 Task: Go to Program & Features. Select Whole Food Market. Add to cart Free-Range Organic Chicken Breasts-2. Select Amazon Health. Add to cart Blended Vitamin & Mineral Supplements-2. Place order for Chloe Collins, _x000D_
107 Lockwood Ave #2A_x000D_
Stamford, Connecticut(CT), 06902, Cell Number (203) 964-4781
Action: Mouse moved to (24, 102)
Screenshot: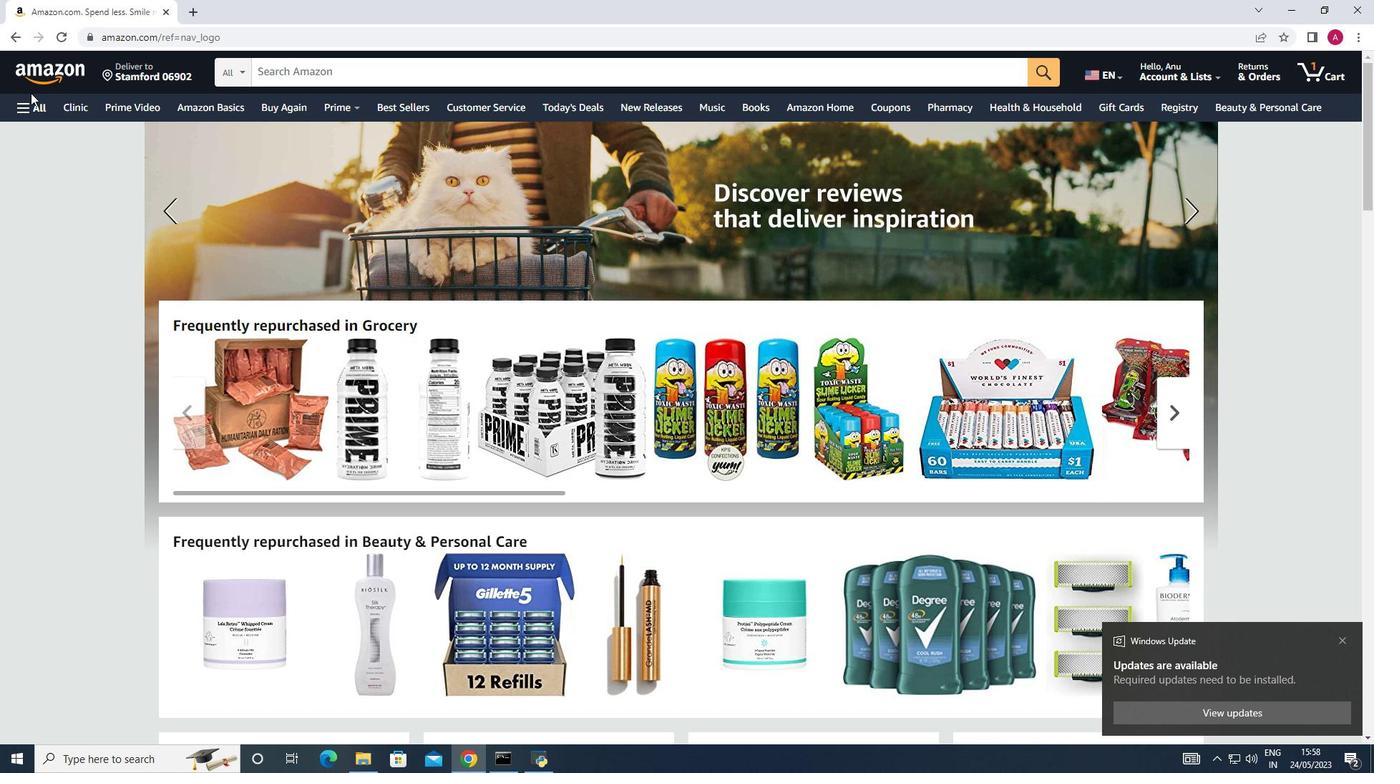 
Action: Mouse pressed left at (24, 102)
Screenshot: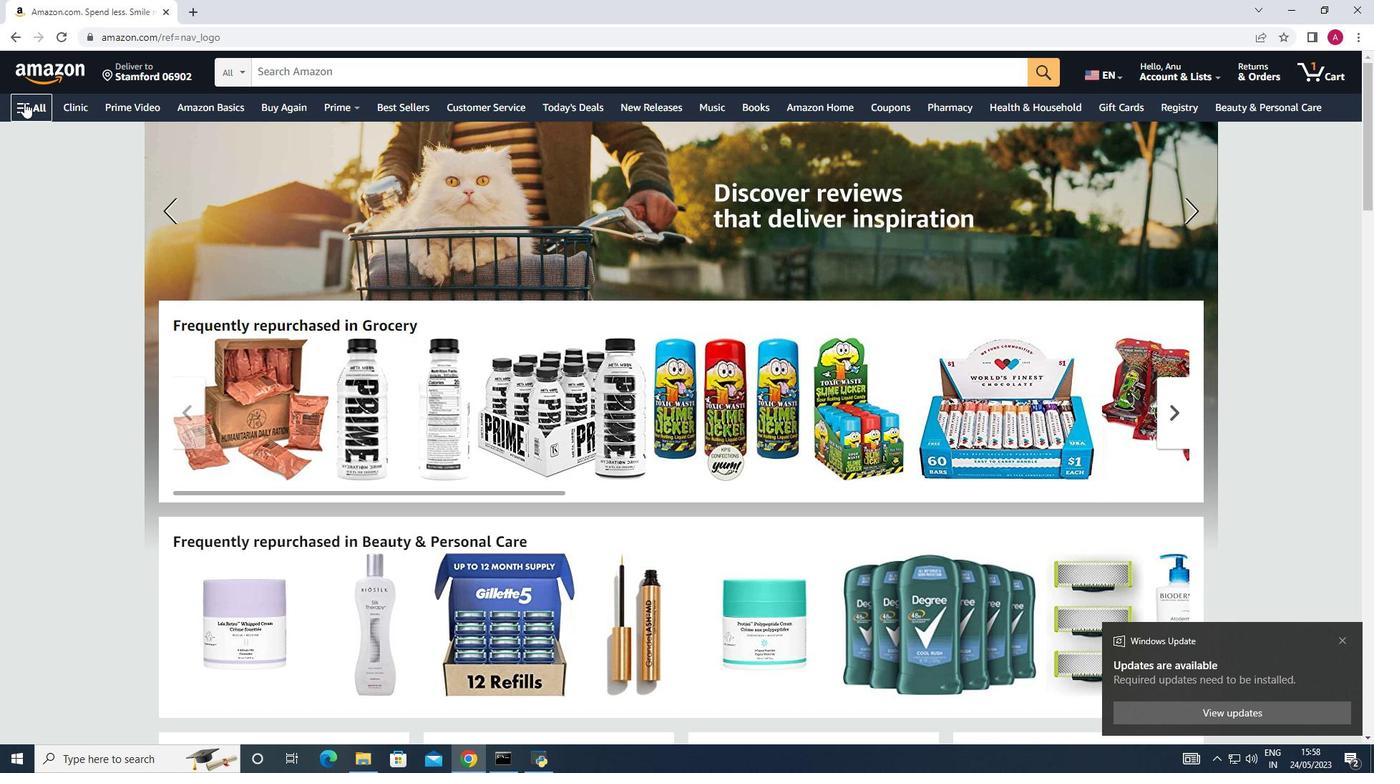 
Action: Mouse moved to (68, 527)
Screenshot: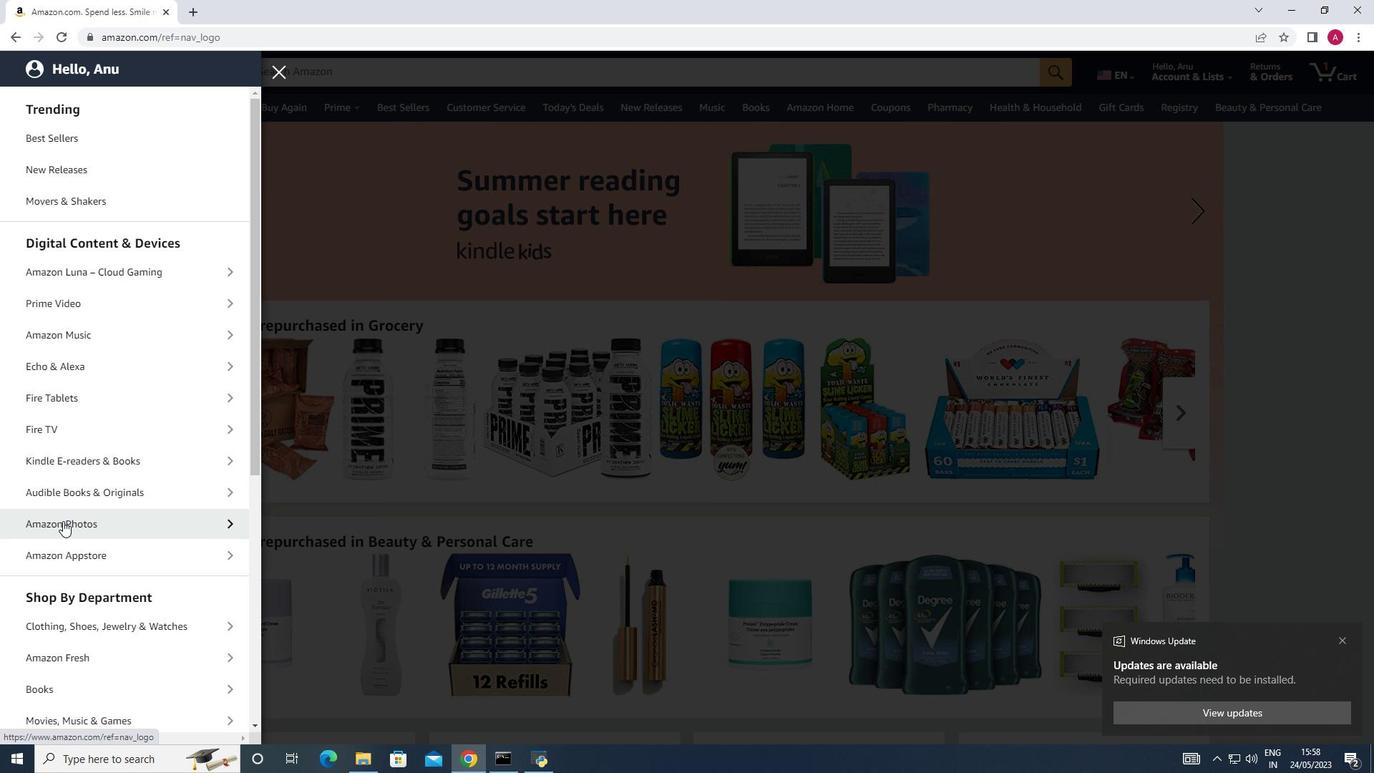 
Action: Mouse scrolled (68, 527) with delta (0, 0)
Screenshot: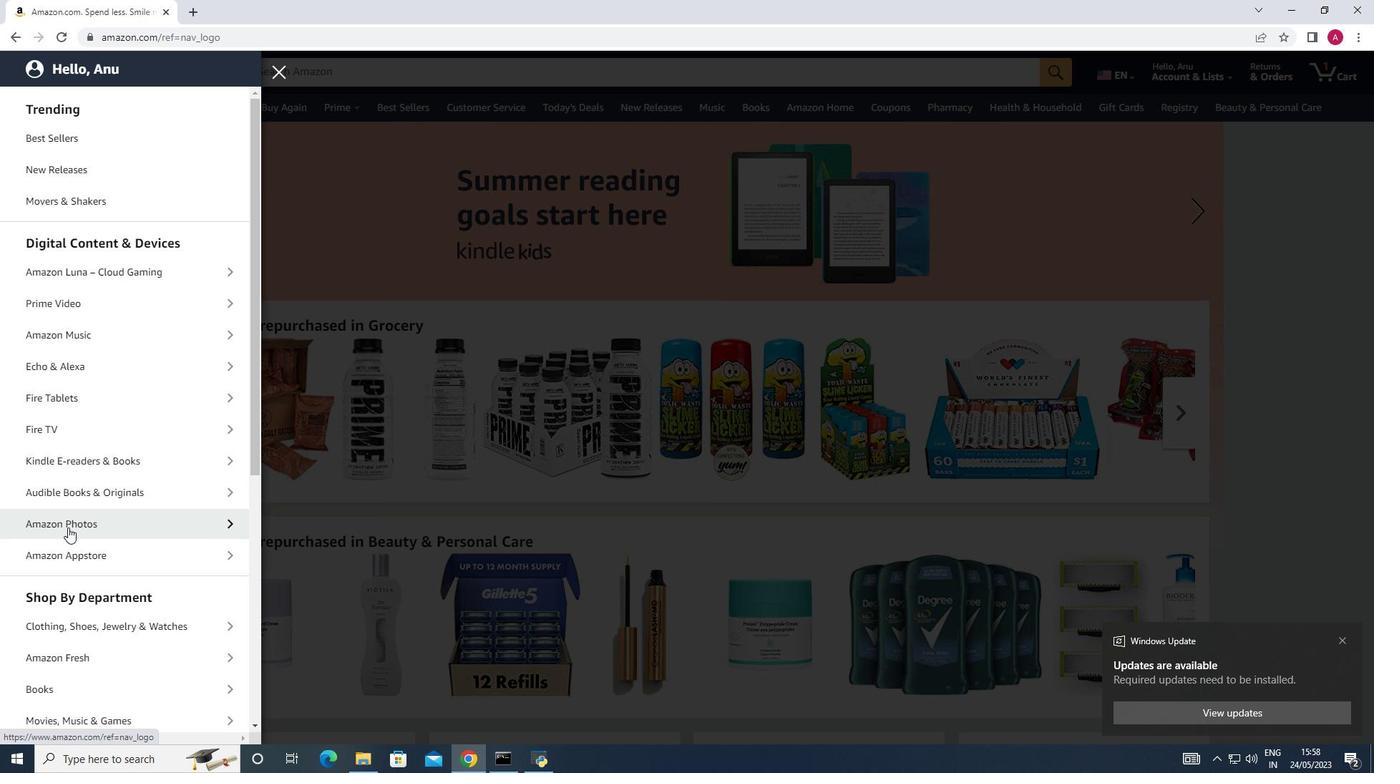 
Action: Mouse scrolled (68, 527) with delta (0, 0)
Screenshot: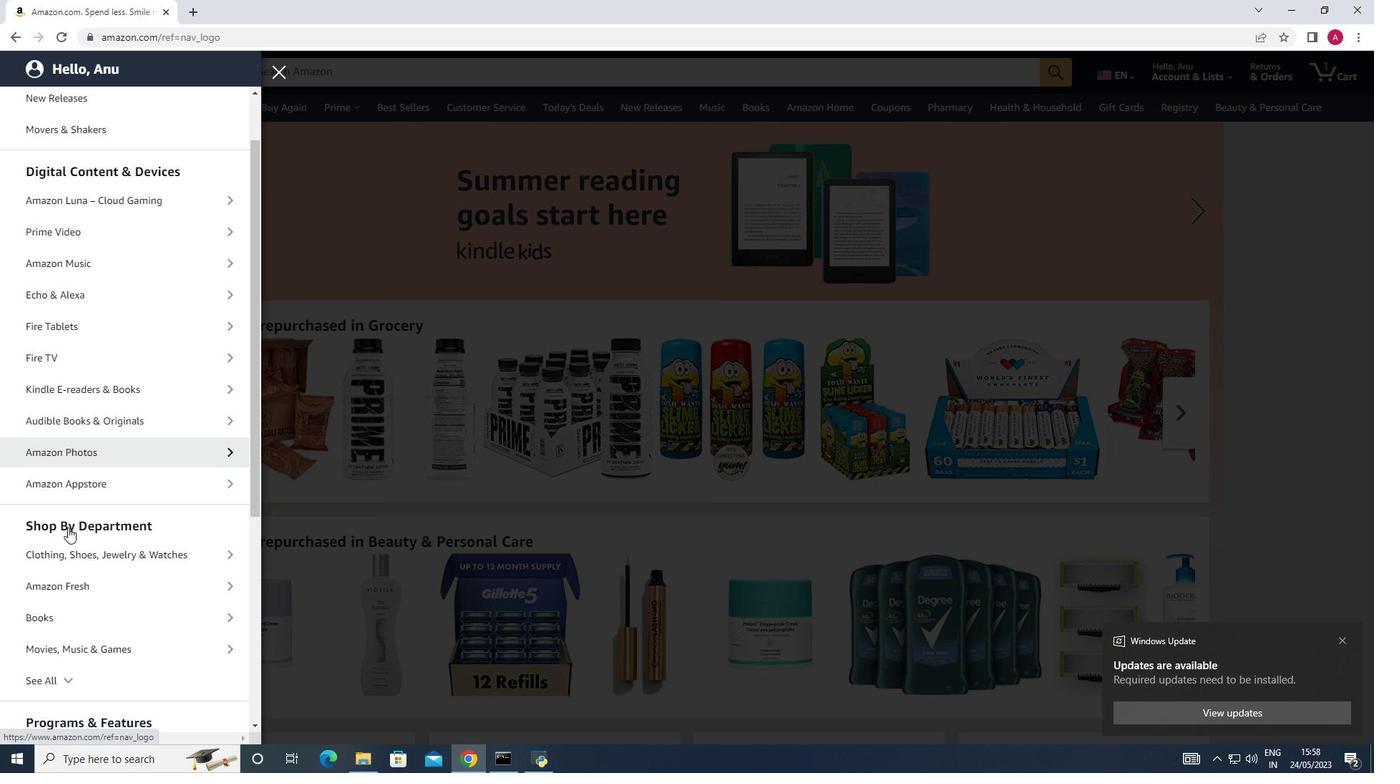 
Action: Mouse scrolled (68, 527) with delta (0, 0)
Screenshot: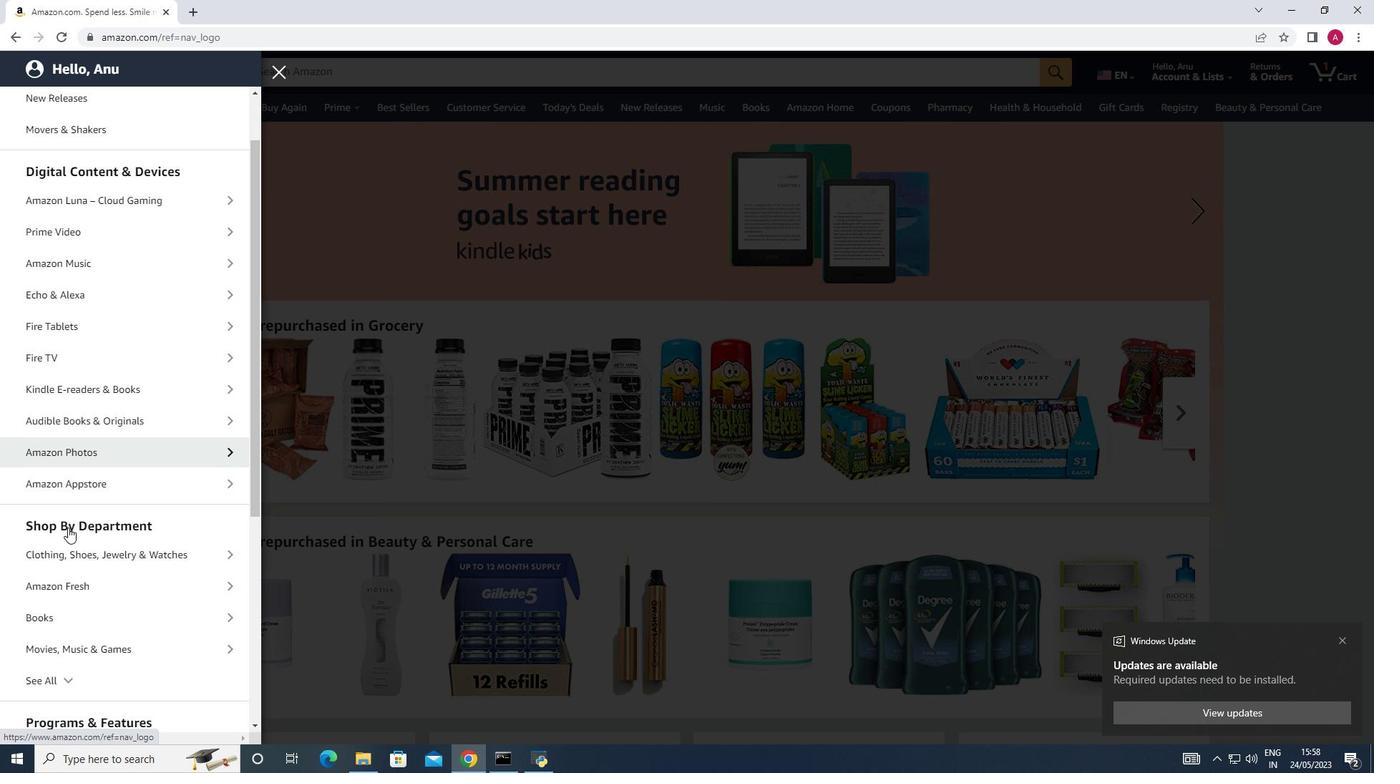 
Action: Mouse scrolled (68, 527) with delta (0, 0)
Screenshot: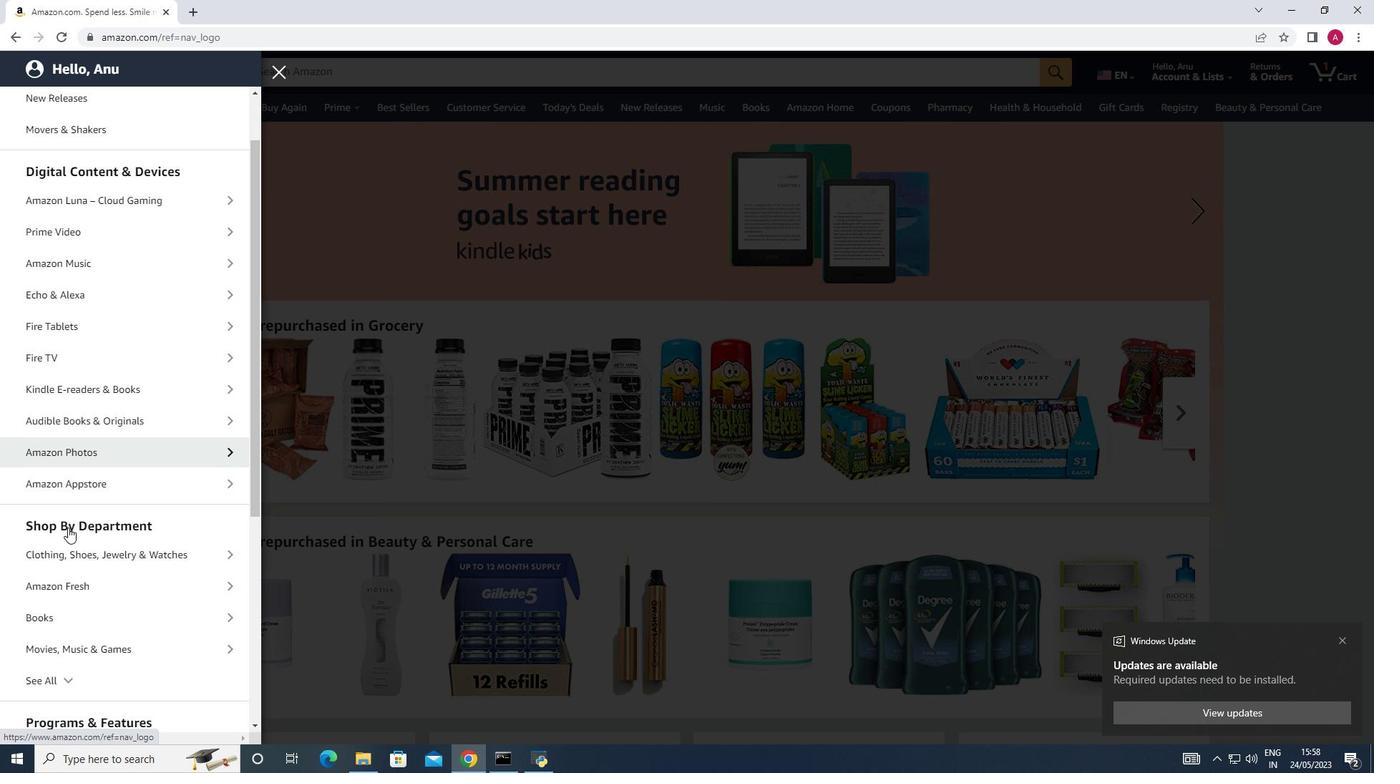 
Action: Mouse moved to (84, 533)
Screenshot: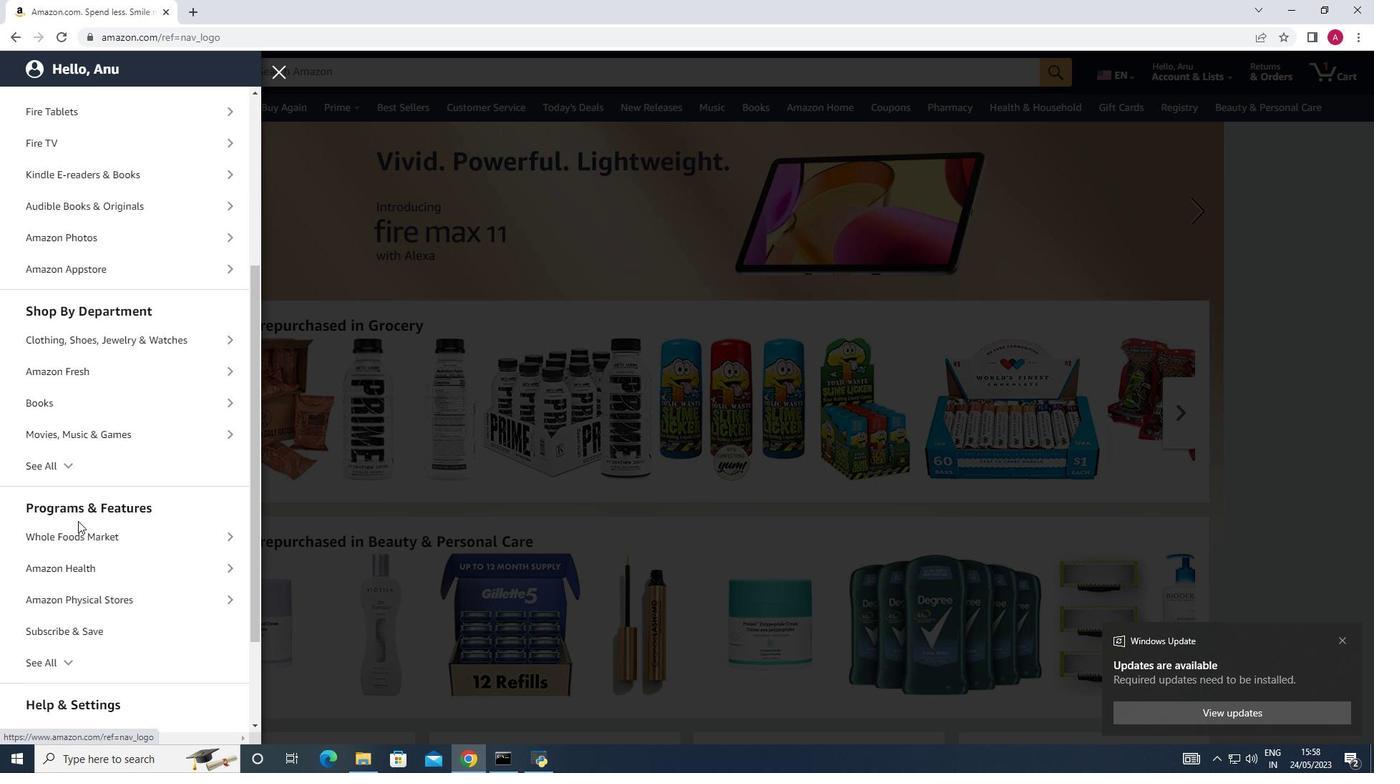 
Action: Mouse pressed left at (84, 533)
Screenshot: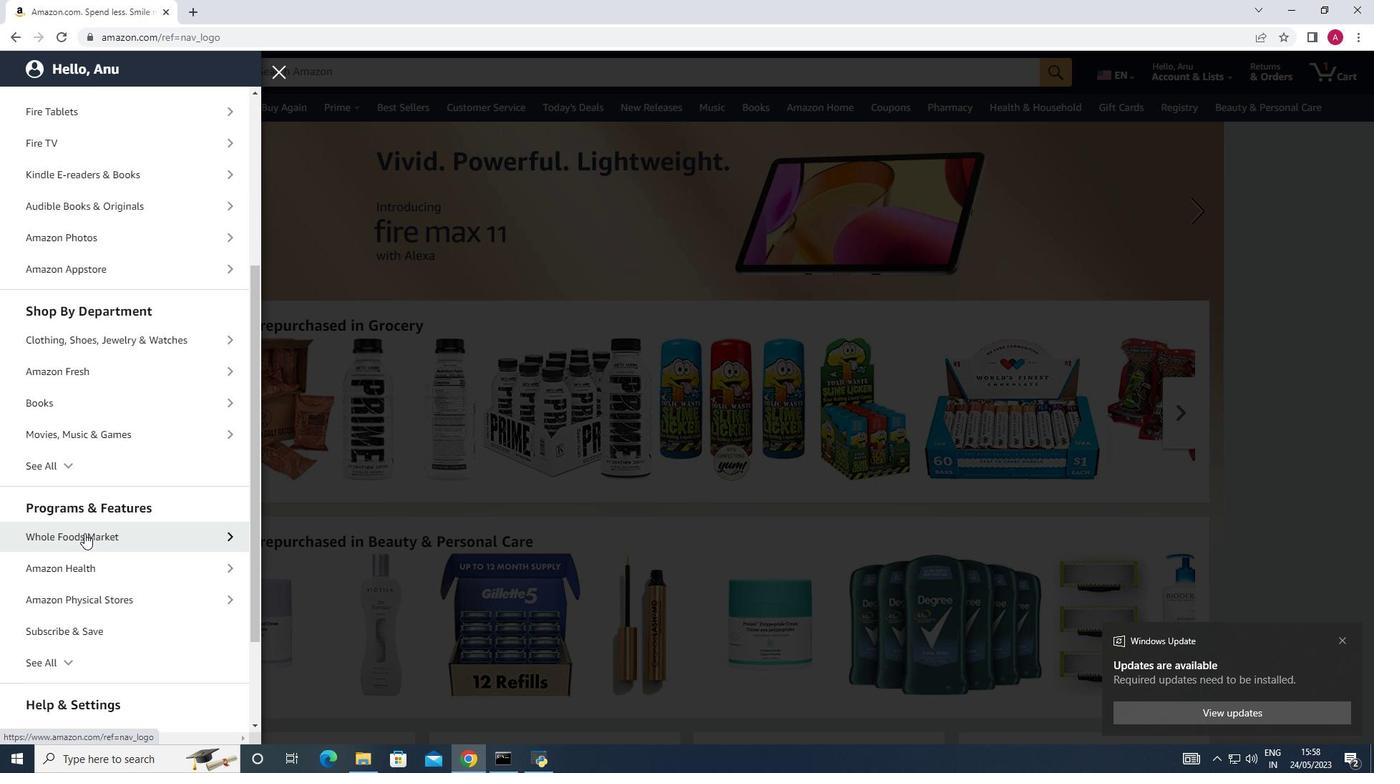 
Action: Mouse moved to (166, 167)
Screenshot: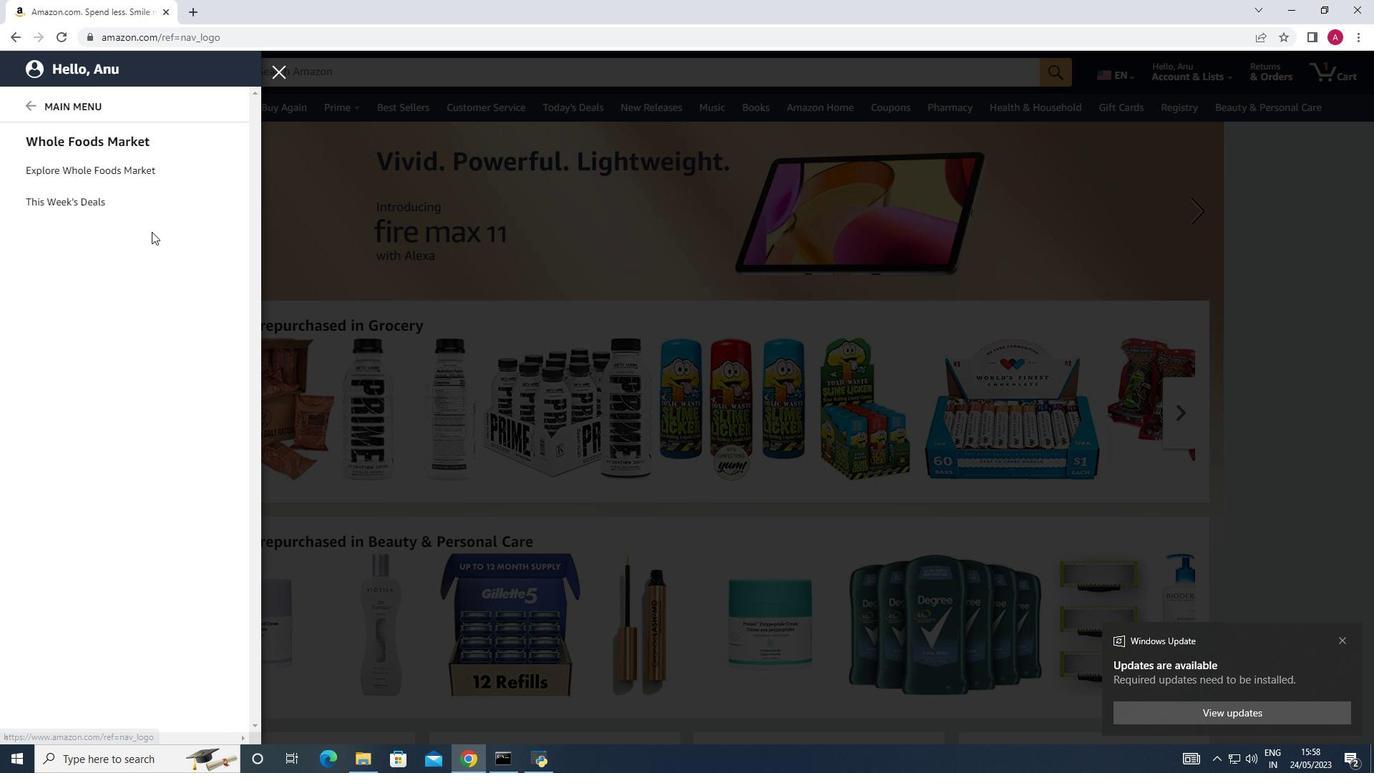 
Action: Mouse pressed left at (166, 167)
Screenshot: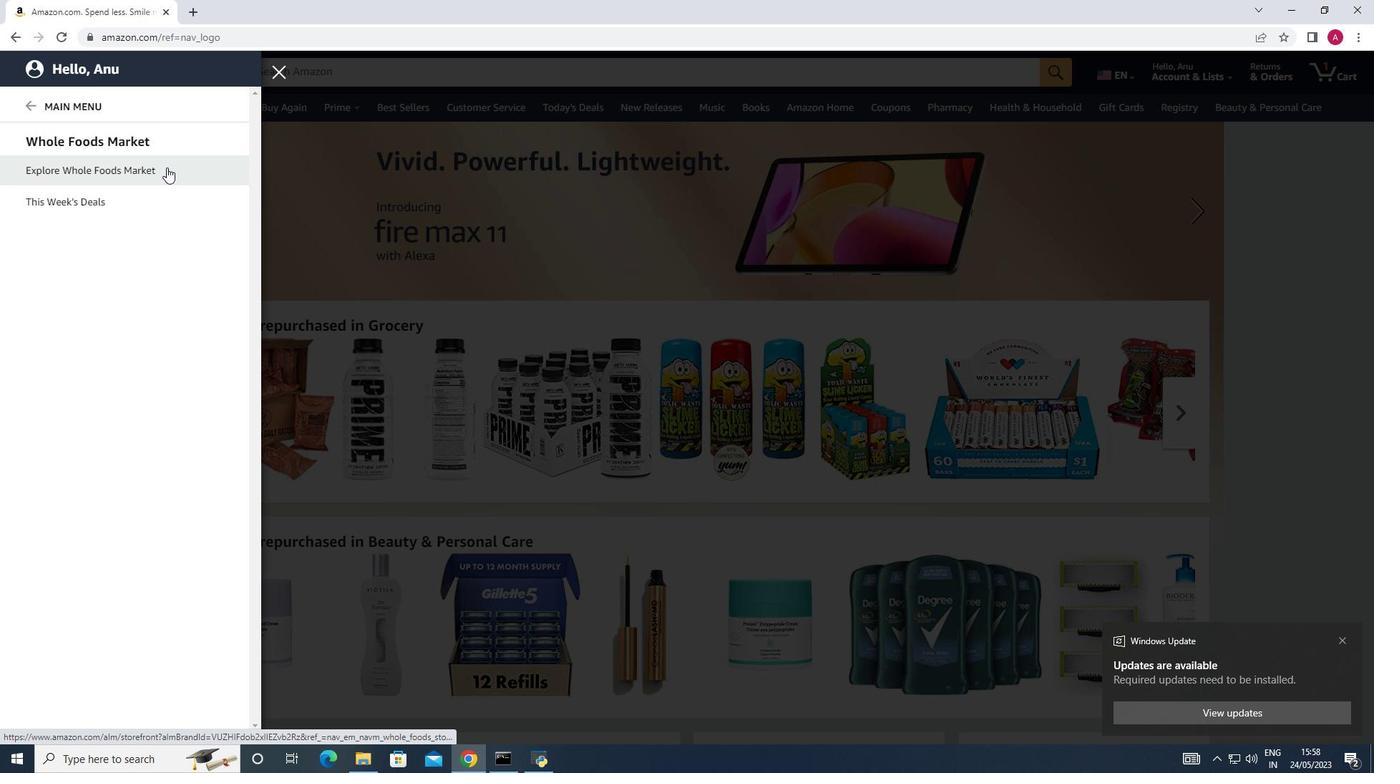 
Action: Mouse moved to (431, 74)
Screenshot: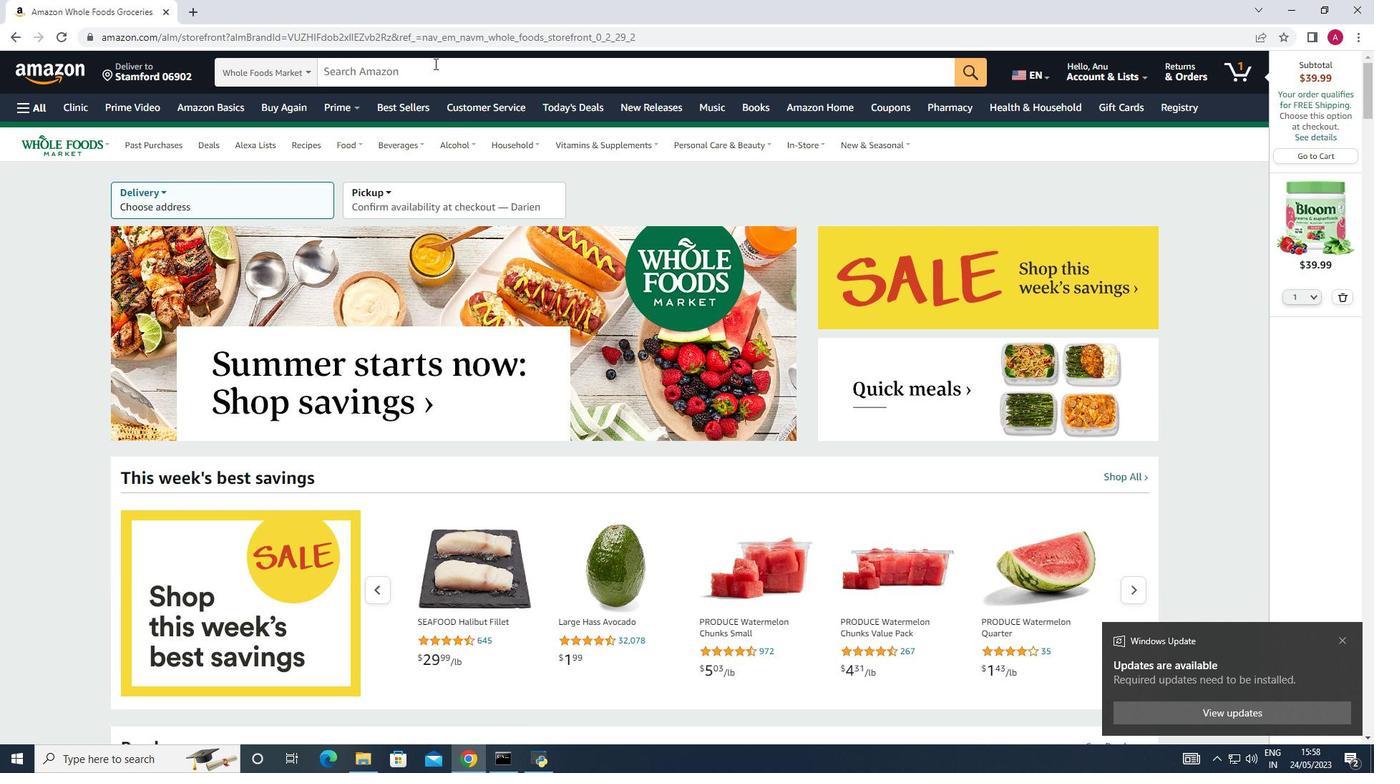 
Action: Mouse pressed left at (431, 74)
Screenshot: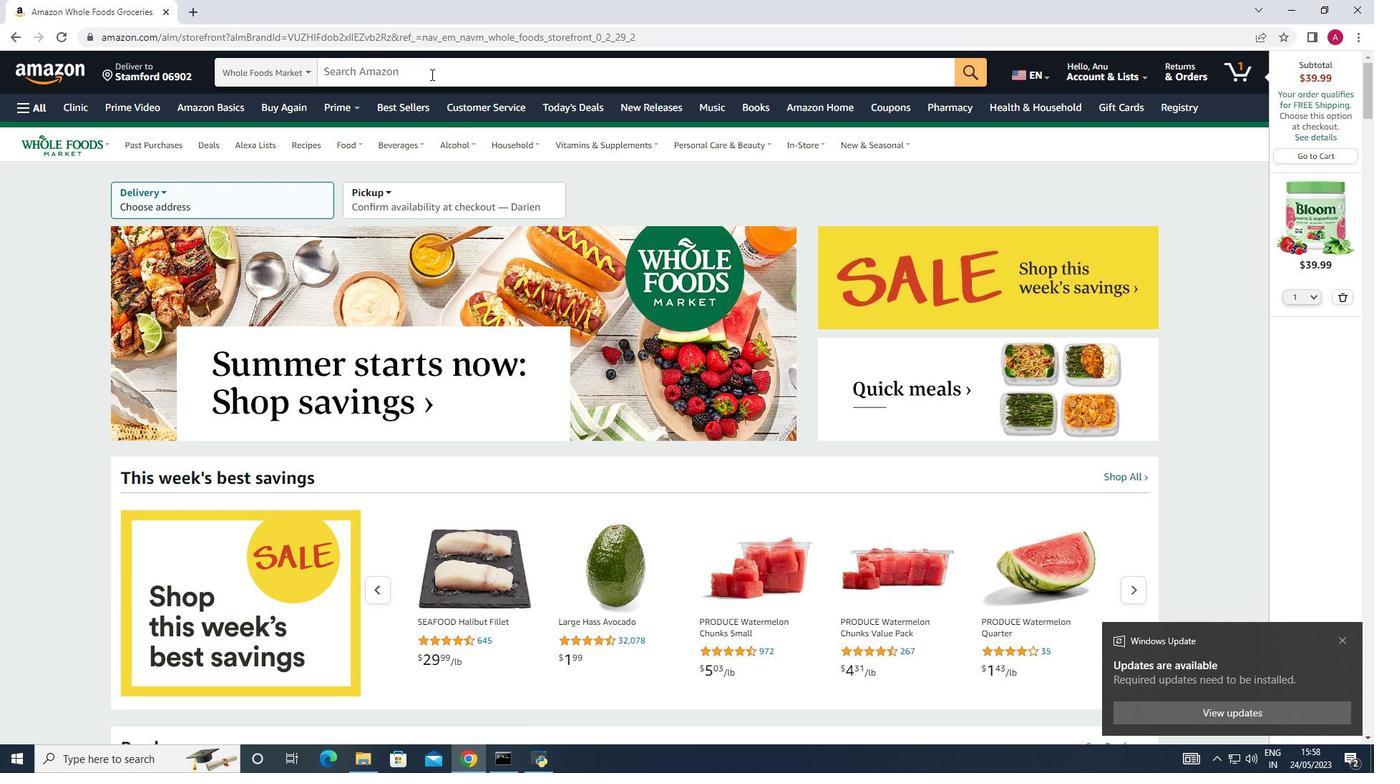 
Action: Key pressed <Key.shift><Key.shift><Key.shift><Key.shift><Key.shift><Key.shift><Key.shift><Key.shift><Key.shift><Key.shift><Key.shift><Key.shift><Key.shift><Key.shift><Key.shift><Key.shift><Key.shift><Key.shift><Key.shift><Key.shift><Key.shift><Key.shift><Key.shift><Key.shift><Key.shift><Key.shift>Free<Key.space><Key.shift>Range<Key.space>organic<Key.space>c
Screenshot: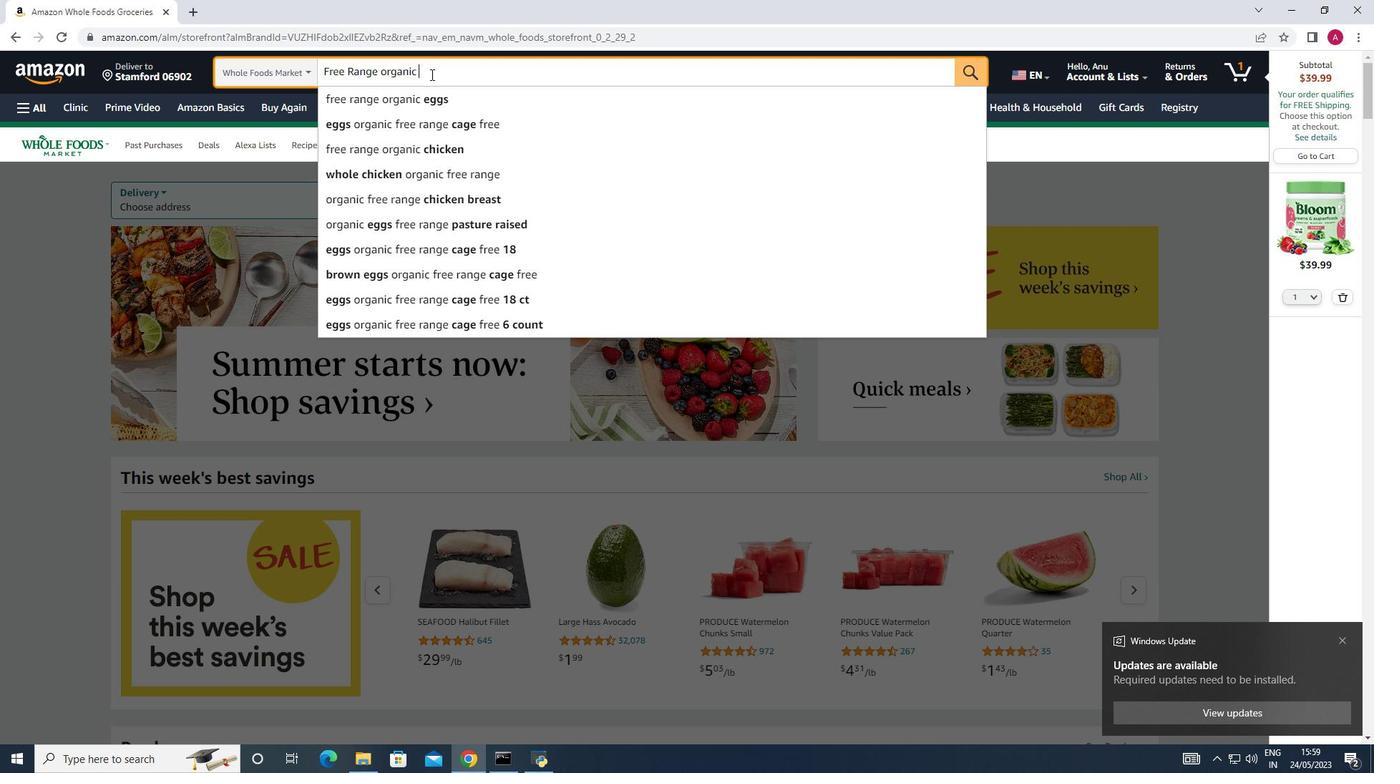 
Action: Mouse moved to (449, 174)
Screenshot: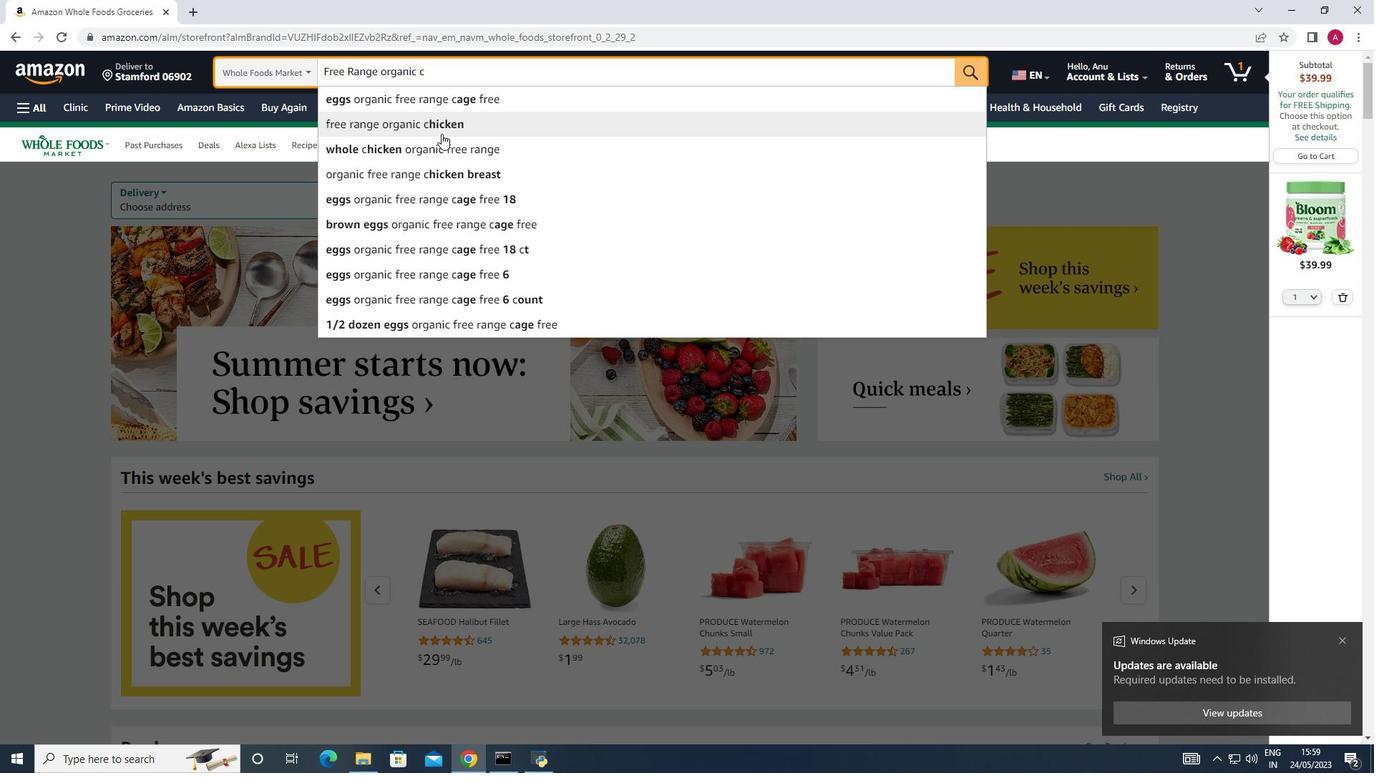 
Action: Mouse pressed left at (449, 174)
Screenshot: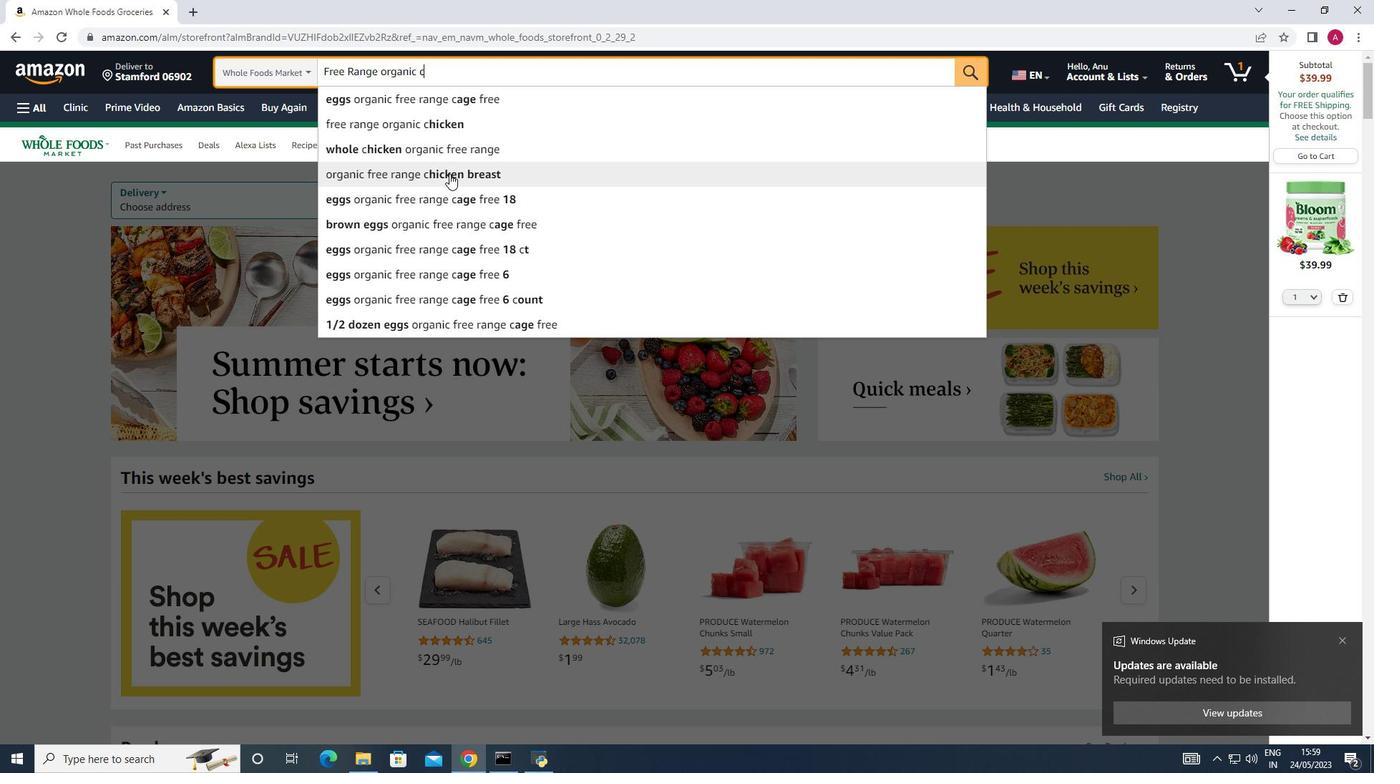 
Action: Mouse moved to (953, 434)
Screenshot: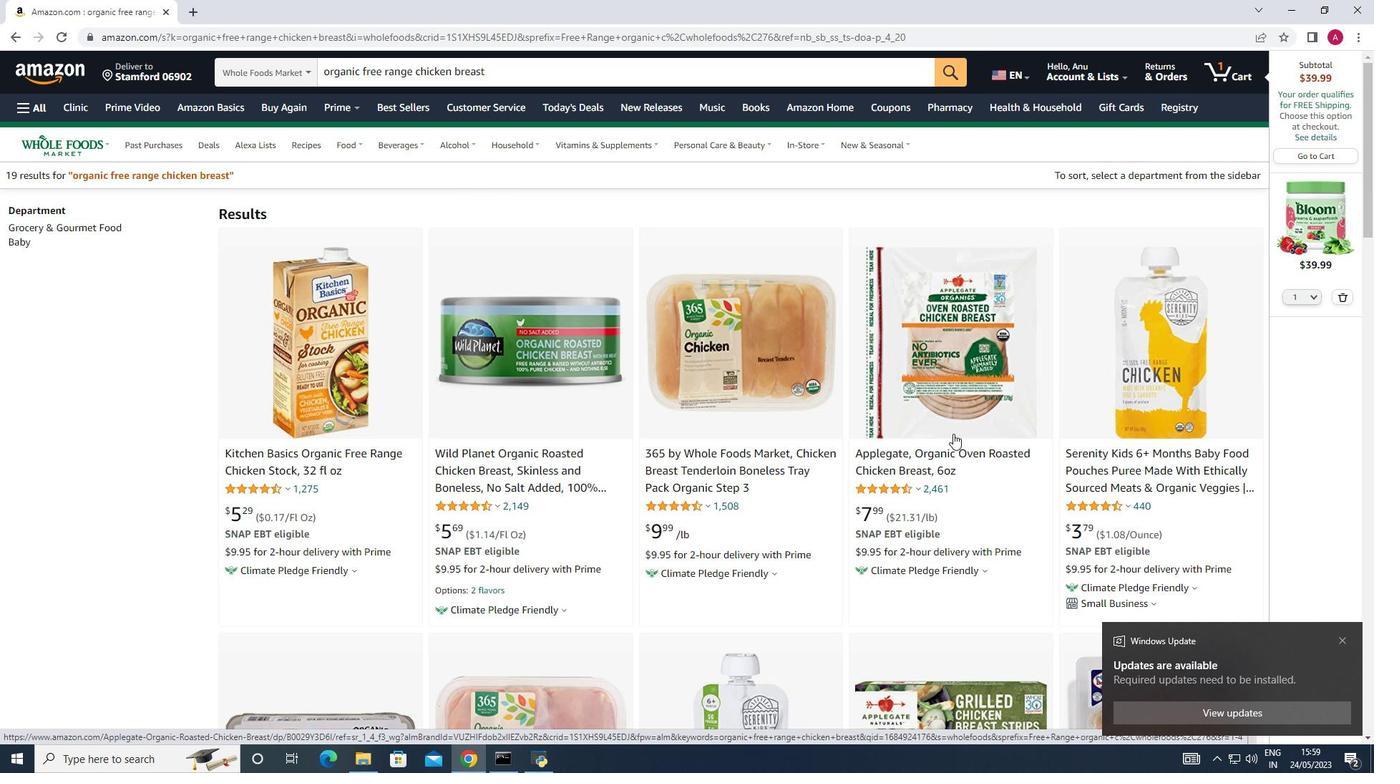 
Action: Mouse scrolled (953, 433) with delta (0, 0)
Screenshot: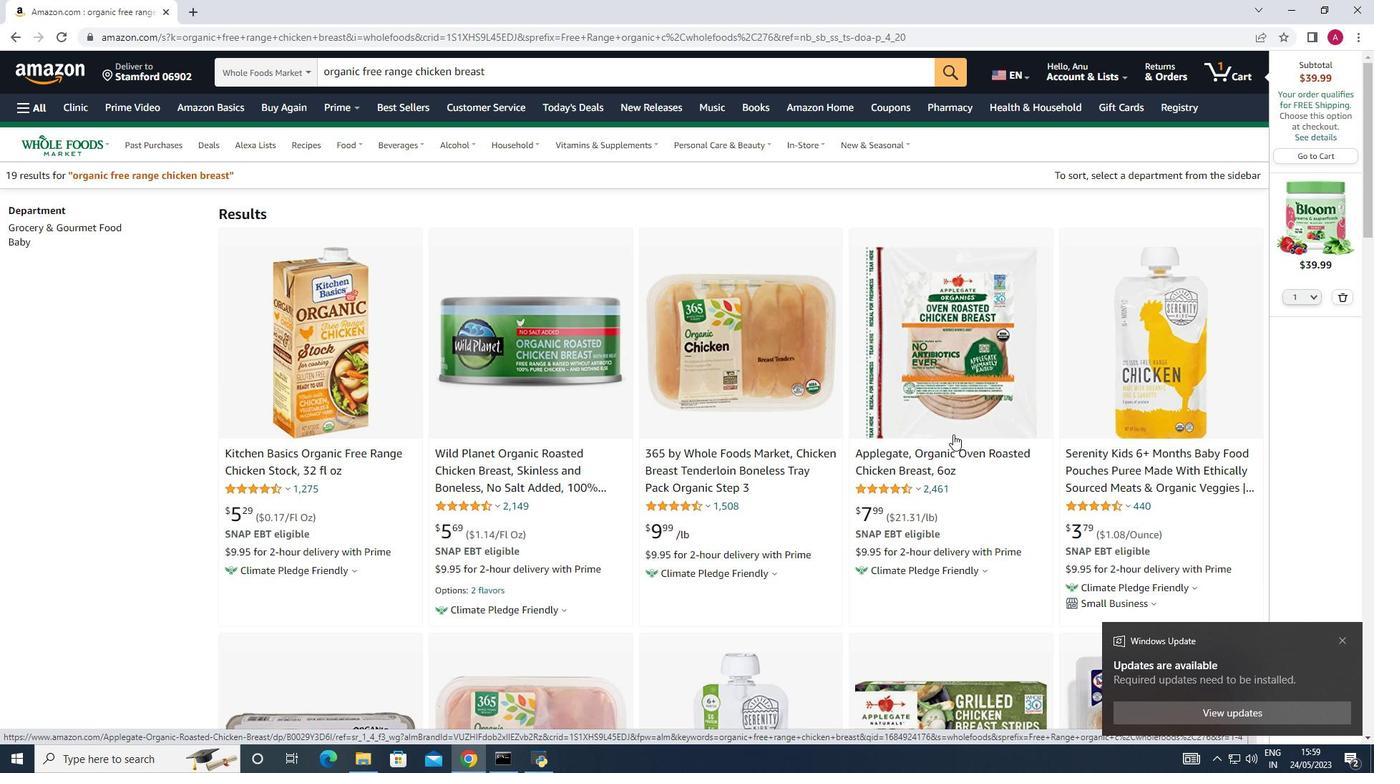 
Action: Mouse moved to (953, 436)
Screenshot: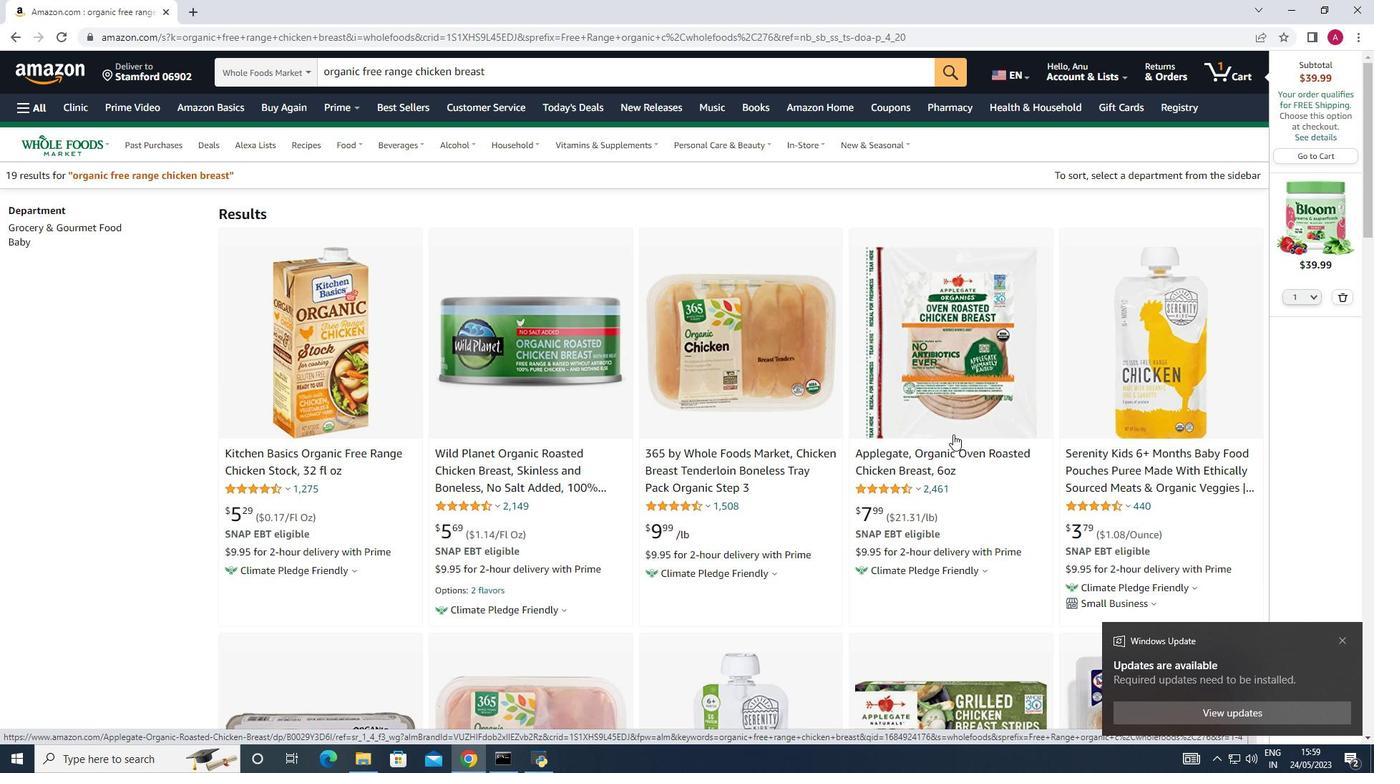 
Action: Mouse scrolled (953, 435) with delta (0, 0)
Screenshot: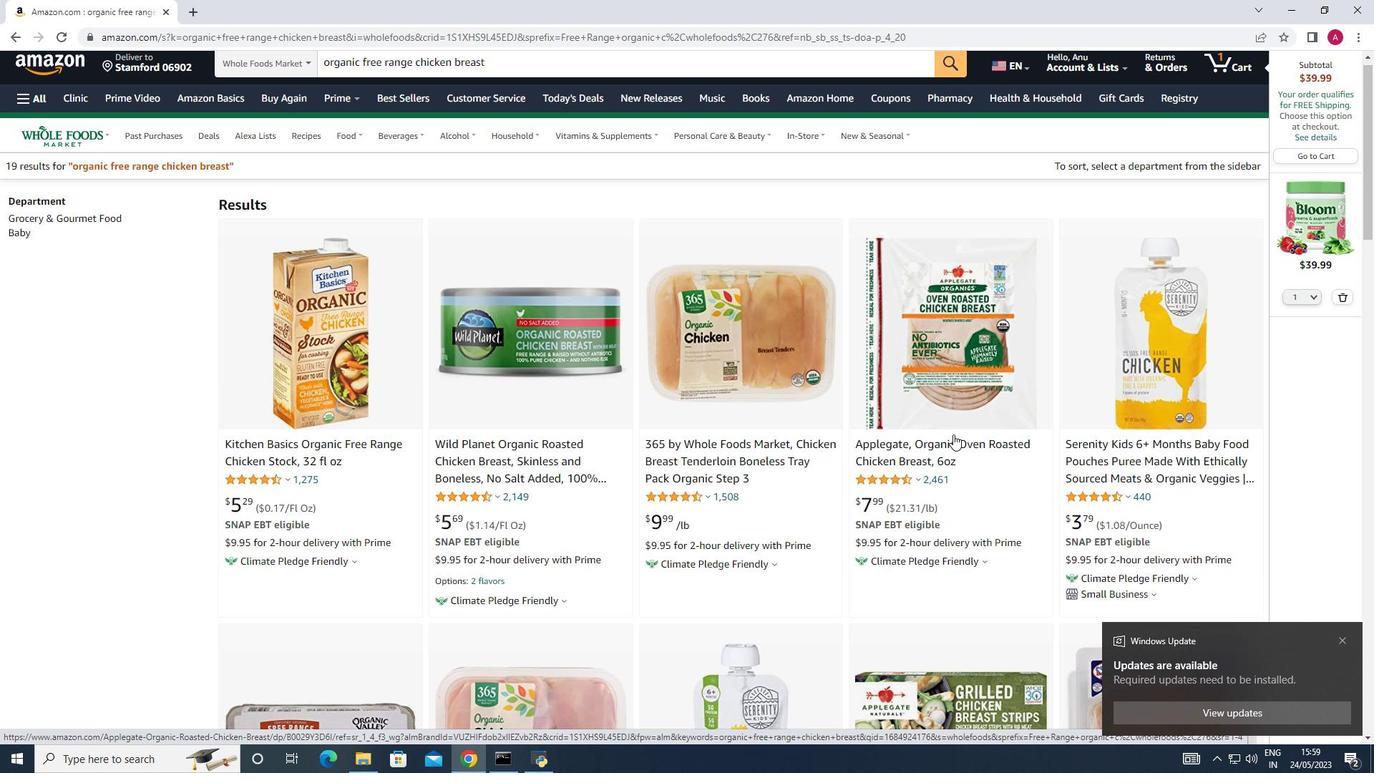 
Action: Mouse moved to (948, 429)
Screenshot: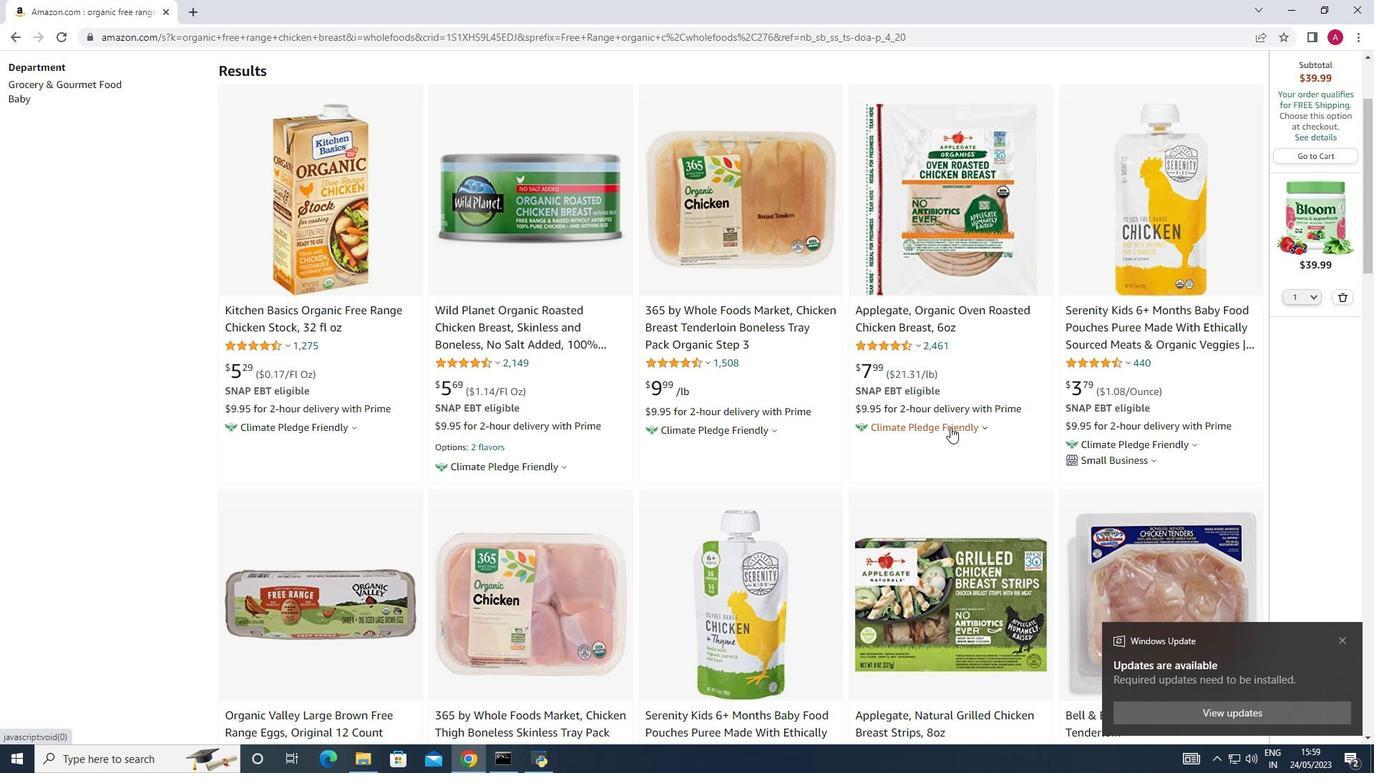 
Action: Mouse scrolled (948, 428) with delta (0, 0)
Screenshot: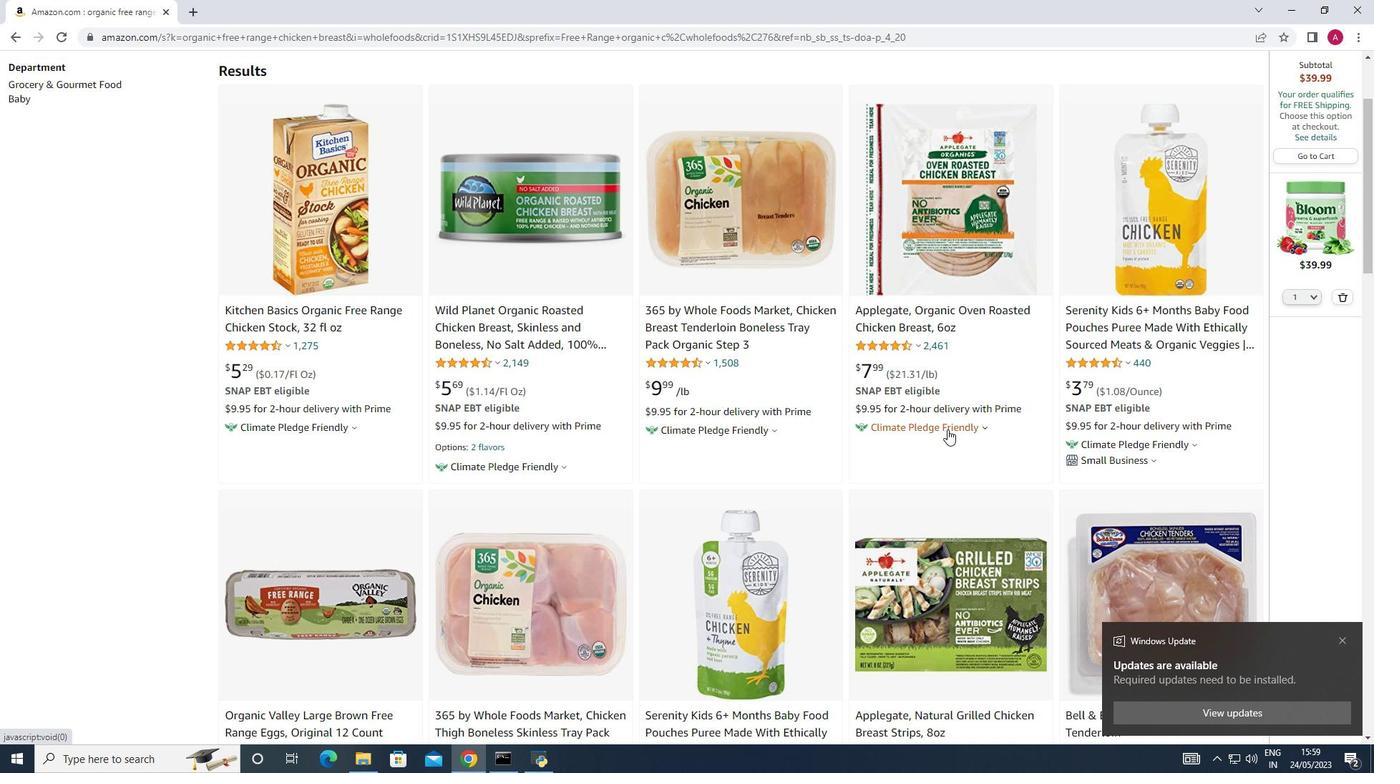 
Action: Mouse scrolled (948, 428) with delta (0, 0)
Screenshot: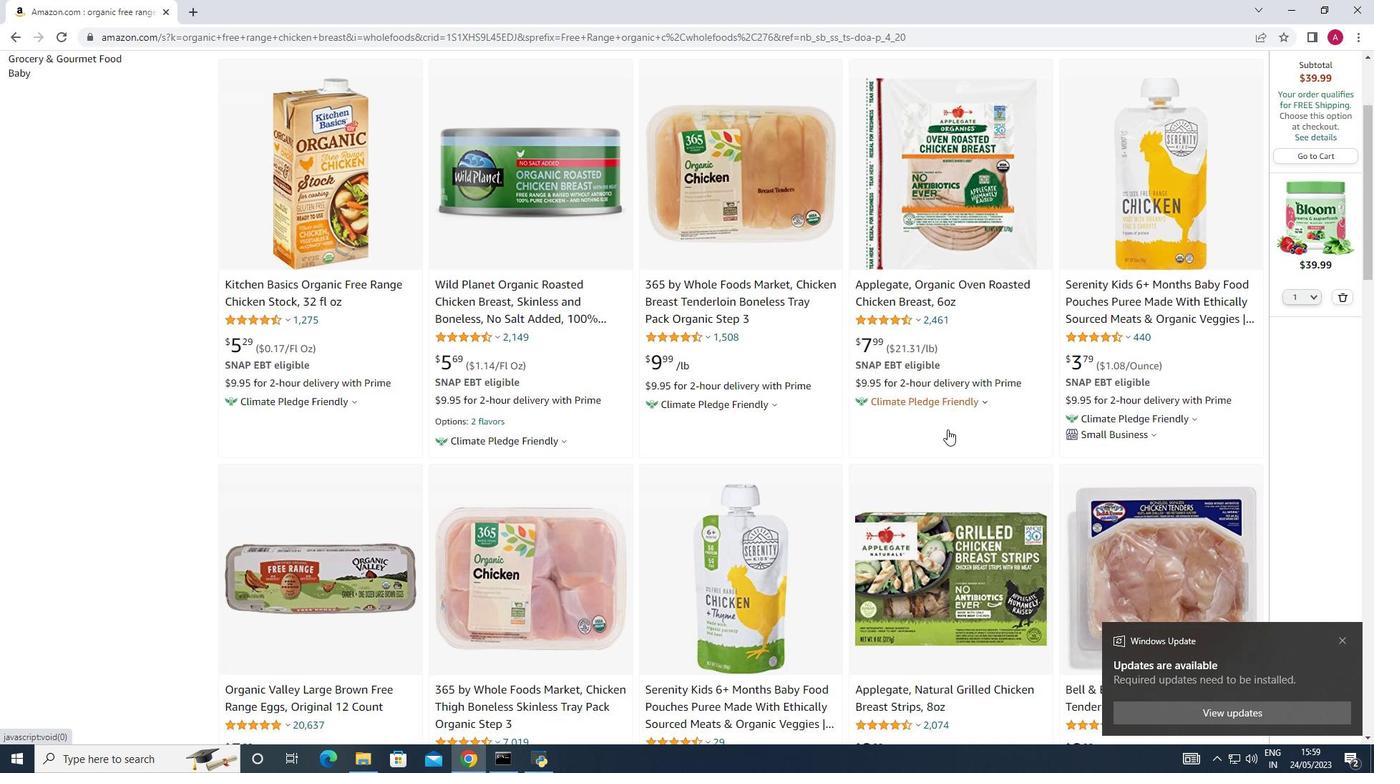 
Action: Mouse scrolled (948, 428) with delta (0, 0)
Screenshot: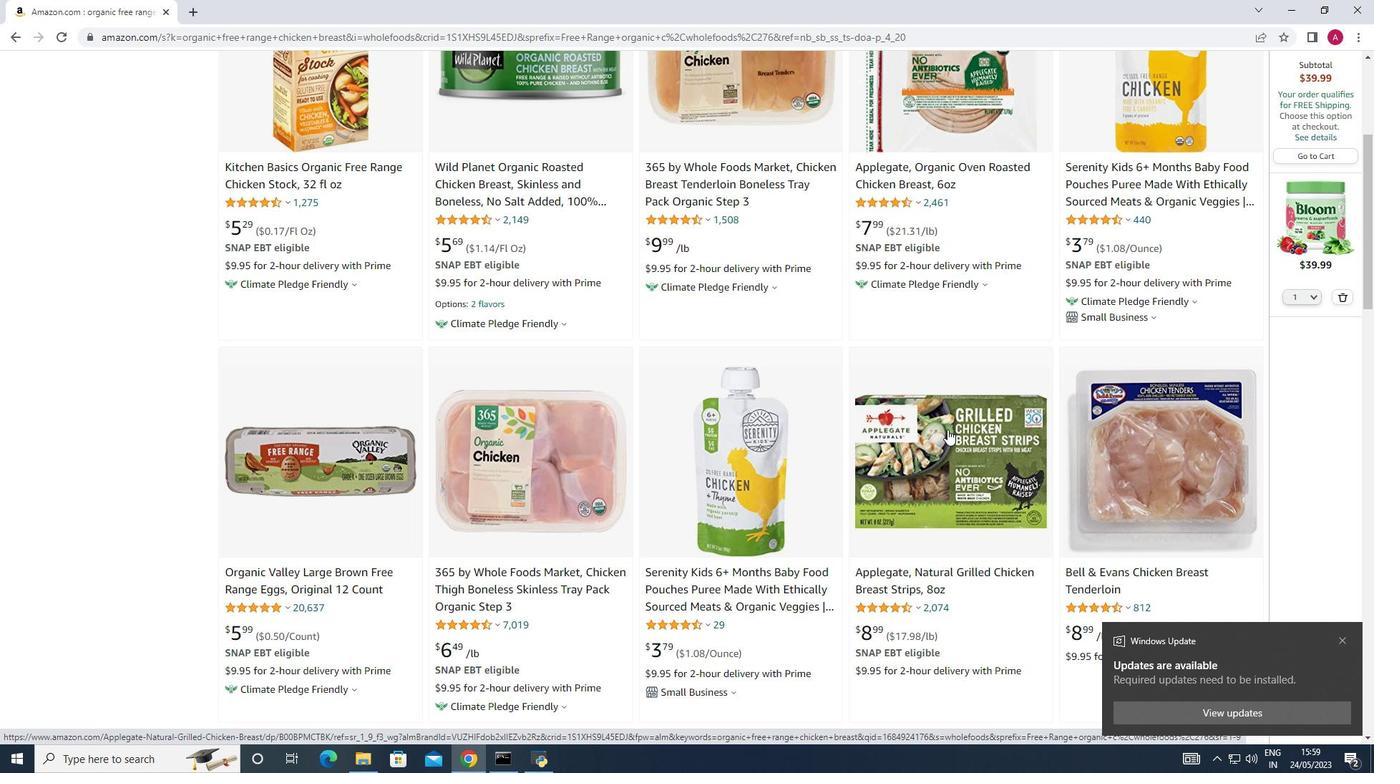 
Action: Mouse scrolled (948, 428) with delta (0, 0)
Screenshot: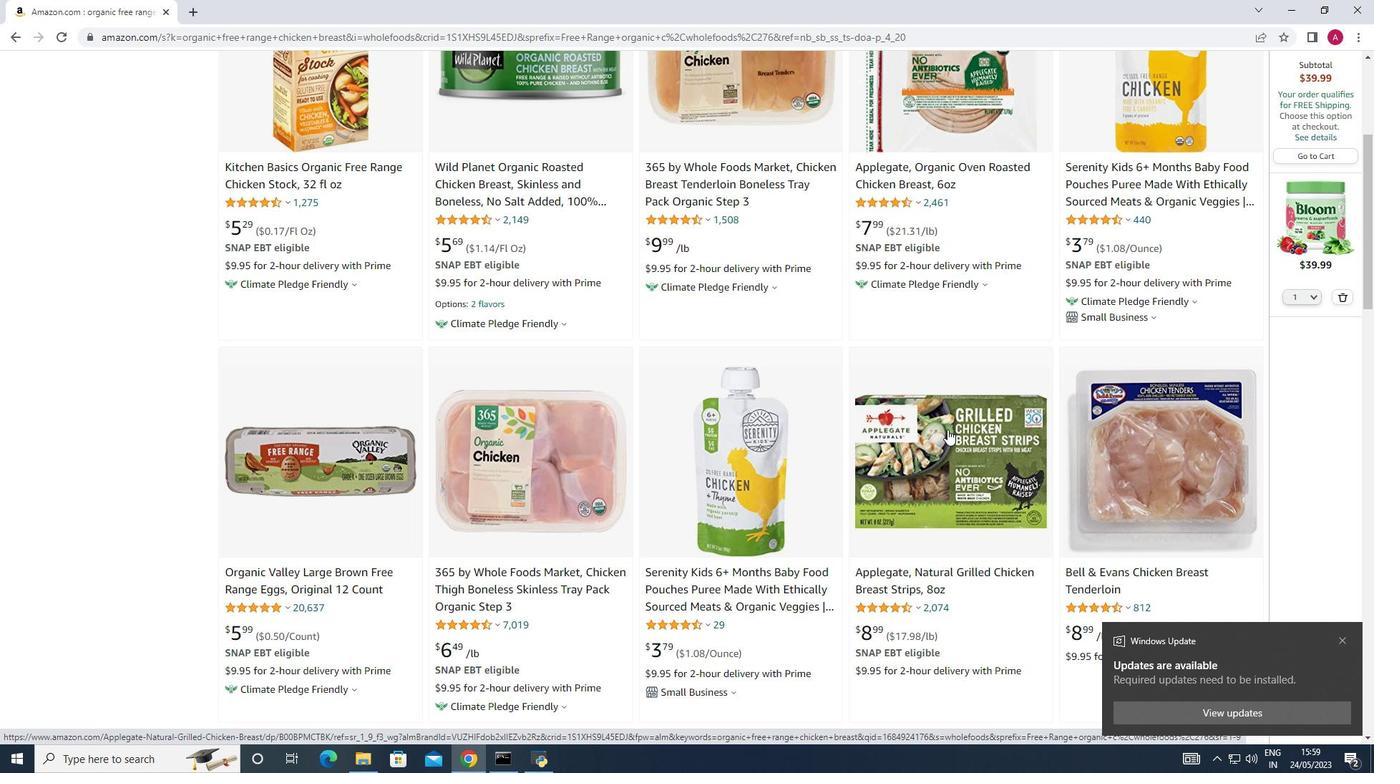 
Action: Mouse scrolled (948, 428) with delta (0, 0)
Screenshot: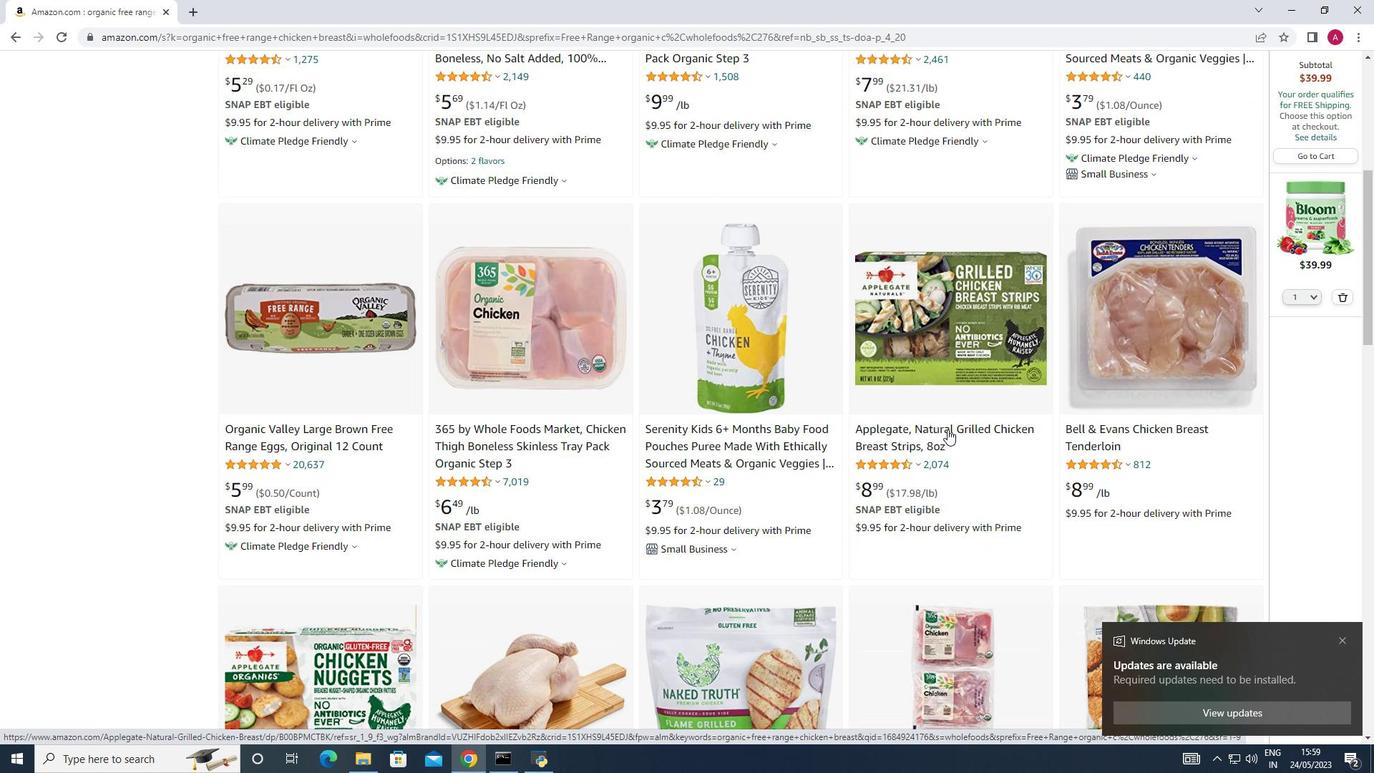
Action: Mouse scrolled (948, 428) with delta (0, 0)
Screenshot: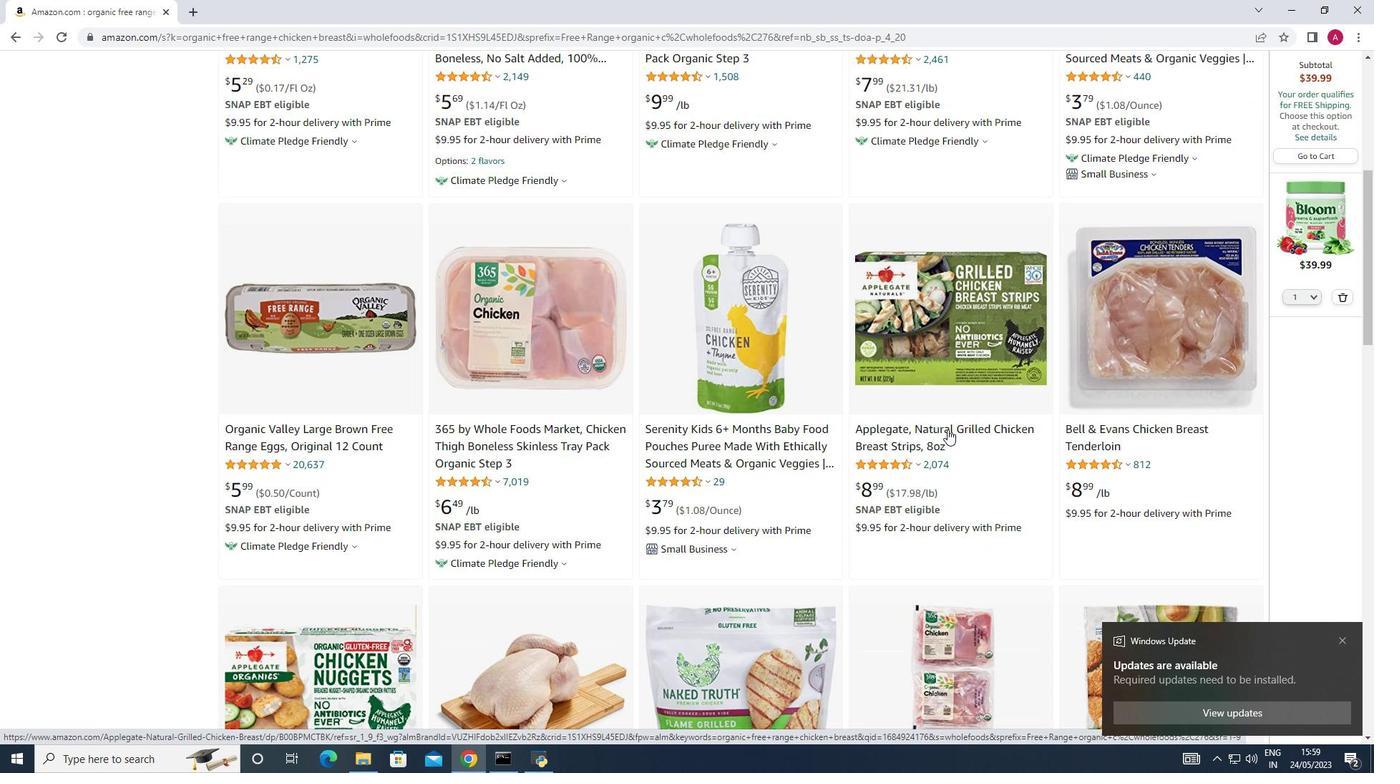 
Action: Mouse scrolled (948, 428) with delta (0, 0)
Screenshot: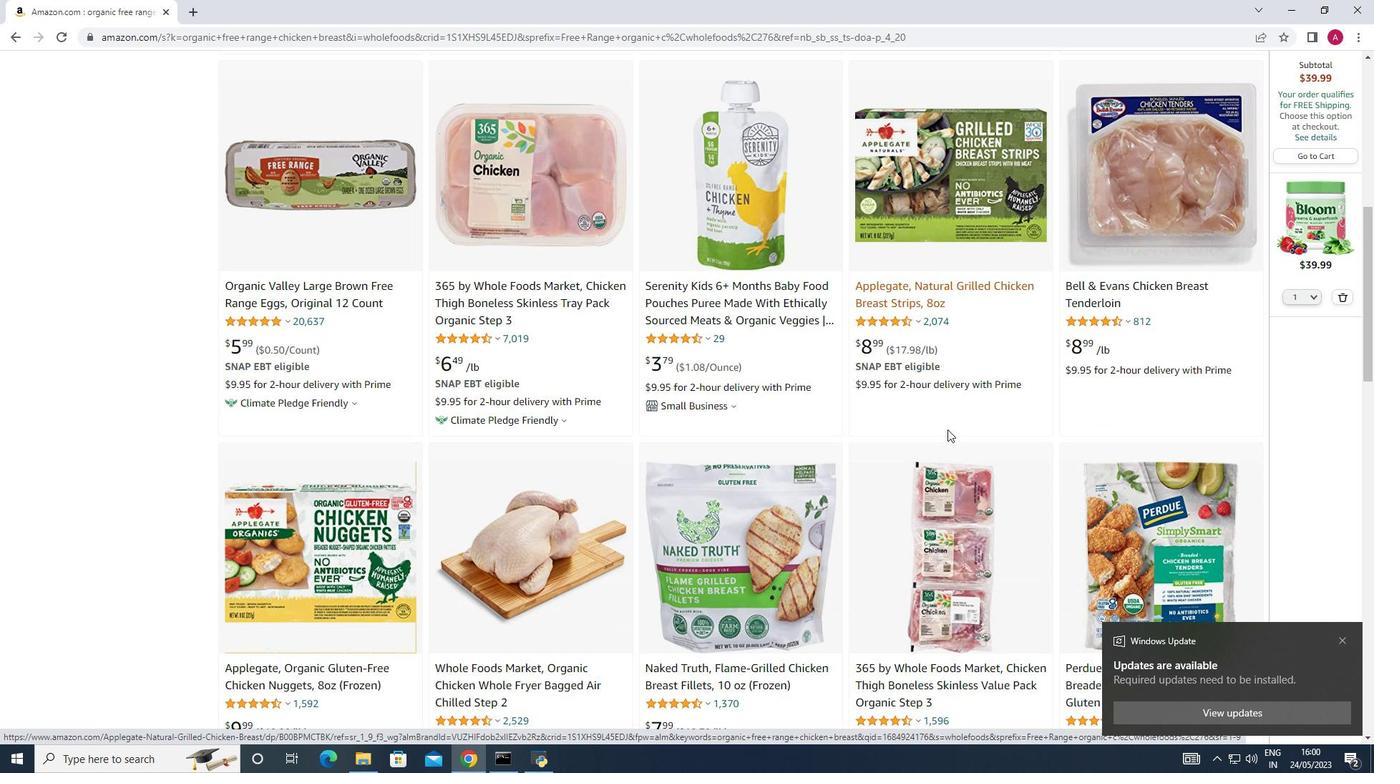 
Action: Mouse scrolled (948, 428) with delta (0, 0)
Screenshot: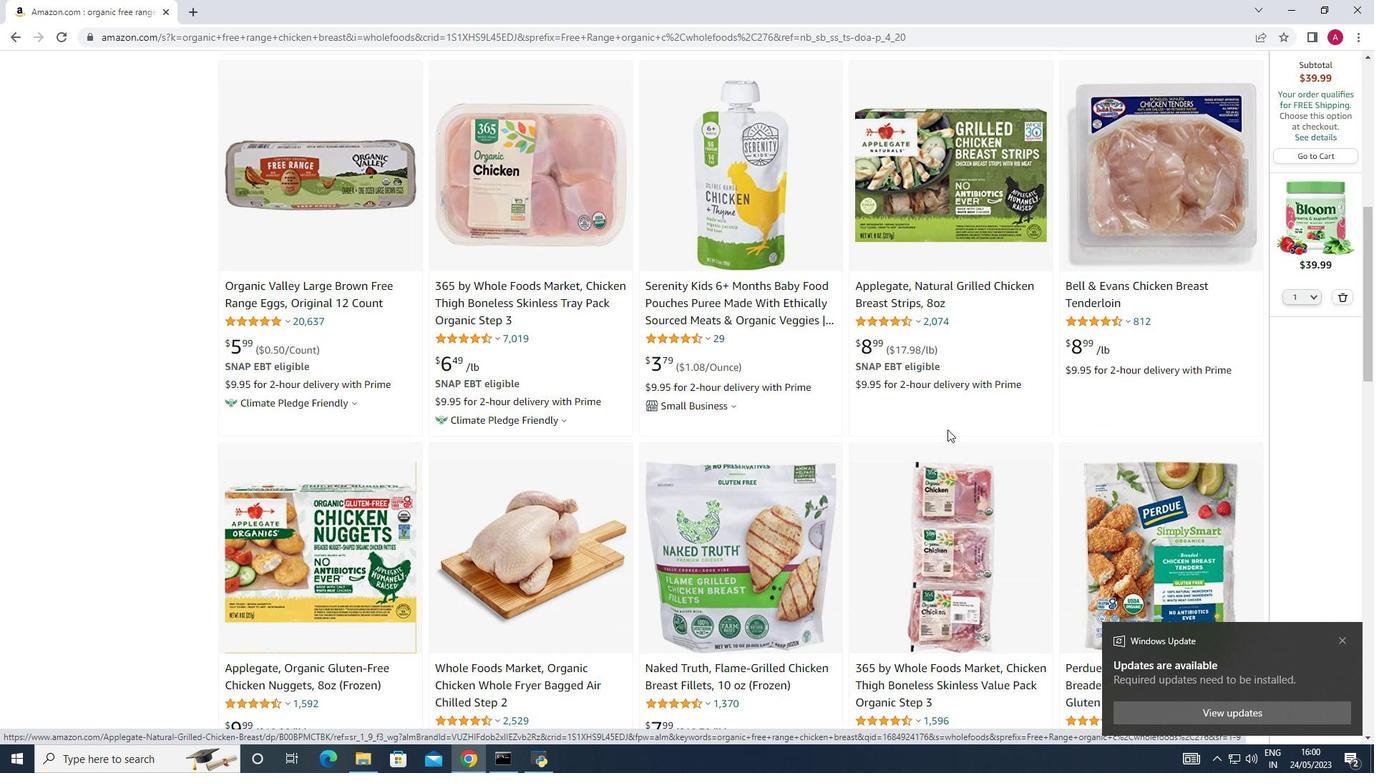 
Action: Mouse scrolled (948, 428) with delta (0, 0)
Screenshot: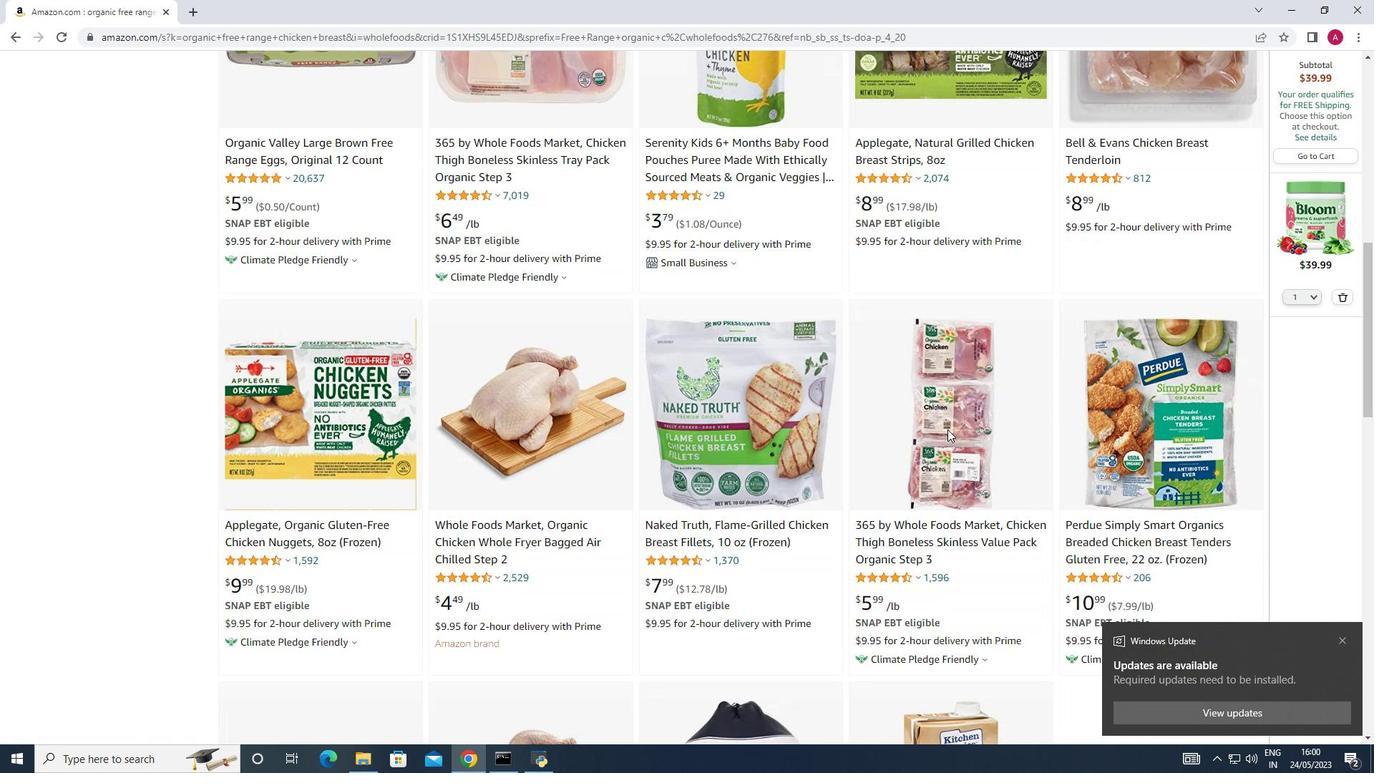 
Action: Mouse scrolled (948, 428) with delta (0, 0)
Screenshot: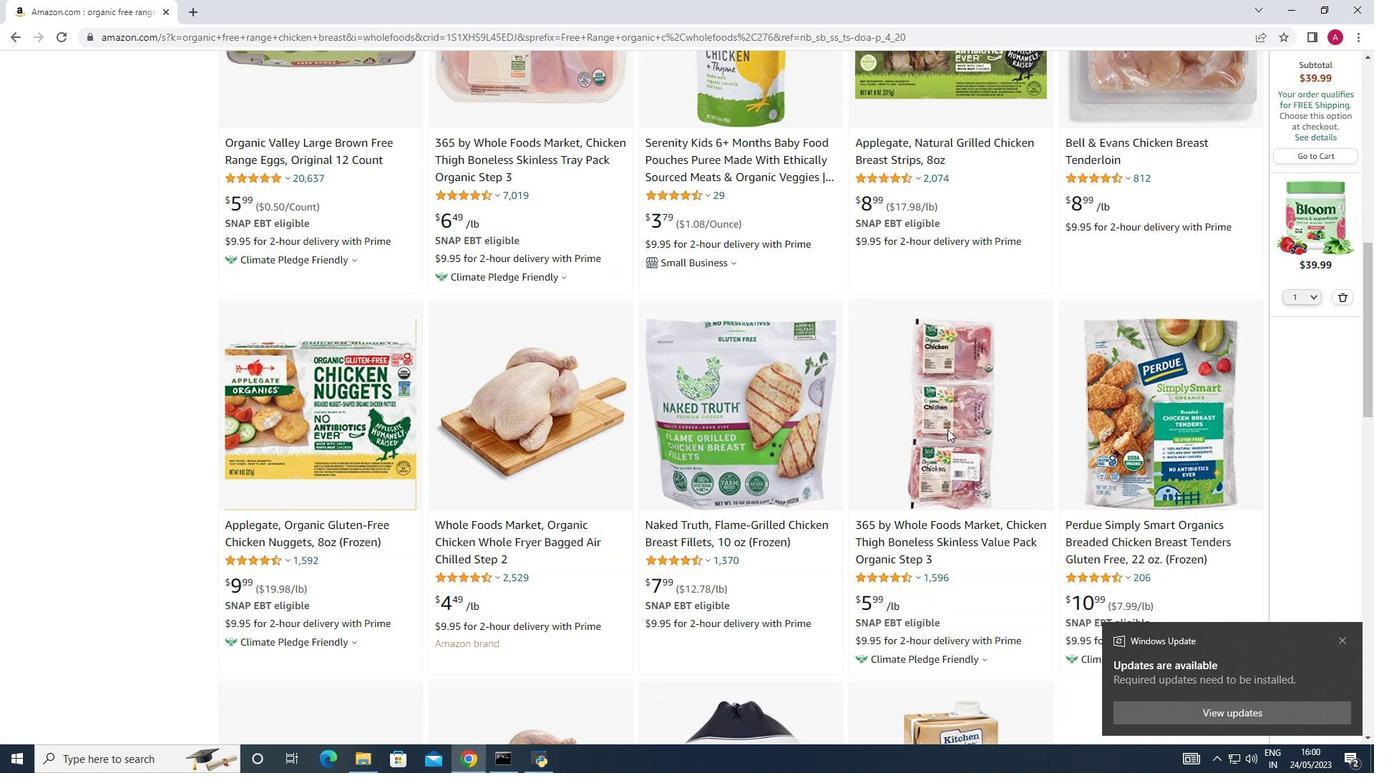
Action: Mouse scrolled (948, 428) with delta (0, 0)
Screenshot: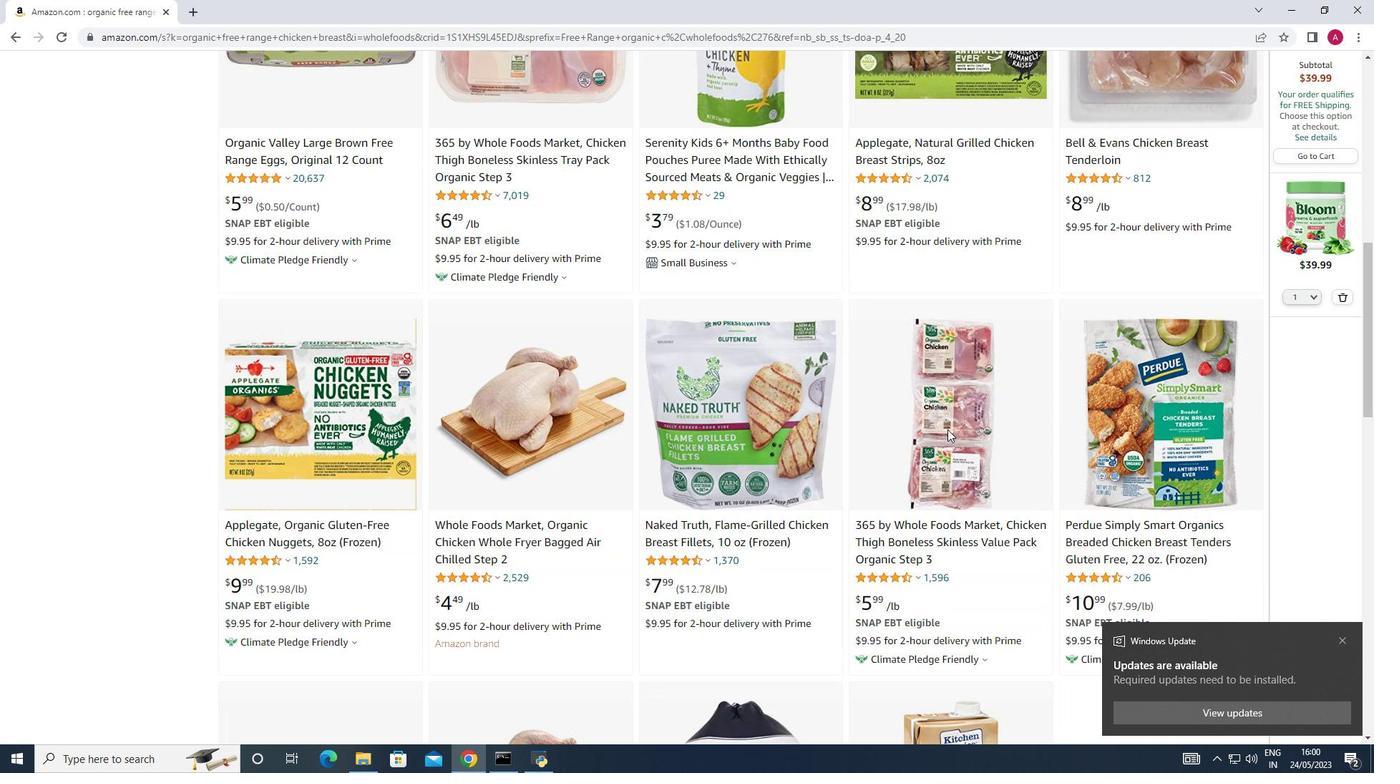 
Action: Mouse scrolled (948, 428) with delta (0, 0)
Screenshot: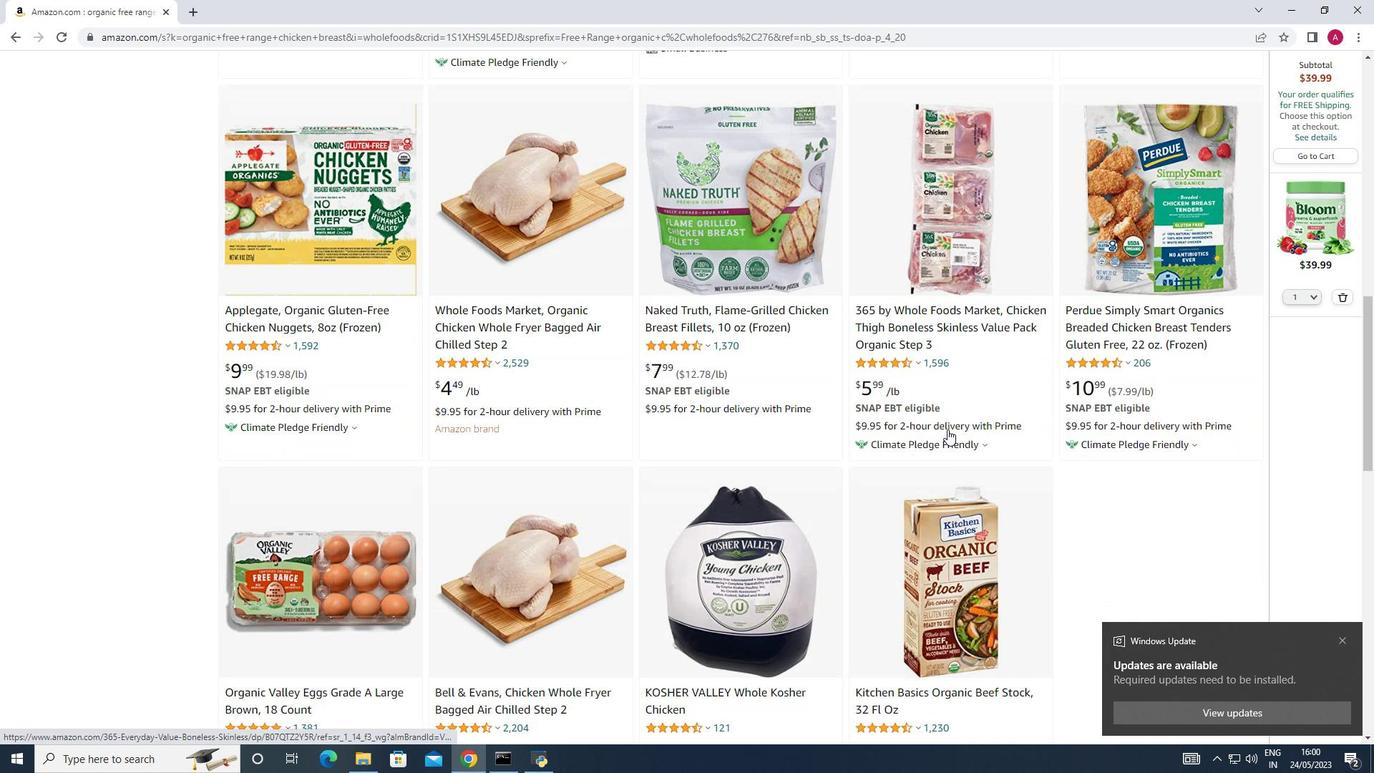 
Action: Mouse scrolled (948, 428) with delta (0, 0)
Screenshot: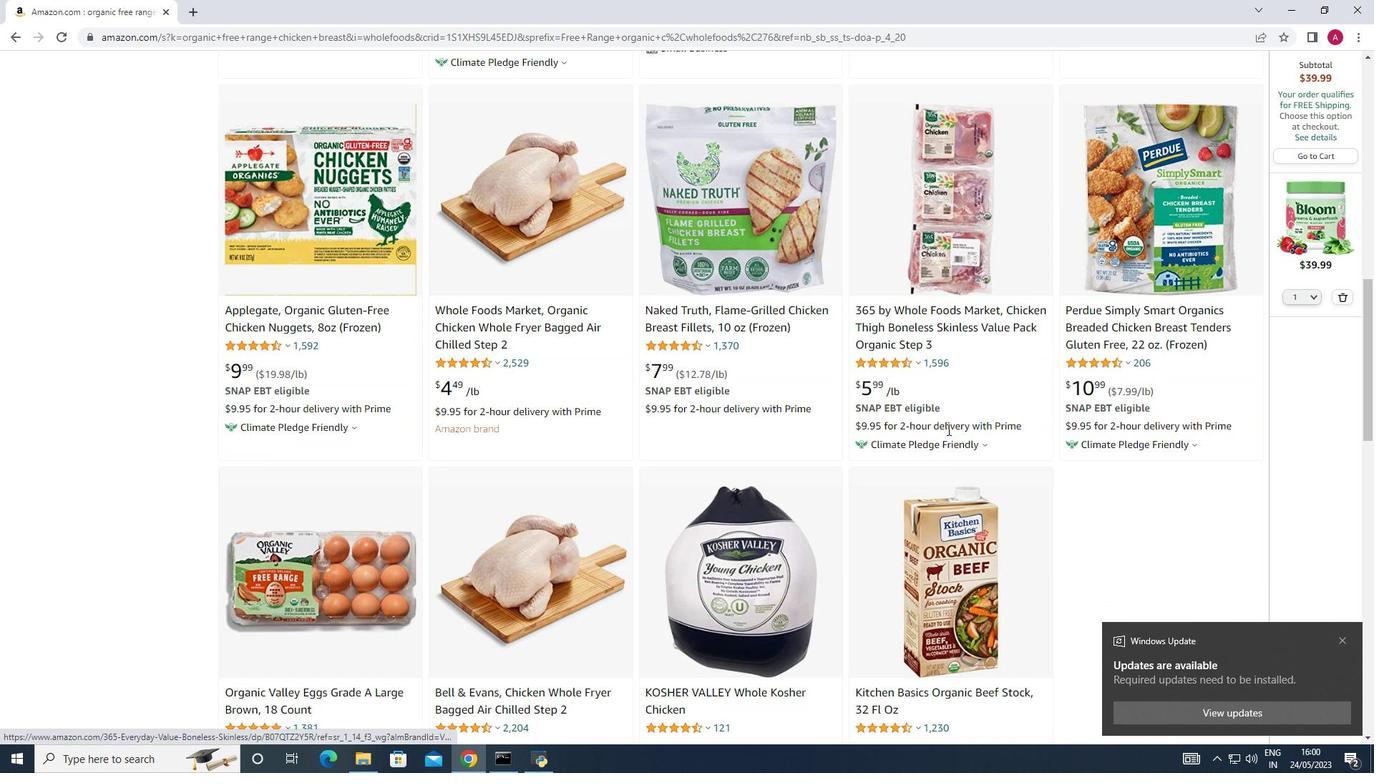 
Action: Mouse moved to (948, 428)
Screenshot: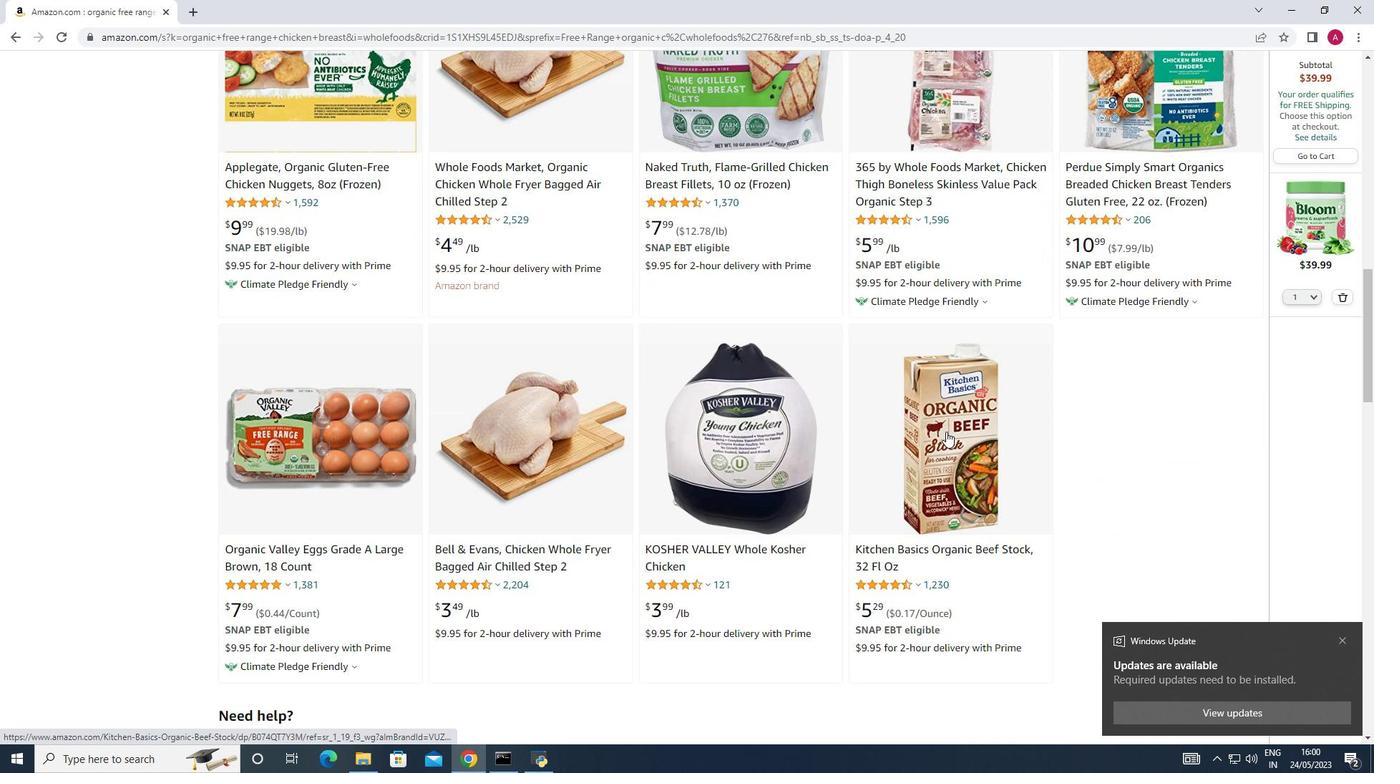 
Action: Mouse scrolled (948, 428) with delta (0, 0)
Screenshot: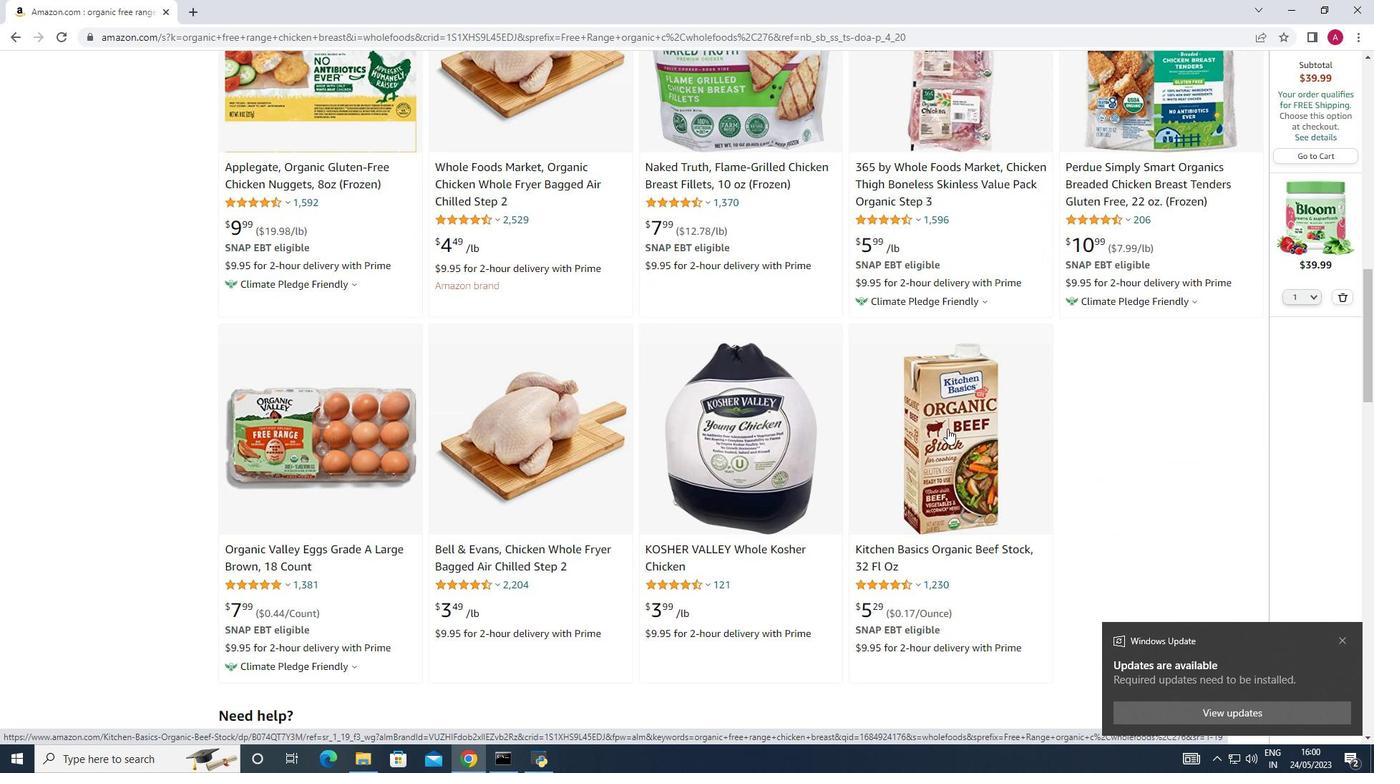 
Action: Mouse scrolled (948, 428) with delta (0, 0)
Screenshot: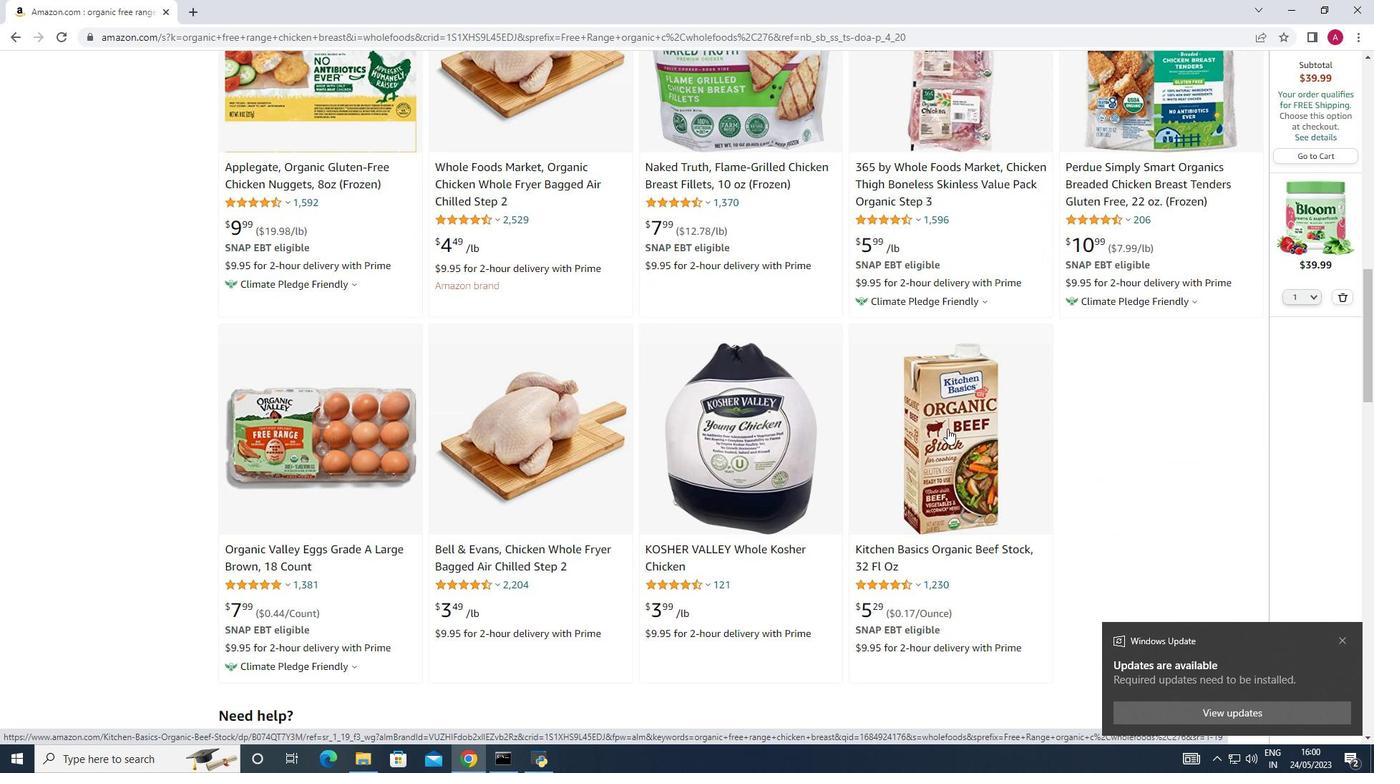 
Action: Mouse moved to (948, 443)
Screenshot: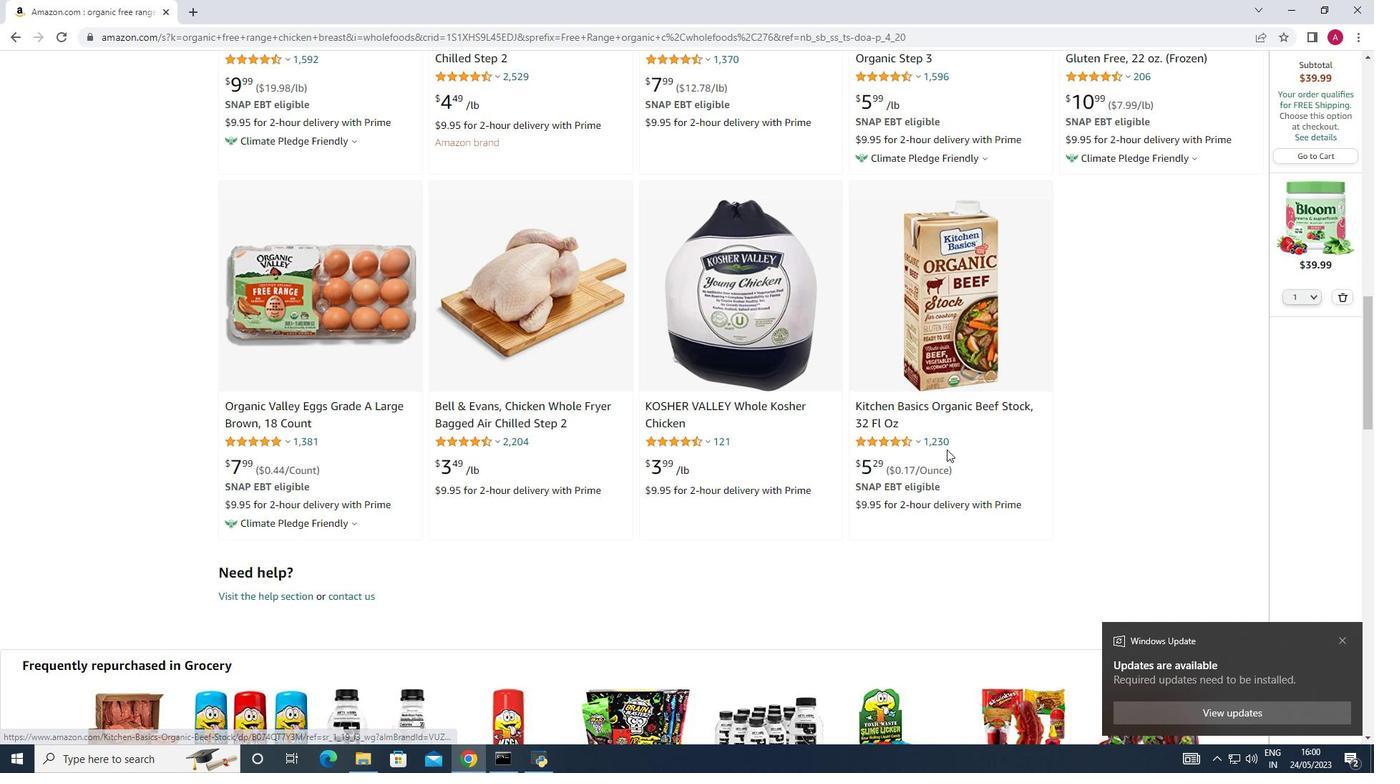 
Action: Mouse scrolled (948, 442) with delta (0, 0)
Screenshot: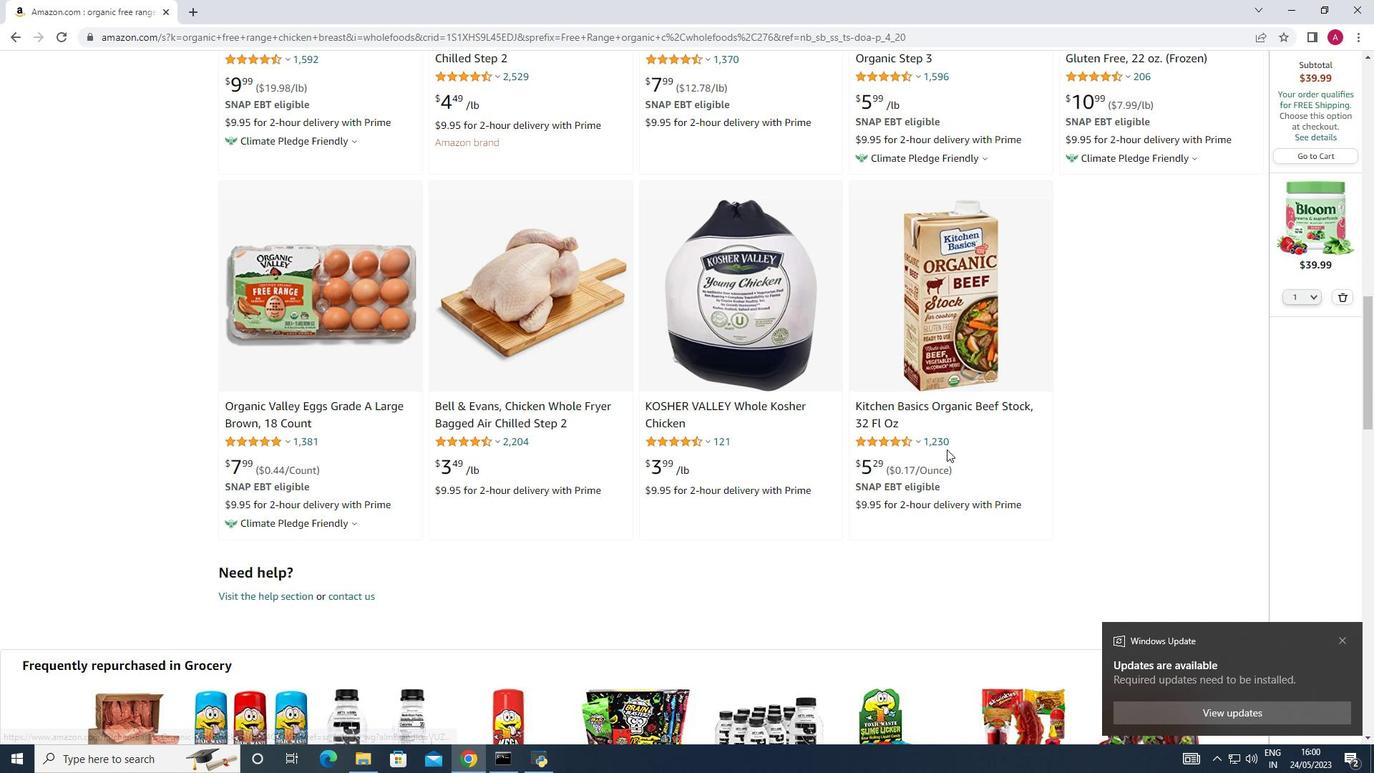 
Action: Mouse scrolled (948, 442) with delta (0, 0)
Screenshot: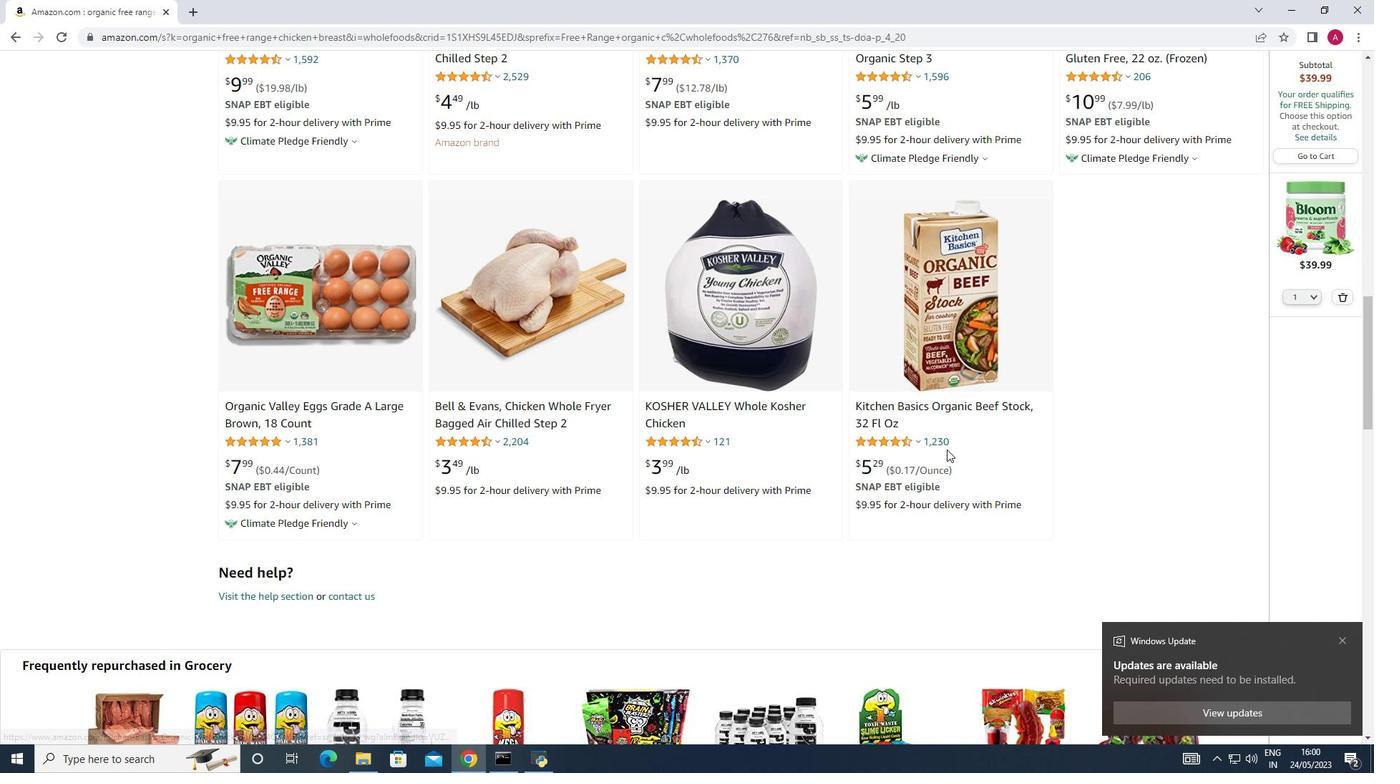 
Action: Mouse moved to (922, 441)
Screenshot: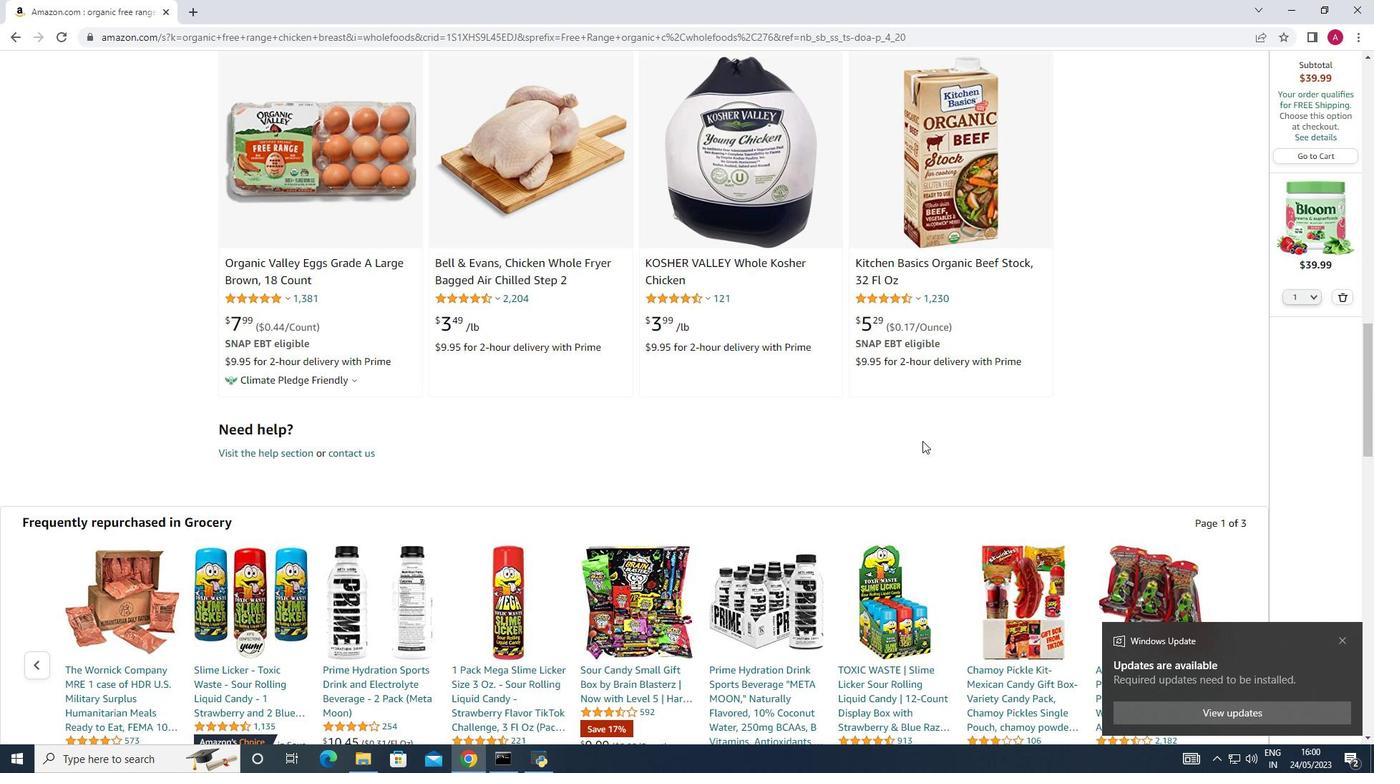 
Action: Mouse scrolled (922, 440) with delta (0, 0)
Screenshot: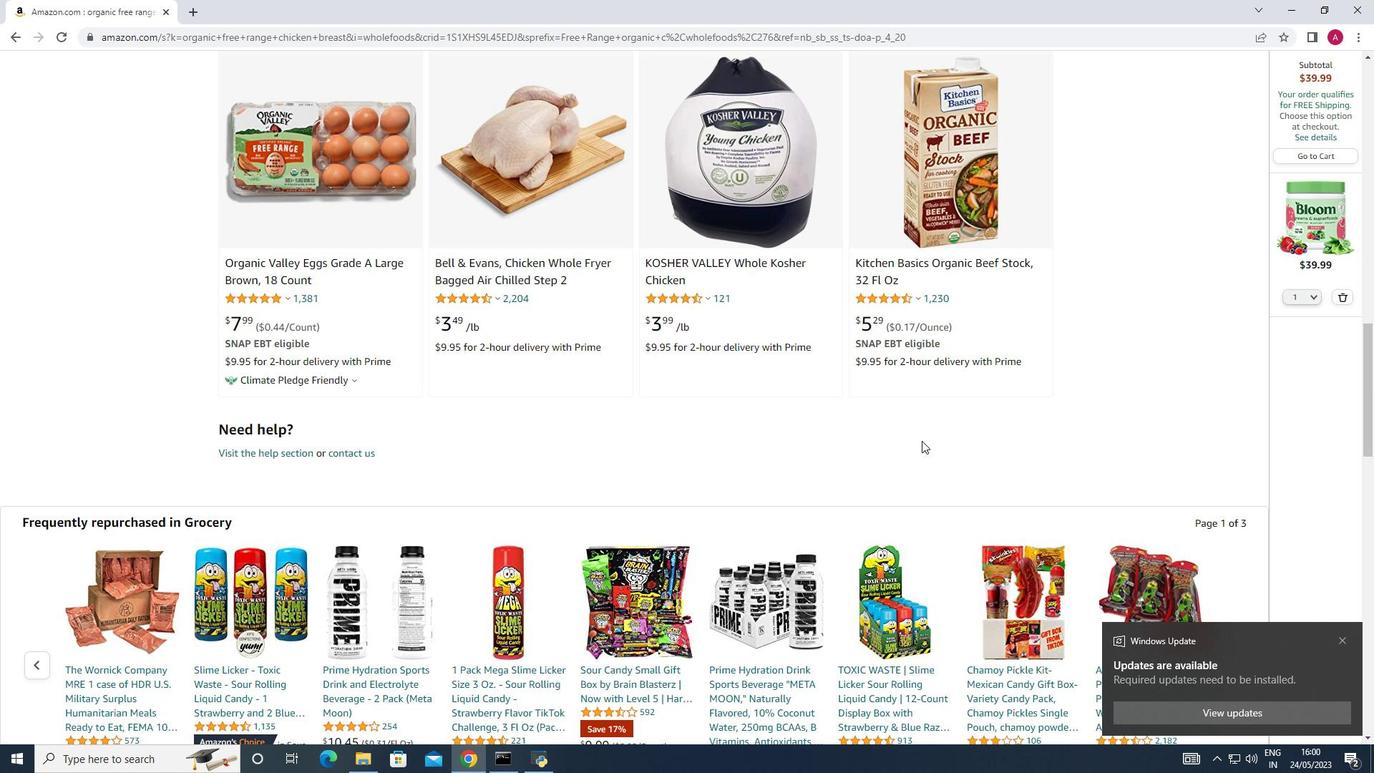 
Action: Mouse moved to (920, 441)
Screenshot: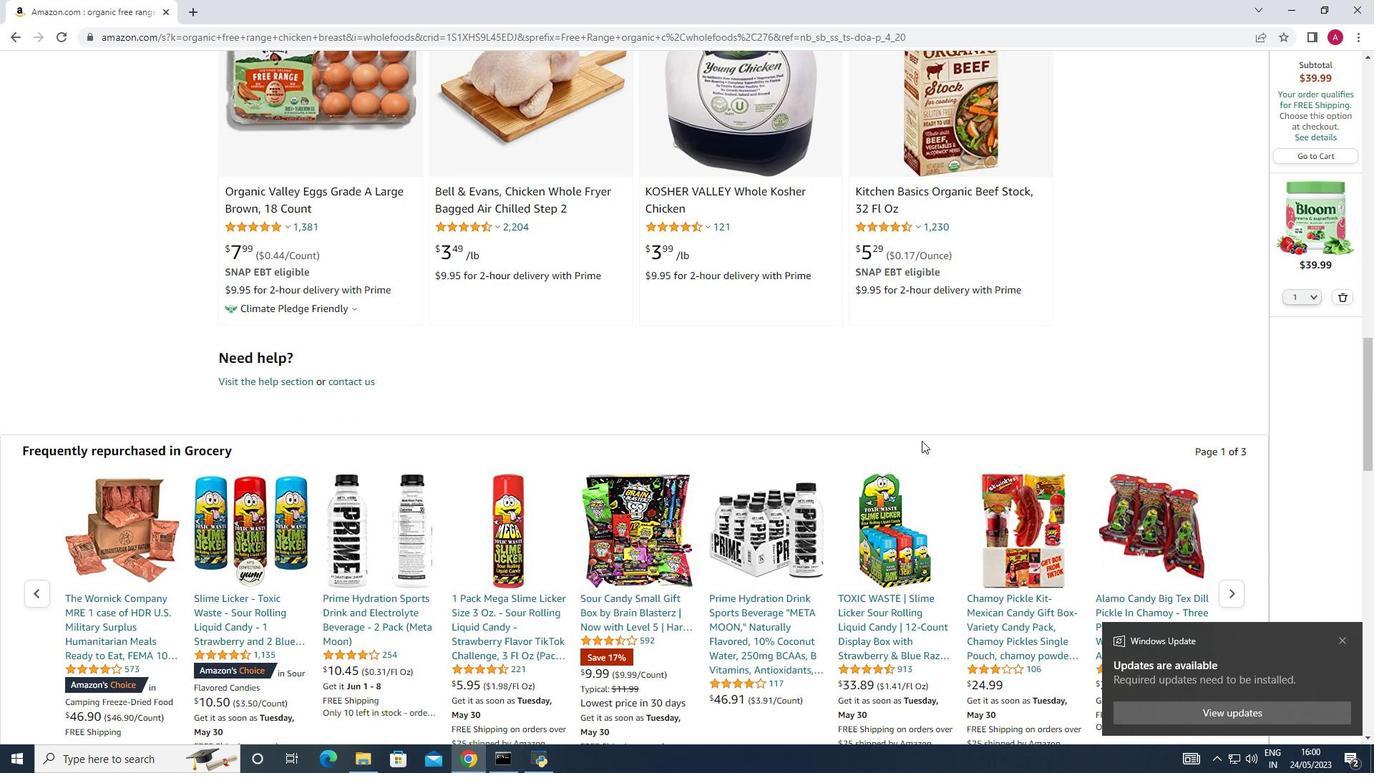 
Action: Mouse scrolled (920, 440) with delta (0, 0)
Screenshot: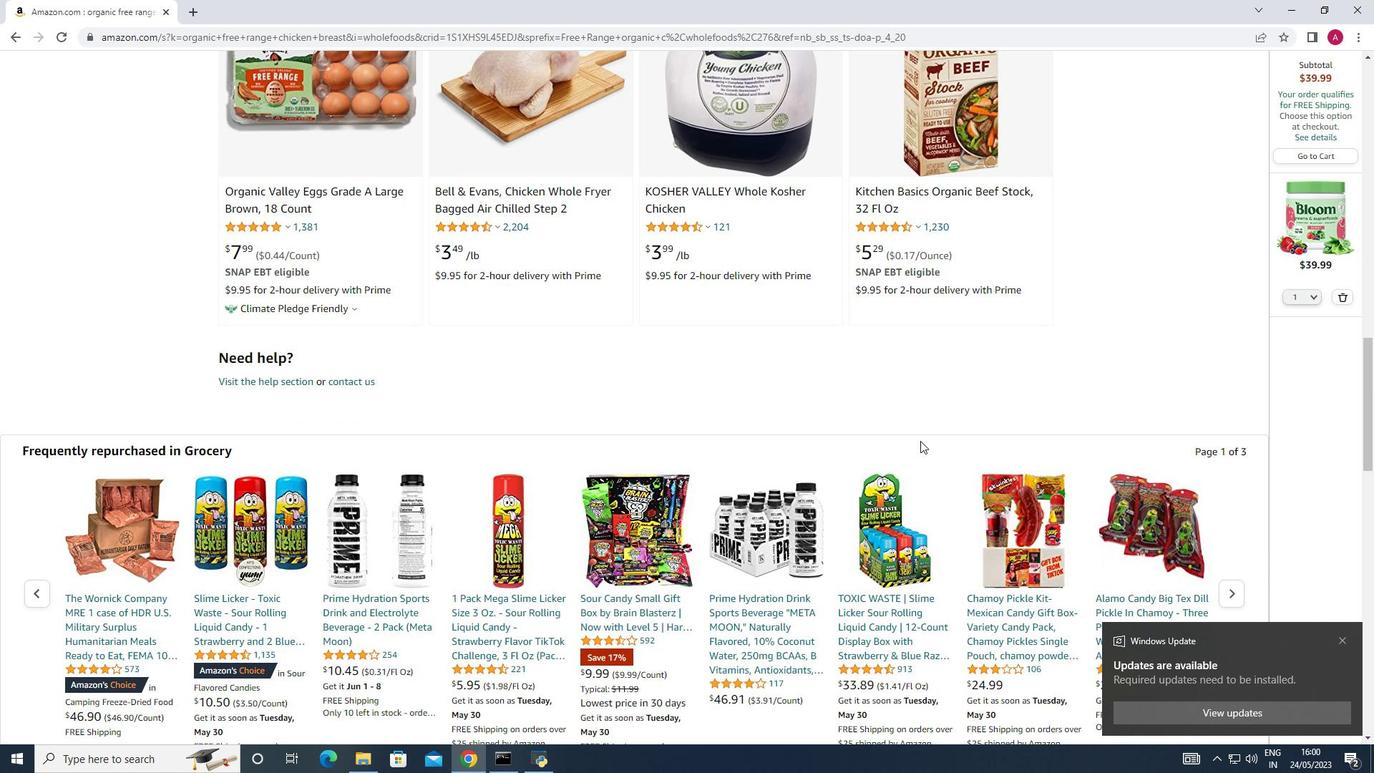 
Action: Mouse scrolled (920, 440) with delta (0, 0)
Screenshot: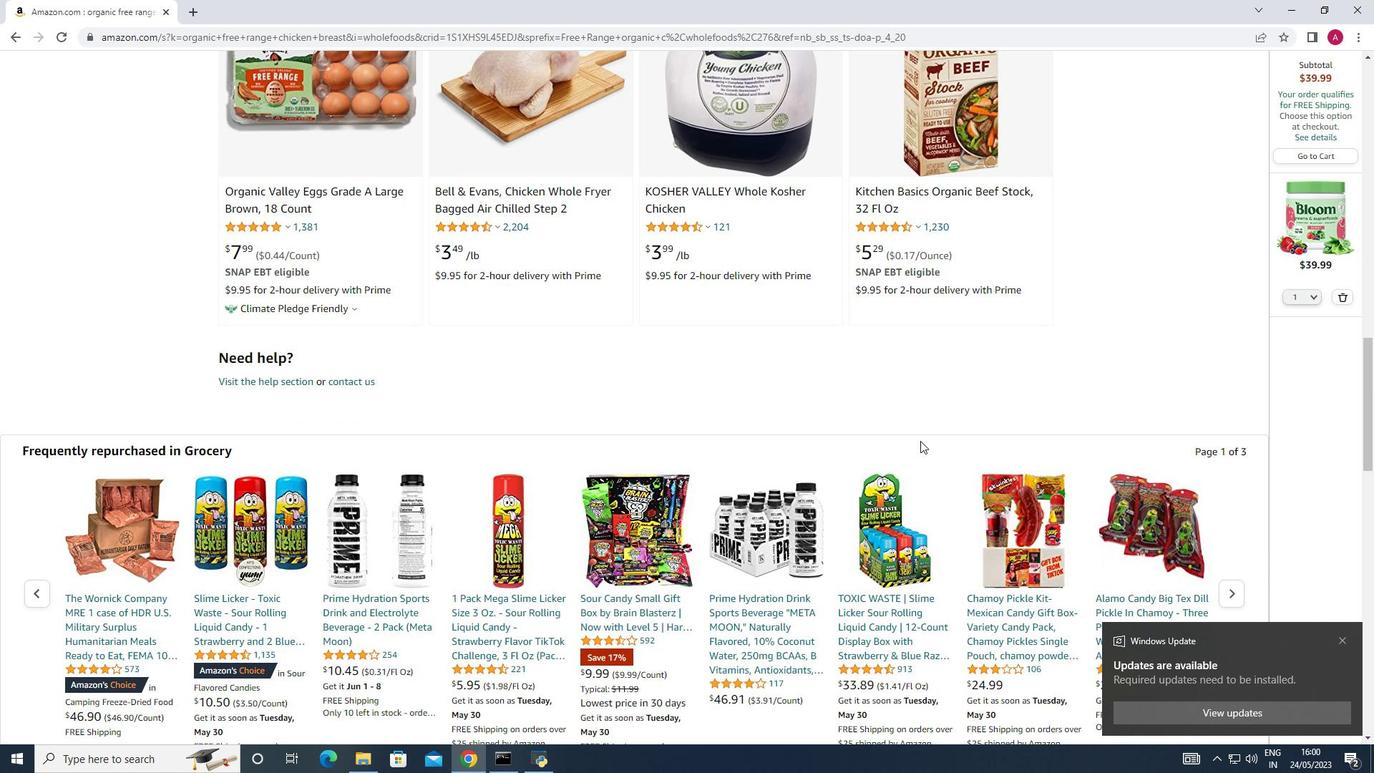 
Action: Mouse moved to (858, 312)
Screenshot: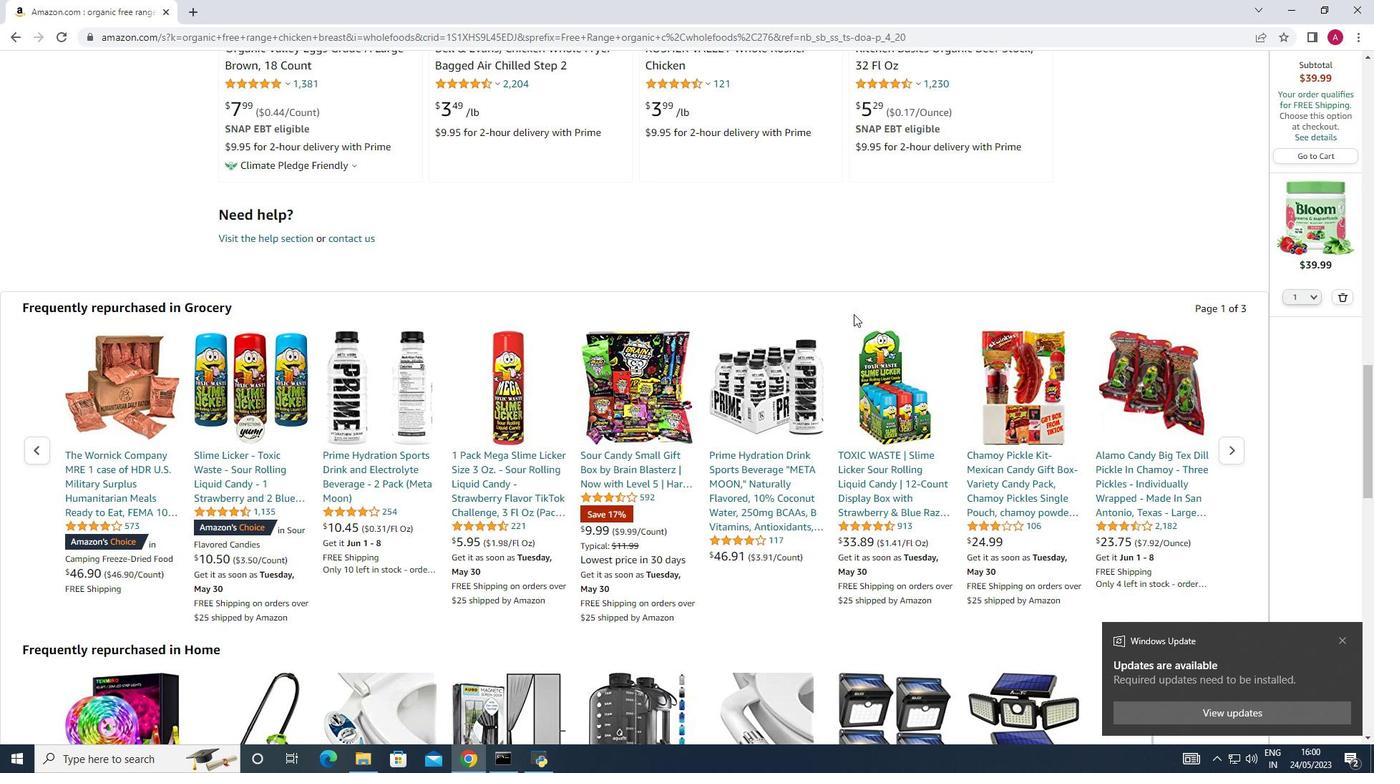 
Action: Mouse scrolled (858, 311) with delta (0, 0)
Screenshot: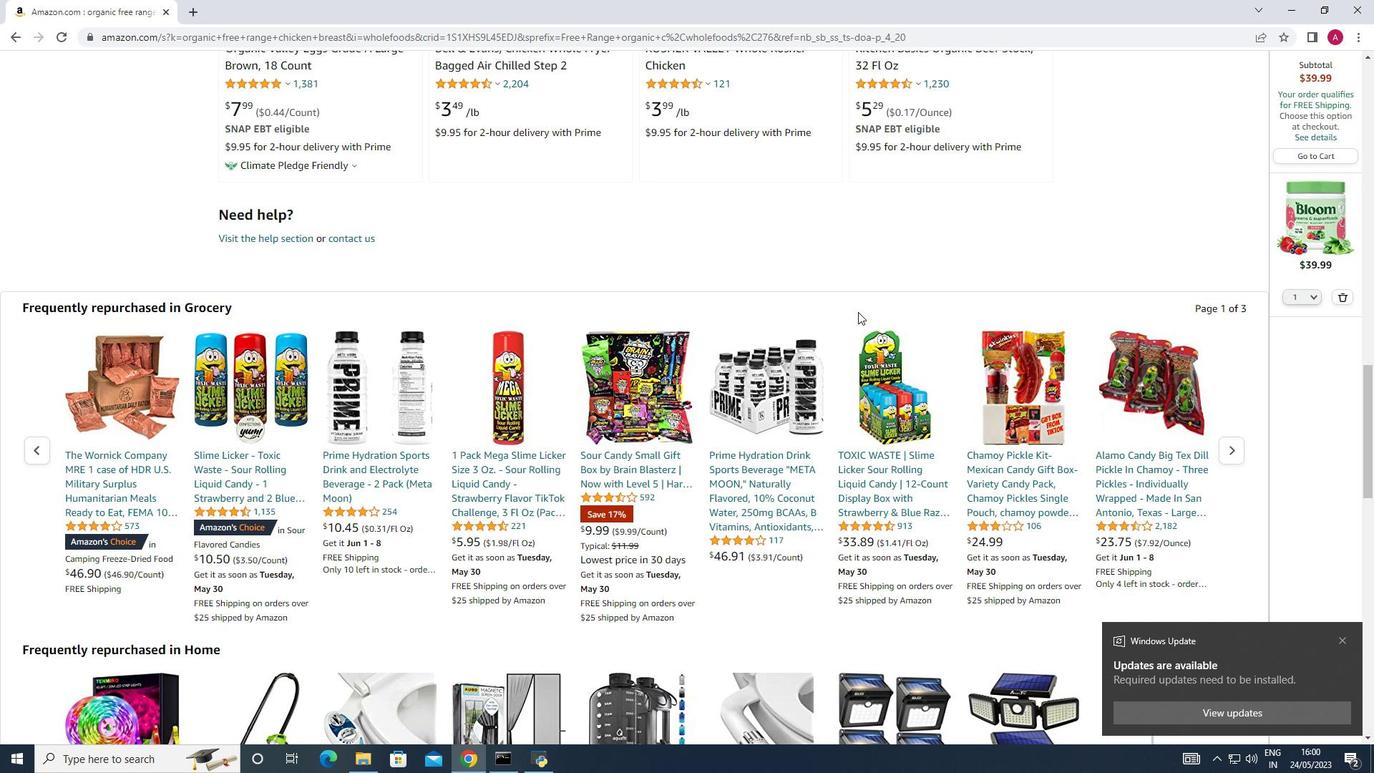 
Action: Mouse scrolled (858, 311) with delta (0, 0)
Screenshot: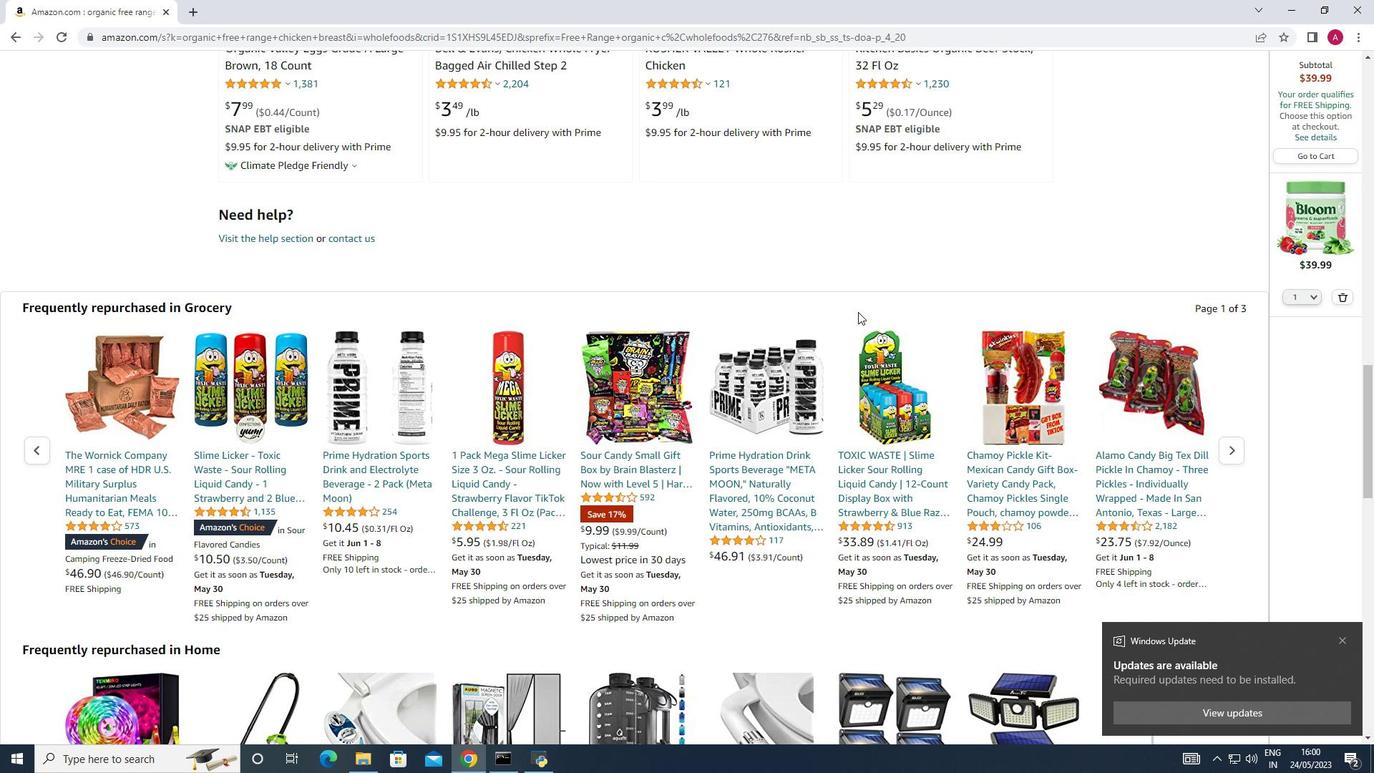 
Action: Mouse scrolled (858, 311) with delta (0, 0)
Screenshot: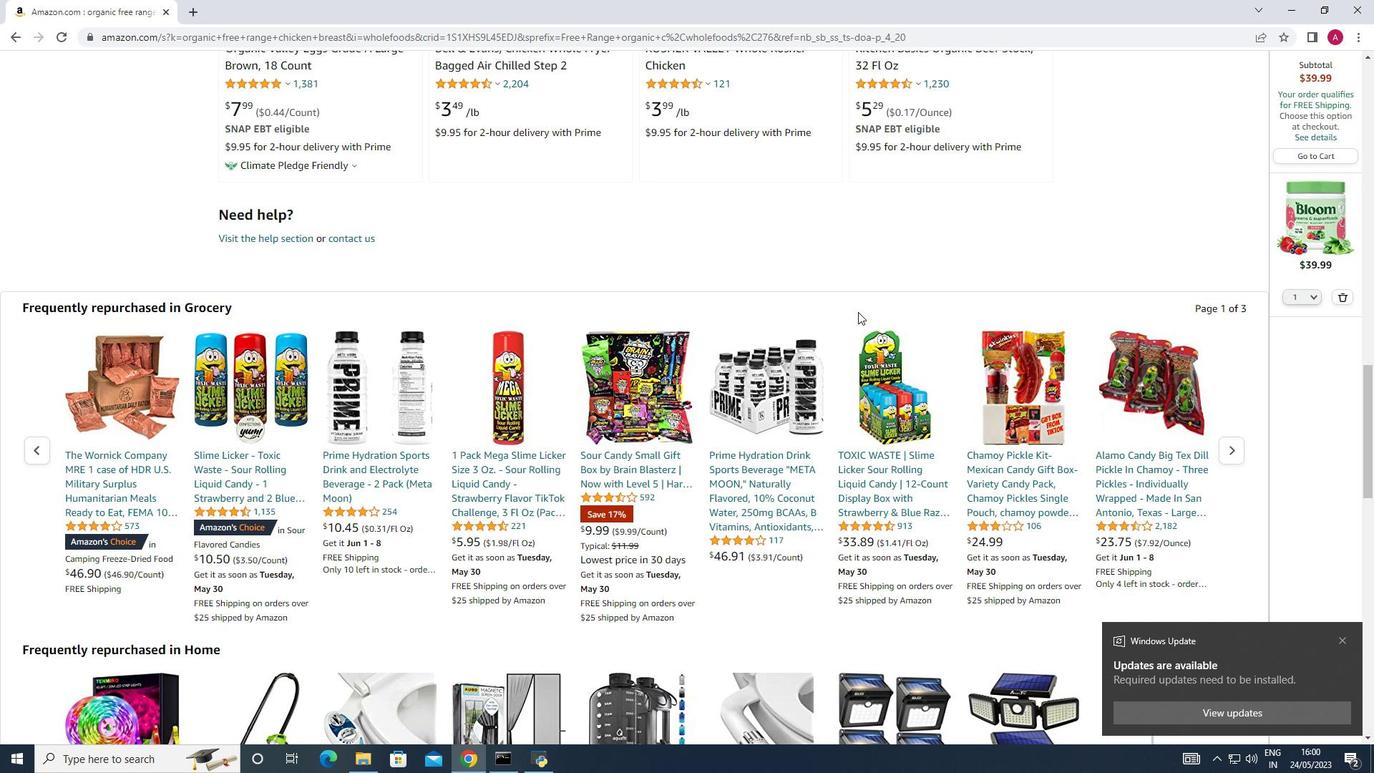 
Action: Mouse scrolled (858, 311) with delta (0, 0)
Screenshot: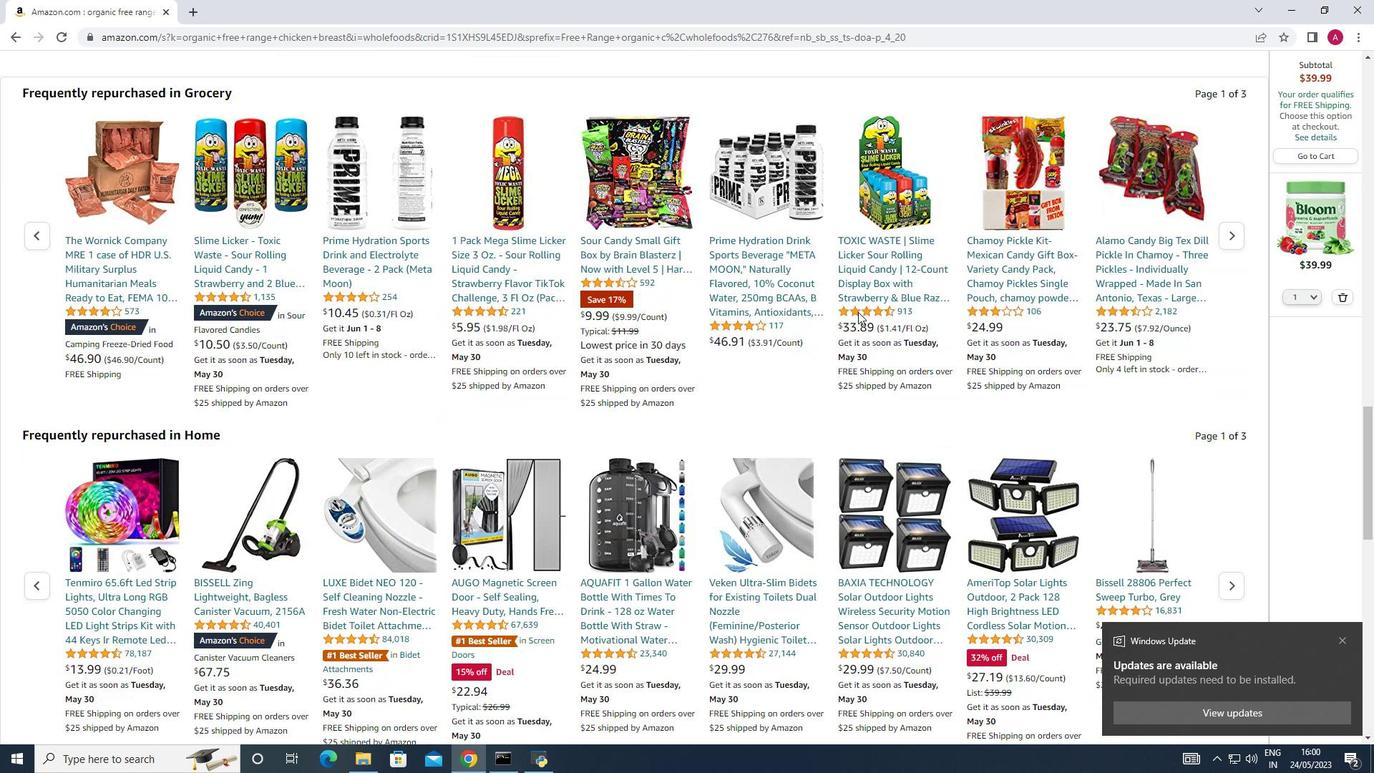 
Action: Mouse scrolled (858, 311) with delta (0, 0)
Screenshot: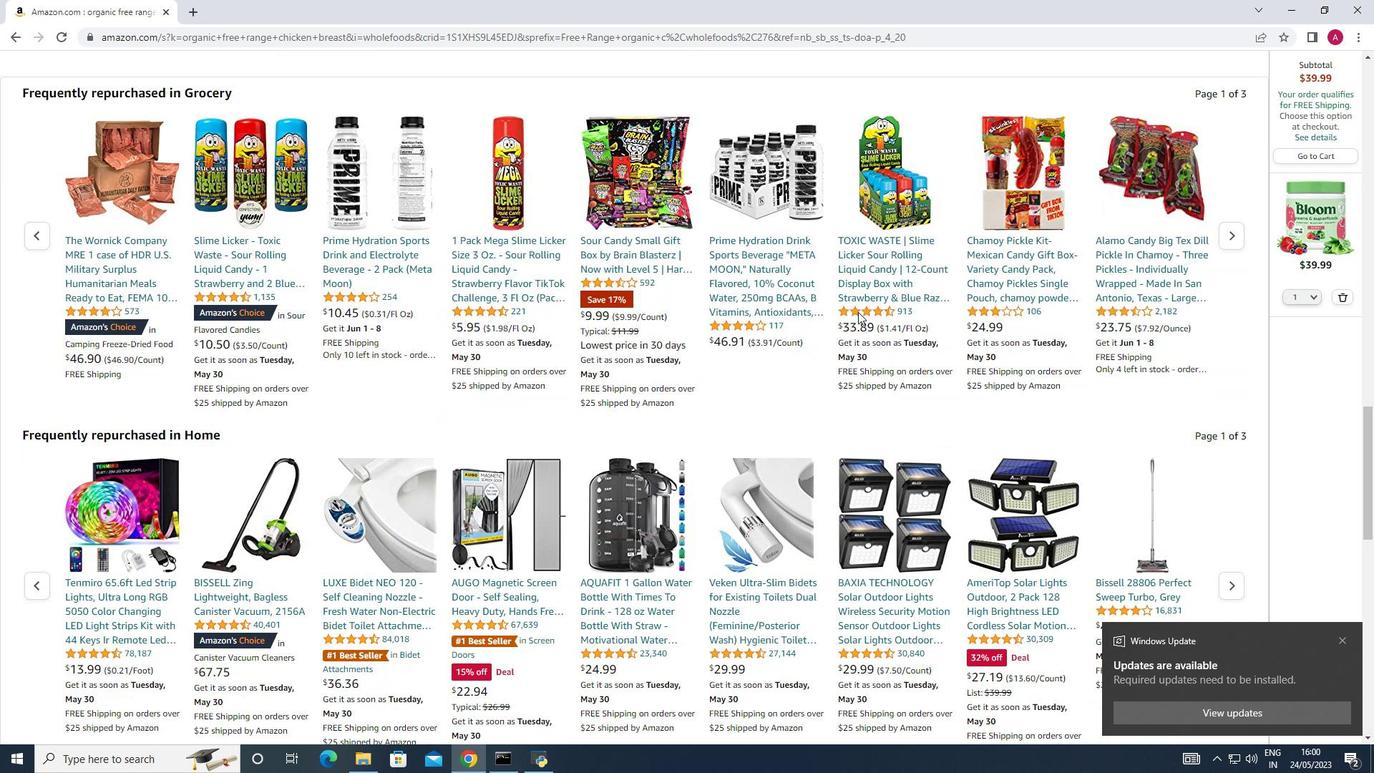 
Action: Mouse scrolled (858, 311) with delta (0, 0)
Screenshot: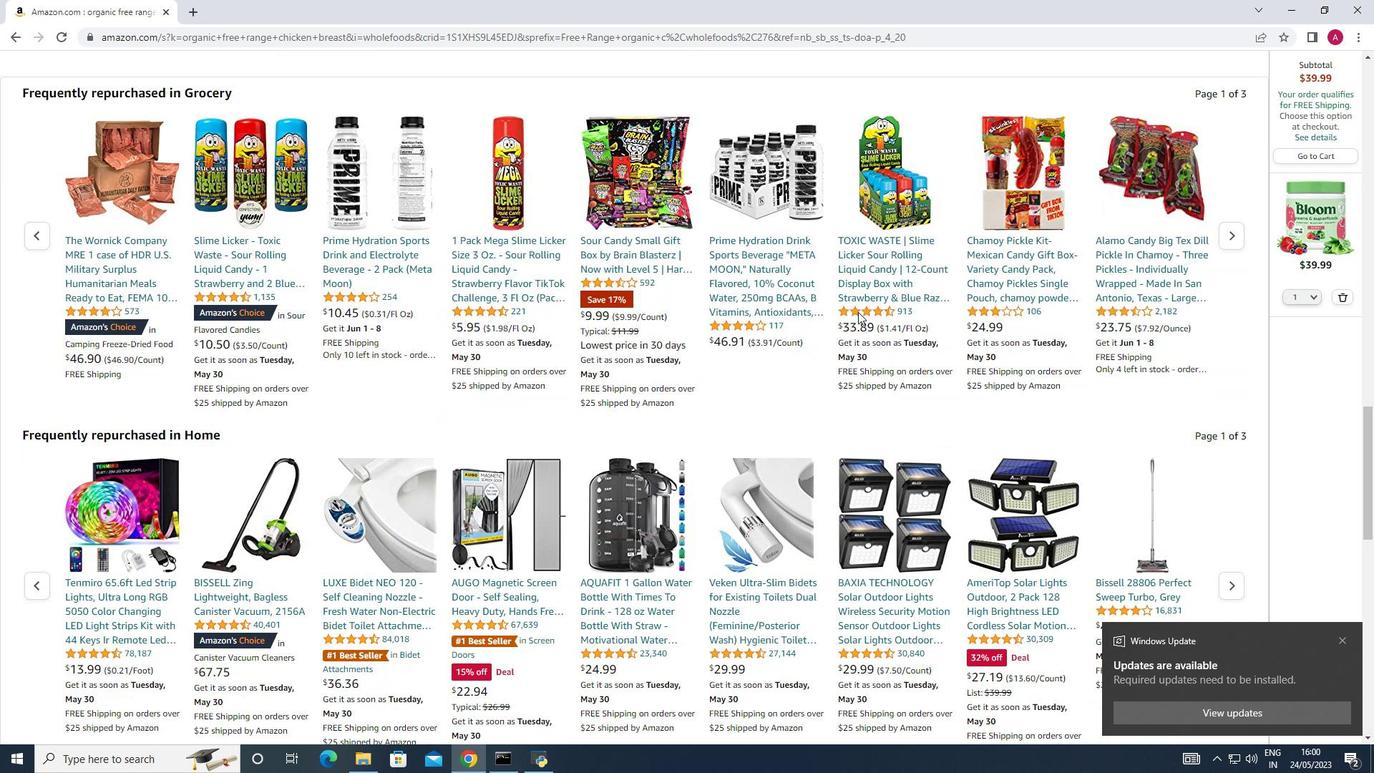 
Action: Mouse scrolled (858, 311) with delta (0, 0)
Screenshot: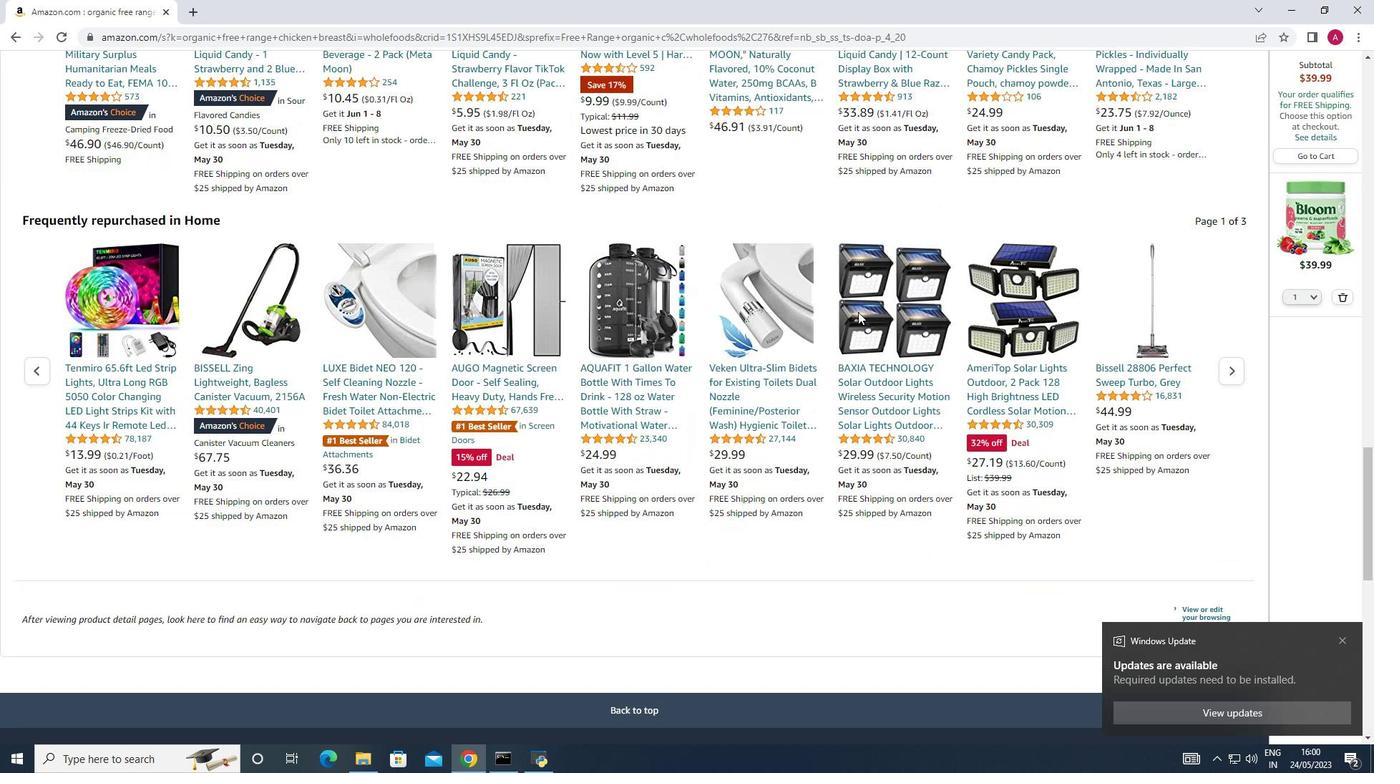 
Action: Mouse scrolled (858, 311) with delta (0, 0)
Screenshot: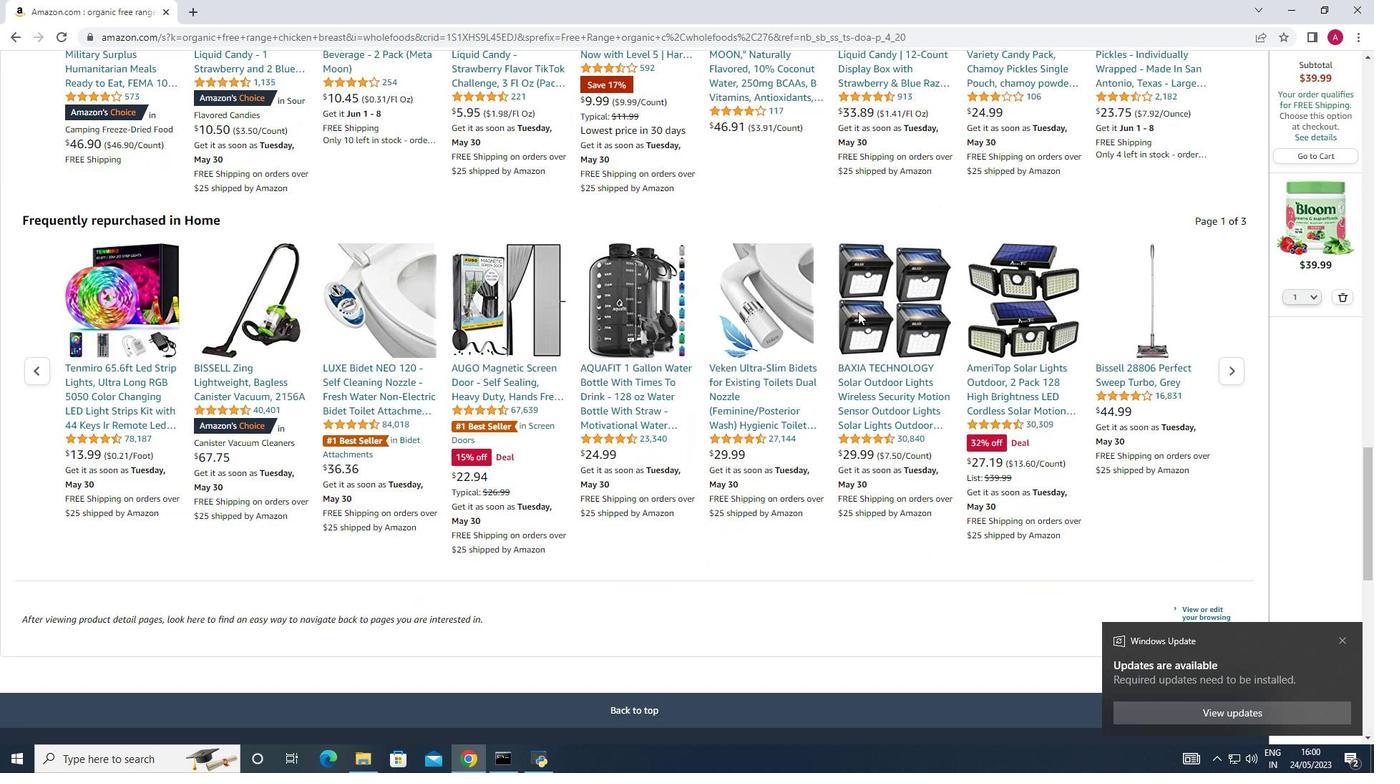 
Action: Mouse scrolled (858, 311) with delta (0, 0)
Screenshot: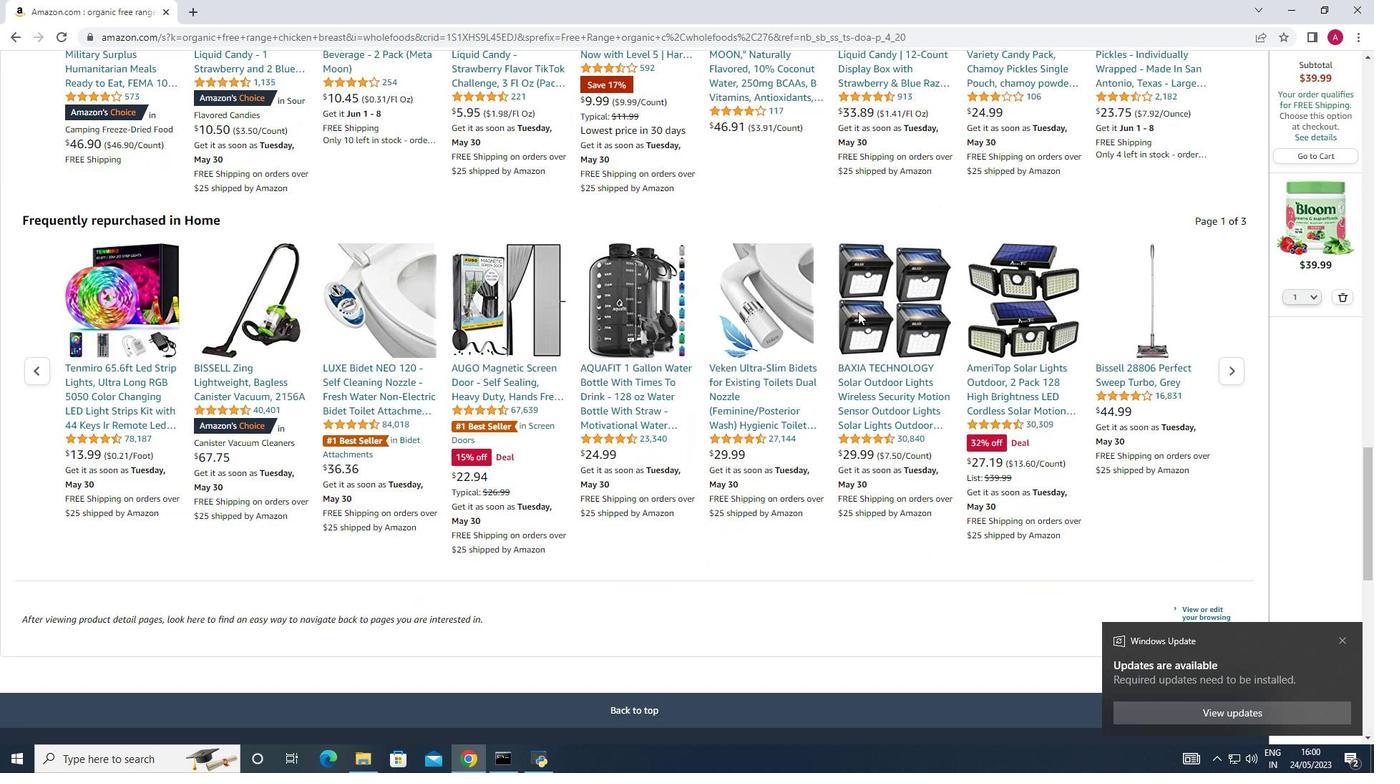 
Action: Mouse scrolled (858, 312) with delta (0, 0)
Screenshot: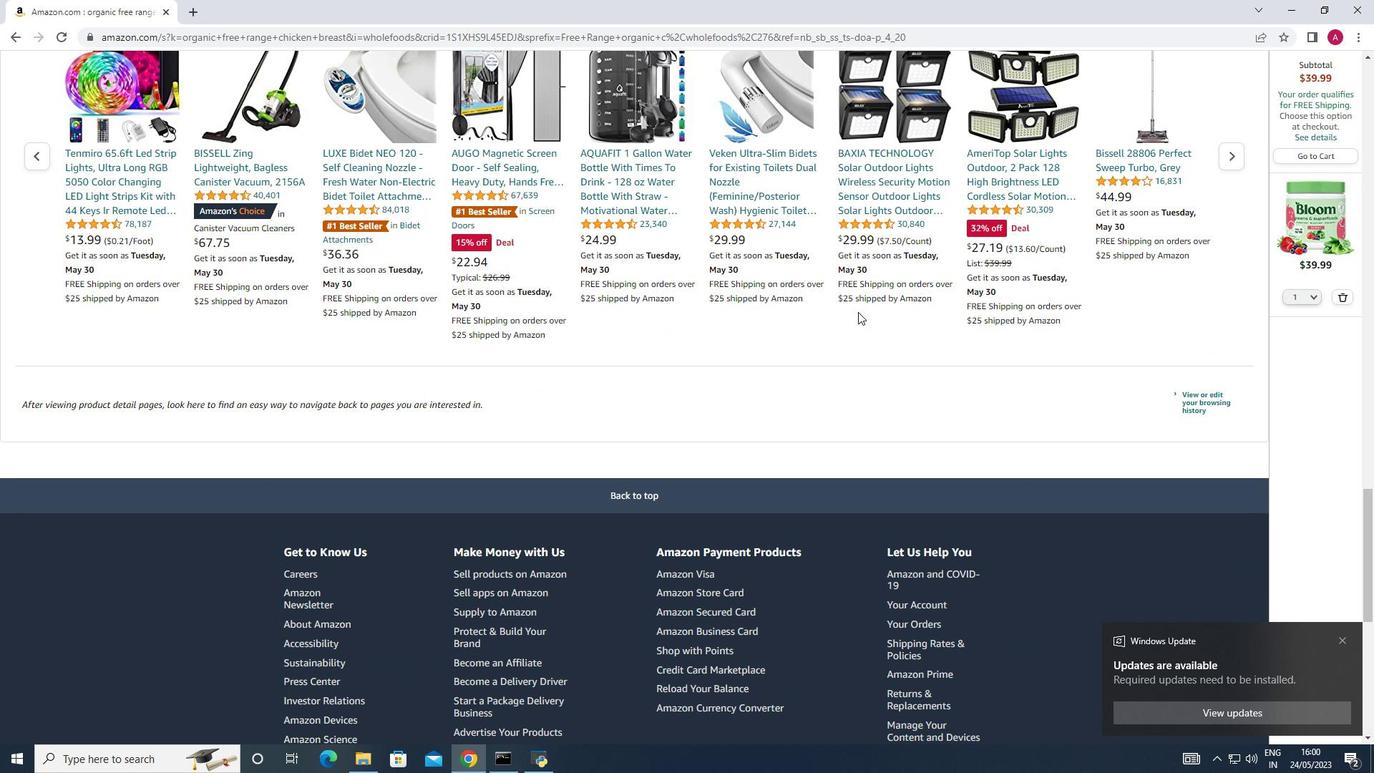 
Action: Mouse scrolled (858, 312) with delta (0, 0)
Screenshot: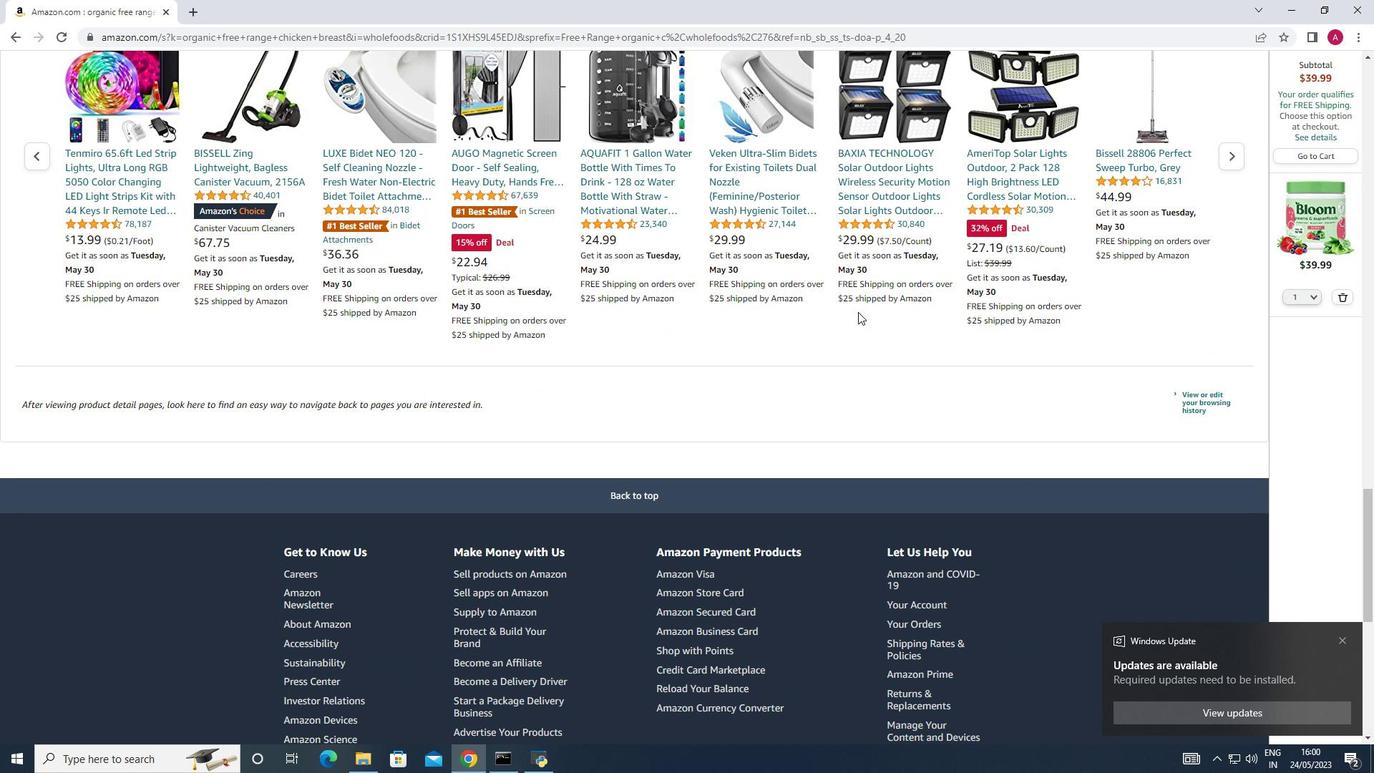 
Action: Mouse scrolled (858, 312) with delta (0, 0)
Screenshot: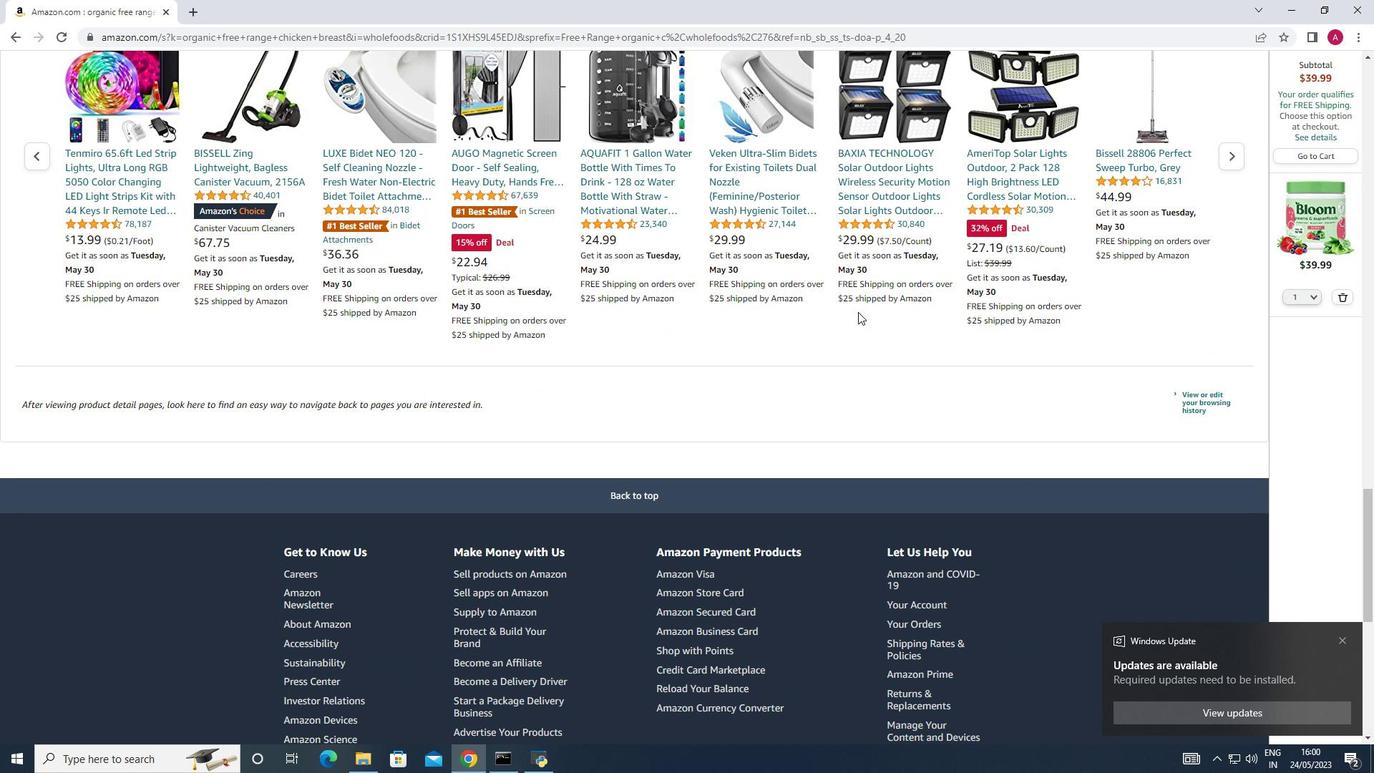 
Action: Mouse scrolled (858, 312) with delta (0, 0)
Screenshot: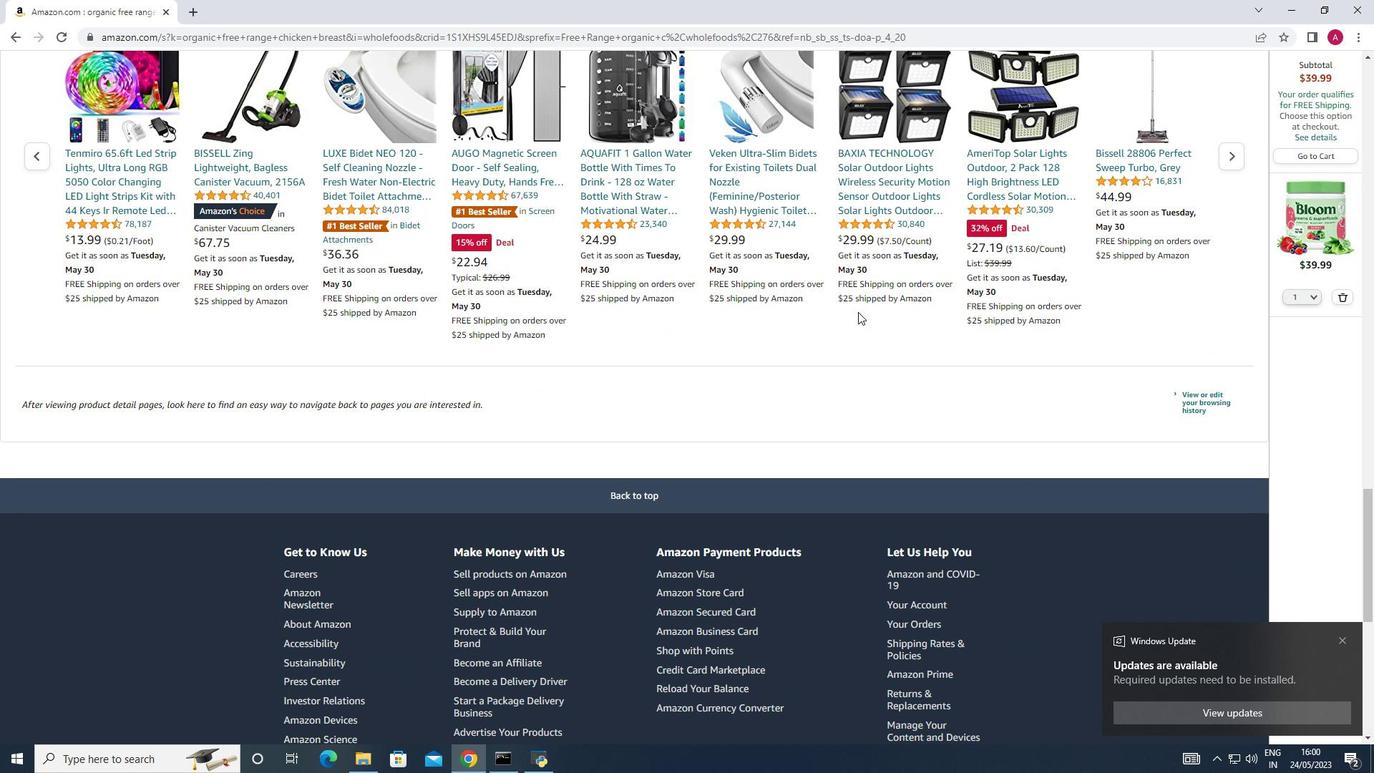 
Action: Mouse scrolled (858, 312) with delta (0, 0)
Screenshot: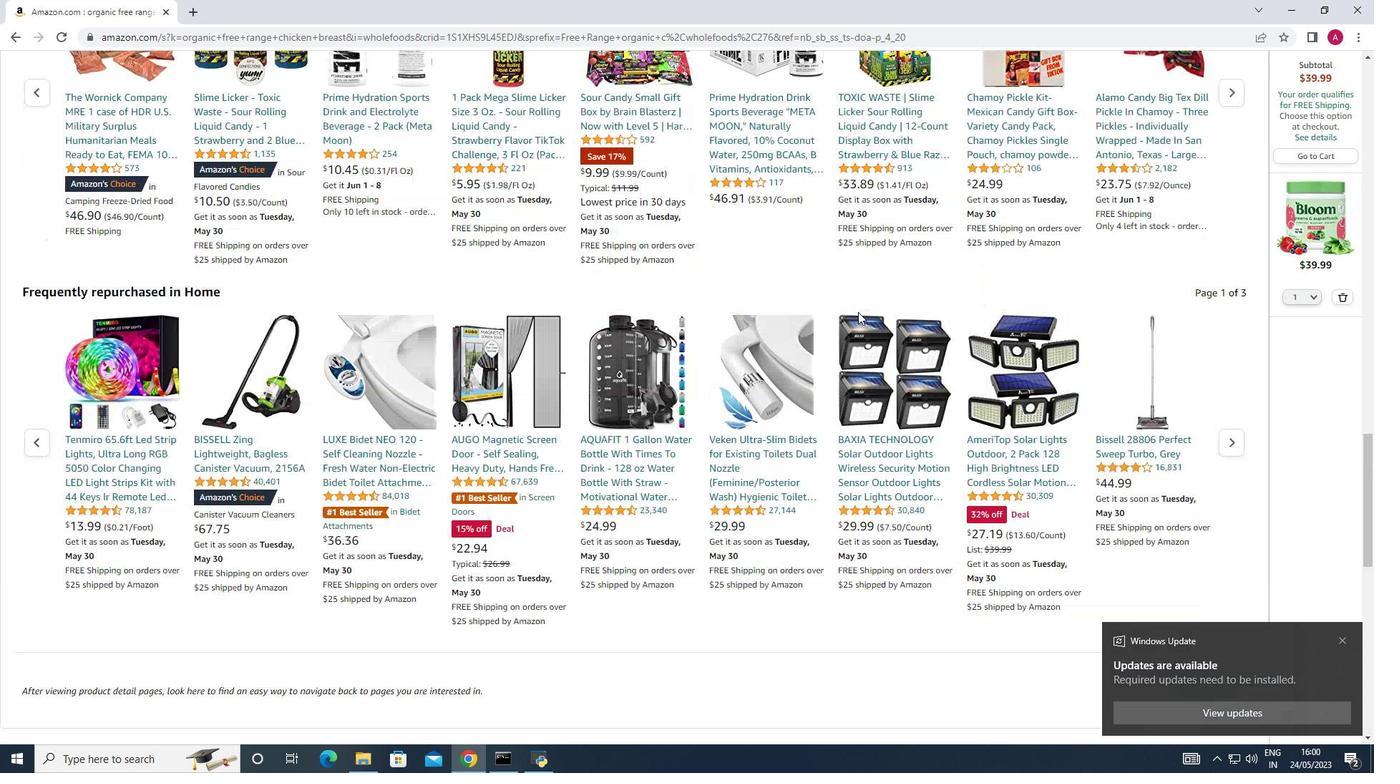 
Action: Mouse scrolled (858, 312) with delta (0, 0)
Screenshot: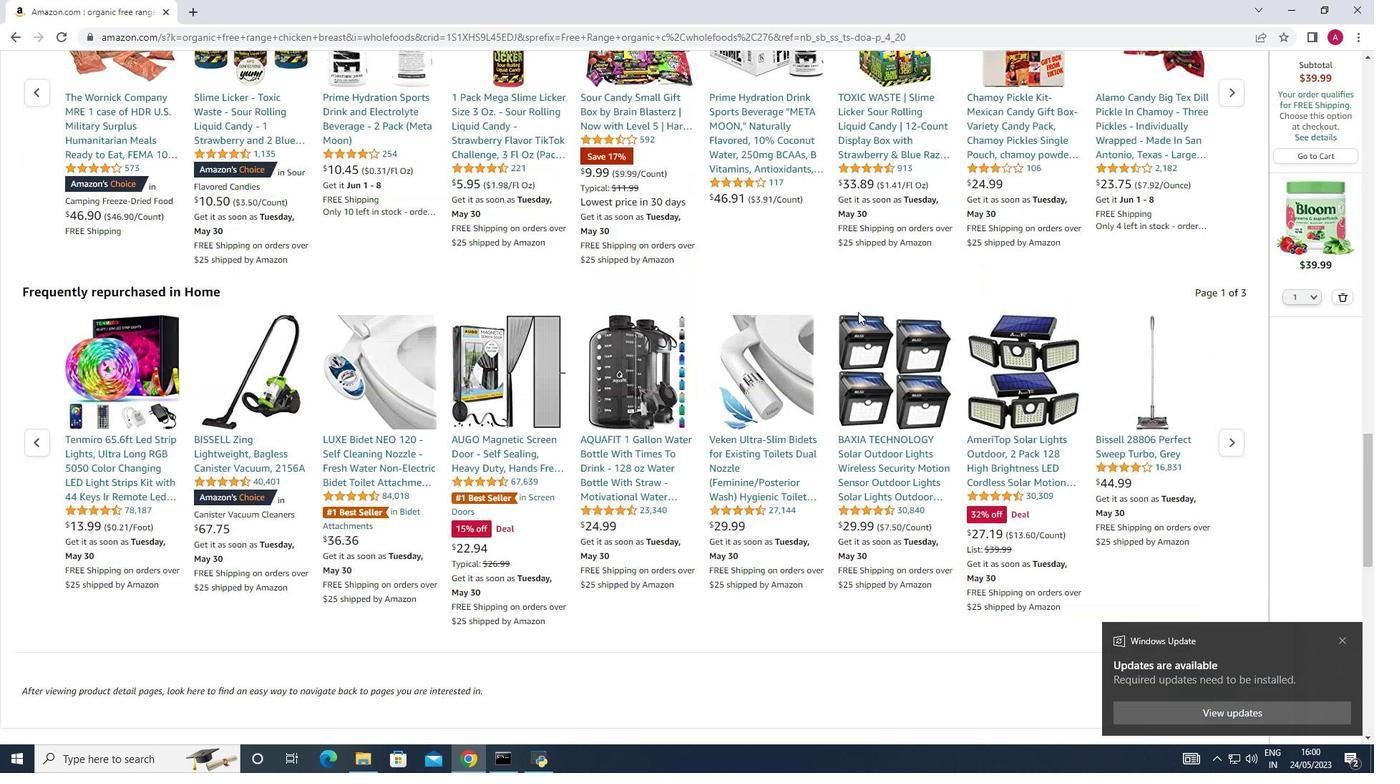 
Action: Mouse scrolled (858, 312) with delta (0, 0)
Screenshot: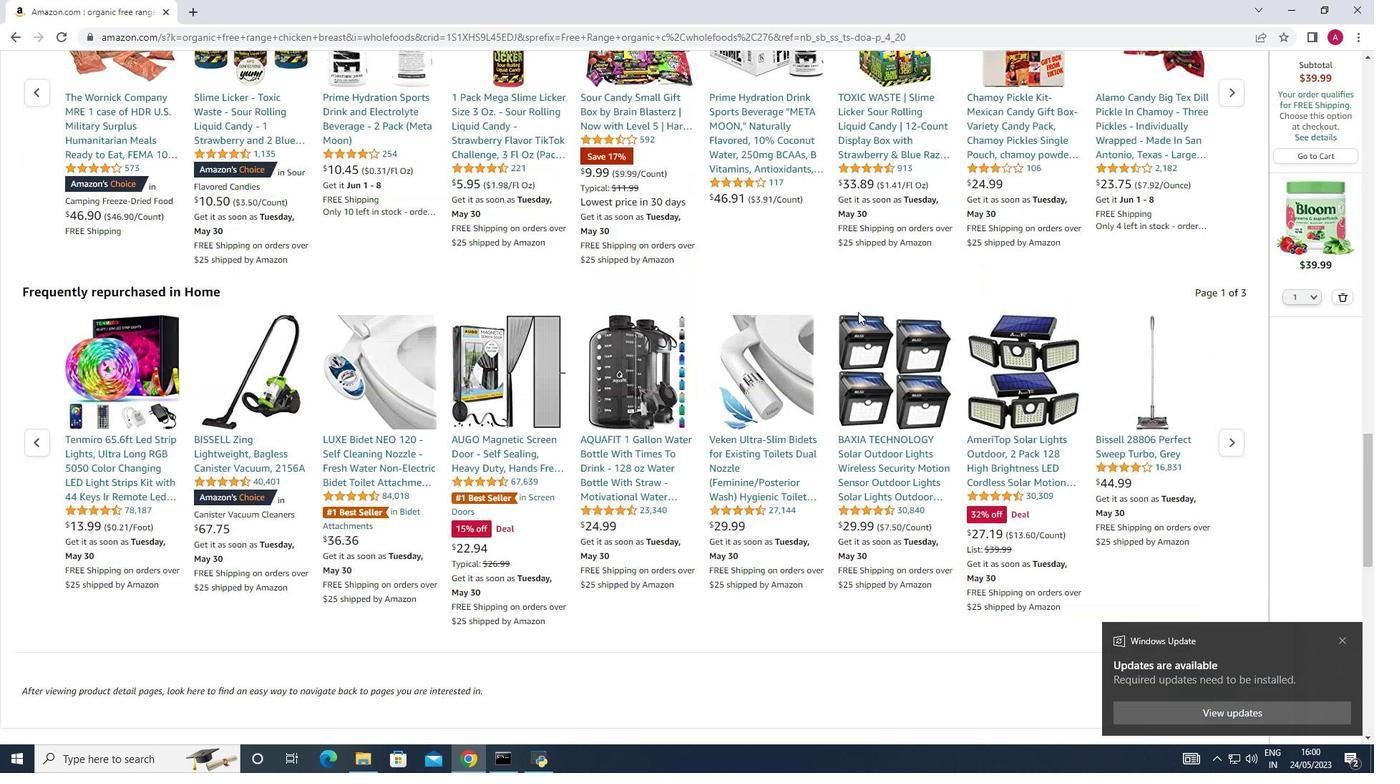 
Action: Mouse scrolled (858, 312) with delta (0, 0)
Screenshot: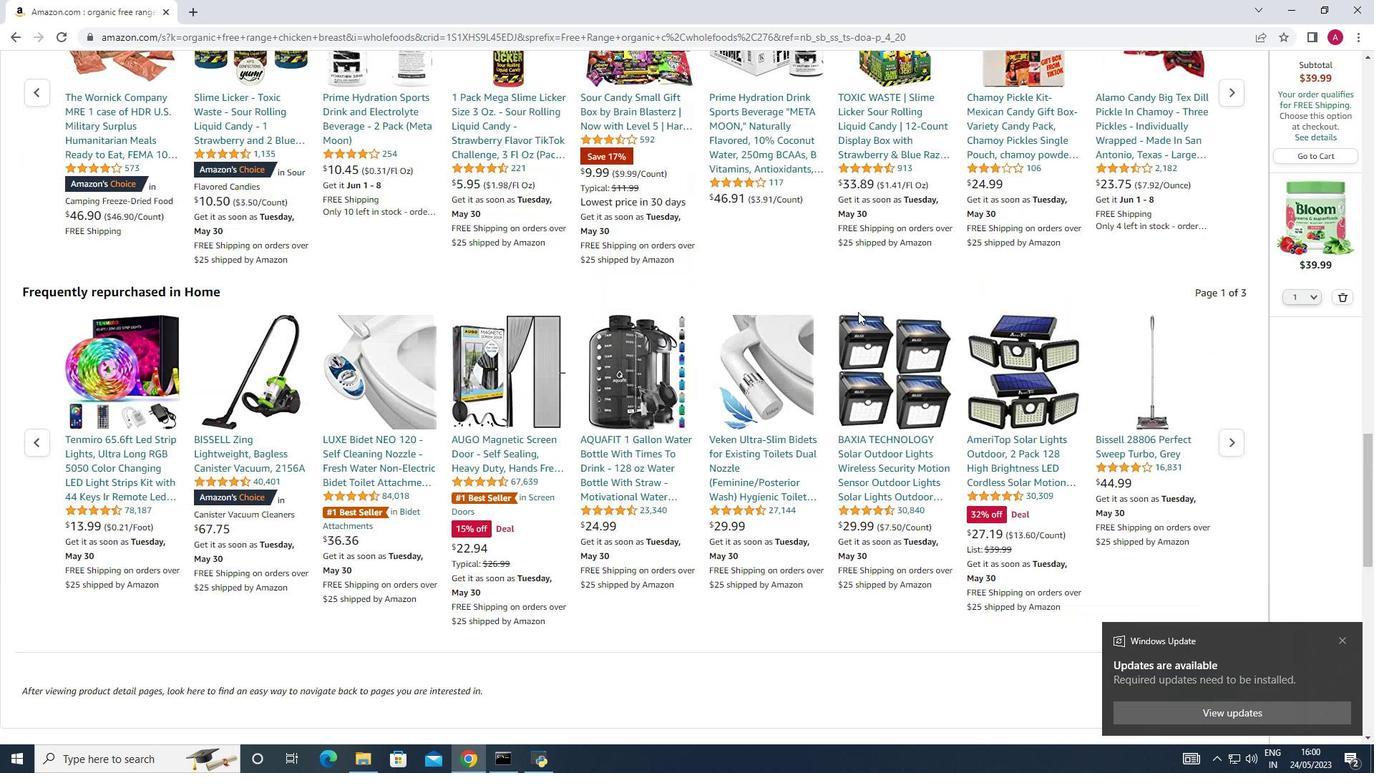 
Action: Mouse scrolled (858, 312) with delta (0, 0)
Screenshot: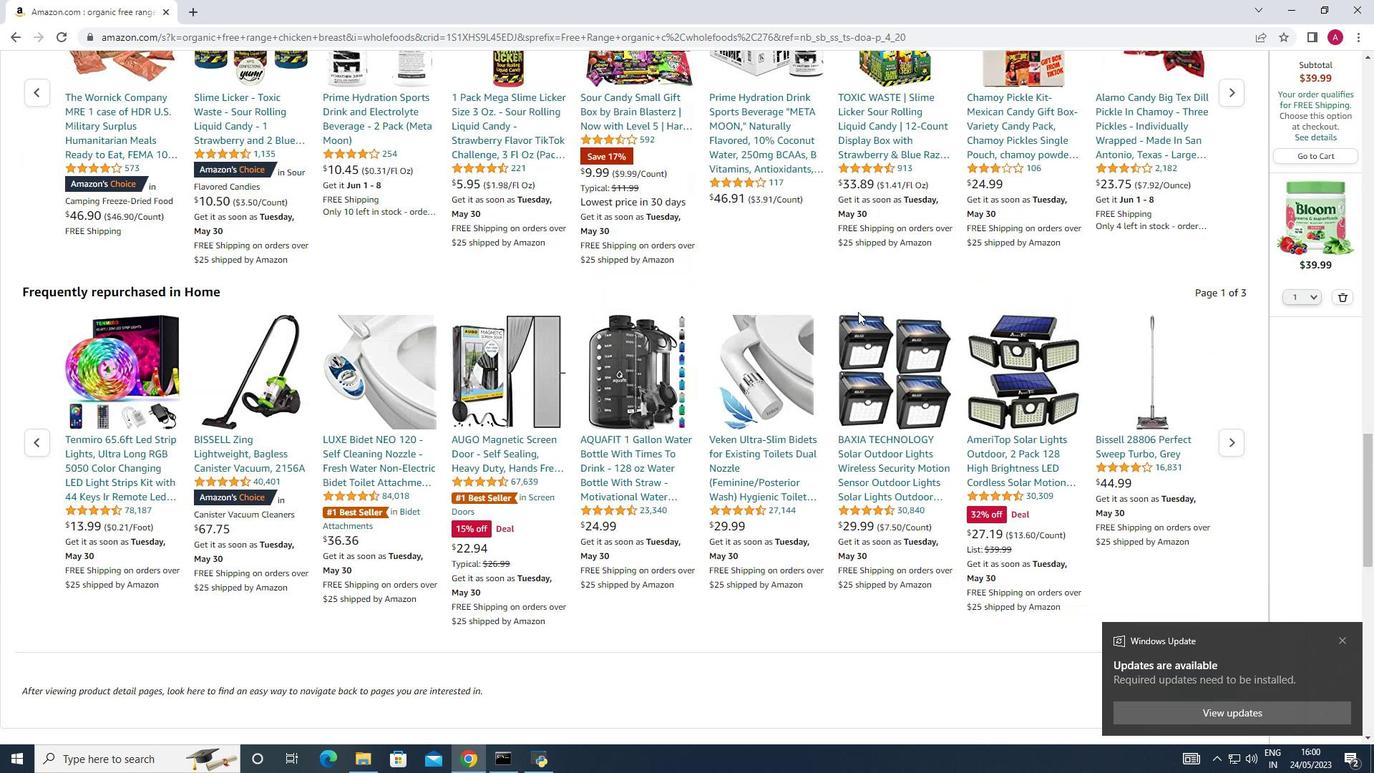 
Action: Mouse scrolled (858, 312) with delta (0, 0)
Screenshot: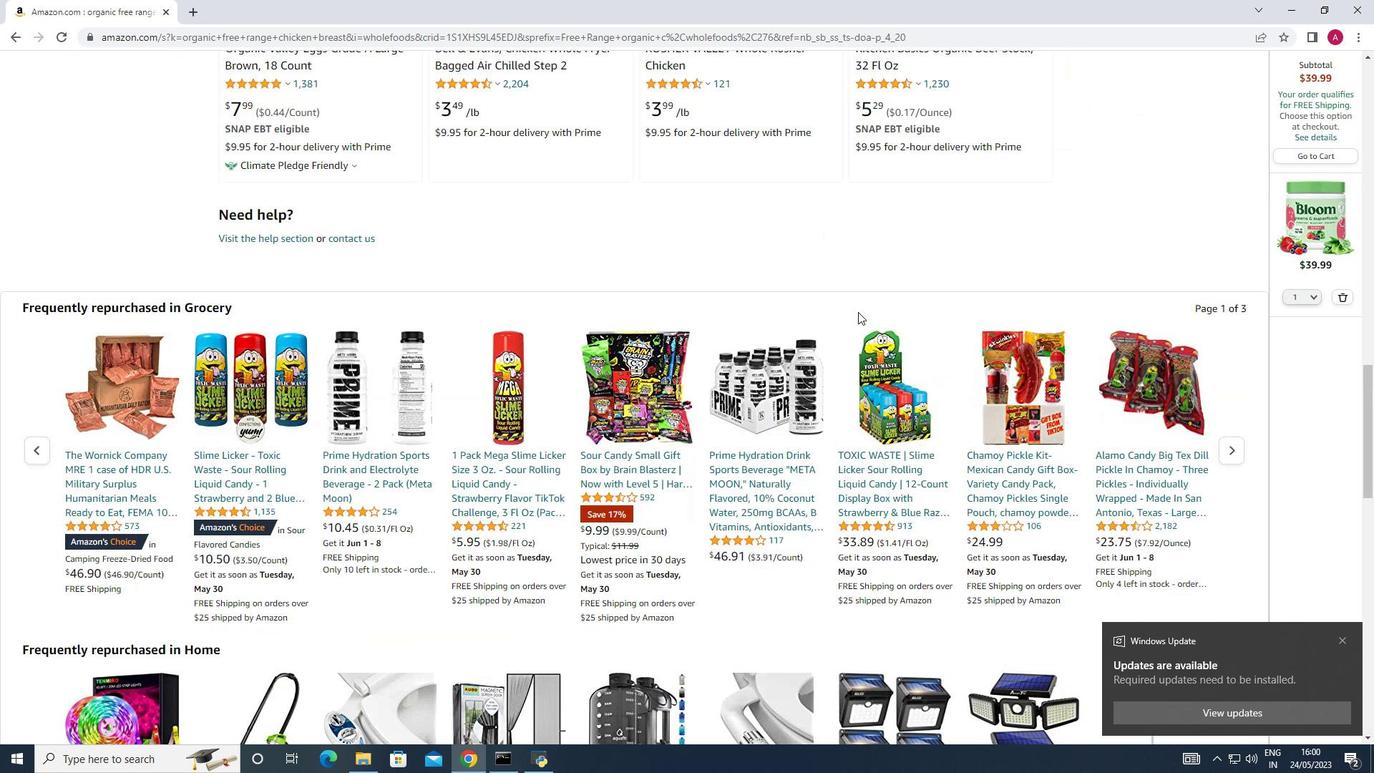 
Action: Mouse scrolled (858, 312) with delta (0, 0)
Screenshot: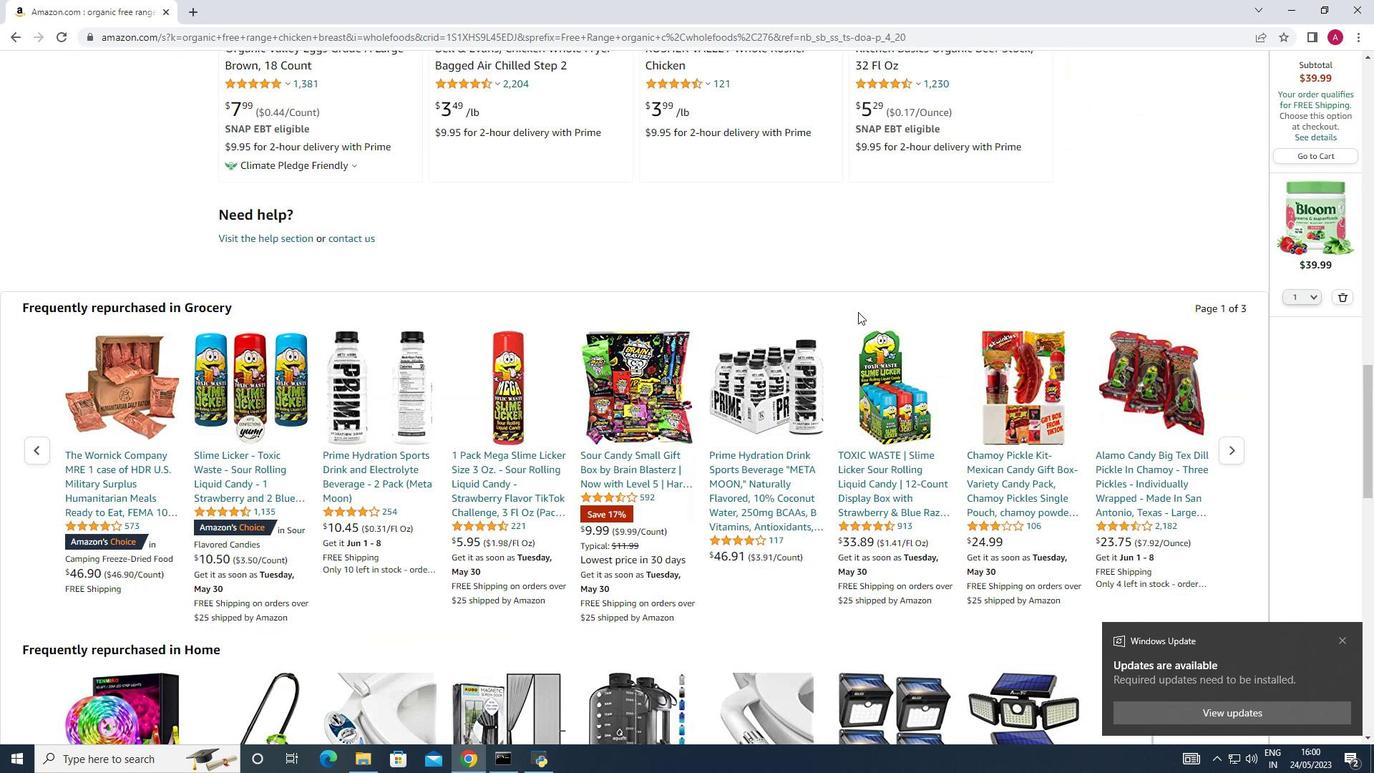 
Action: Mouse scrolled (858, 312) with delta (0, 0)
Screenshot: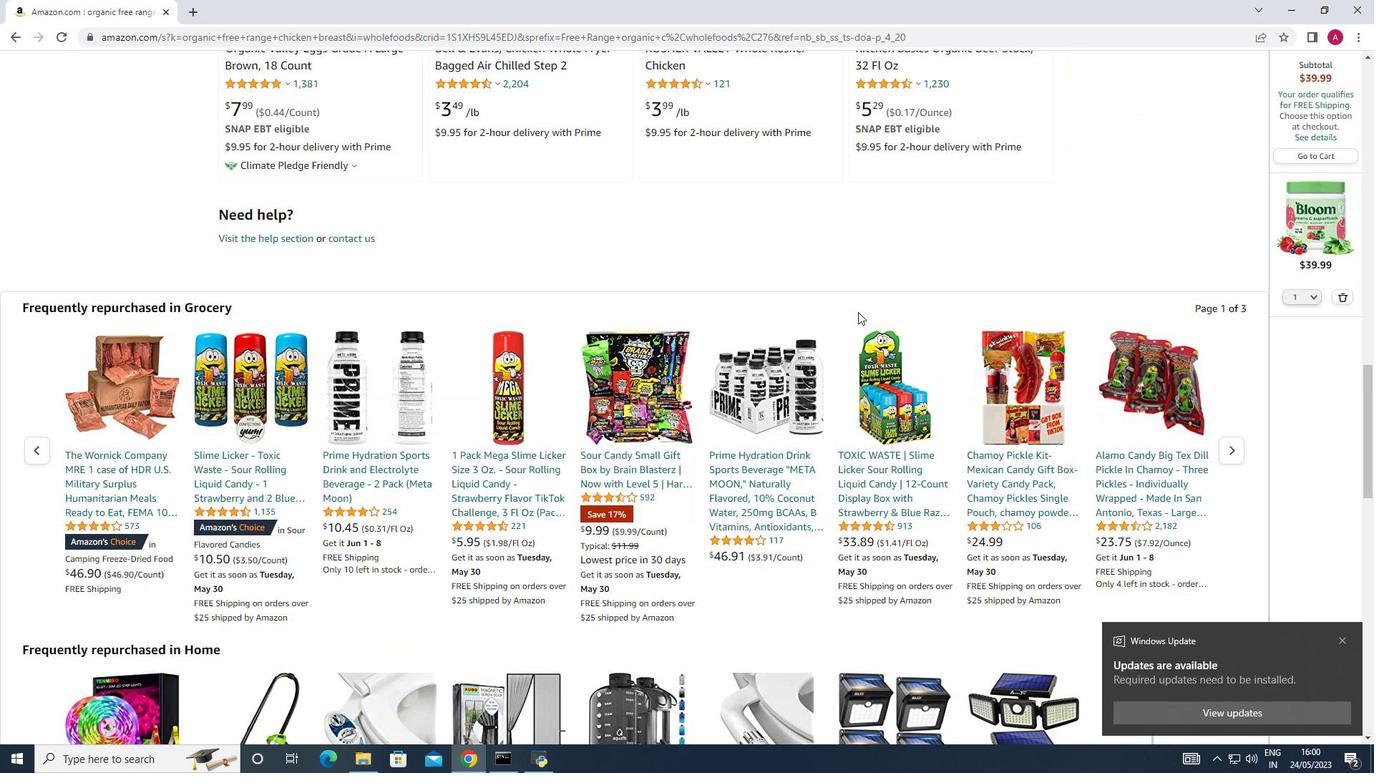 
Action: Mouse moved to (860, 321)
Screenshot: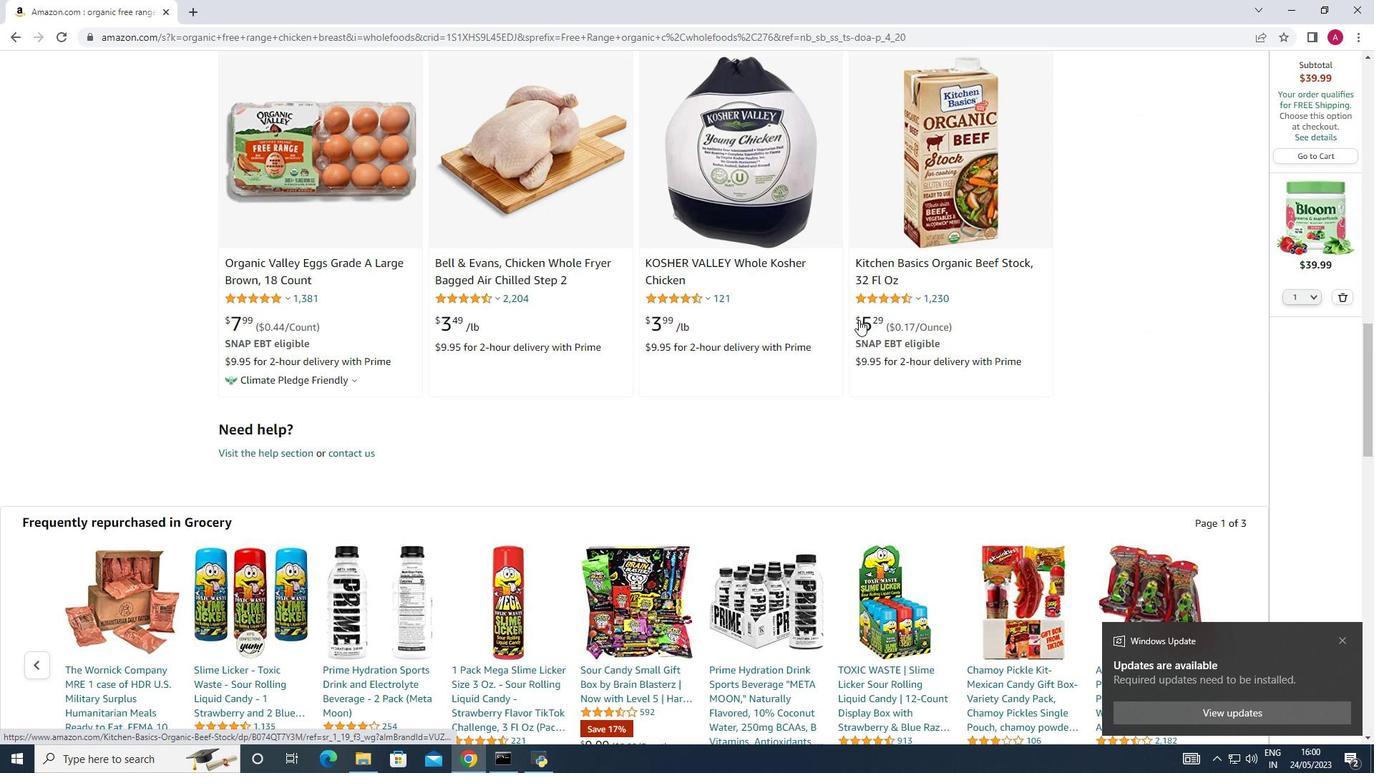 
Action: Mouse scrolled (860, 322) with delta (0, 0)
Screenshot: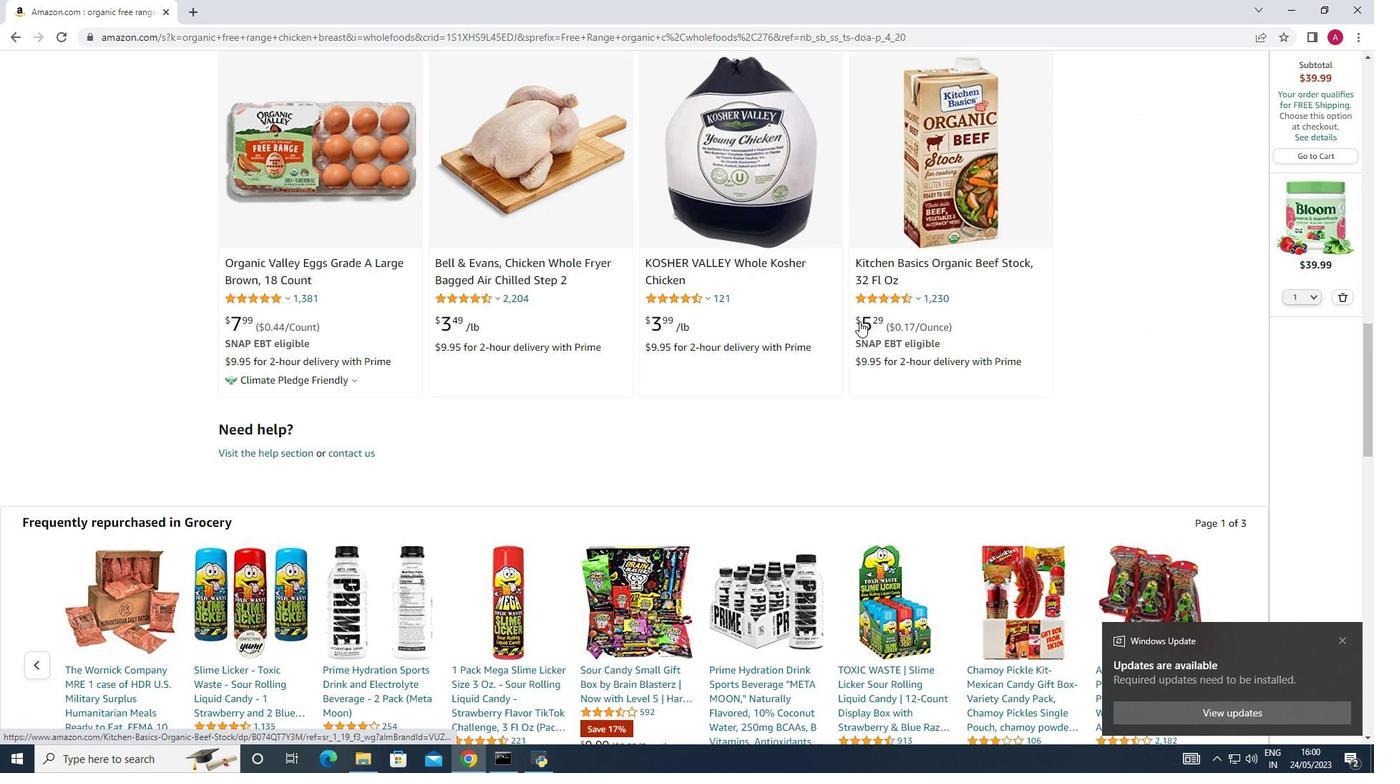 
Action: Mouse scrolled (860, 322) with delta (0, 0)
Screenshot: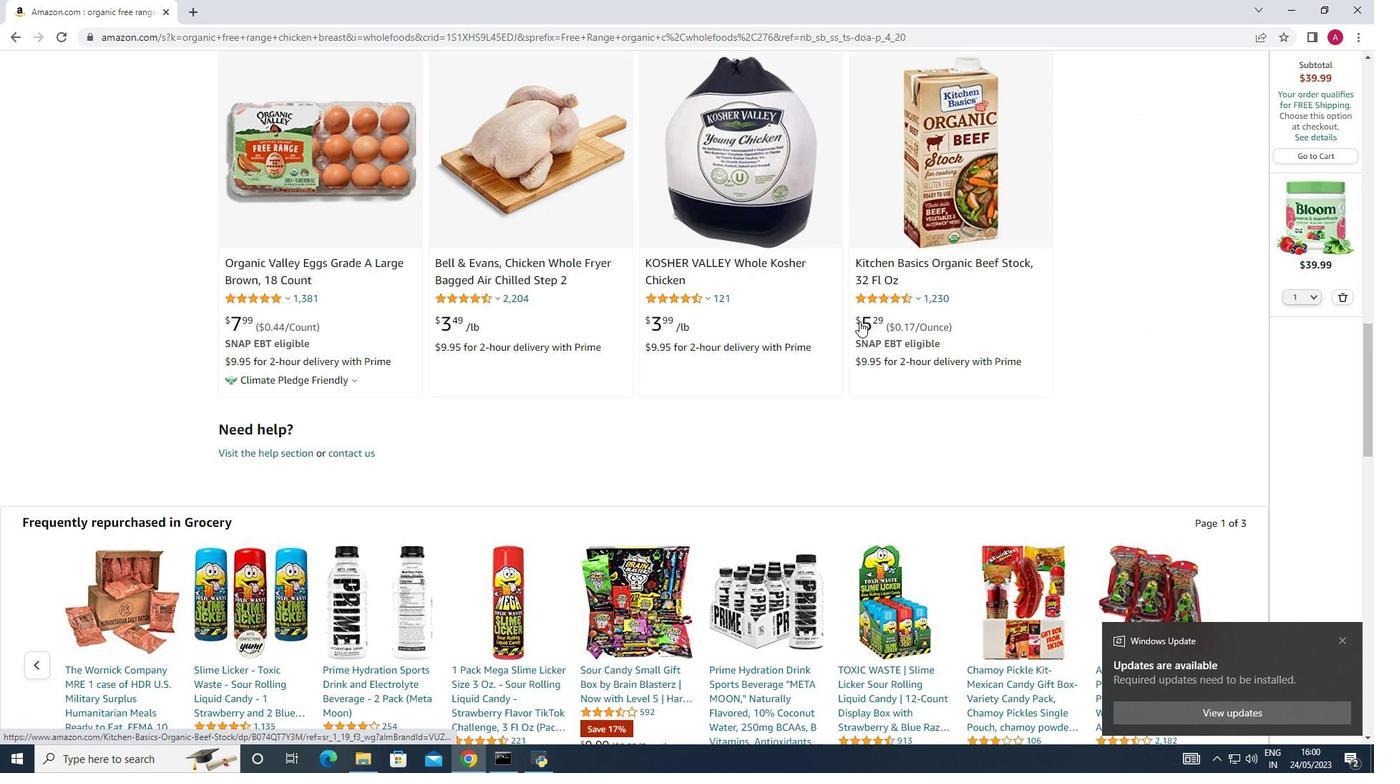 
Action: Mouse scrolled (860, 322) with delta (0, 0)
Screenshot: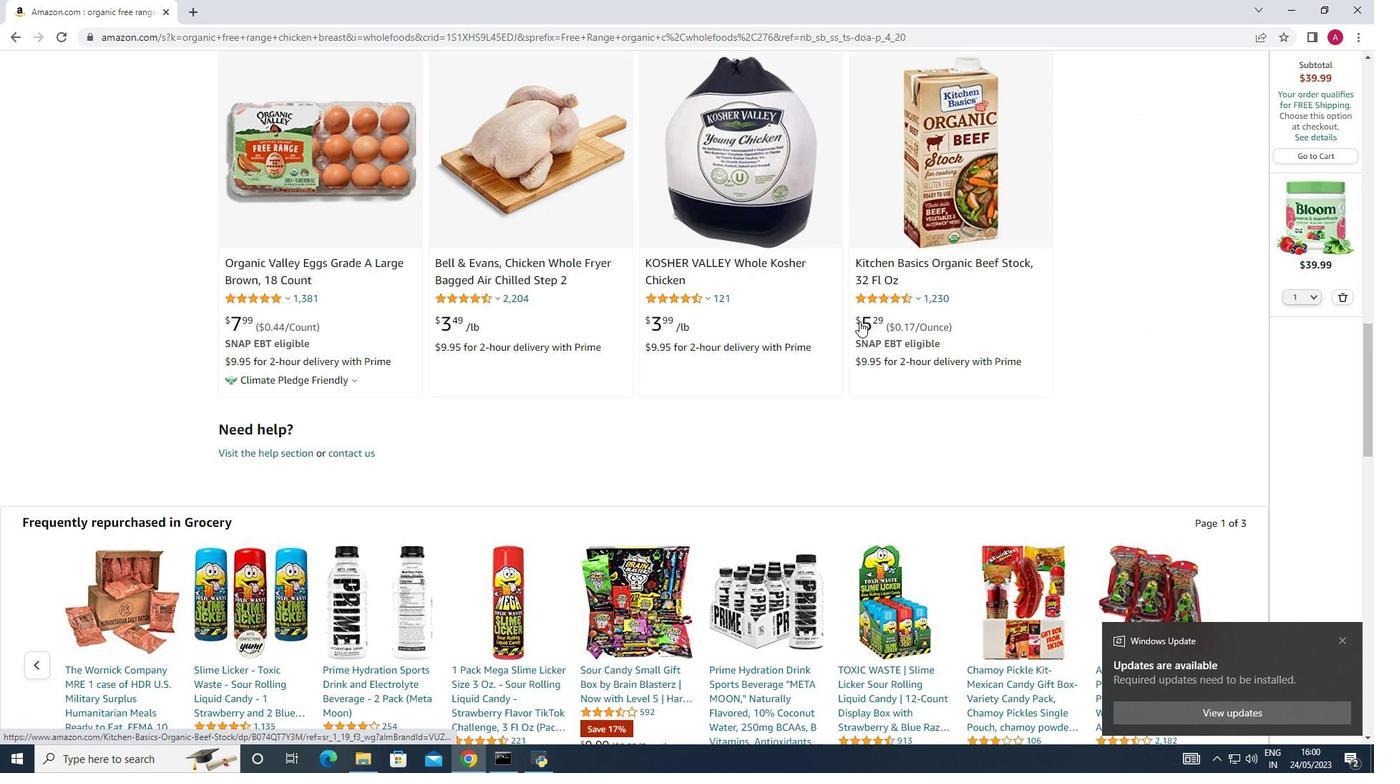 
Action: Mouse scrolled (860, 322) with delta (0, 0)
Screenshot: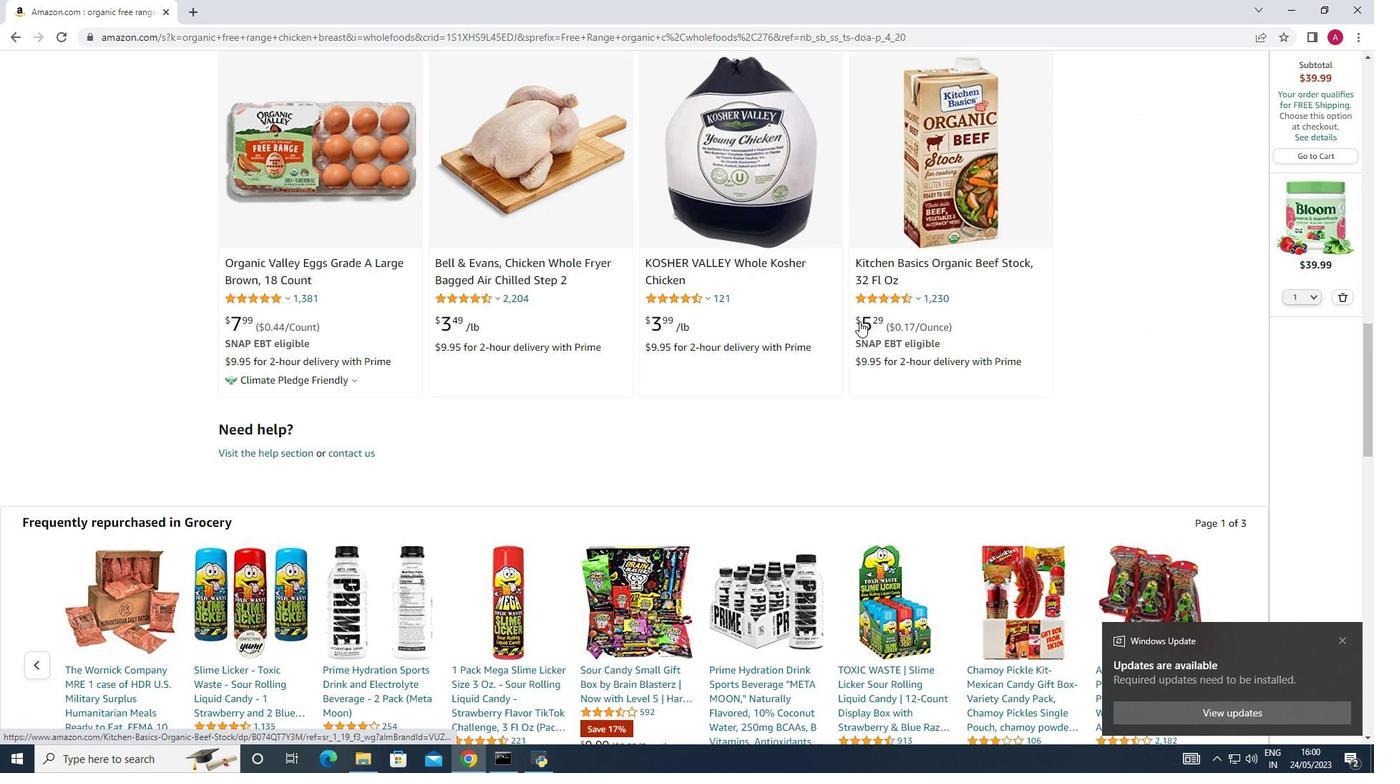
Action: Mouse scrolled (860, 322) with delta (0, 0)
Screenshot: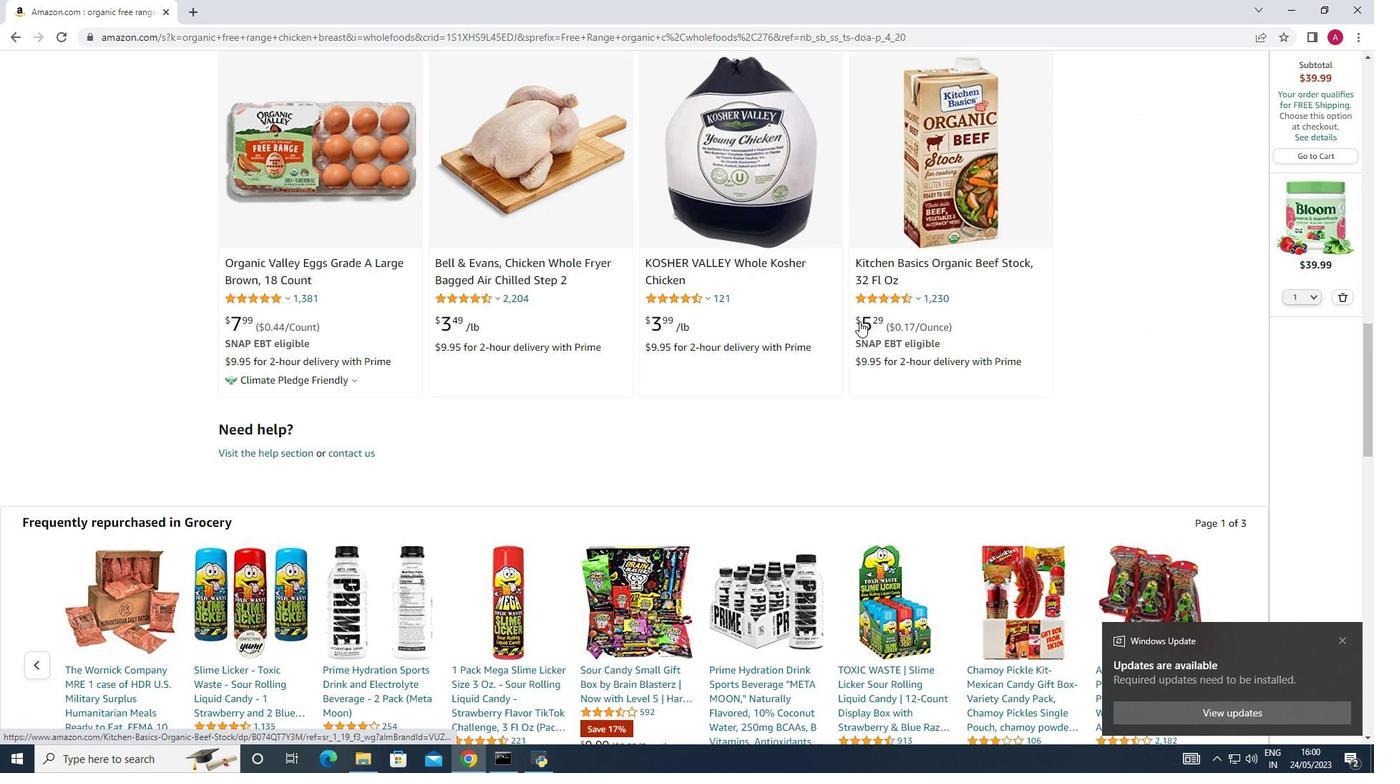 
Action: Mouse moved to (863, 327)
Screenshot: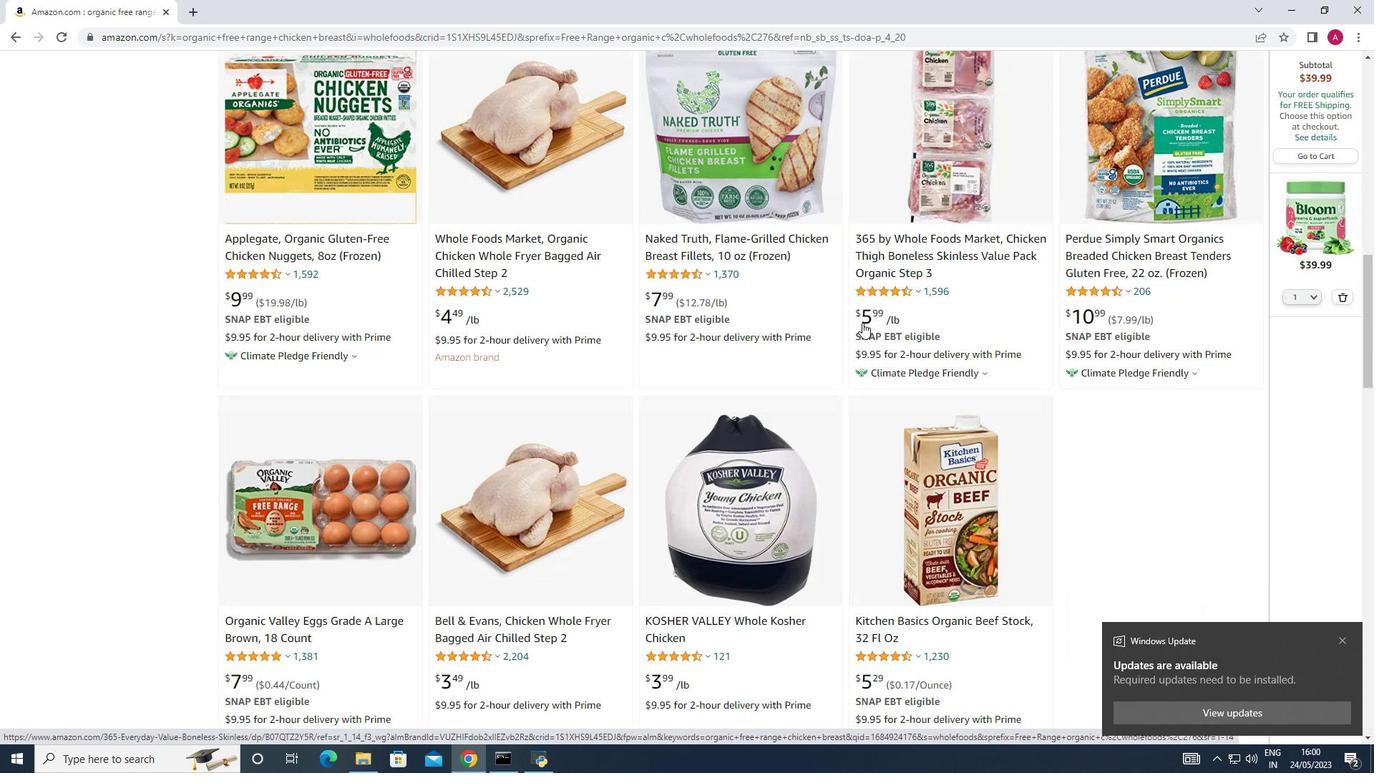 
Action: Mouse scrolled (863, 327) with delta (0, 0)
Screenshot: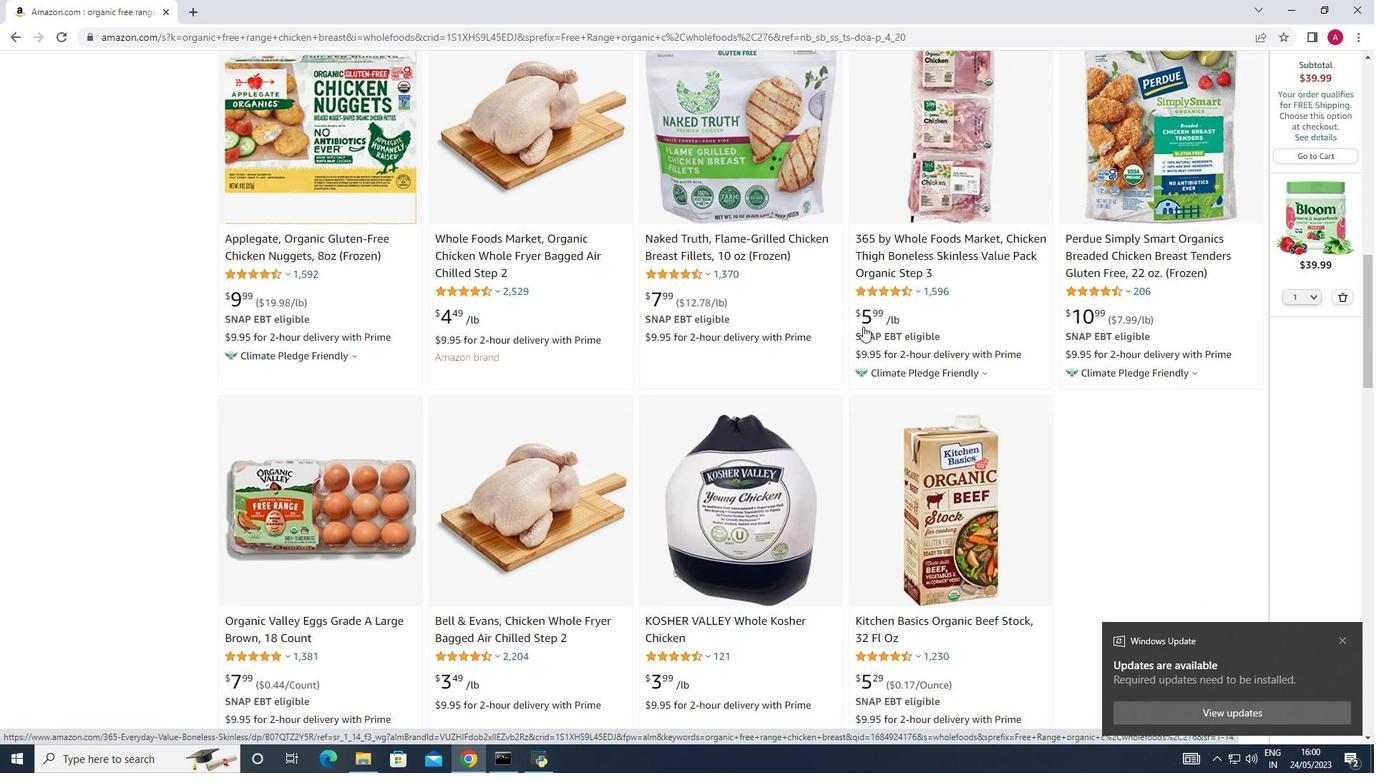 
Action: Mouse scrolled (863, 327) with delta (0, 0)
Screenshot: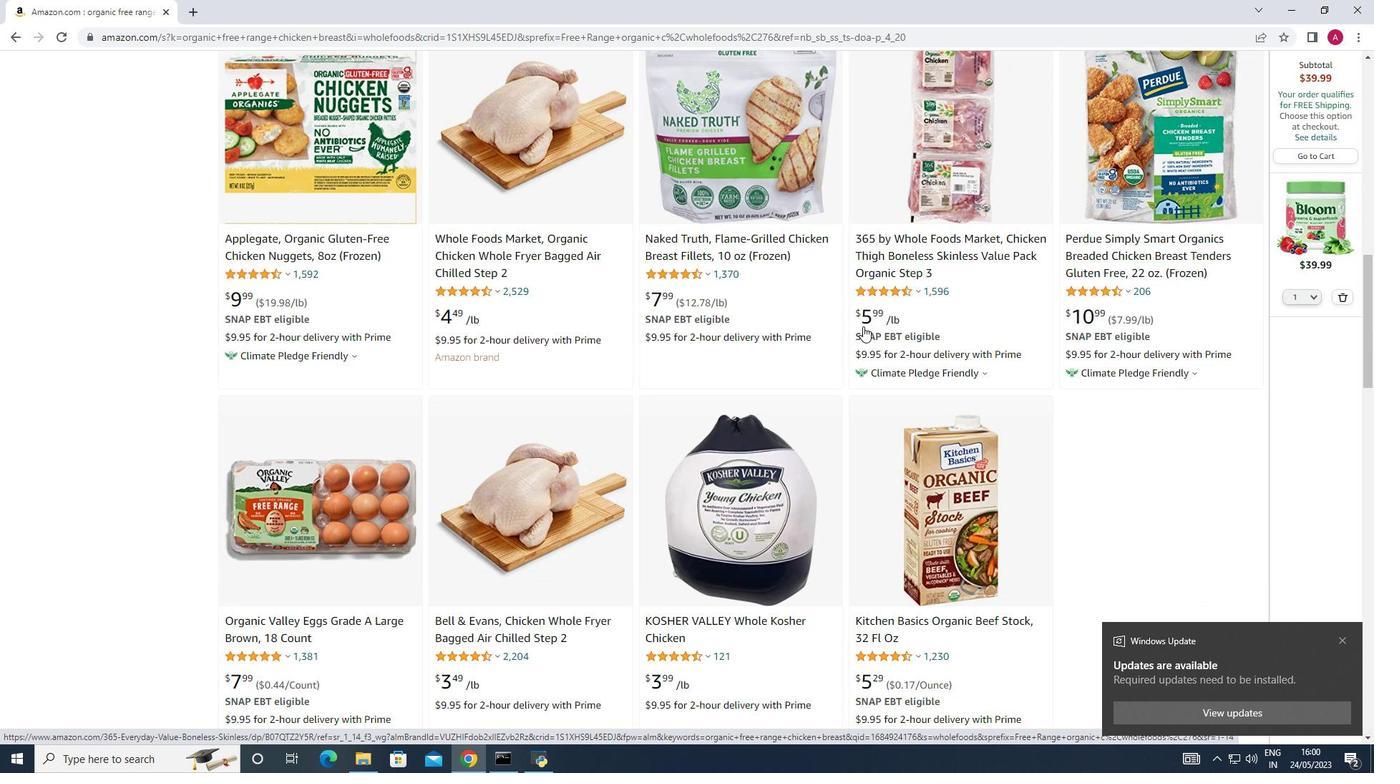 
Action: Mouse scrolled (863, 327) with delta (0, 0)
Screenshot: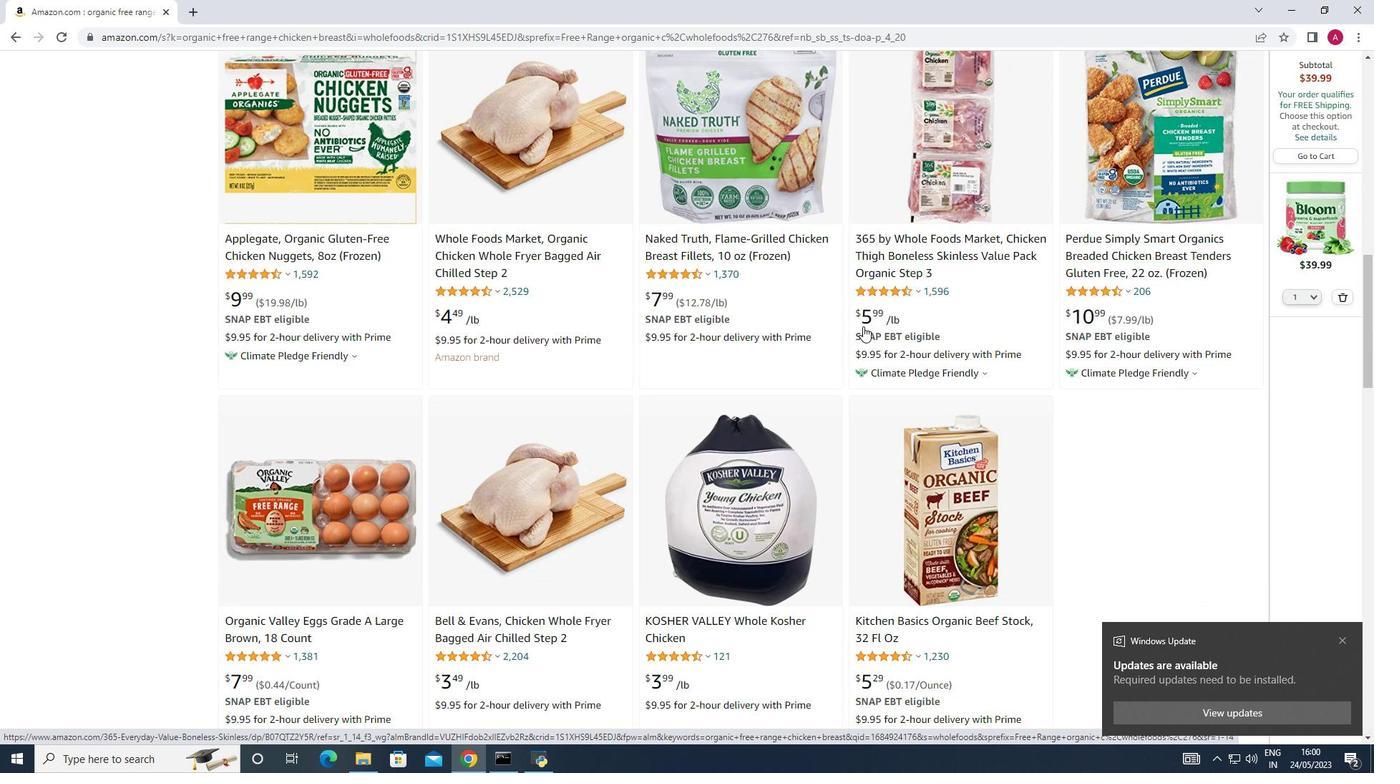 
Action: Mouse scrolled (863, 327) with delta (0, 0)
Screenshot: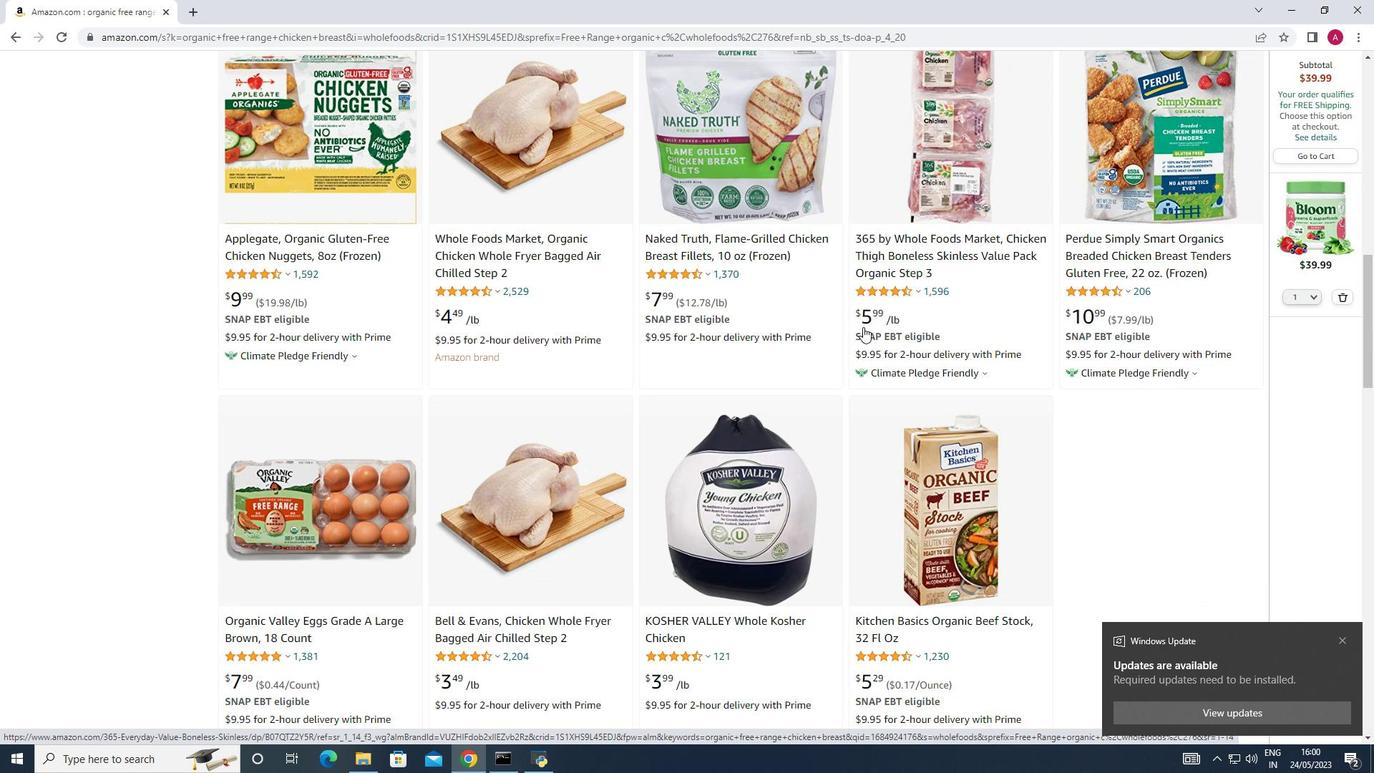 
Action: Mouse moved to (864, 327)
Screenshot: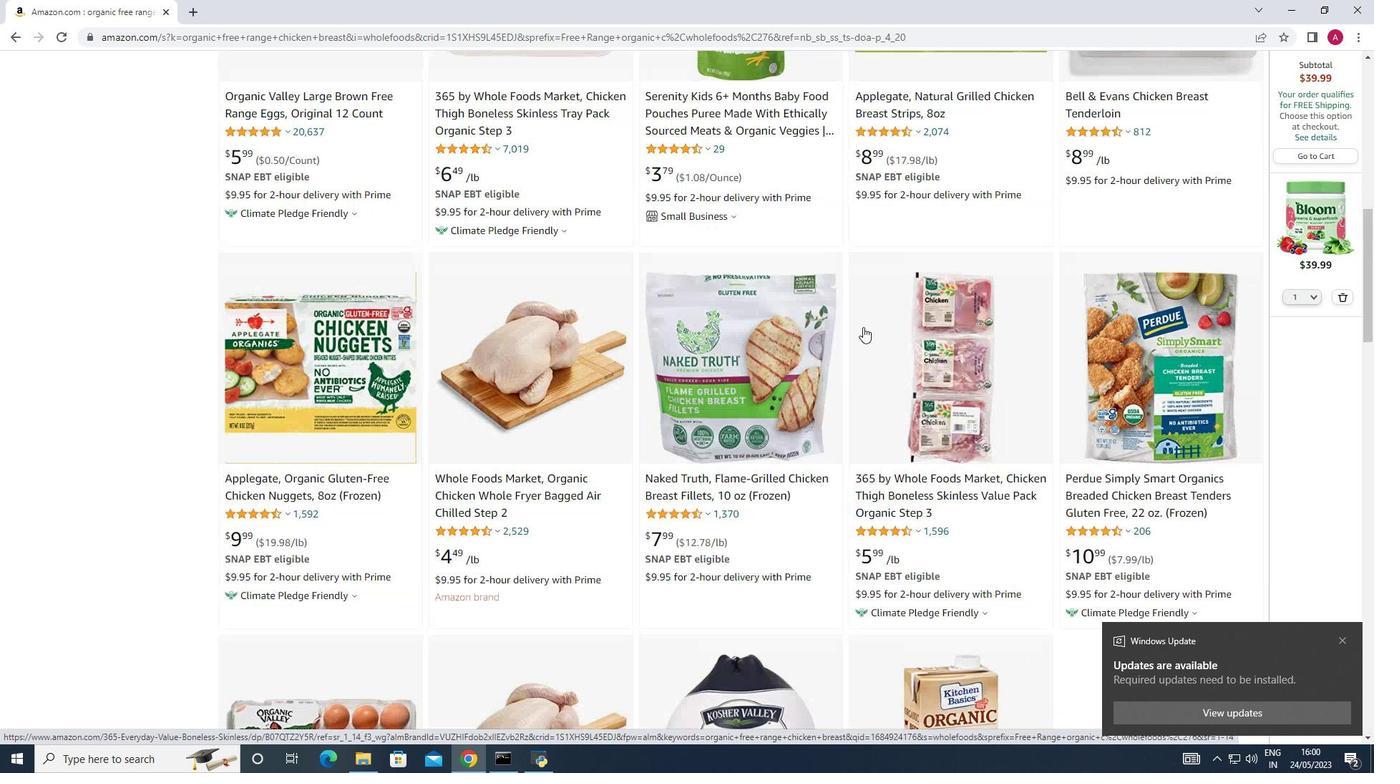 
Action: Mouse scrolled (864, 327) with delta (0, 0)
Screenshot: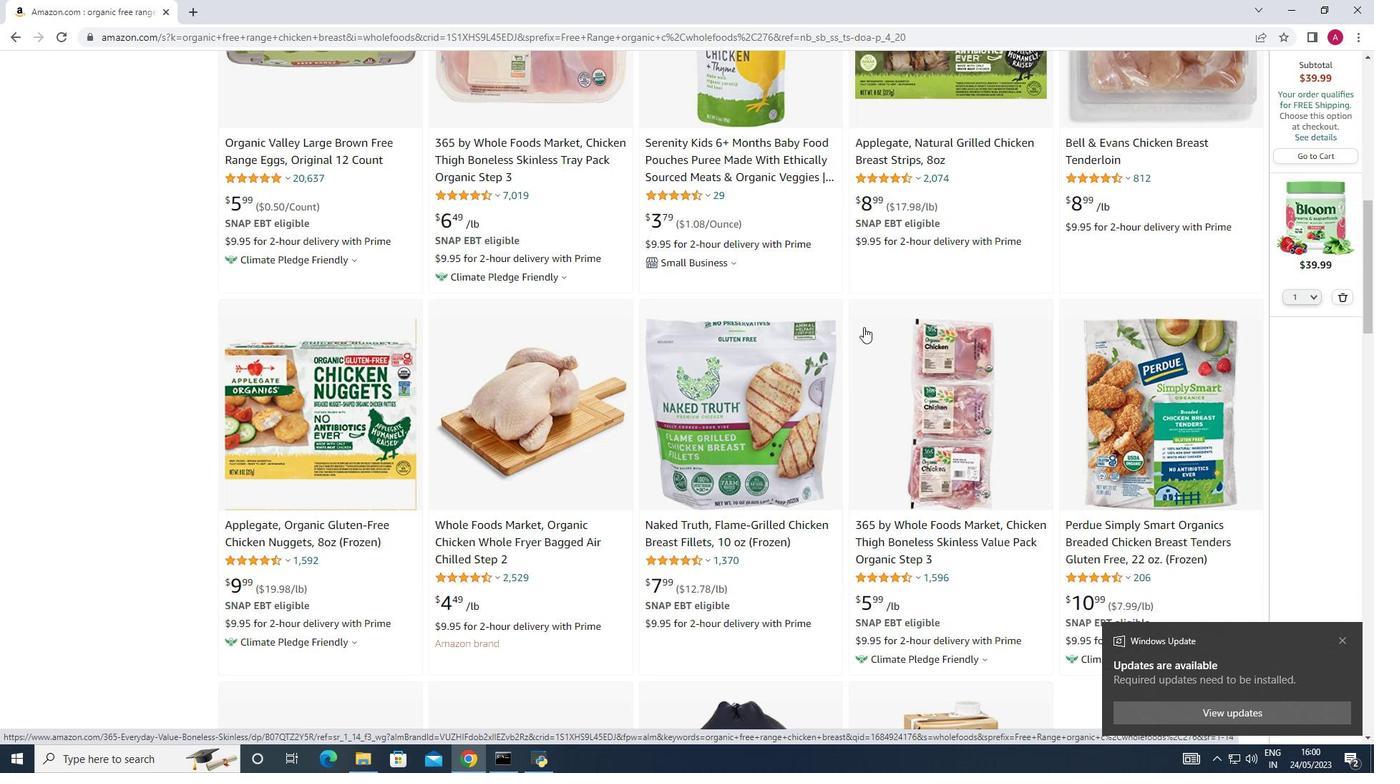 
Action: Mouse scrolled (864, 327) with delta (0, 0)
Screenshot: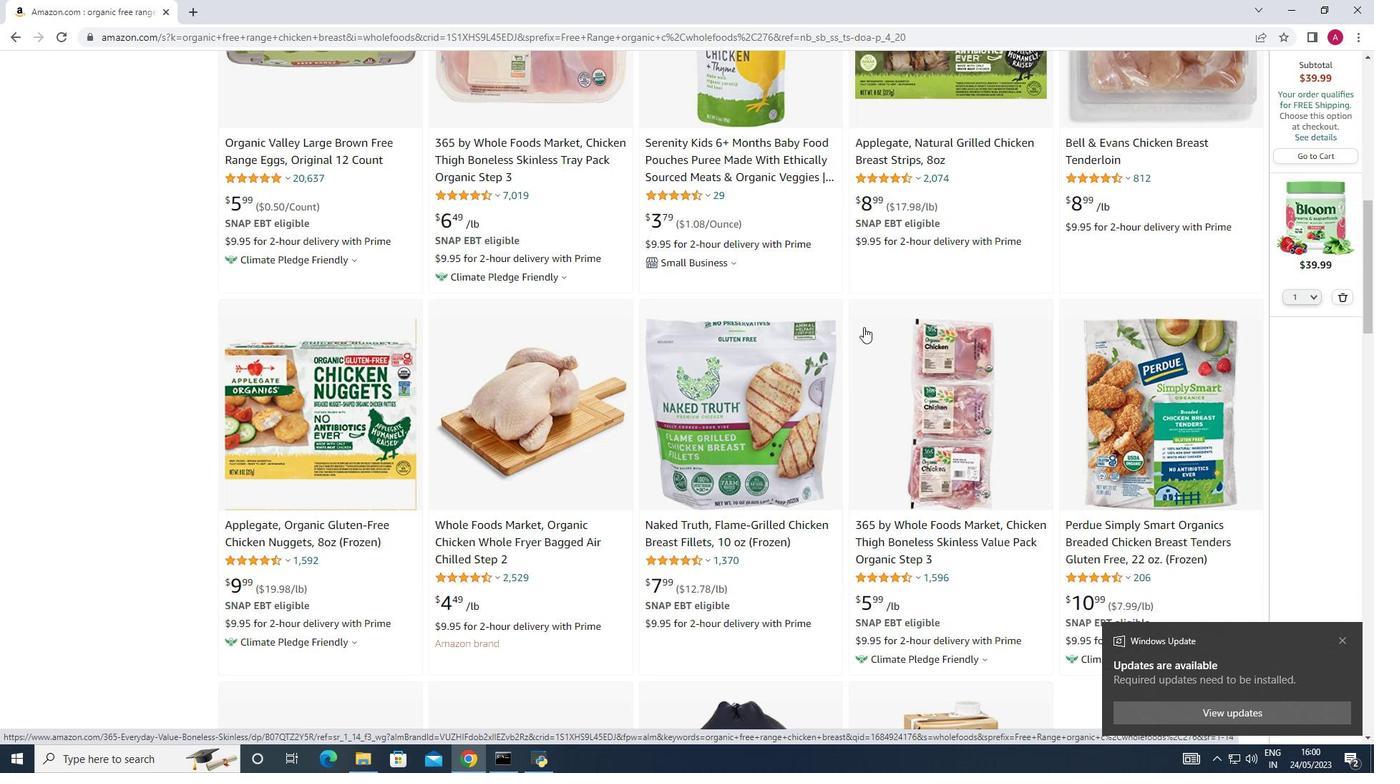 
Action: Mouse scrolled (864, 327) with delta (0, 0)
Screenshot: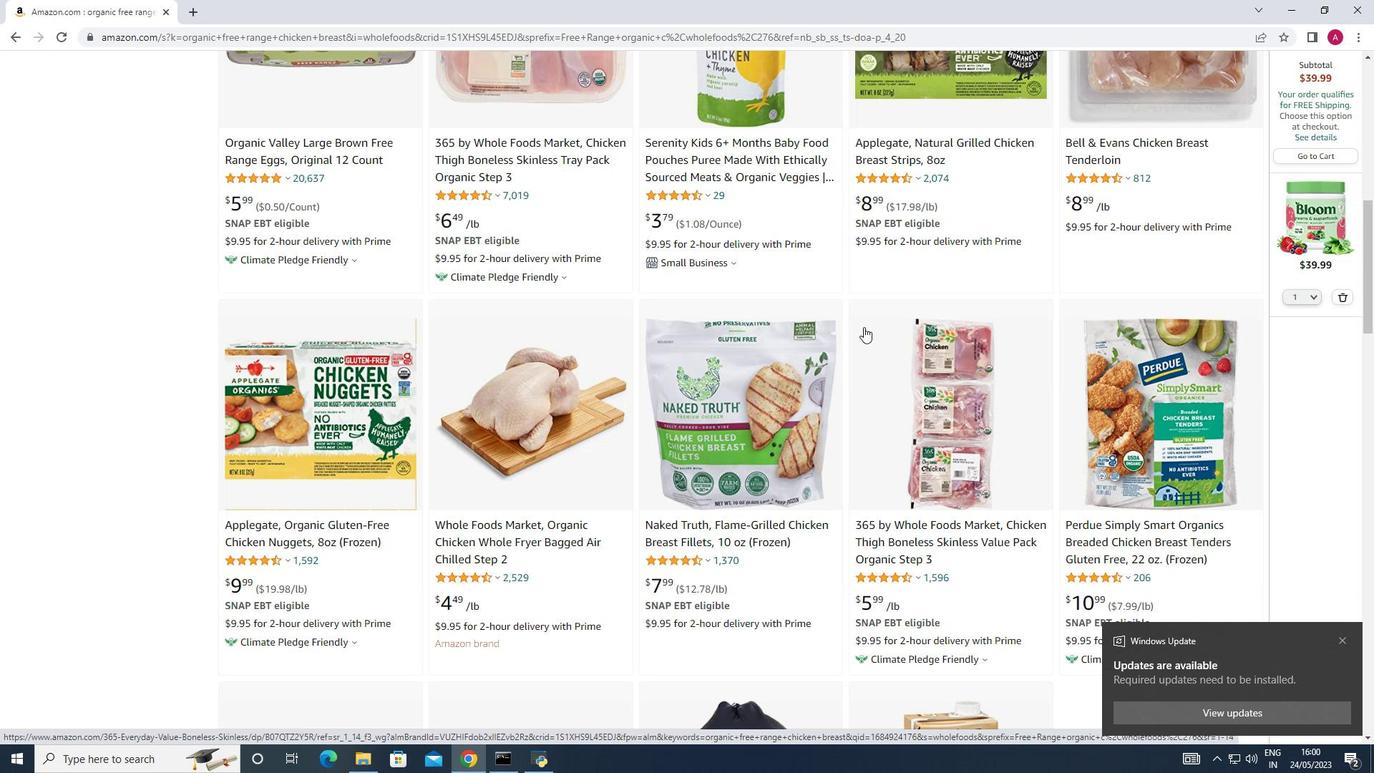 
Action: Mouse scrolled (864, 327) with delta (0, 0)
Screenshot: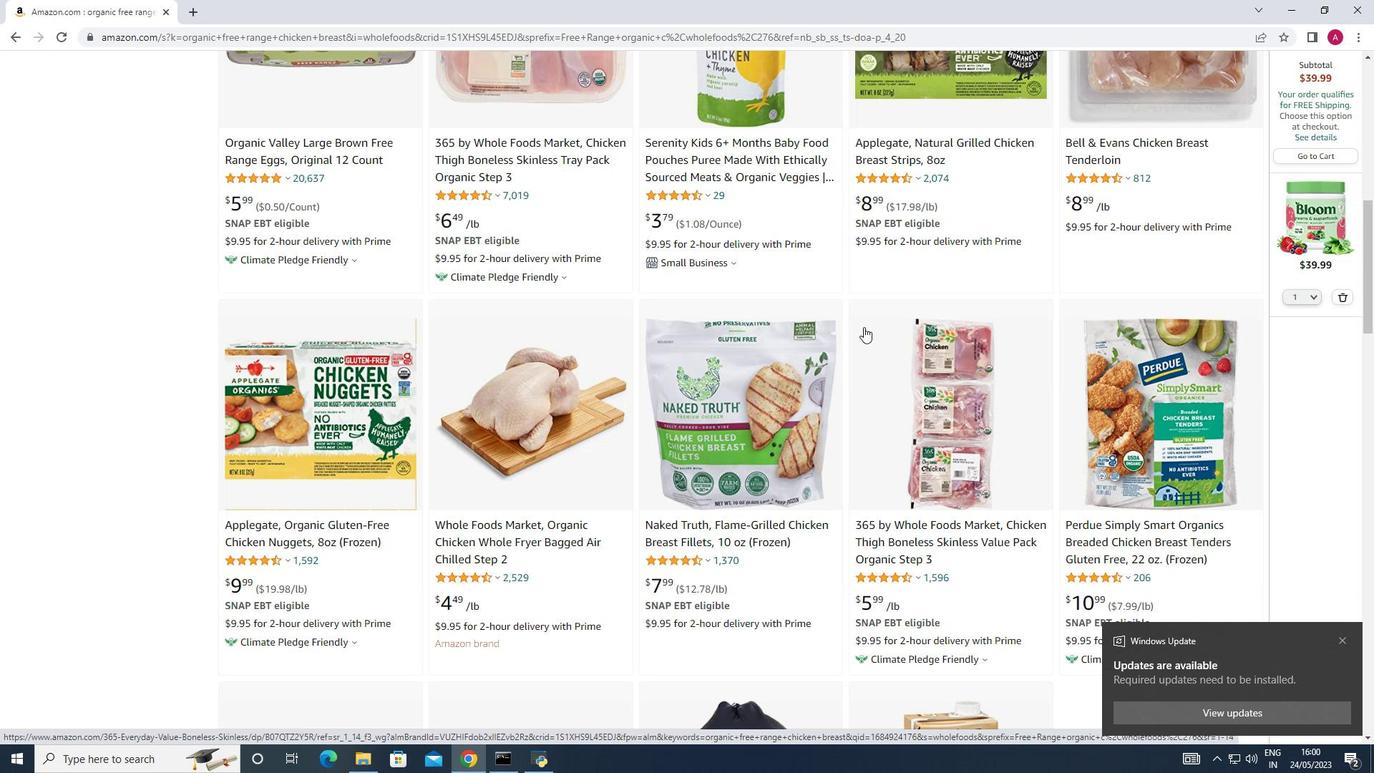 
Action: Mouse scrolled (864, 327) with delta (0, 0)
Screenshot: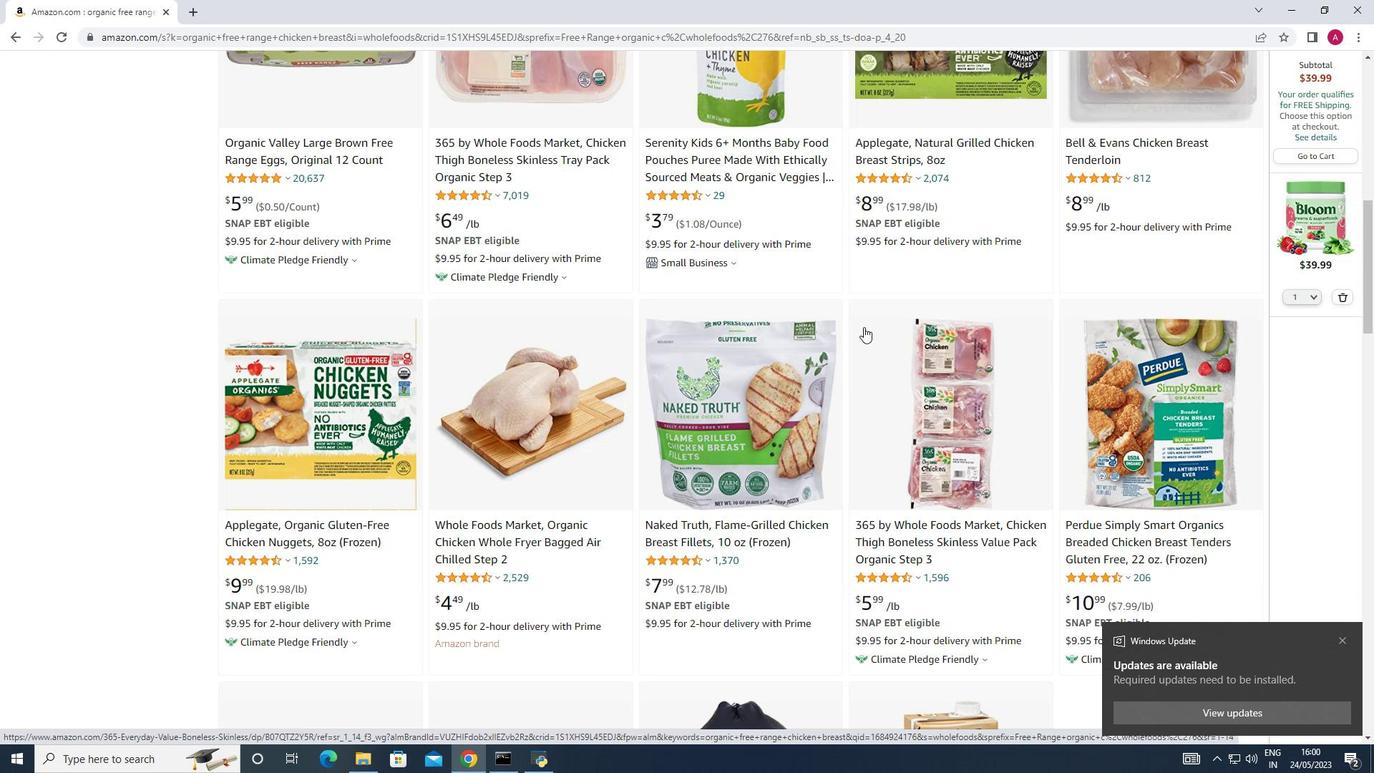 
Action: Mouse scrolled (864, 327) with delta (0, 0)
Screenshot: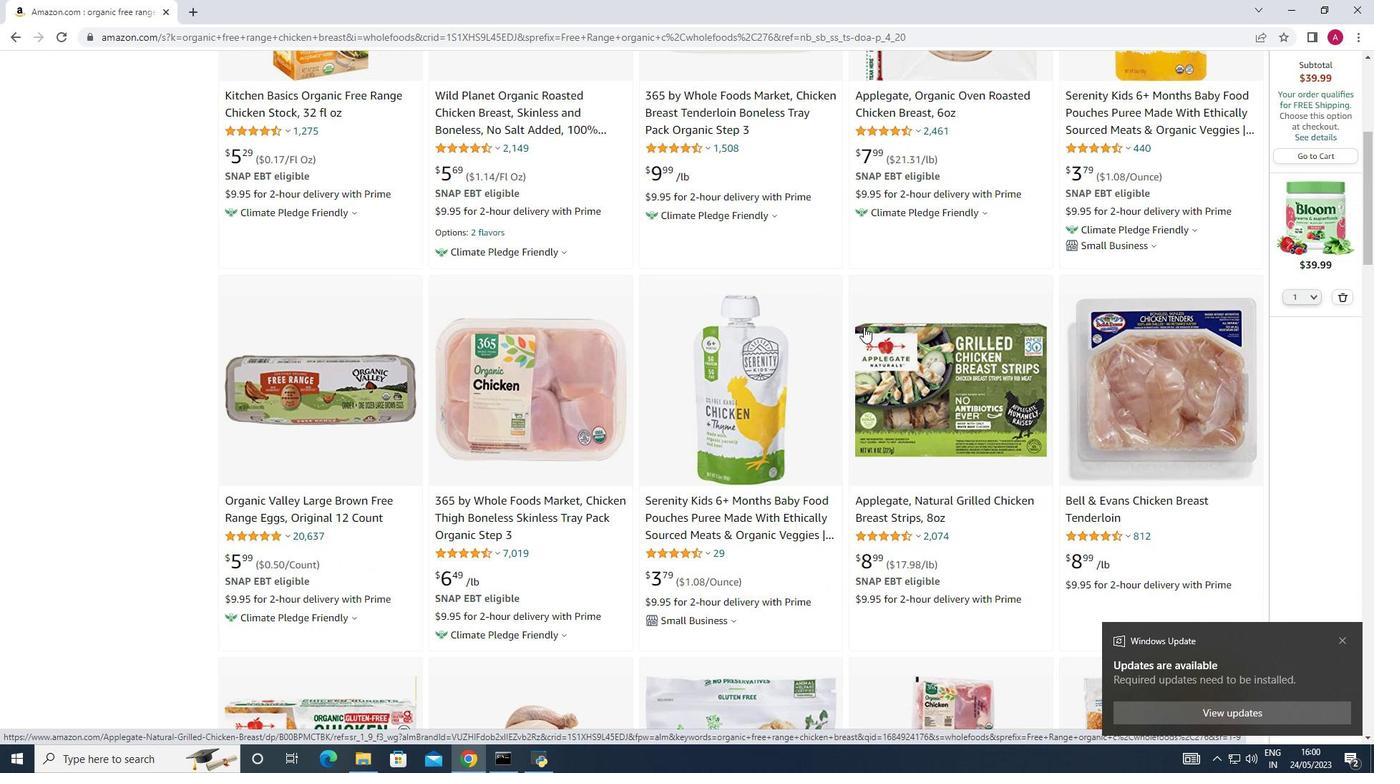 
Action: Mouse scrolled (864, 327) with delta (0, 0)
Screenshot: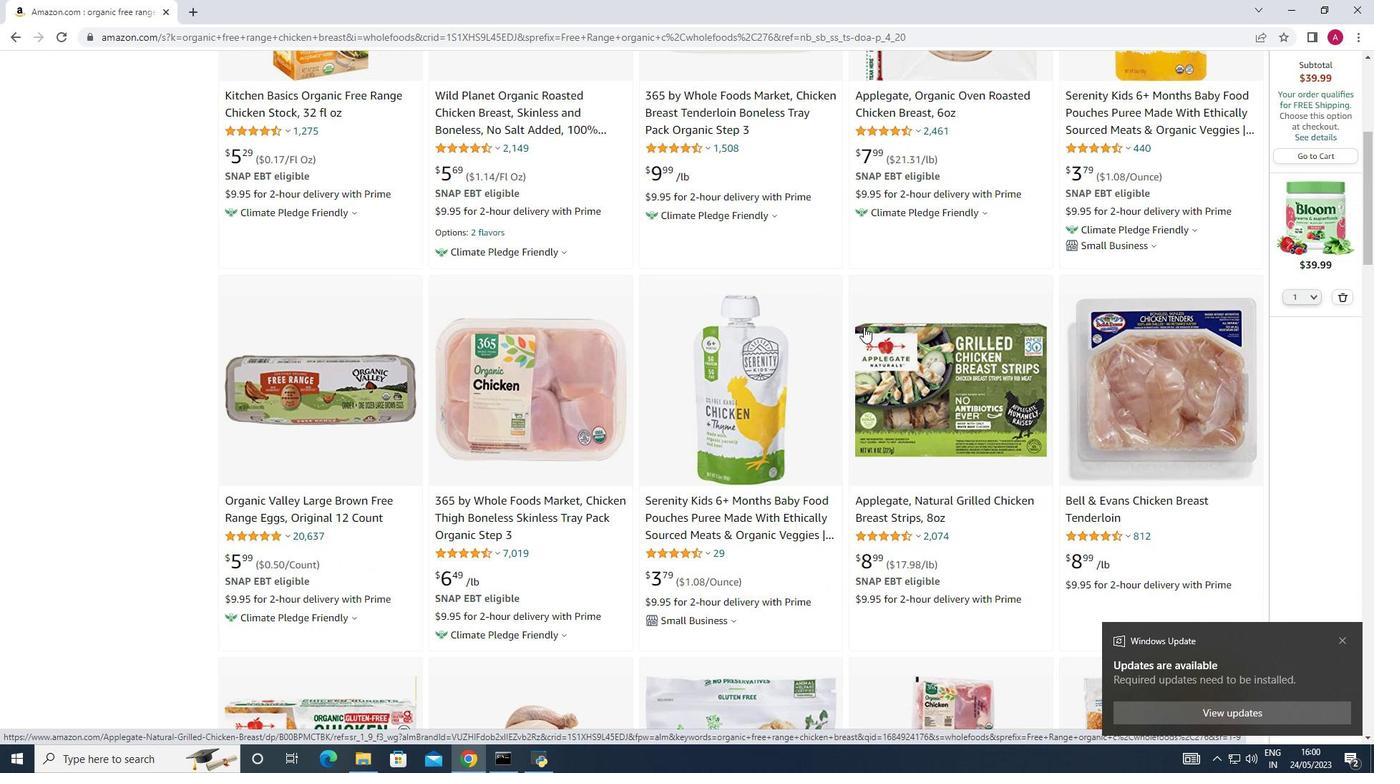 
Action: Mouse scrolled (864, 327) with delta (0, 0)
Screenshot: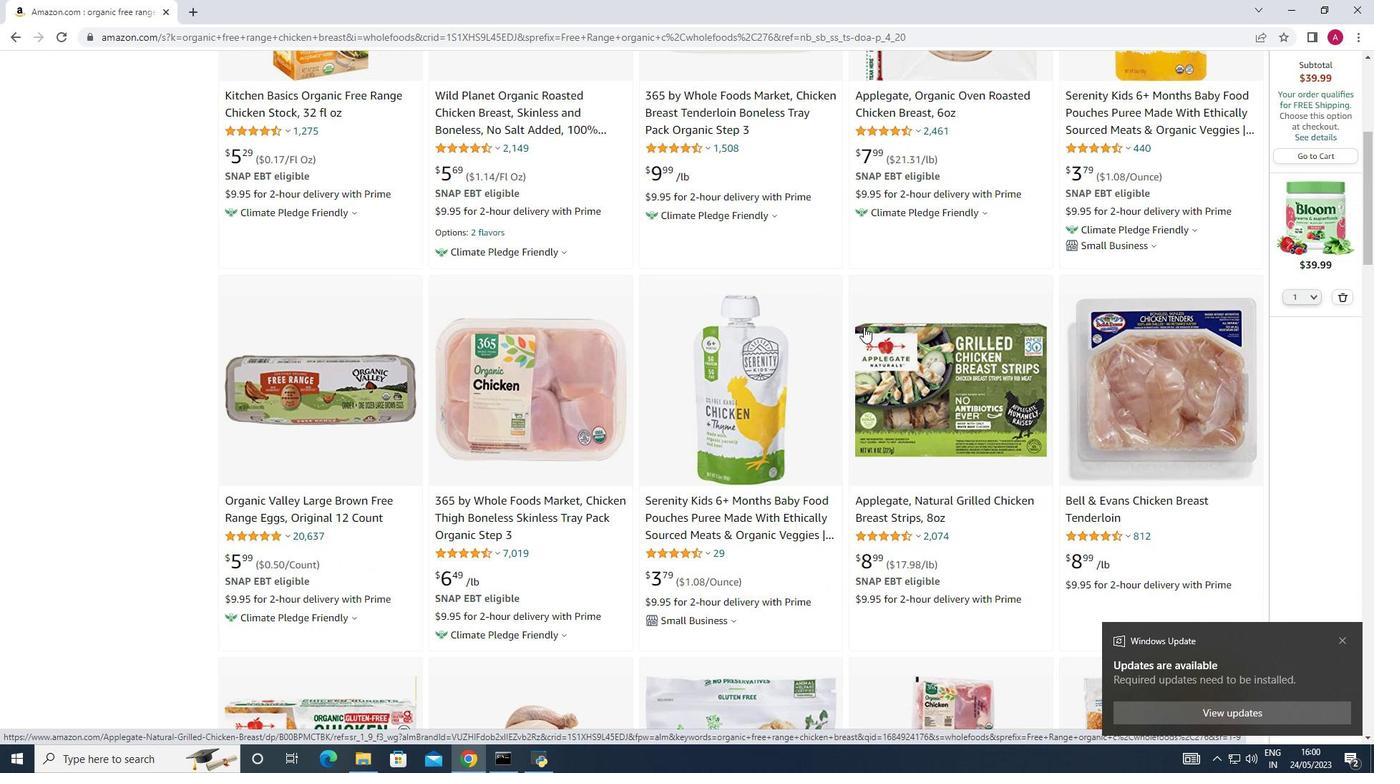
Action: Mouse scrolled (864, 327) with delta (0, 0)
Screenshot: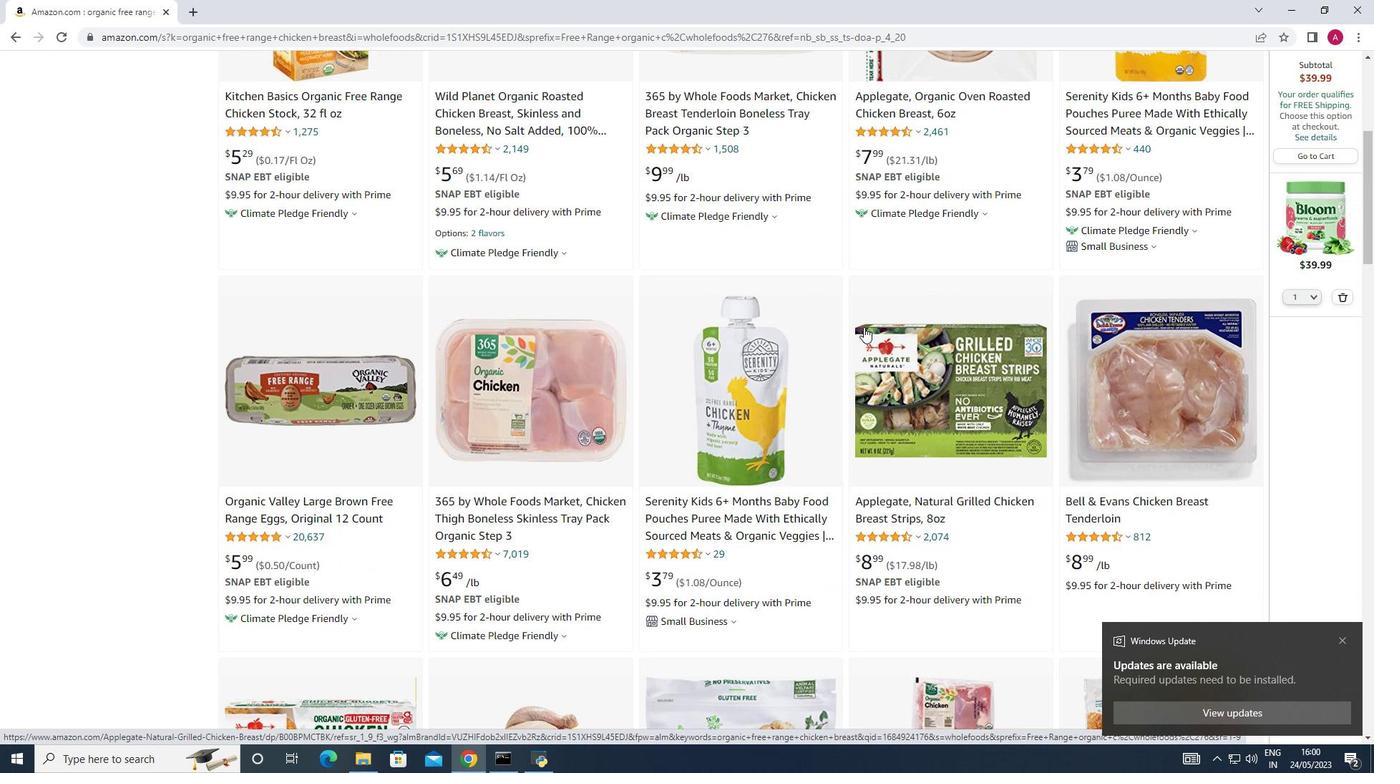 
Action: Mouse moved to (864, 330)
Screenshot: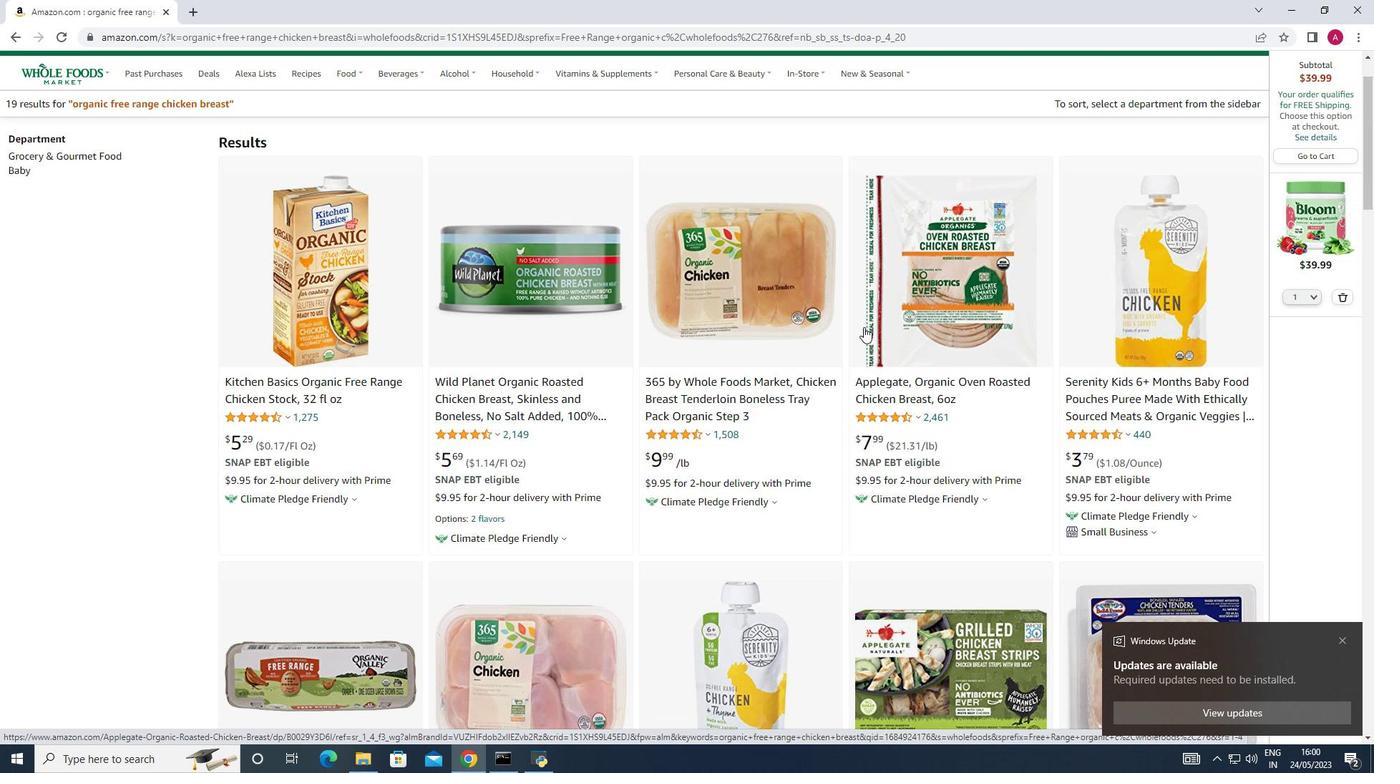 
Action: Mouse scrolled (864, 330) with delta (0, 0)
Screenshot: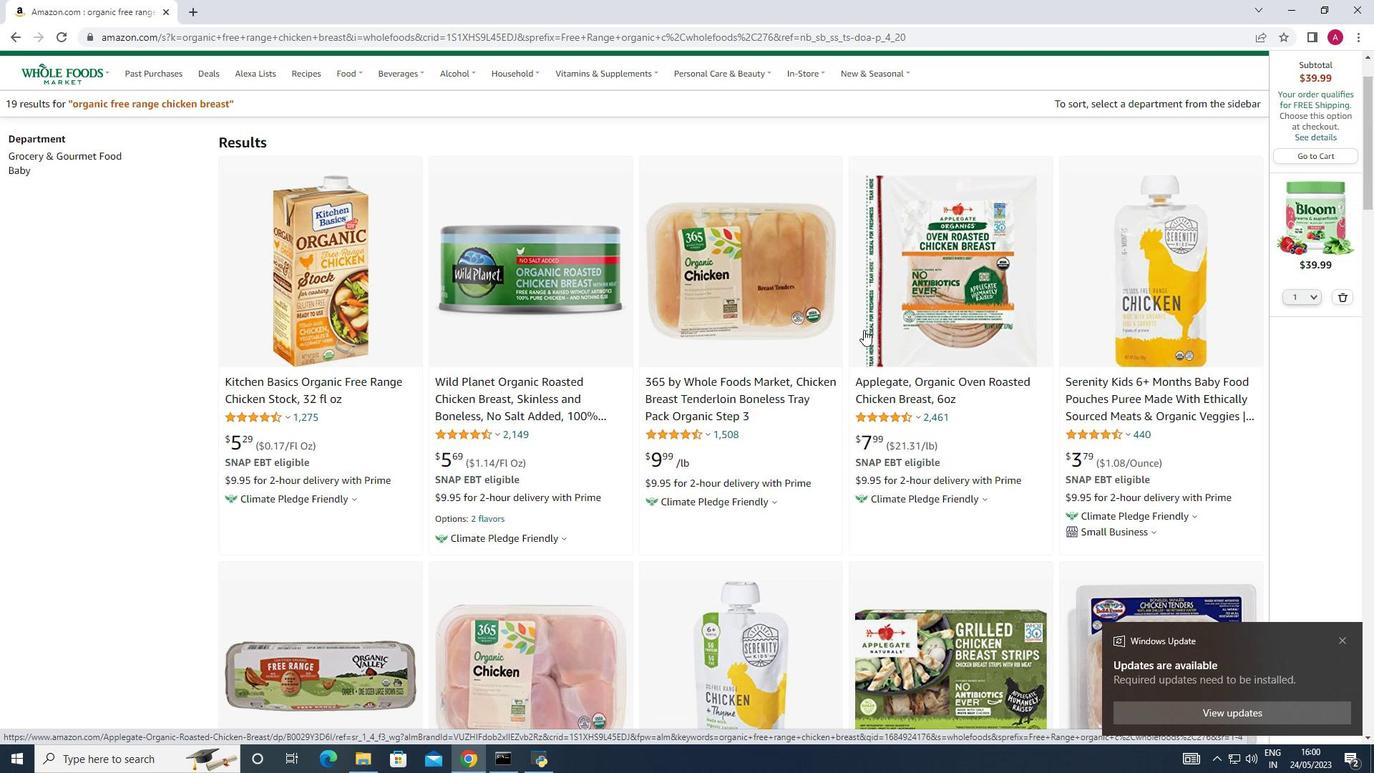 
Action: Mouse scrolled (864, 330) with delta (0, 0)
Screenshot: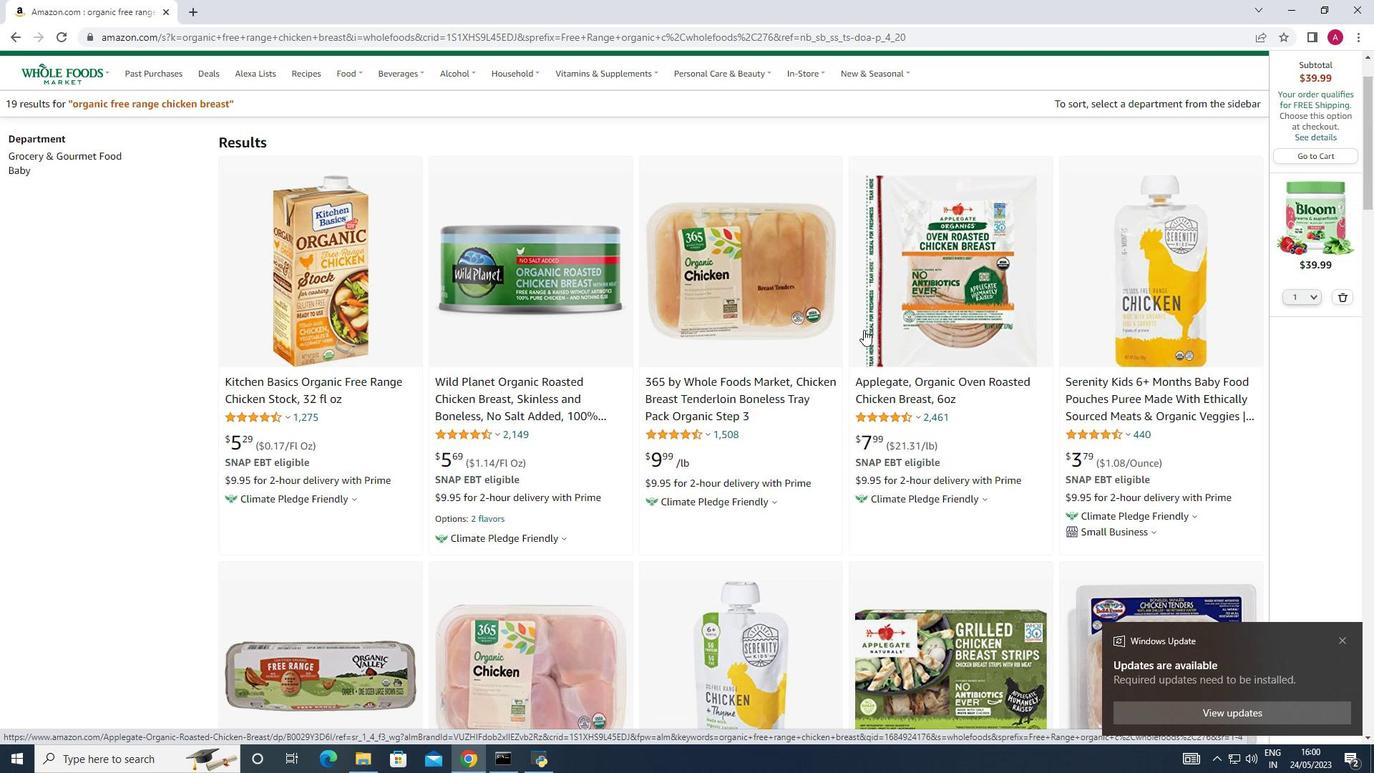 
Action: Mouse scrolled (864, 330) with delta (0, 0)
Screenshot: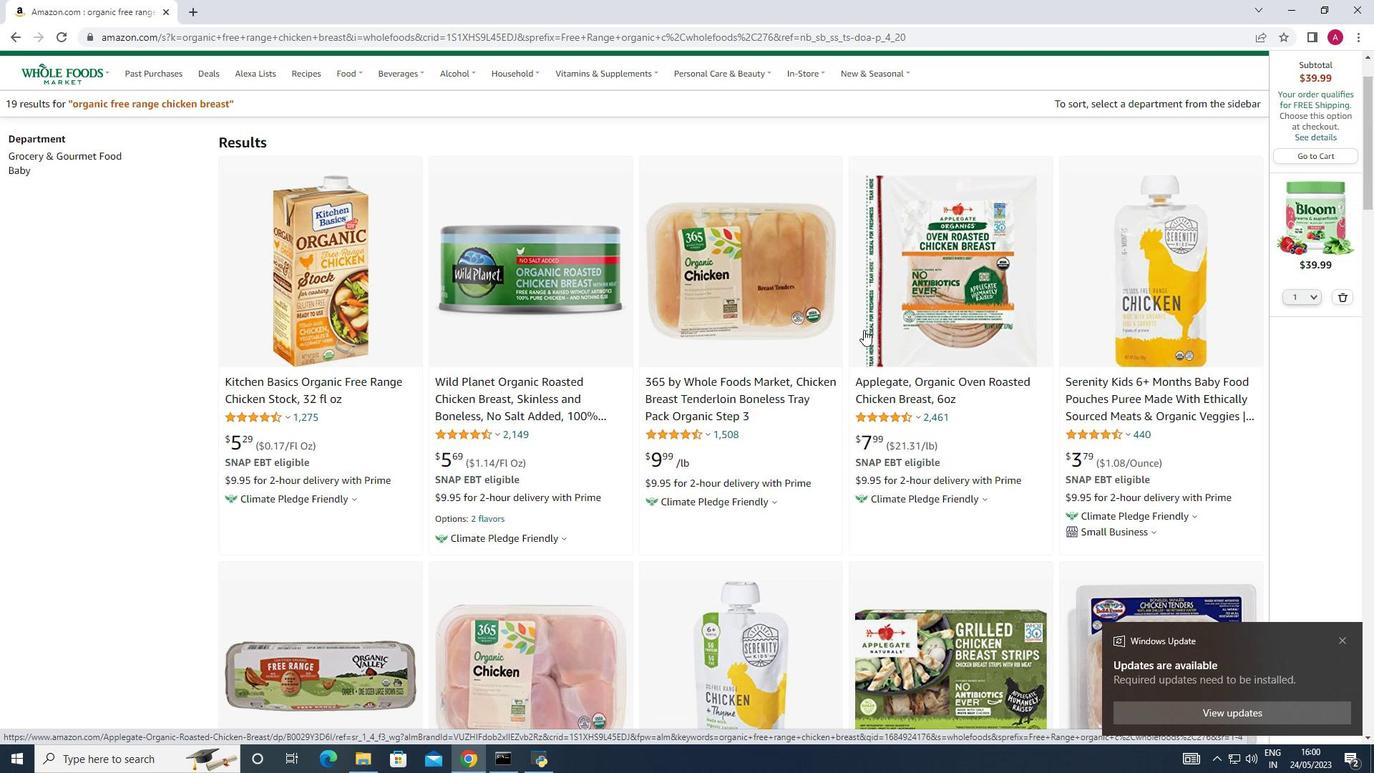 
Action: Mouse moved to (862, 333)
Screenshot: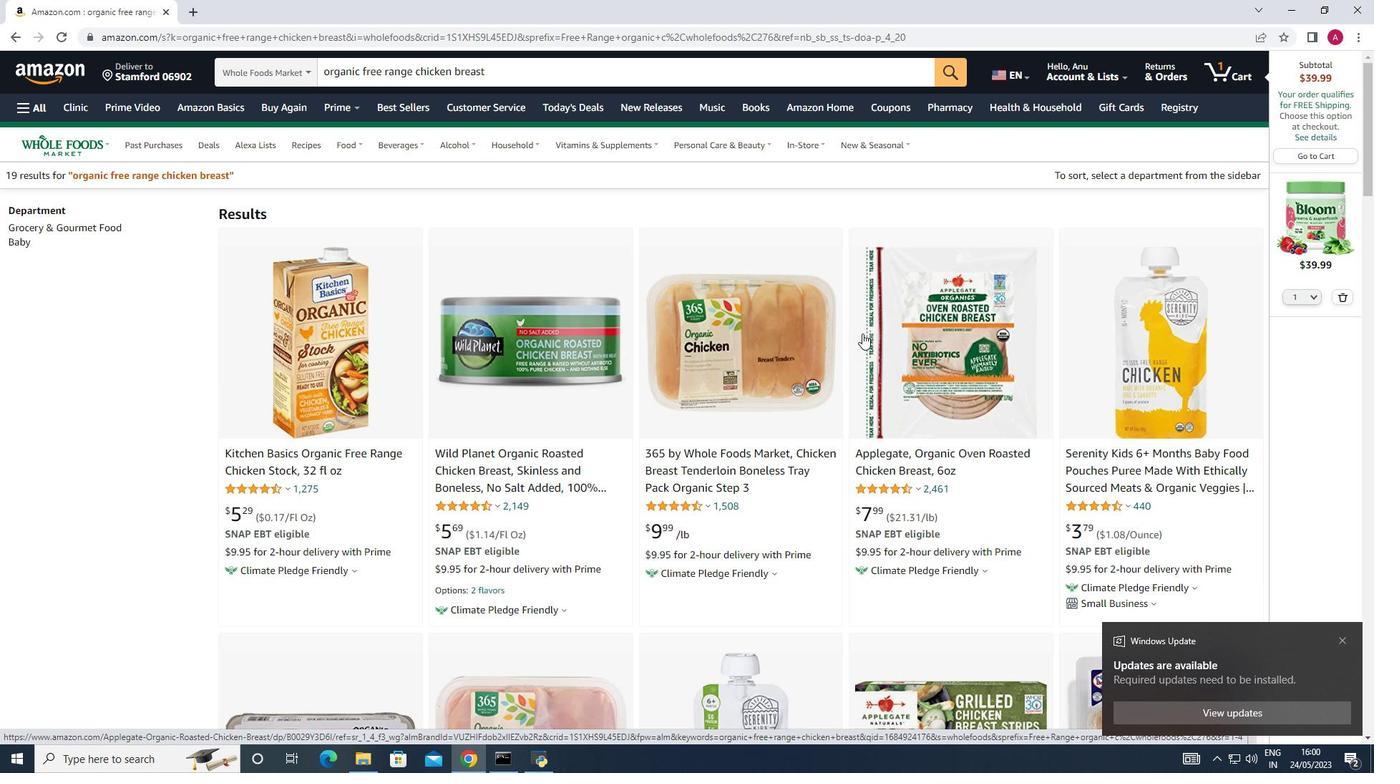 
Action: Mouse scrolled (862, 332) with delta (0, 0)
Screenshot: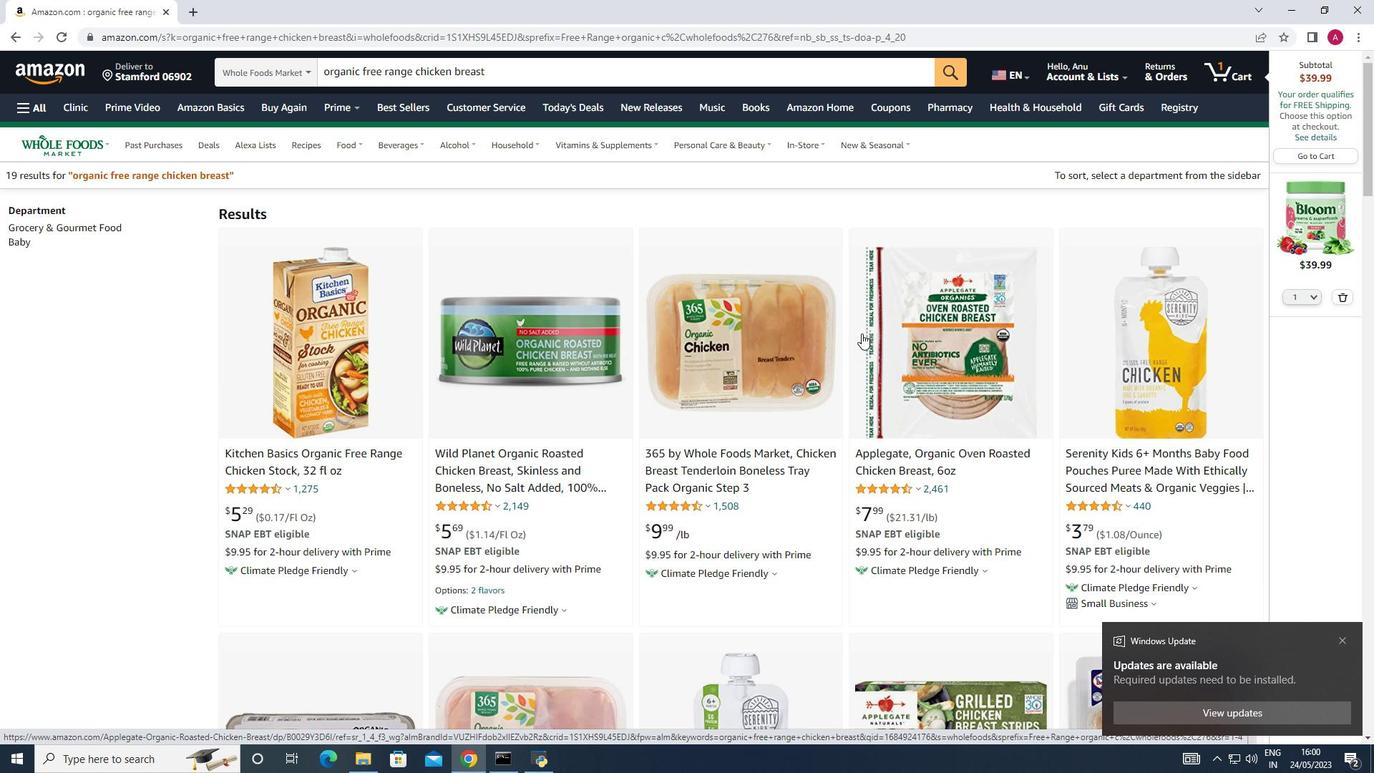 
Action: Mouse moved to (791, 341)
Screenshot: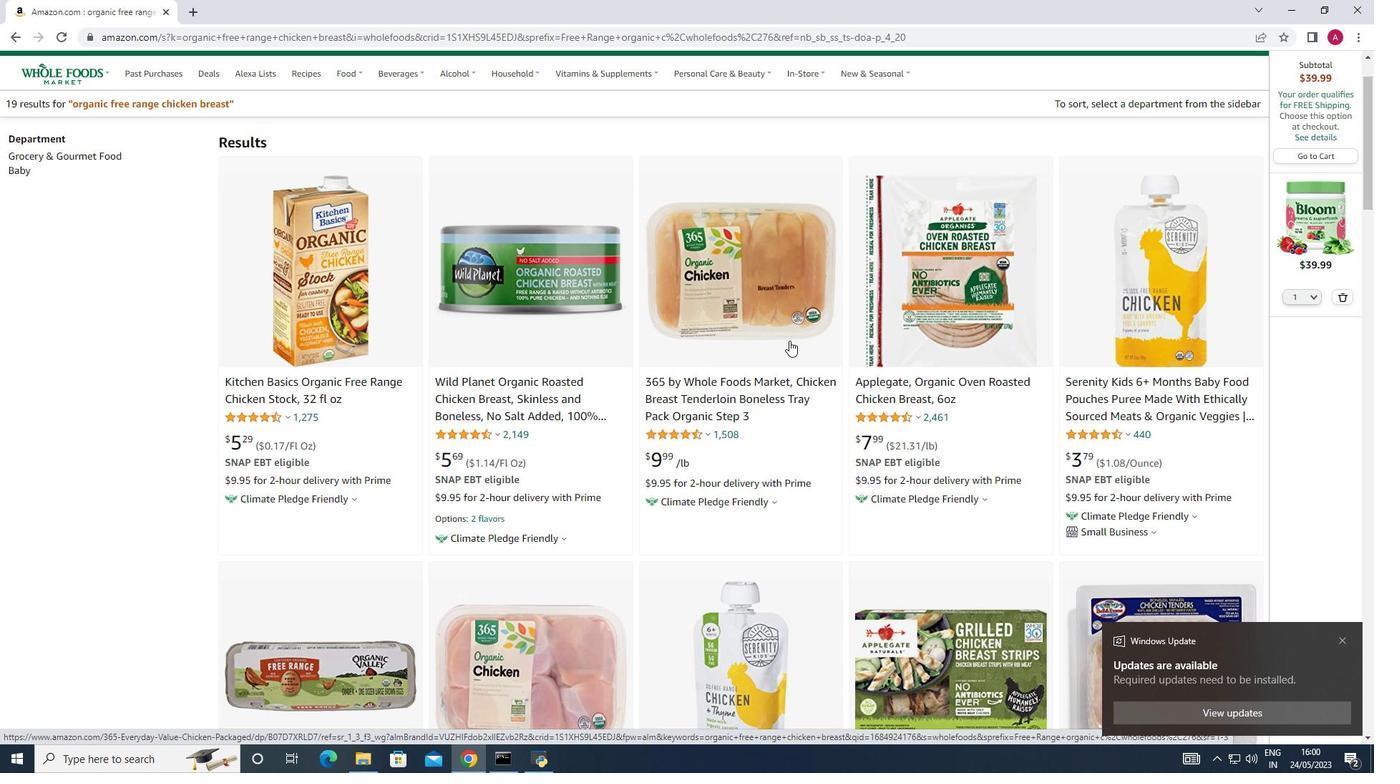 
Action: Mouse scrolled (791, 340) with delta (0, 0)
Screenshot: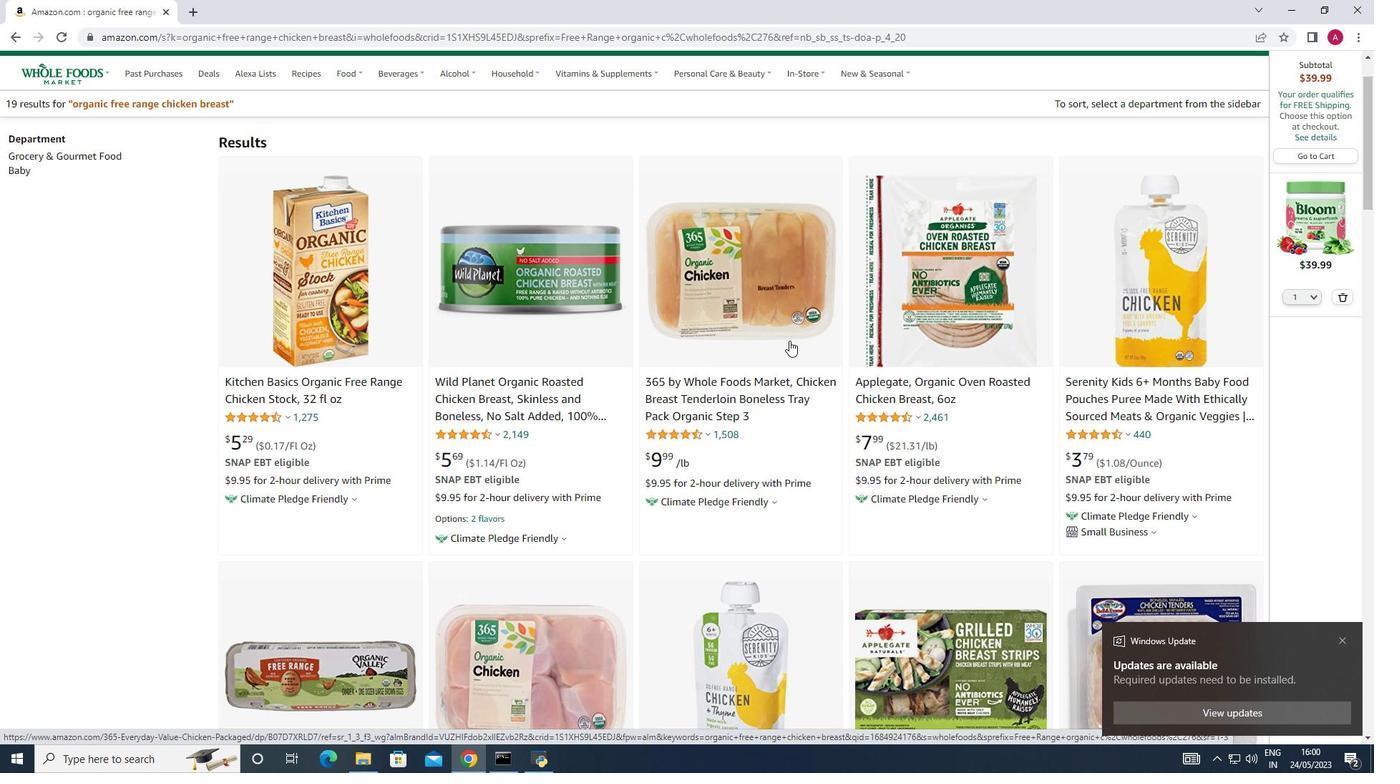 
Action: Mouse moved to (872, 367)
Screenshot: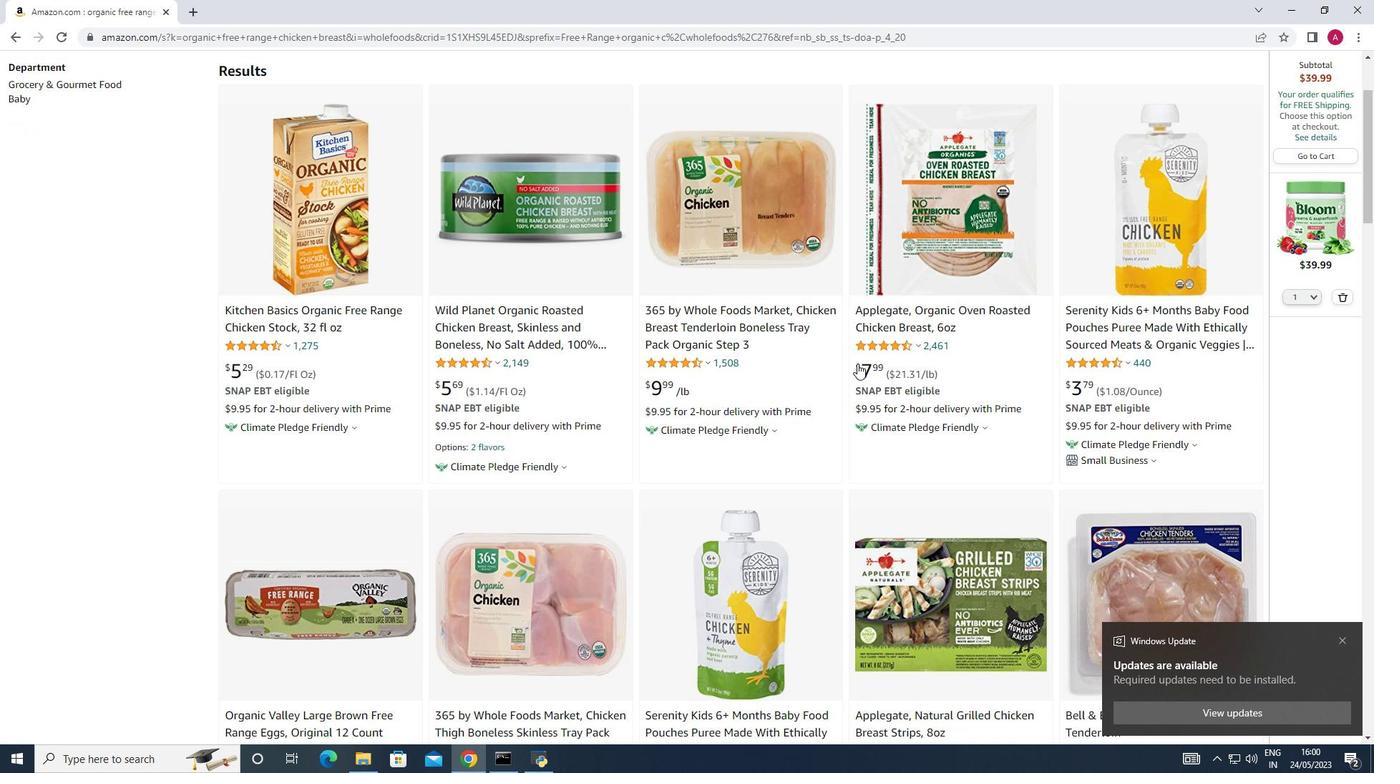 
Action: Mouse scrolled (872, 366) with delta (0, 0)
Screenshot: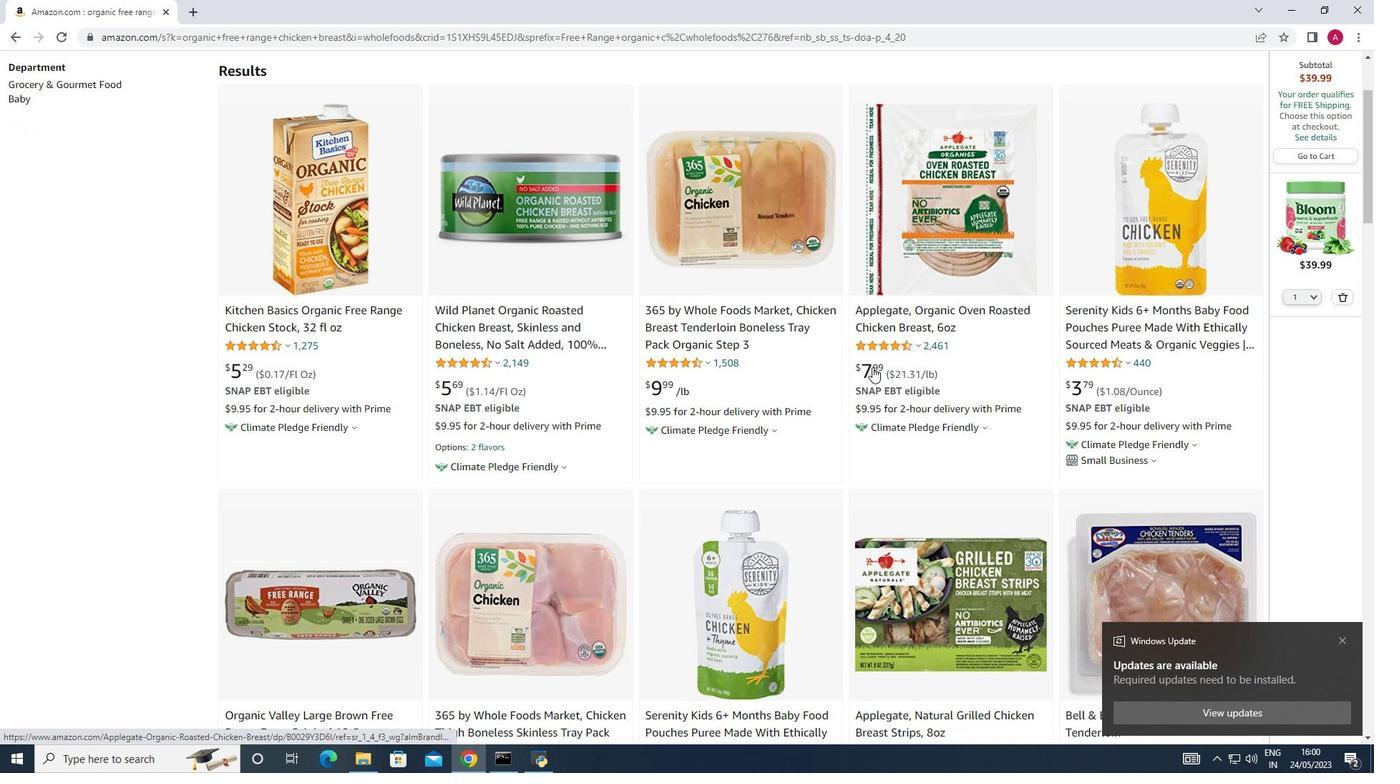 
Action: Mouse scrolled (872, 366) with delta (0, 0)
Screenshot: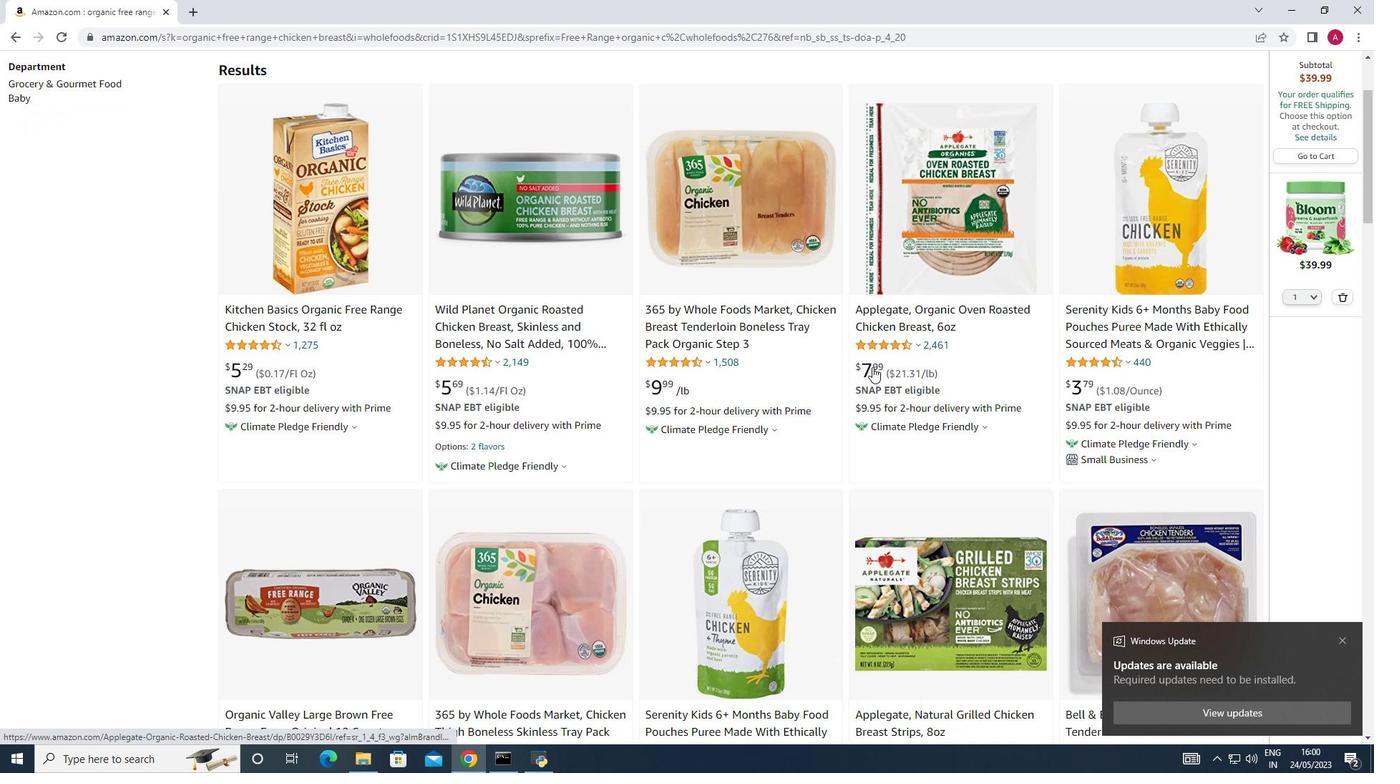 
Action: Mouse moved to (872, 367)
Screenshot: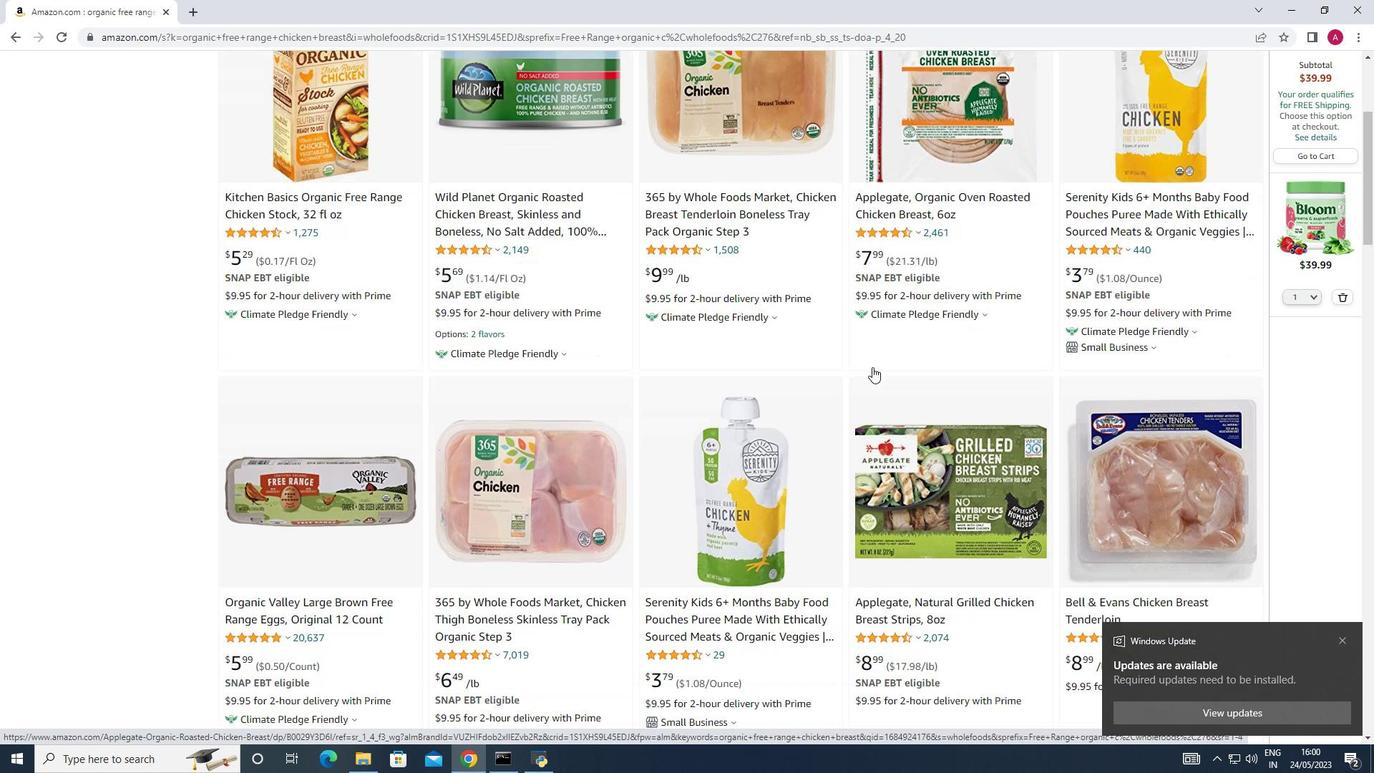 
Action: Mouse scrolled (872, 366) with delta (0, 0)
Screenshot: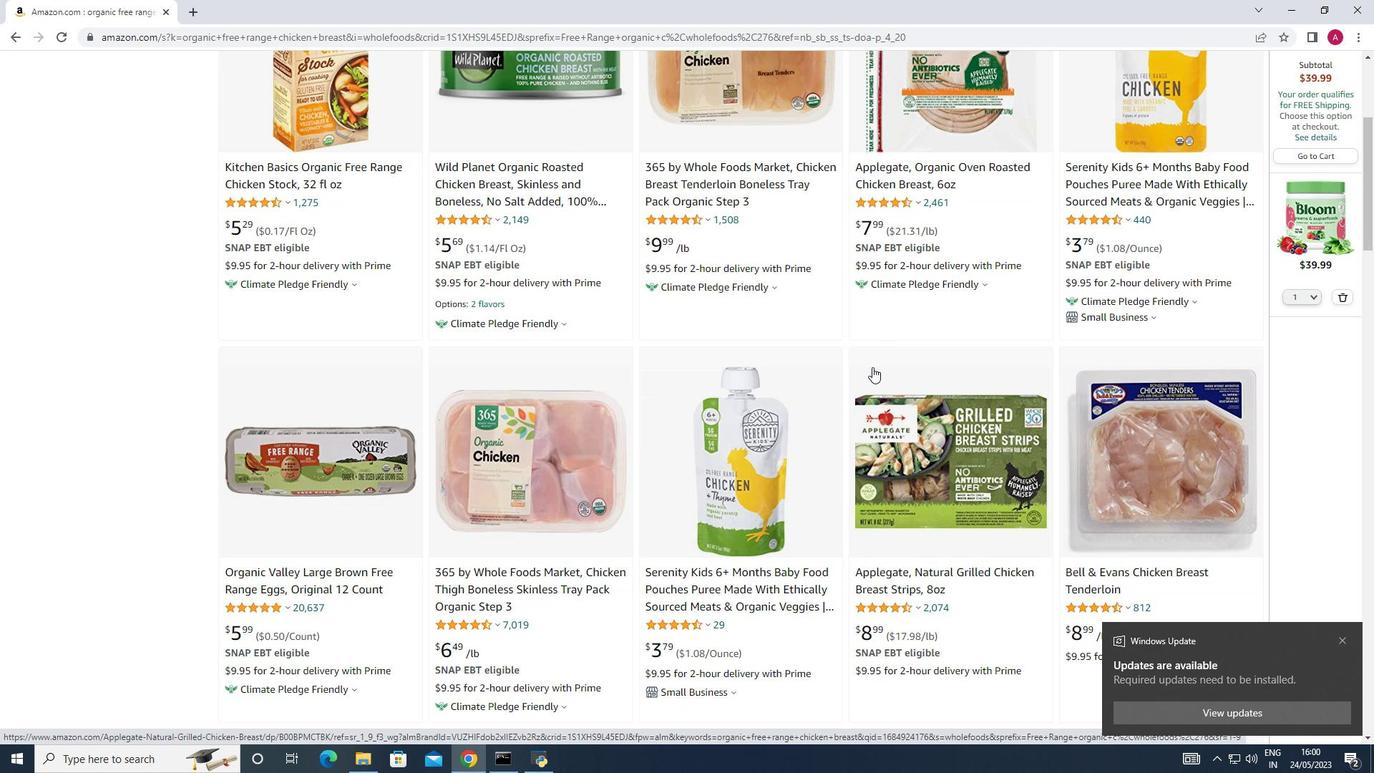 
Action: Mouse scrolled (872, 366) with delta (0, 0)
Screenshot: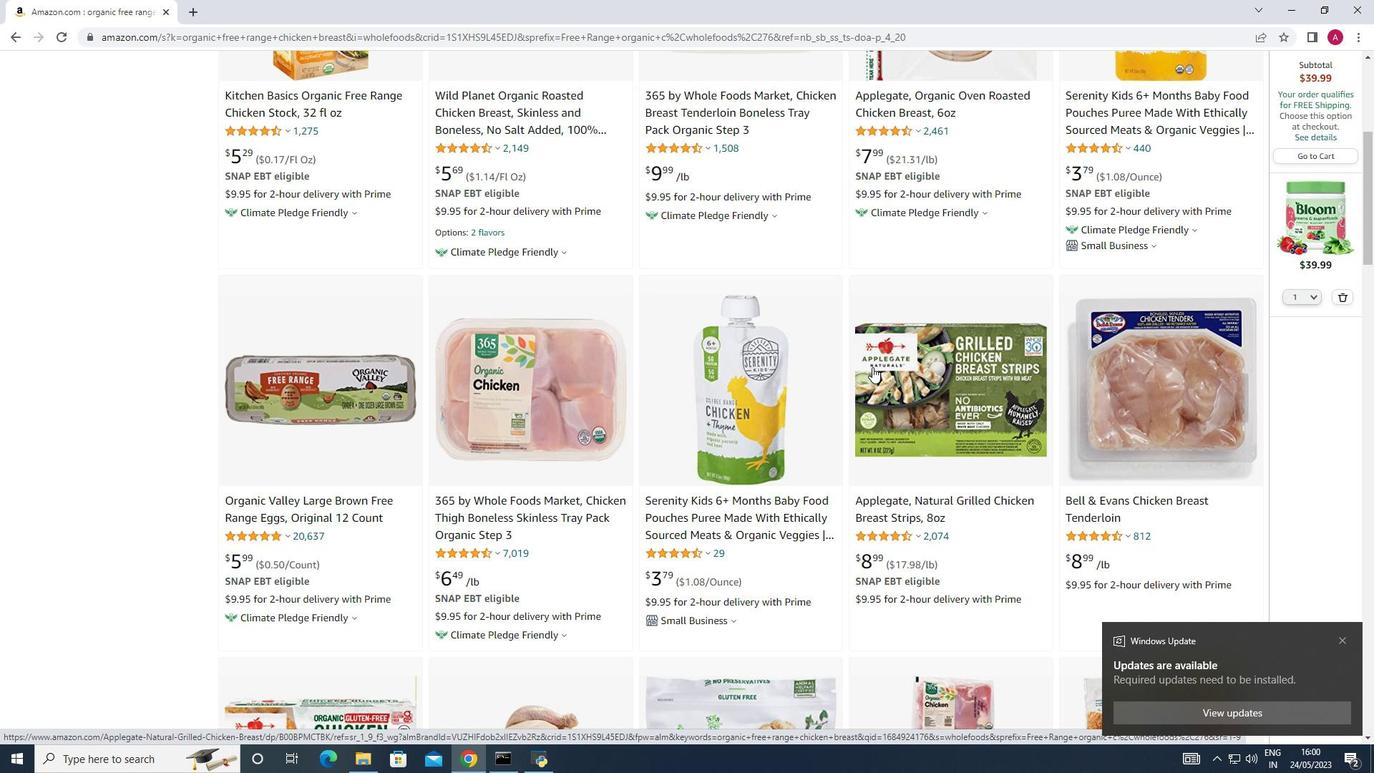 
Action: Mouse scrolled (872, 366) with delta (0, 0)
Screenshot: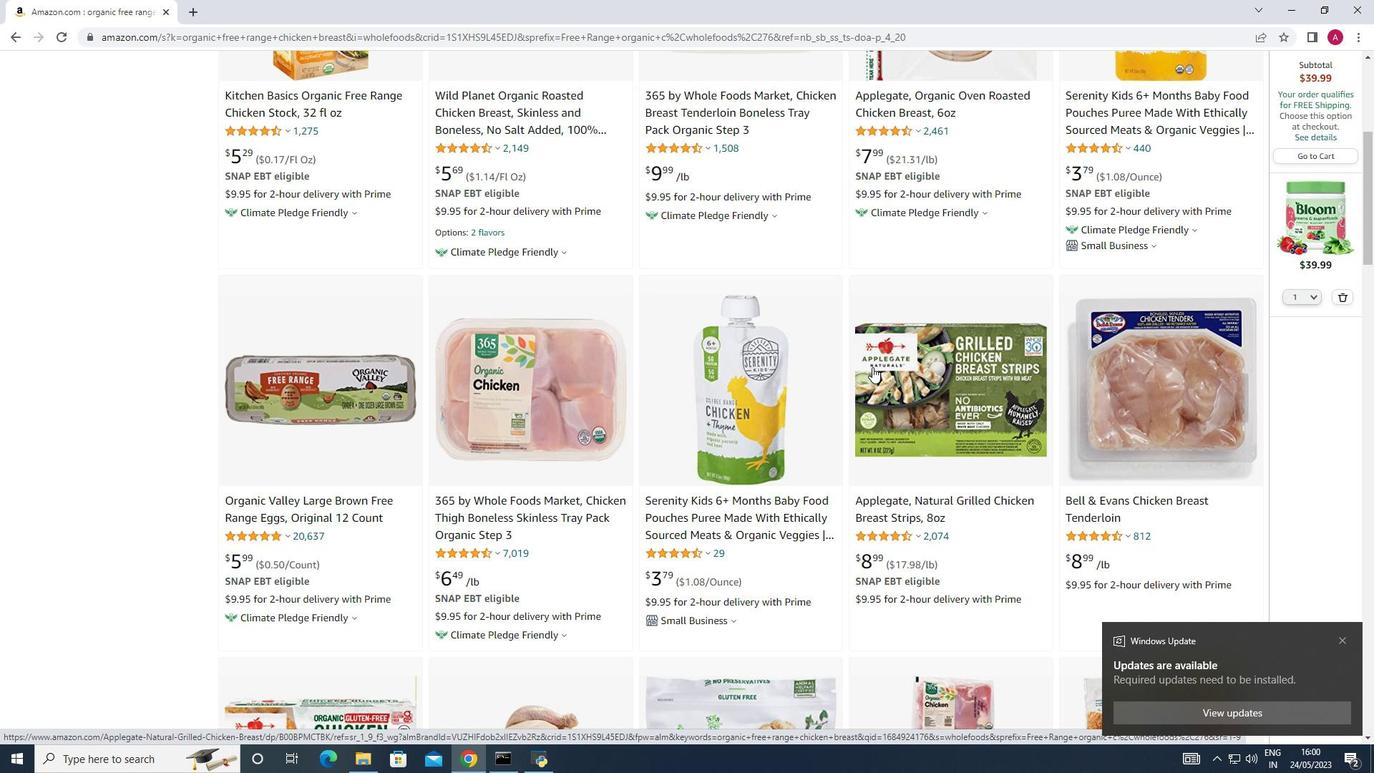 
Action: Mouse scrolled (872, 366) with delta (0, 0)
Screenshot: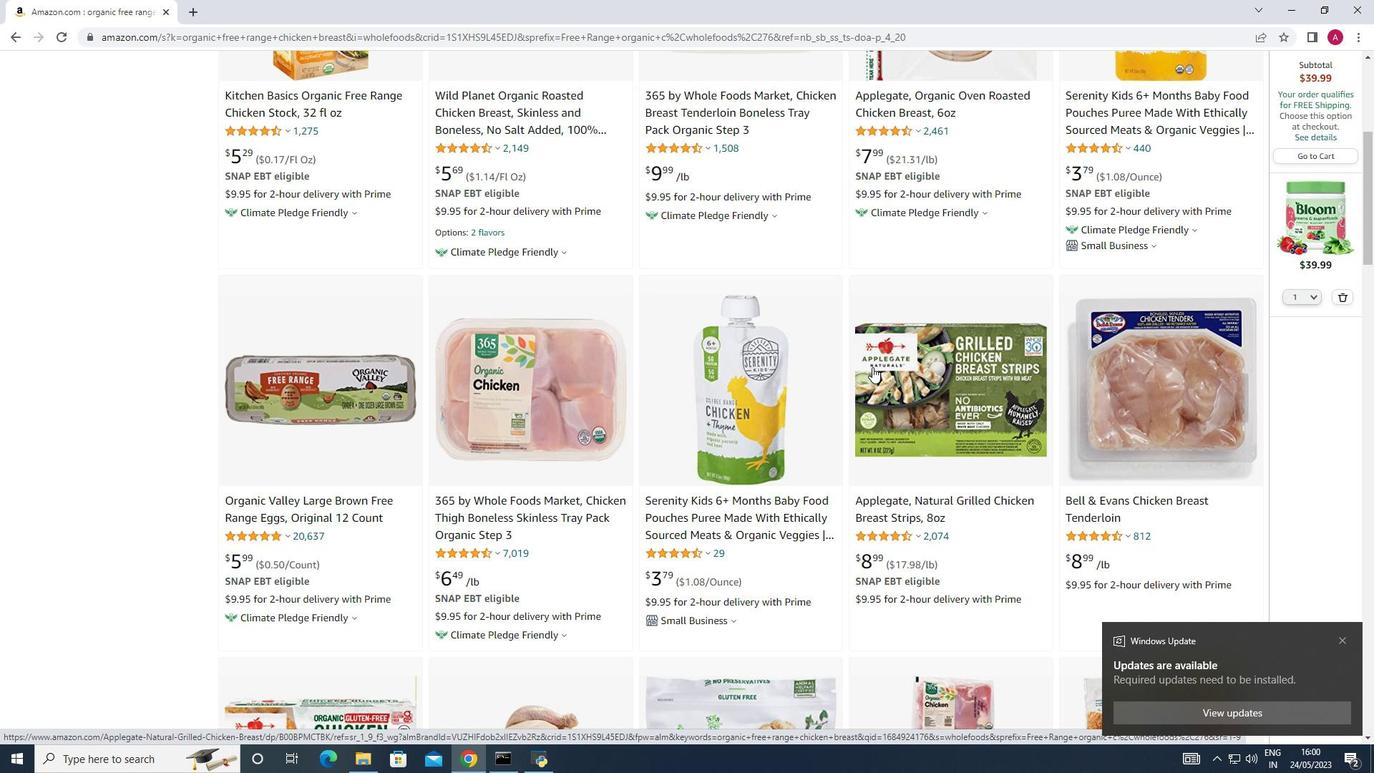 
Action: Mouse moved to (872, 367)
Screenshot: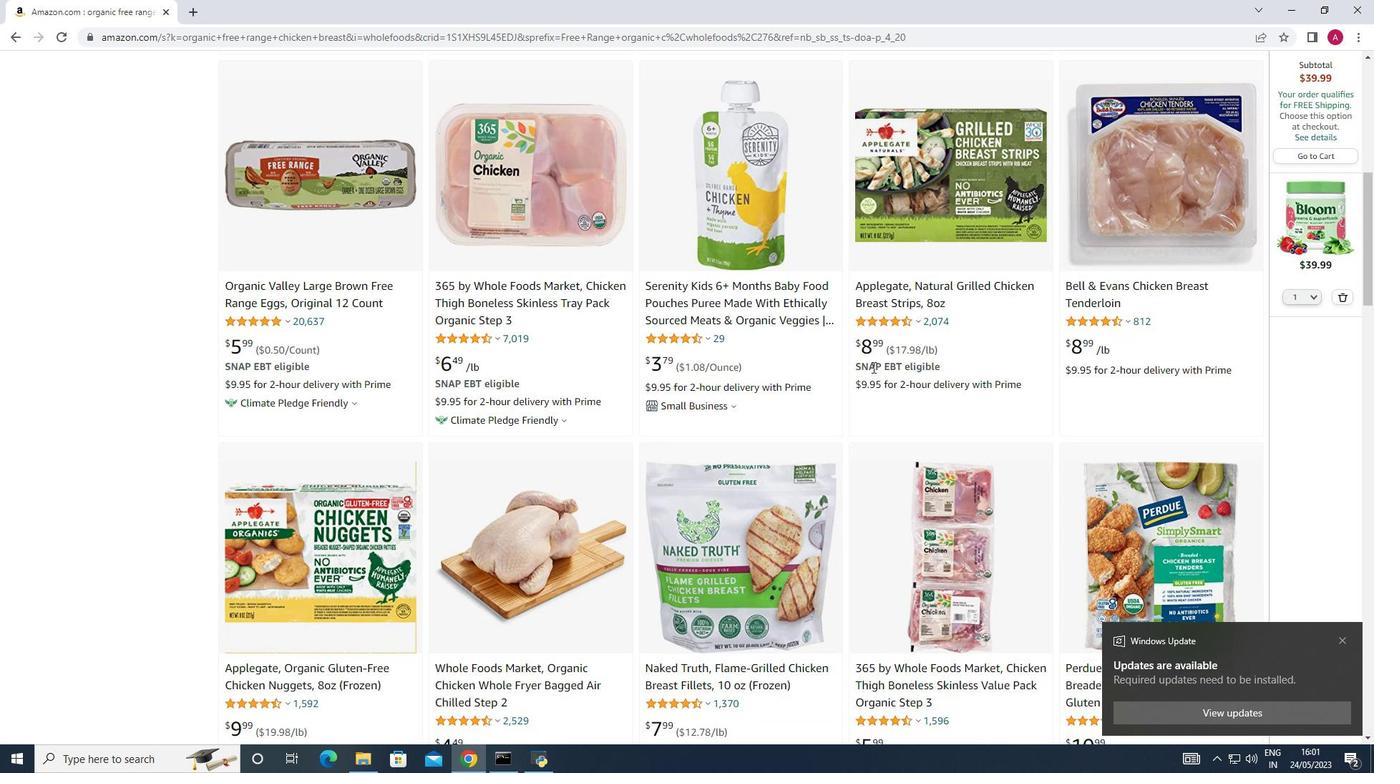 
Action: Mouse scrolled (872, 368) with delta (0, 0)
Screenshot: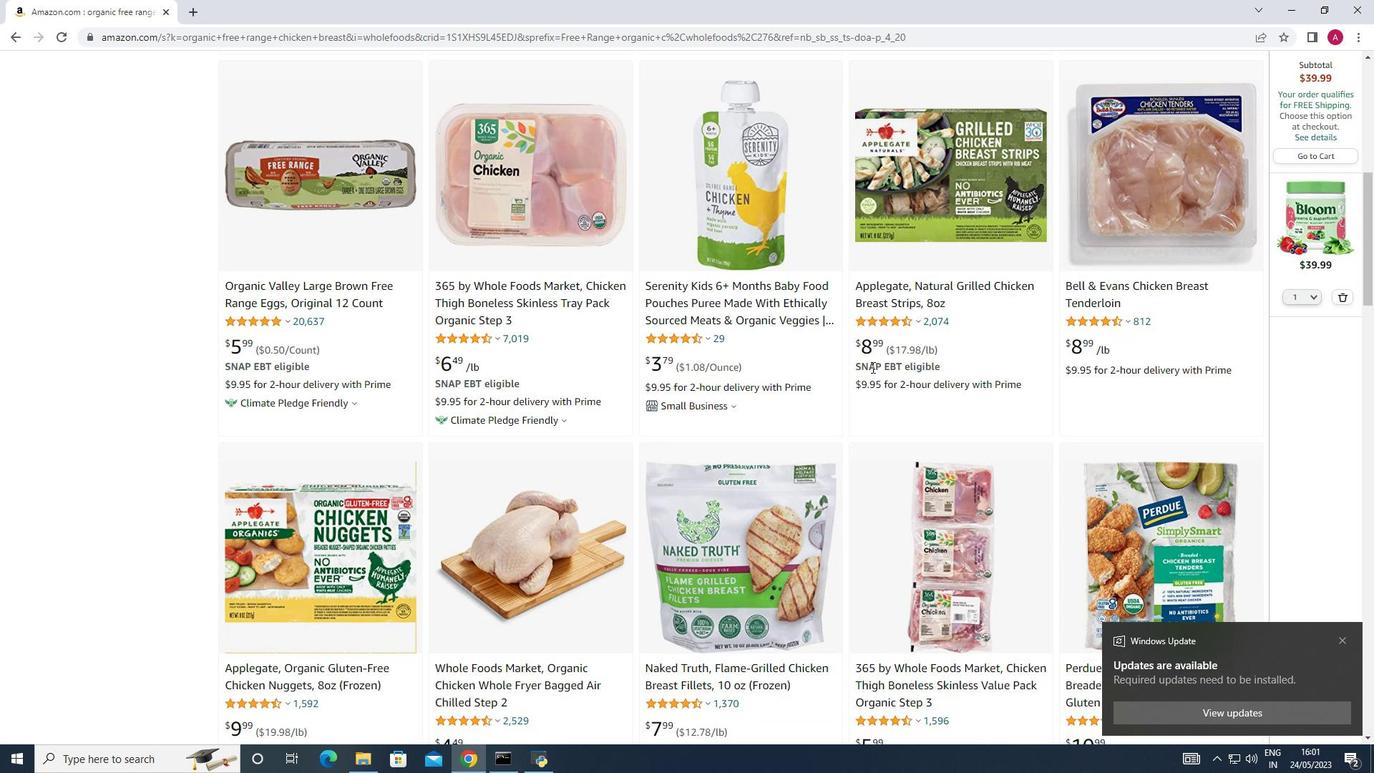 
Action: Mouse scrolled (872, 368) with delta (0, 0)
Screenshot: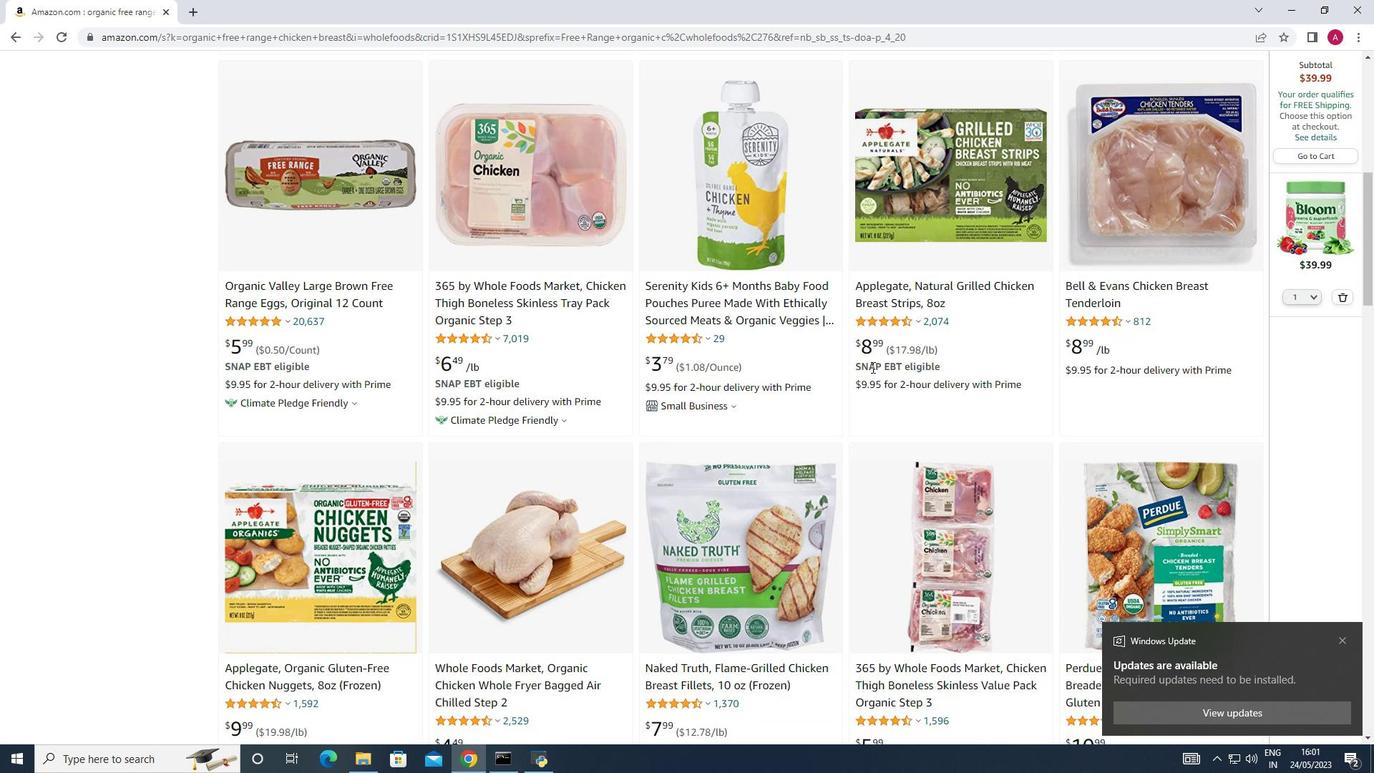 
Action: Mouse scrolled (872, 368) with delta (0, 0)
Screenshot: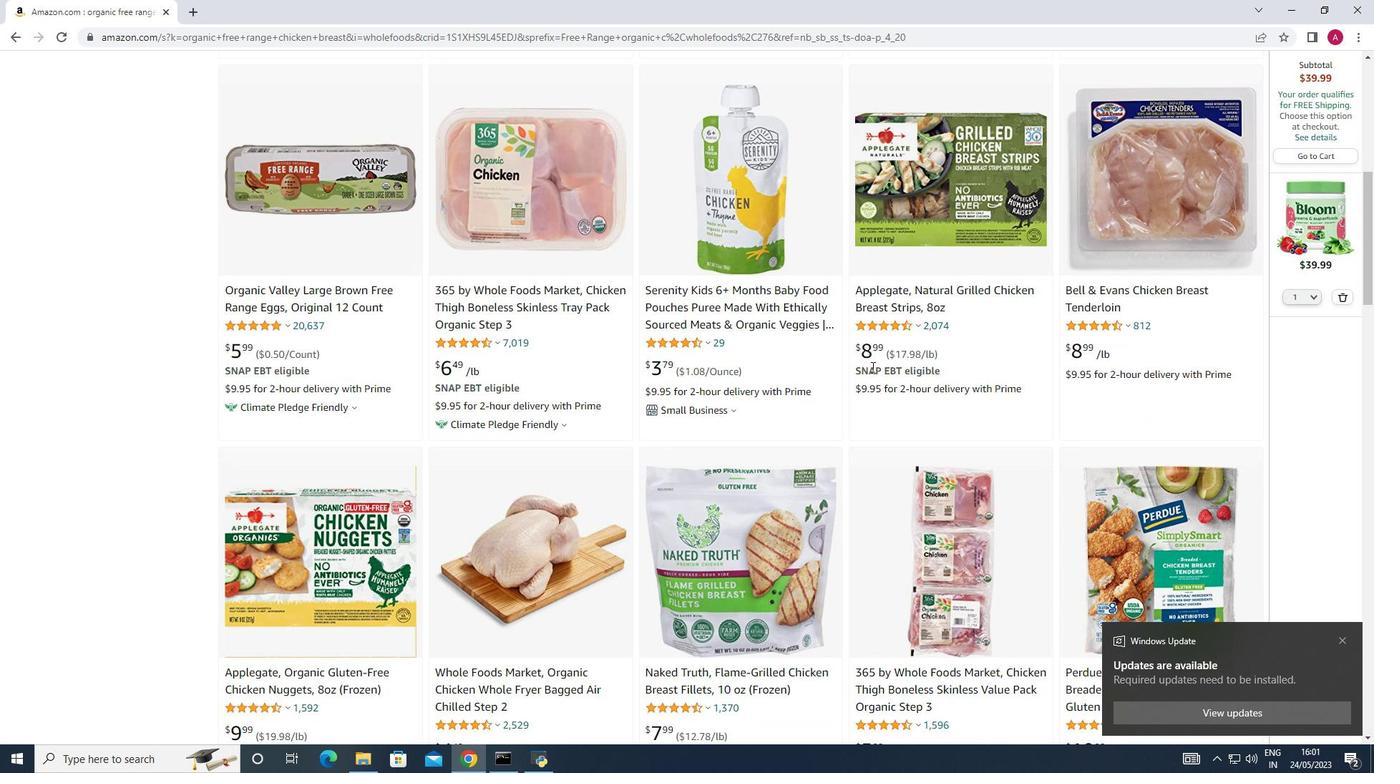 
Action: Mouse scrolled (872, 368) with delta (0, 0)
Screenshot: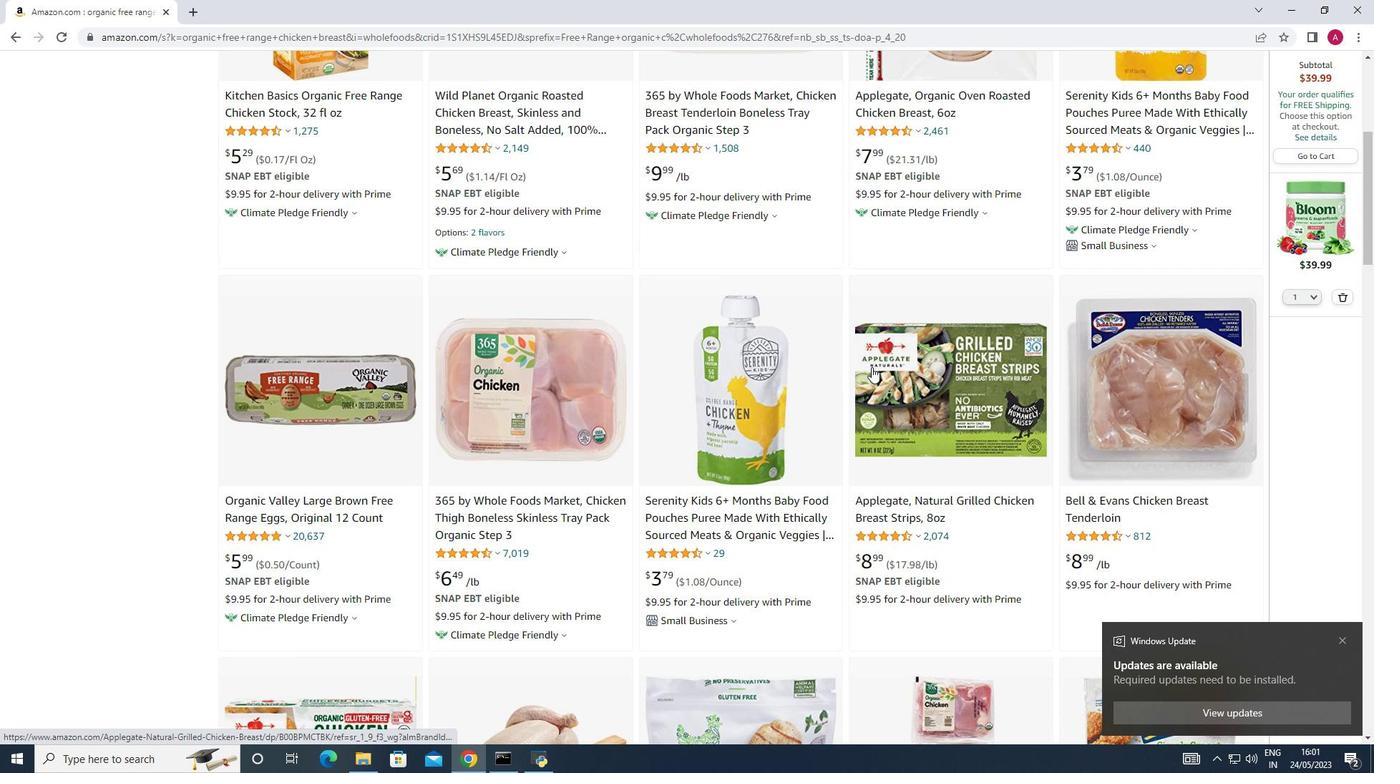 
Action: Mouse moved to (870, 368)
Screenshot: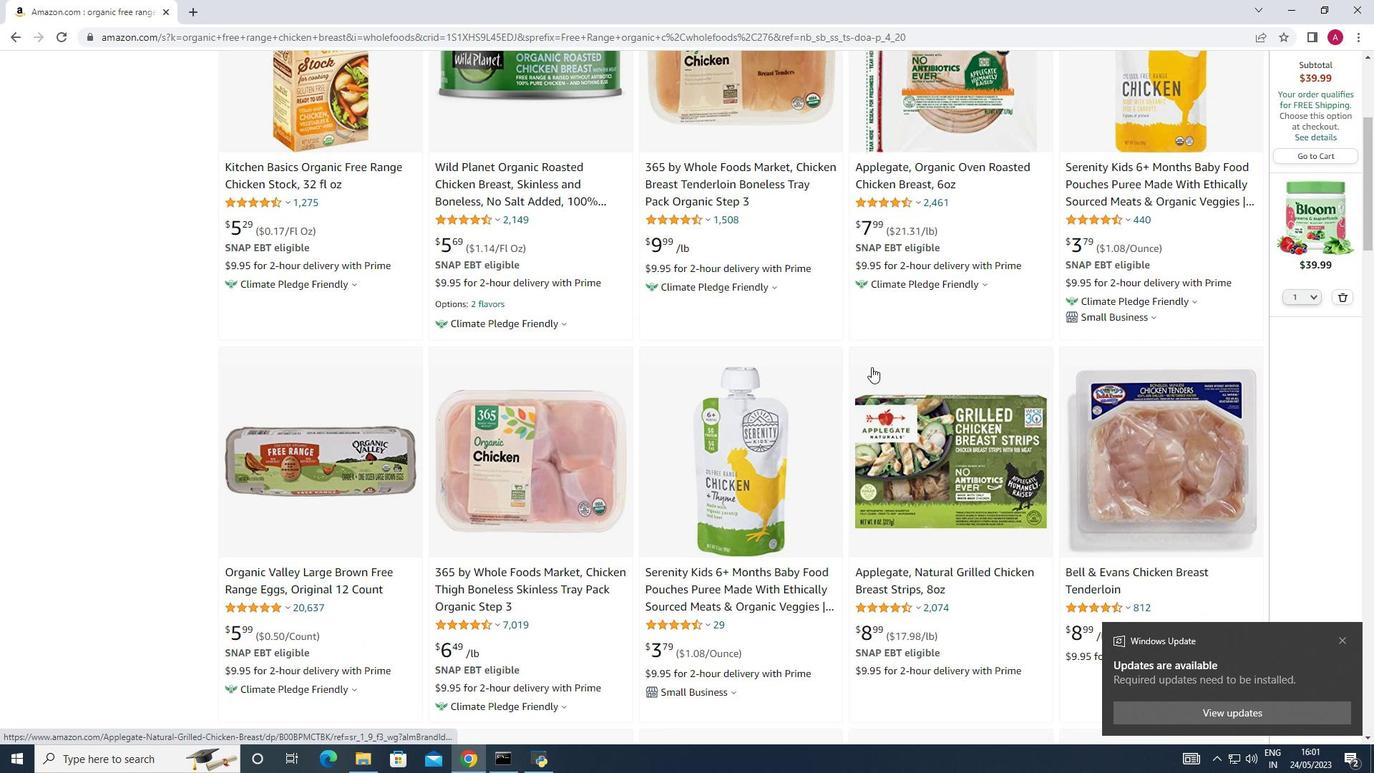 
Action: Mouse scrolled (870, 368) with delta (0, 0)
Screenshot: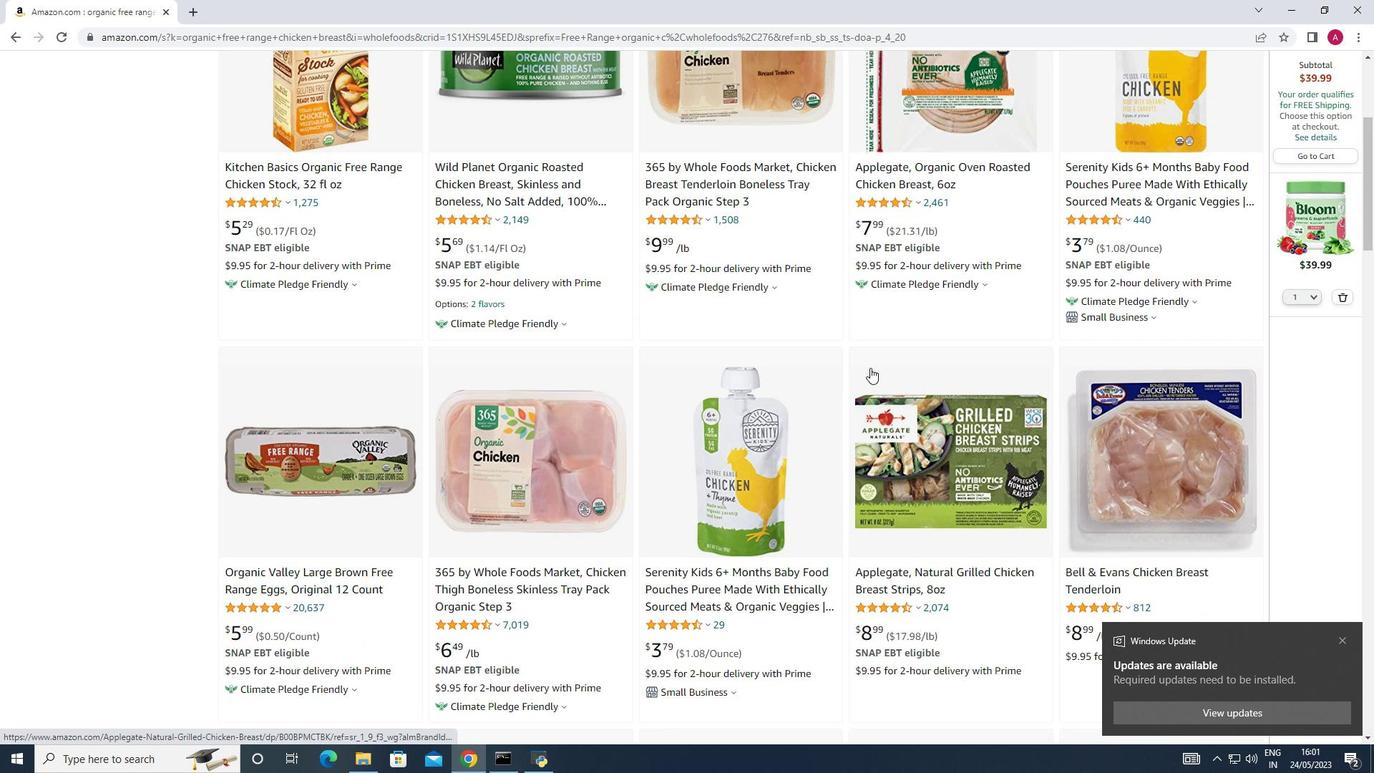 
Action: Mouse scrolled (870, 368) with delta (0, 0)
Screenshot: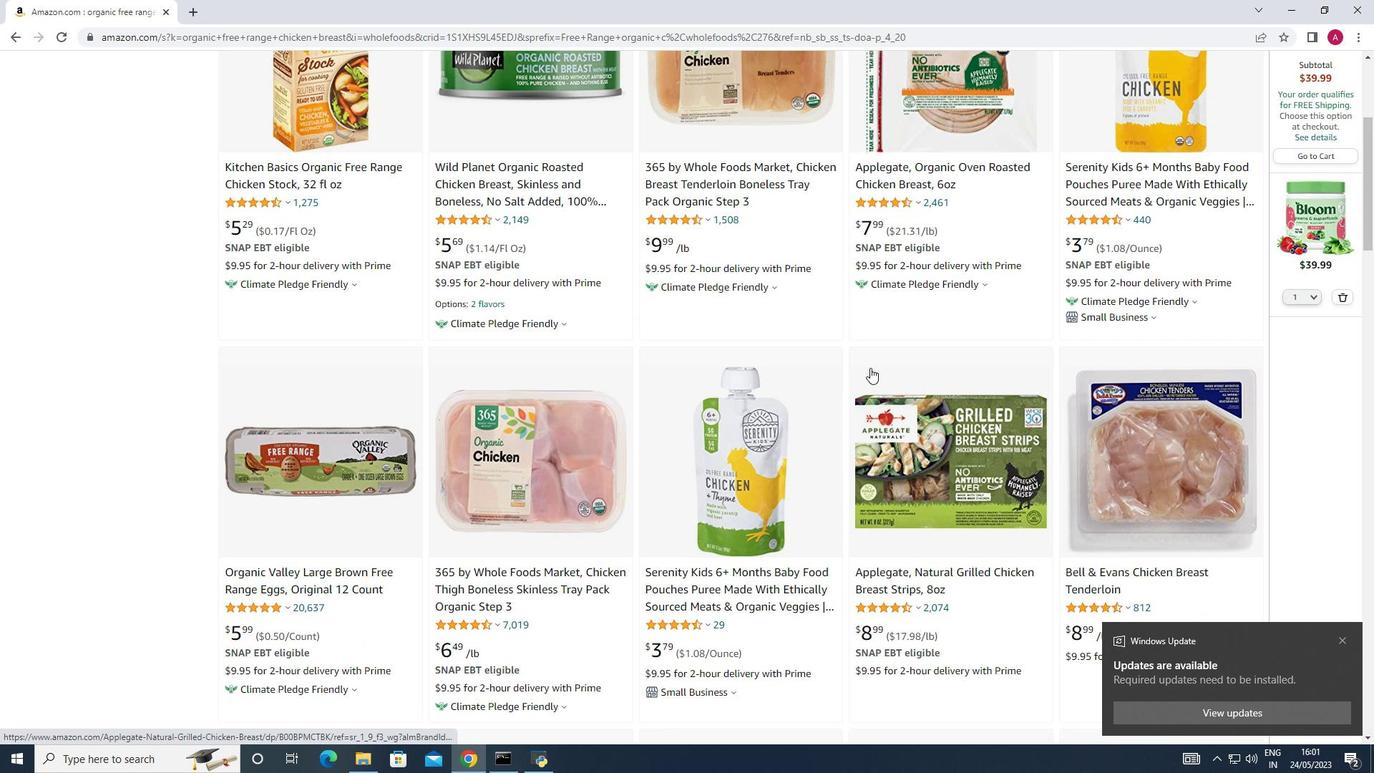 
Action: Mouse scrolled (870, 368) with delta (0, 0)
Screenshot: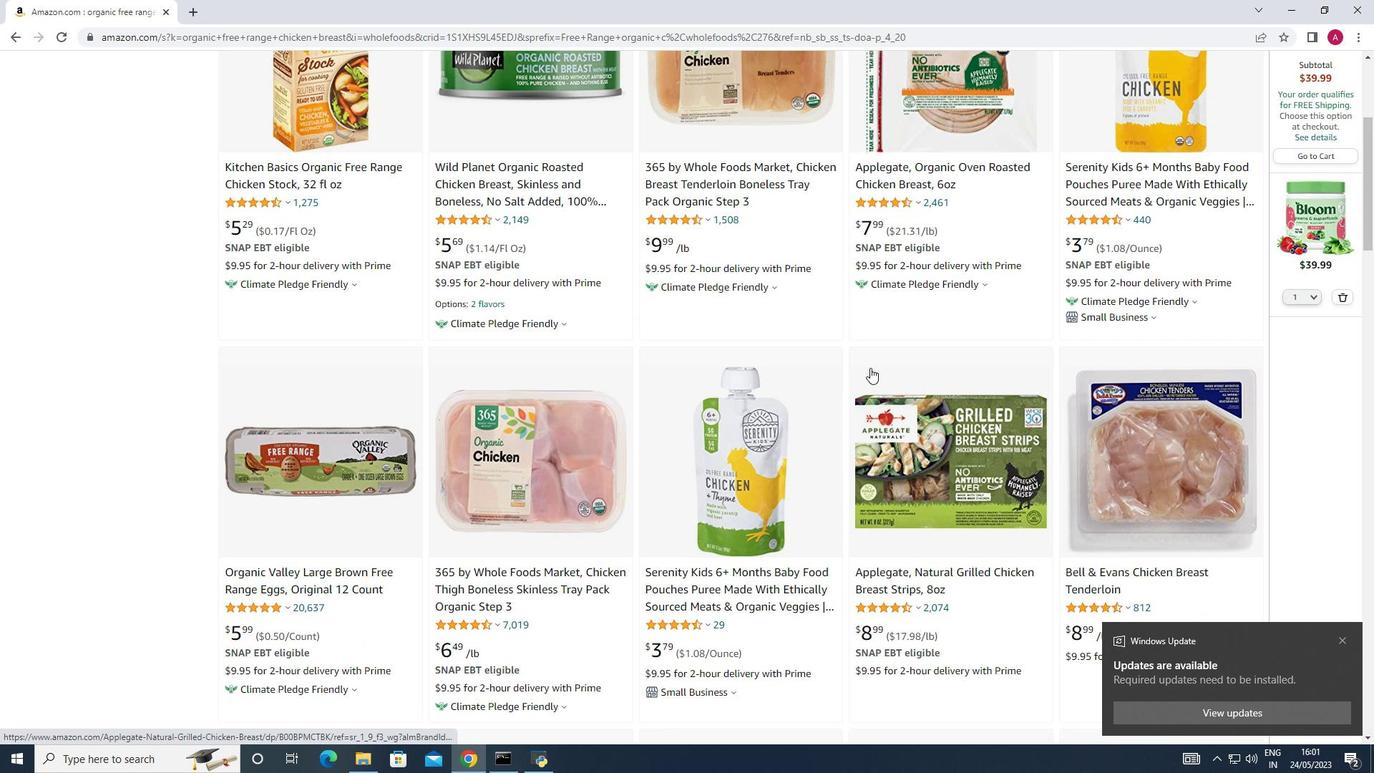 
Action: Mouse scrolled (870, 368) with delta (0, 0)
Screenshot: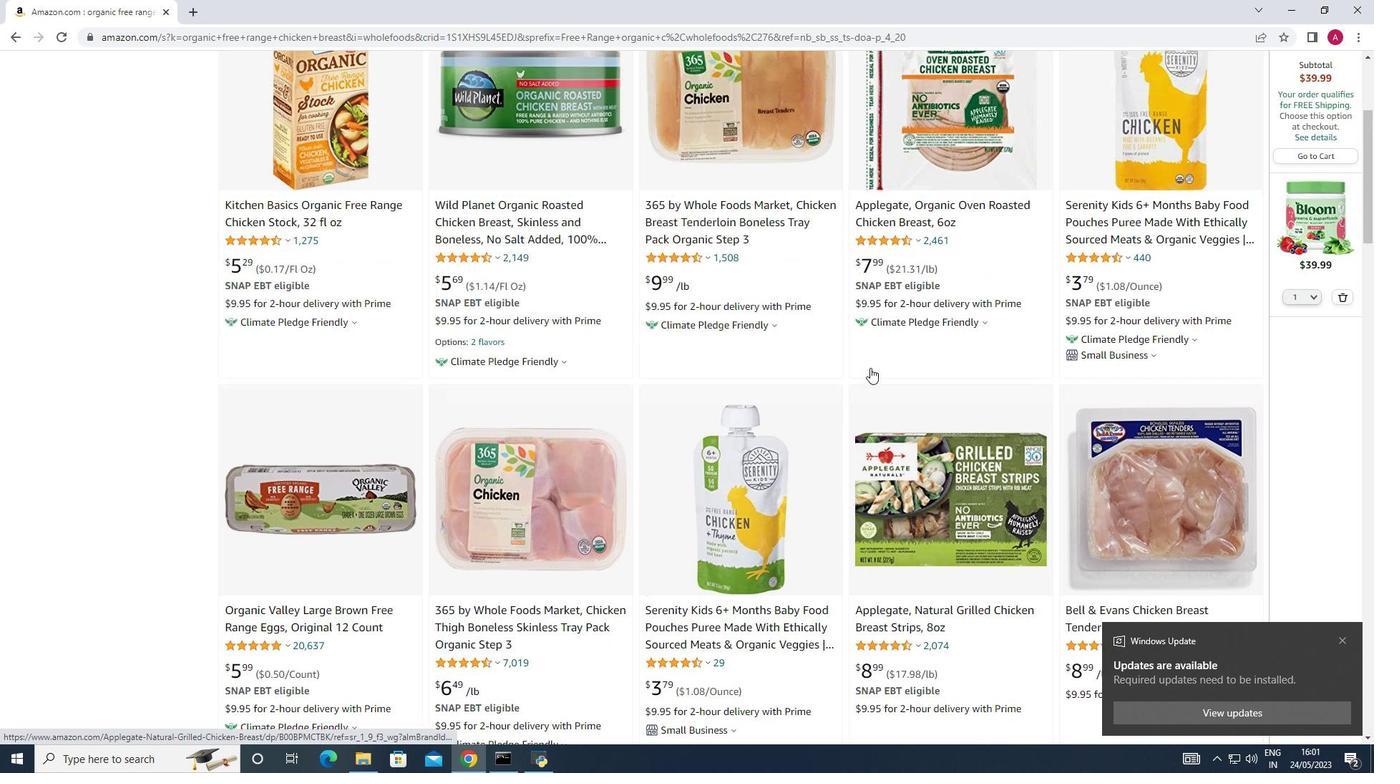 
Action: Mouse moved to (815, 390)
Screenshot: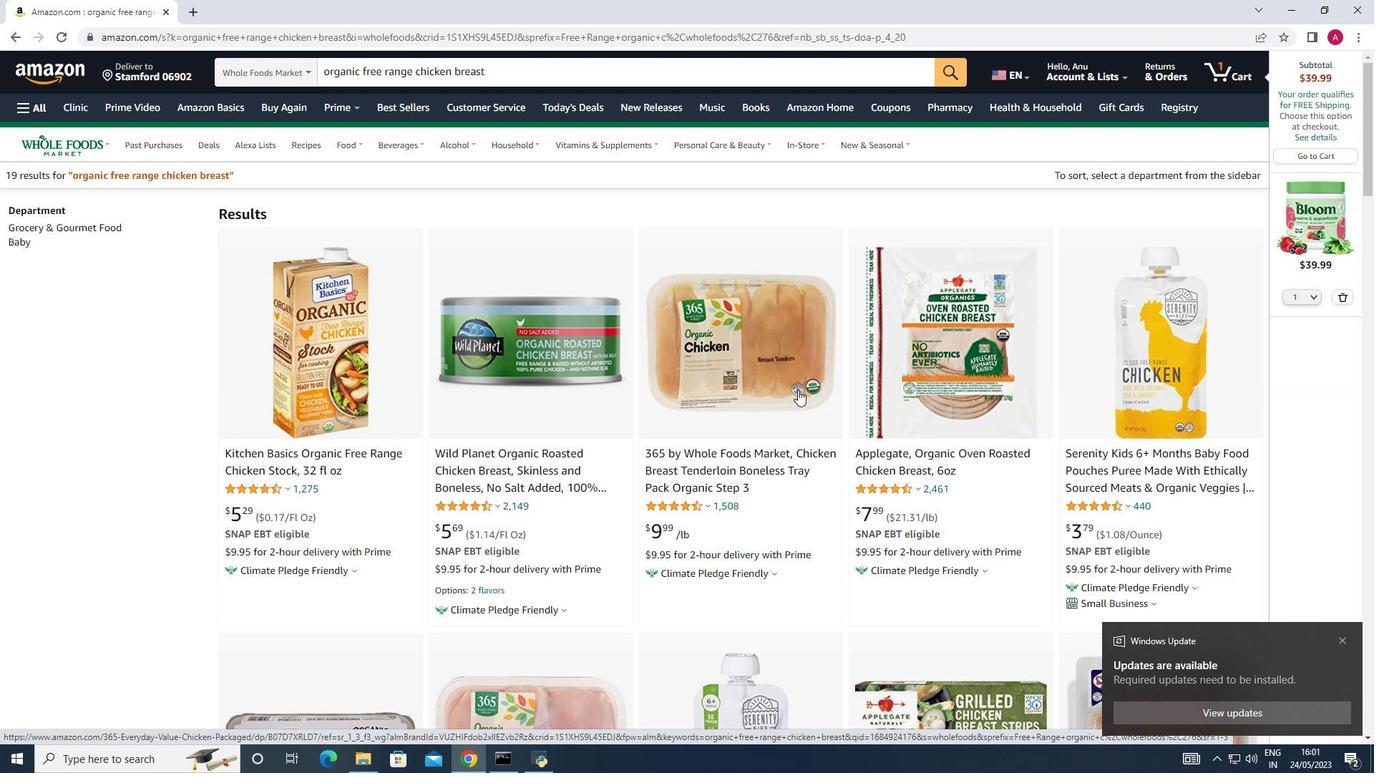 
Action: Mouse scrolled (815, 390) with delta (0, 0)
Screenshot: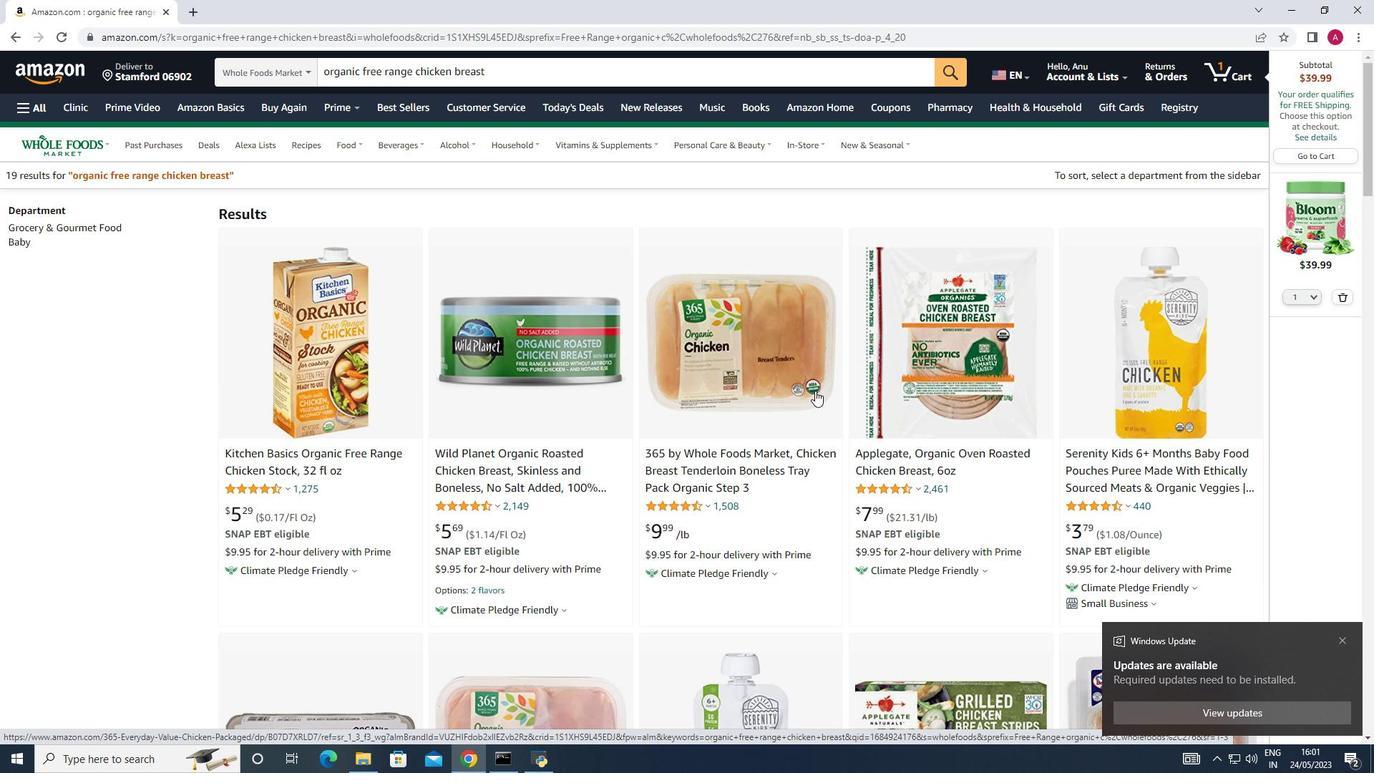 
Action: Mouse scrolled (815, 390) with delta (0, 0)
Screenshot: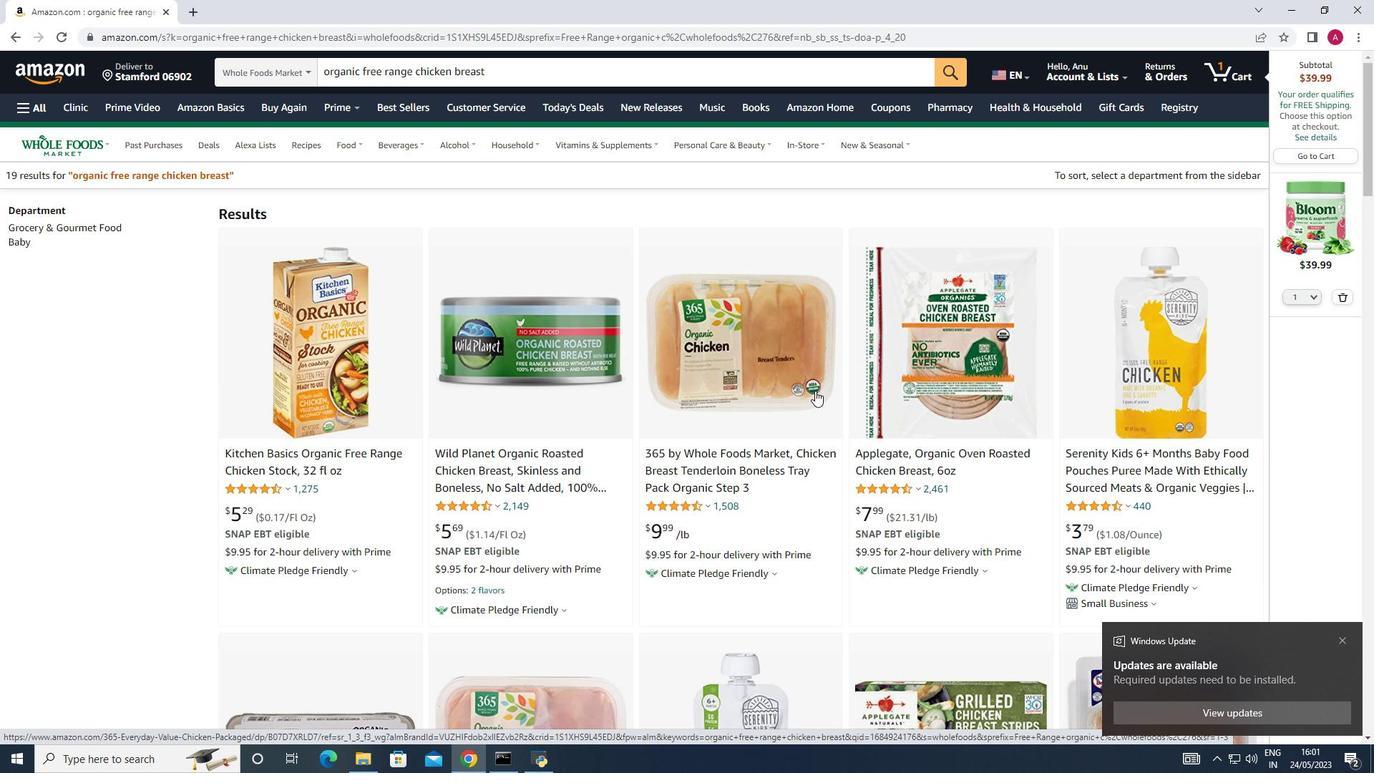
Action: Mouse scrolled (815, 390) with delta (0, 0)
Screenshot: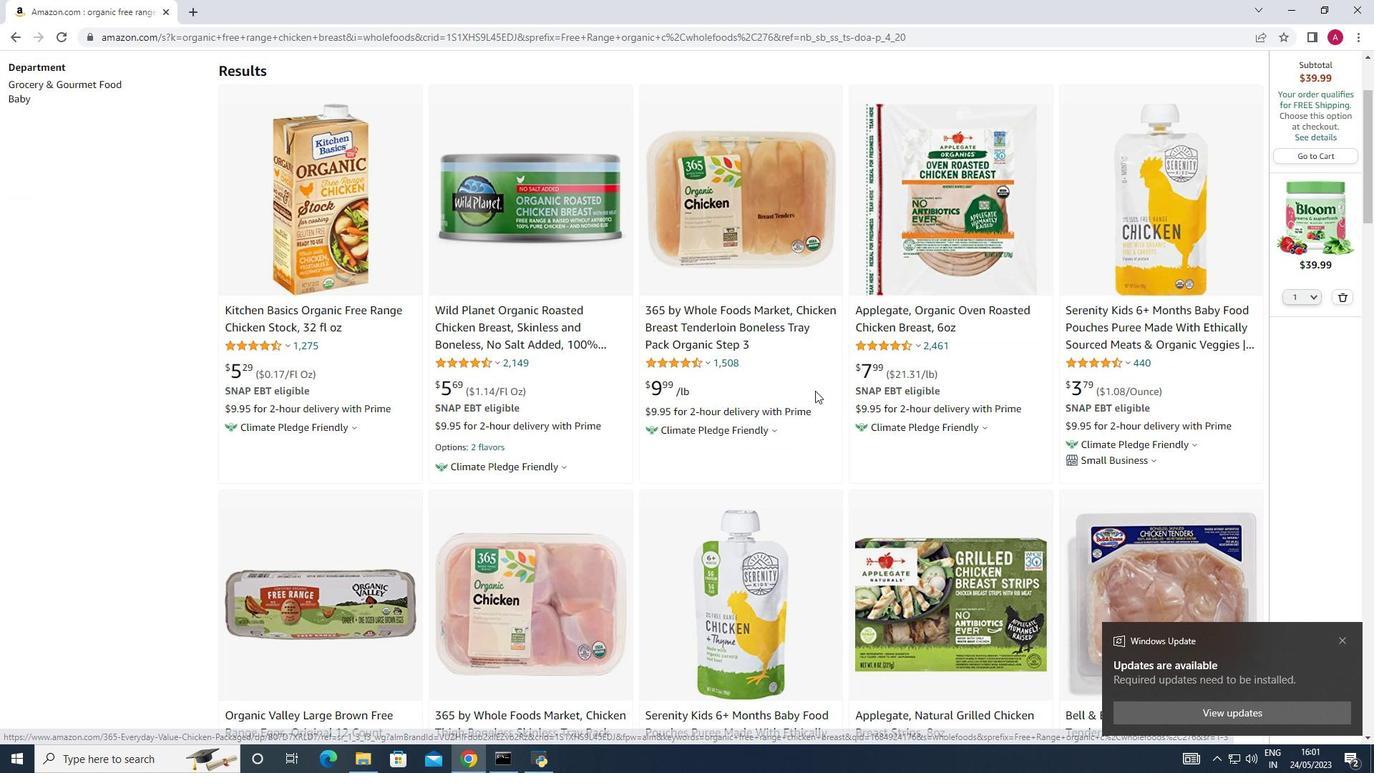
Action: Mouse scrolled (815, 390) with delta (0, 0)
Screenshot: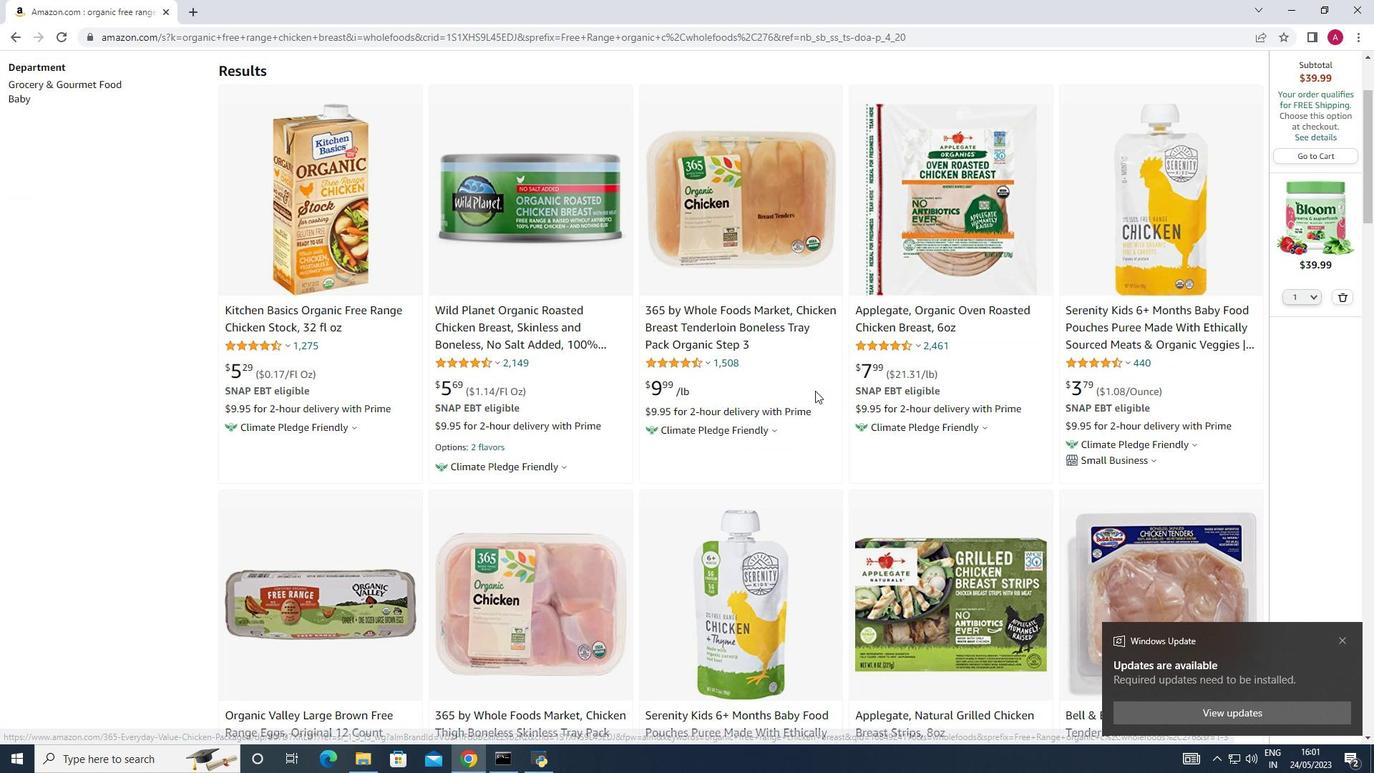 
Action: Mouse moved to (845, 396)
Screenshot: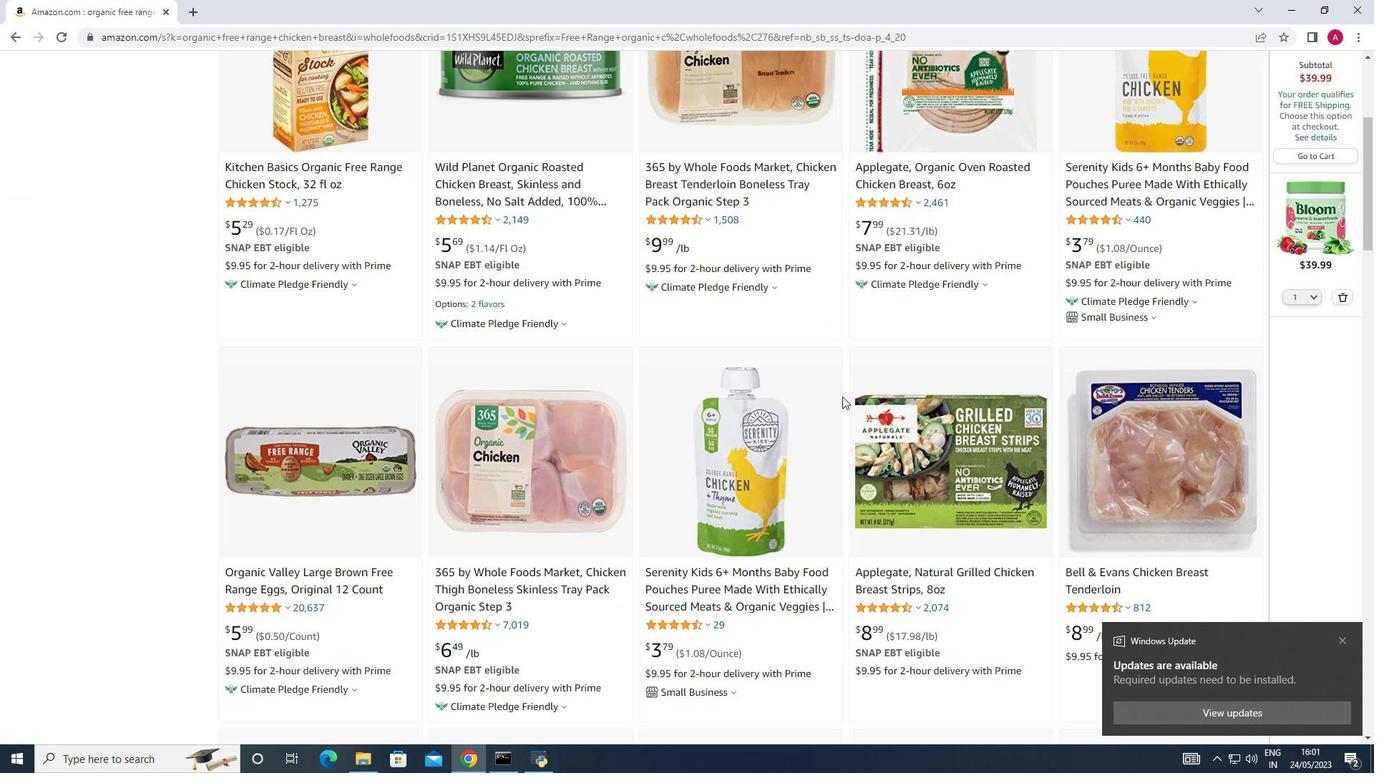 
Action: Mouse scrolled (845, 397) with delta (0, 0)
Screenshot: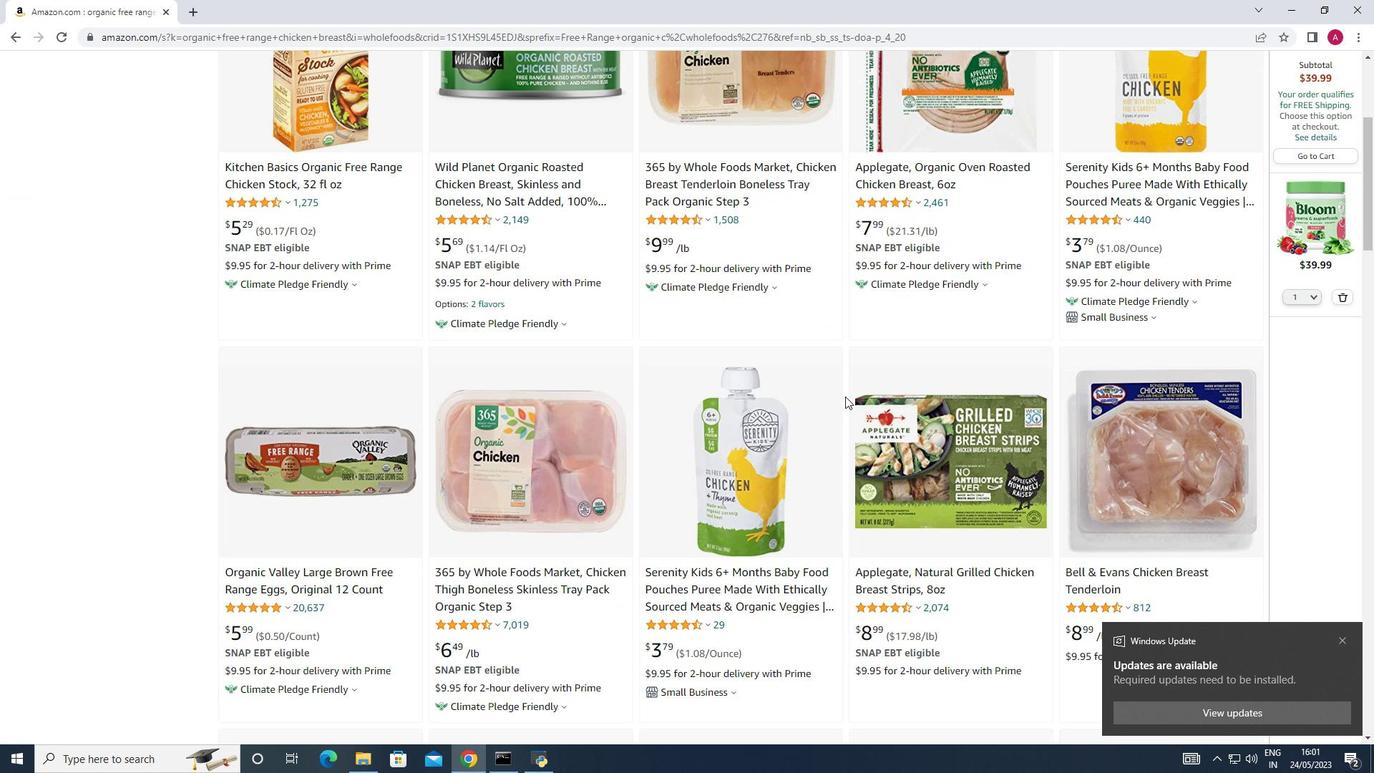 
Action: Mouse scrolled (845, 397) with delta (0, 0)
Screenshot: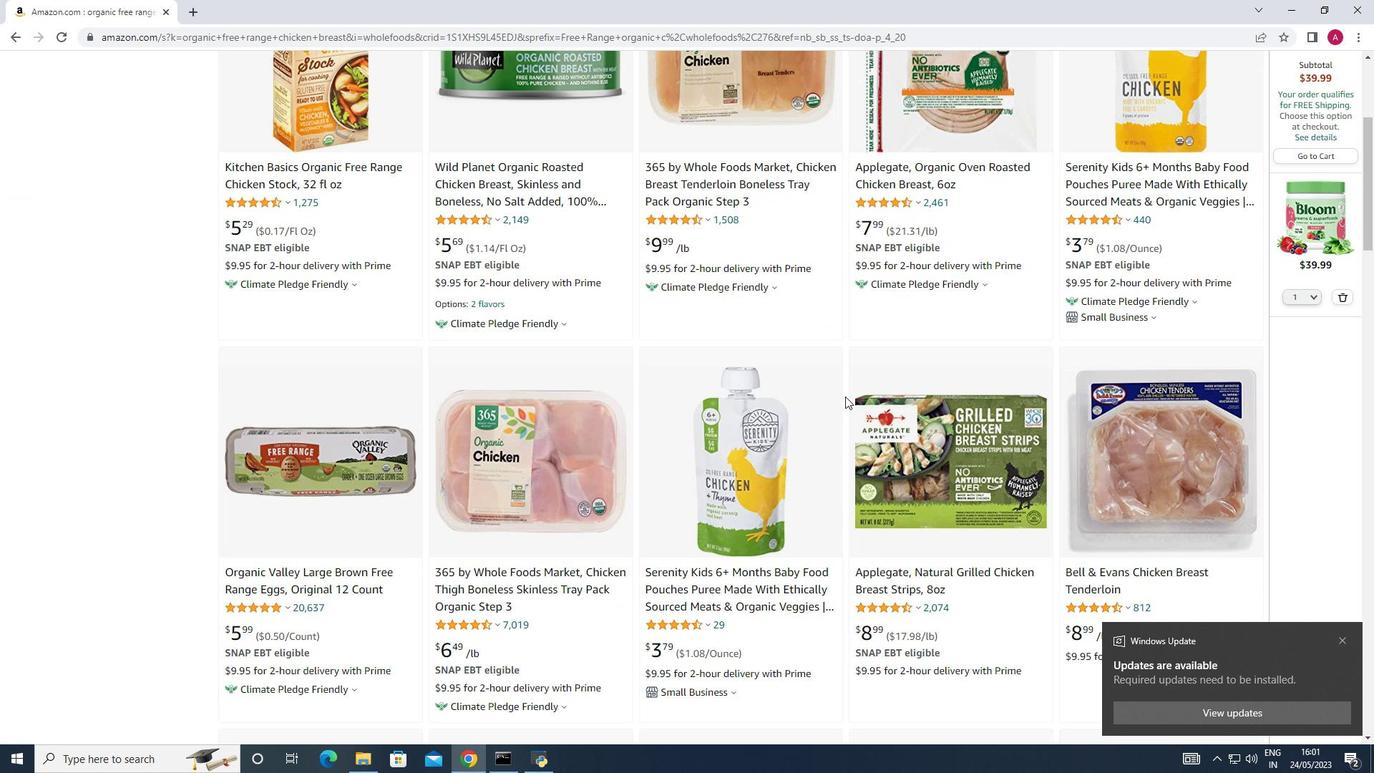 
Action: Mouse scrolled (845, 397) with delta (0, 0)
Screenshot: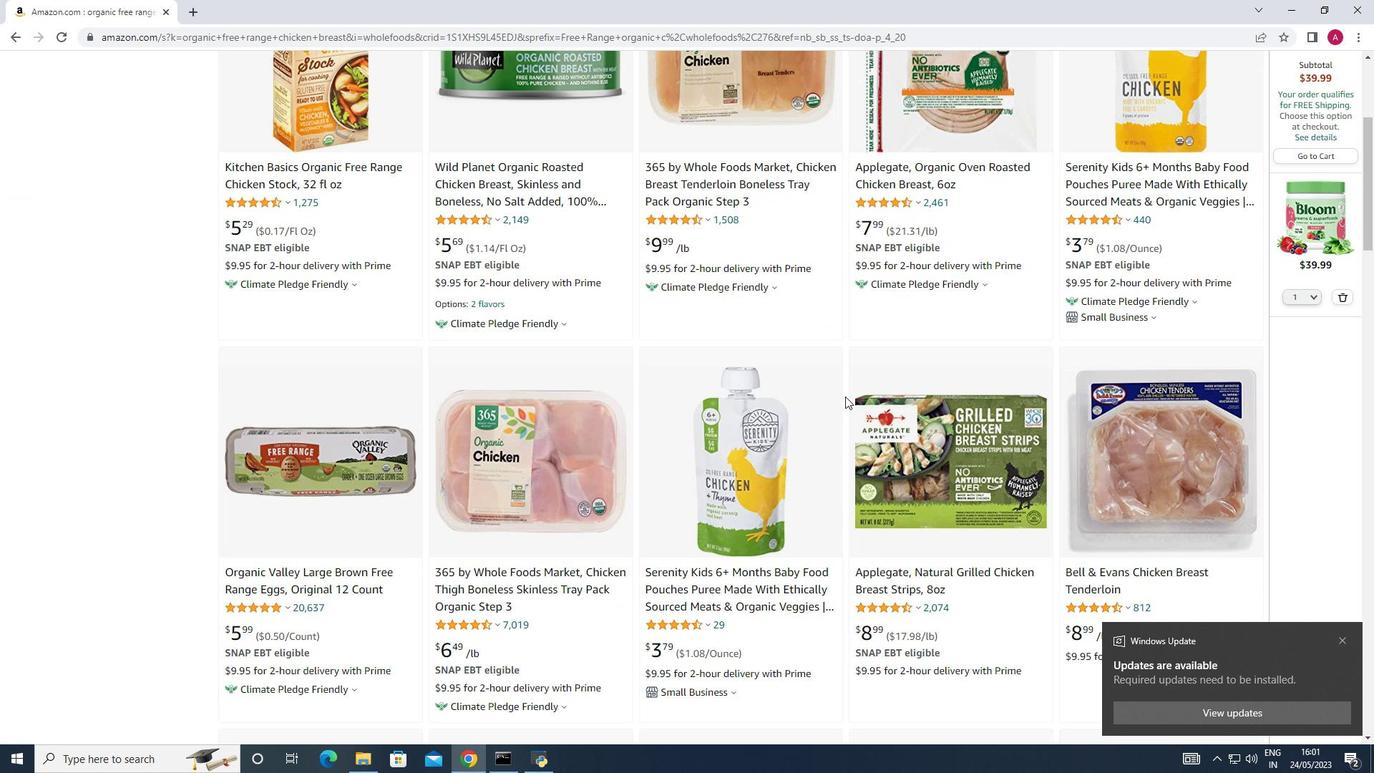 
Action: Mouse scrolled (845, 397) with delta (0, 0)
Screenshot: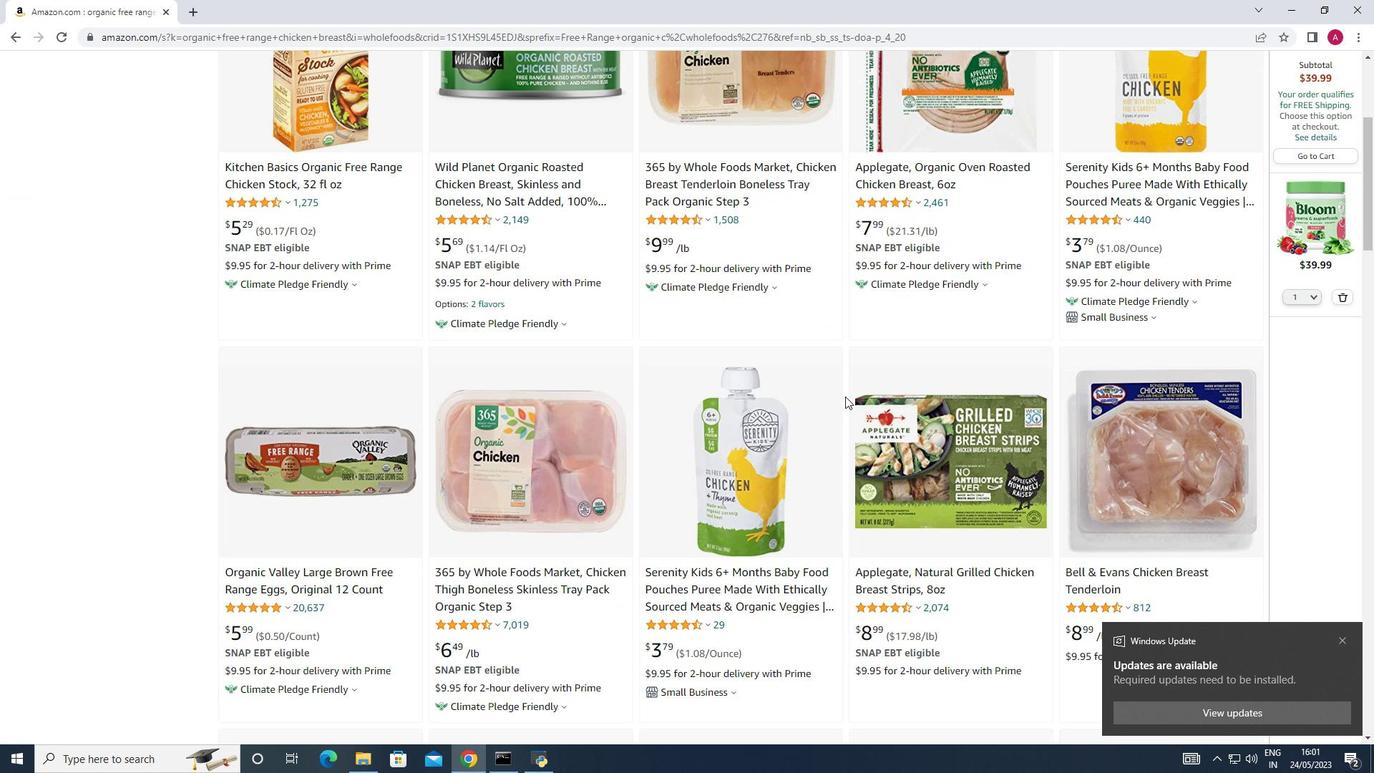 
Action: Mouse moved to (769, 380)
Screenshot: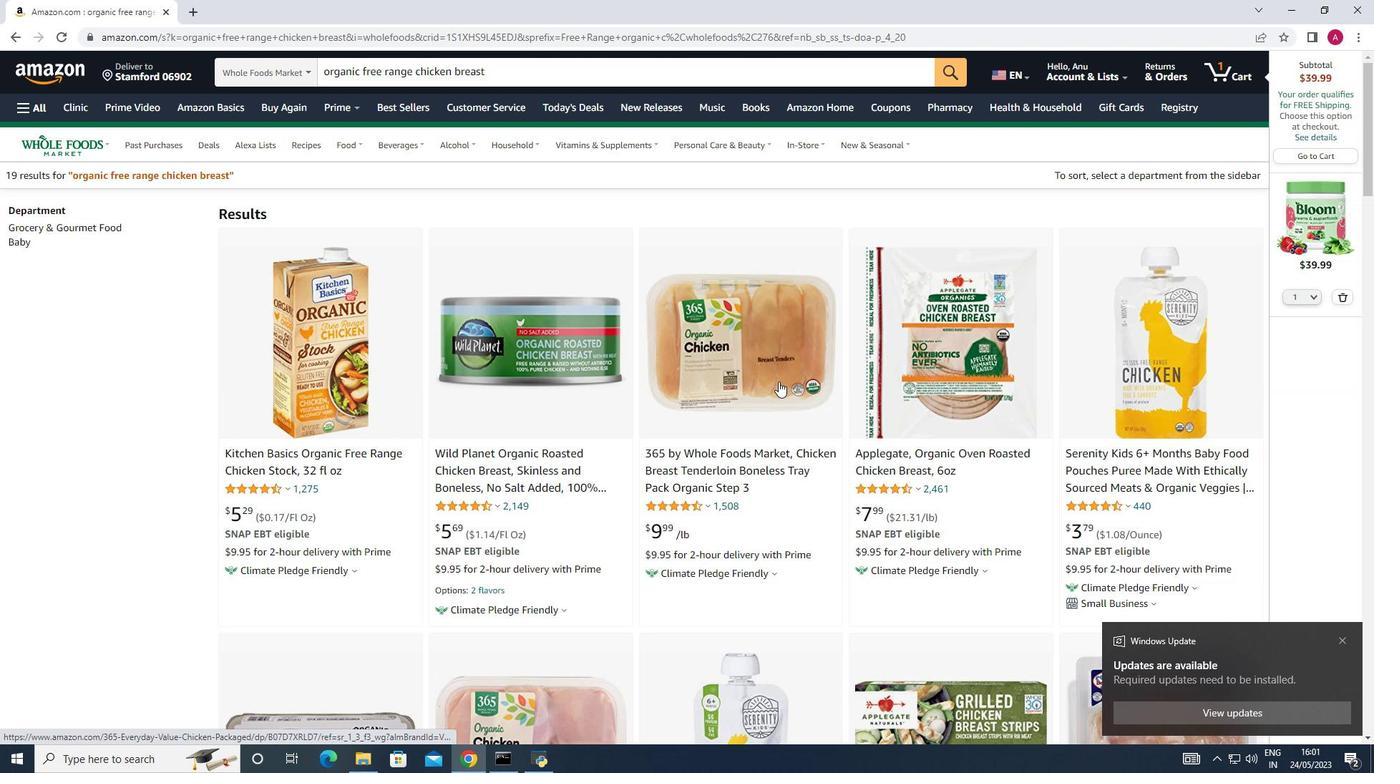 
Action: Mouse pressed left at (769, 380)
Screenshot: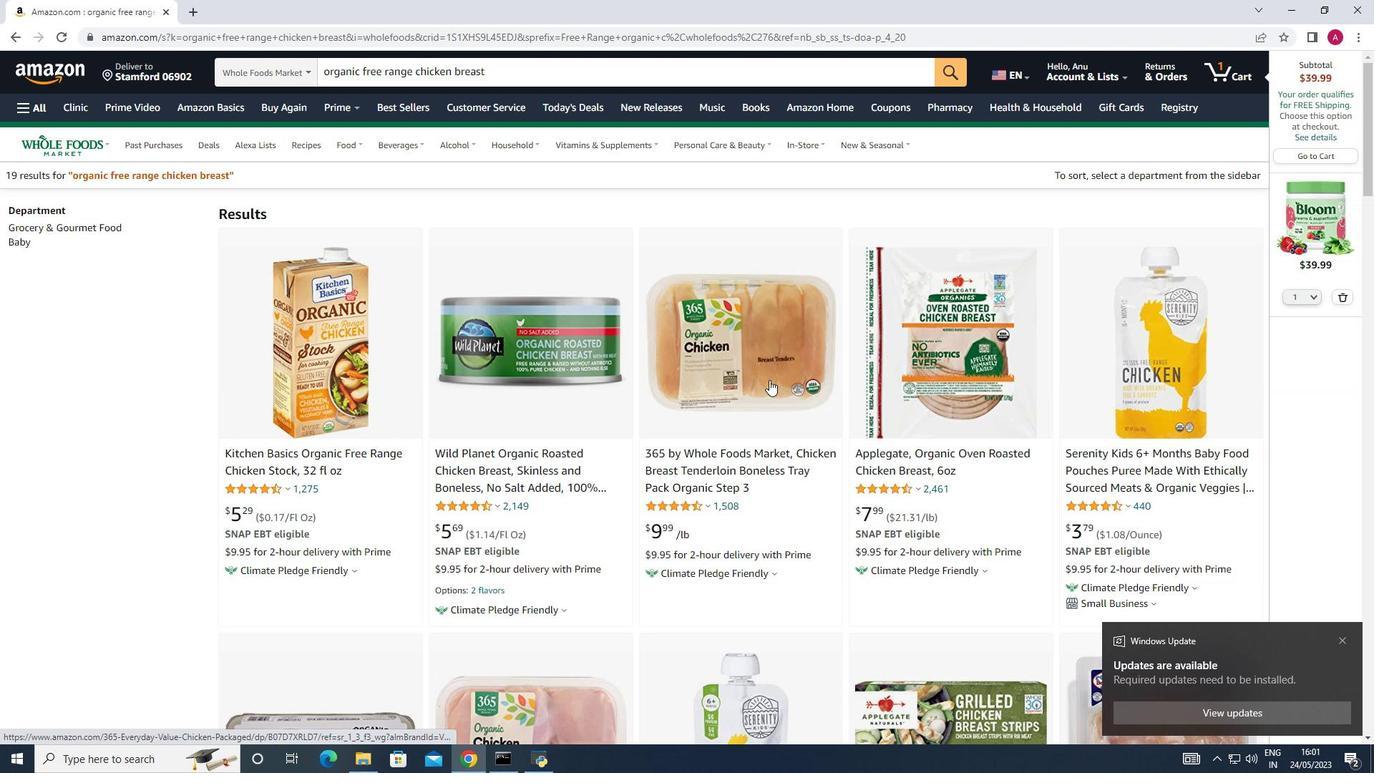 
Action: Mouse moved to (738, 388)
Screenshot: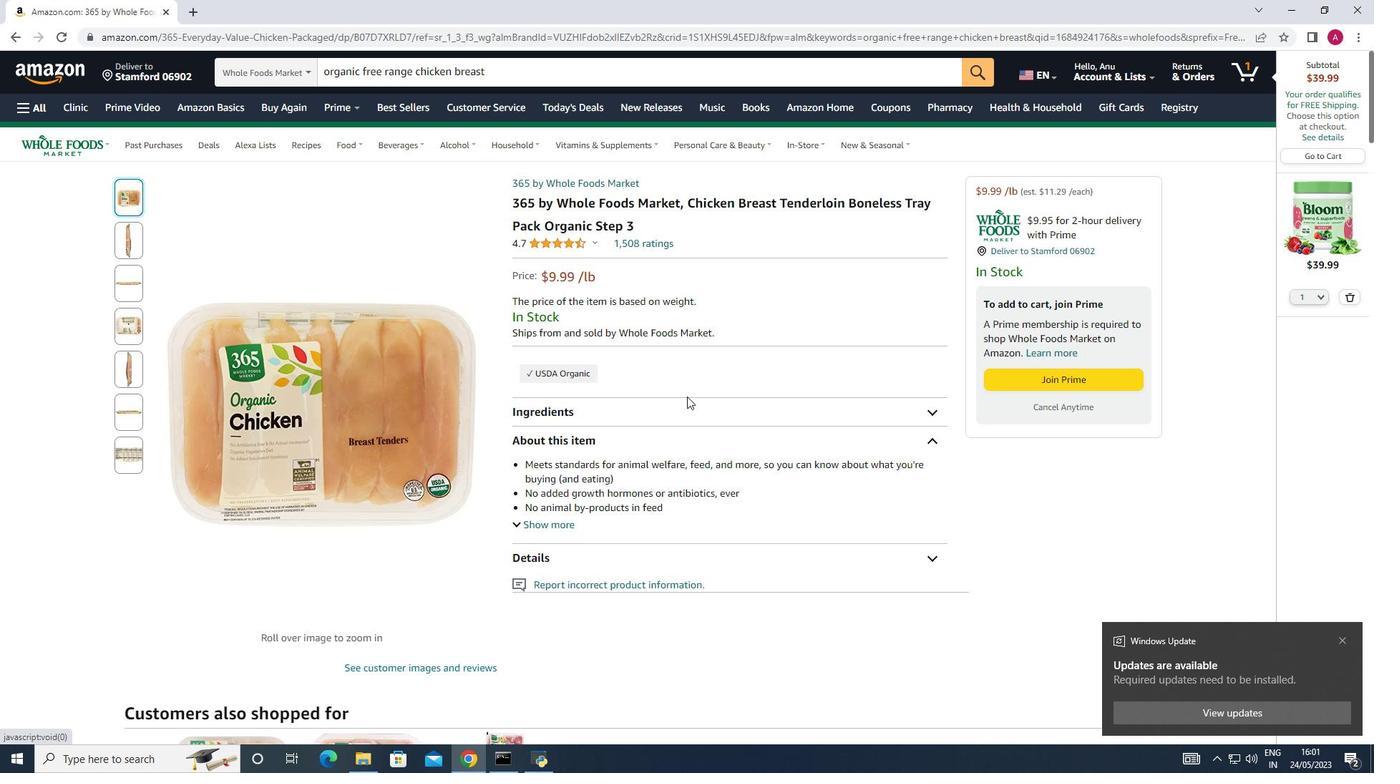 
Action: Mouse scrolled (738, 387) with delta (0, 0)
Screenshot: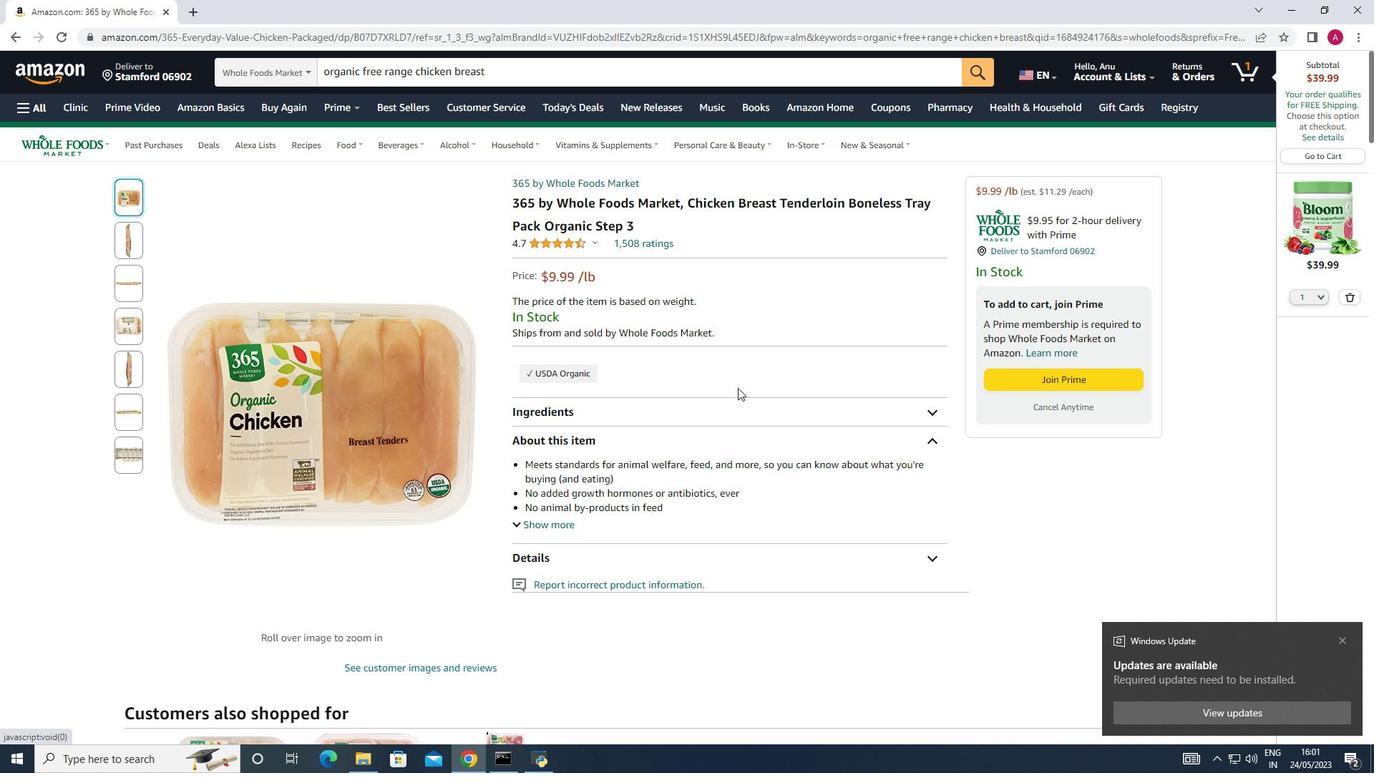 
Action: Mouse scrolled (738, 387) with delta (0, 0)
Screenshot: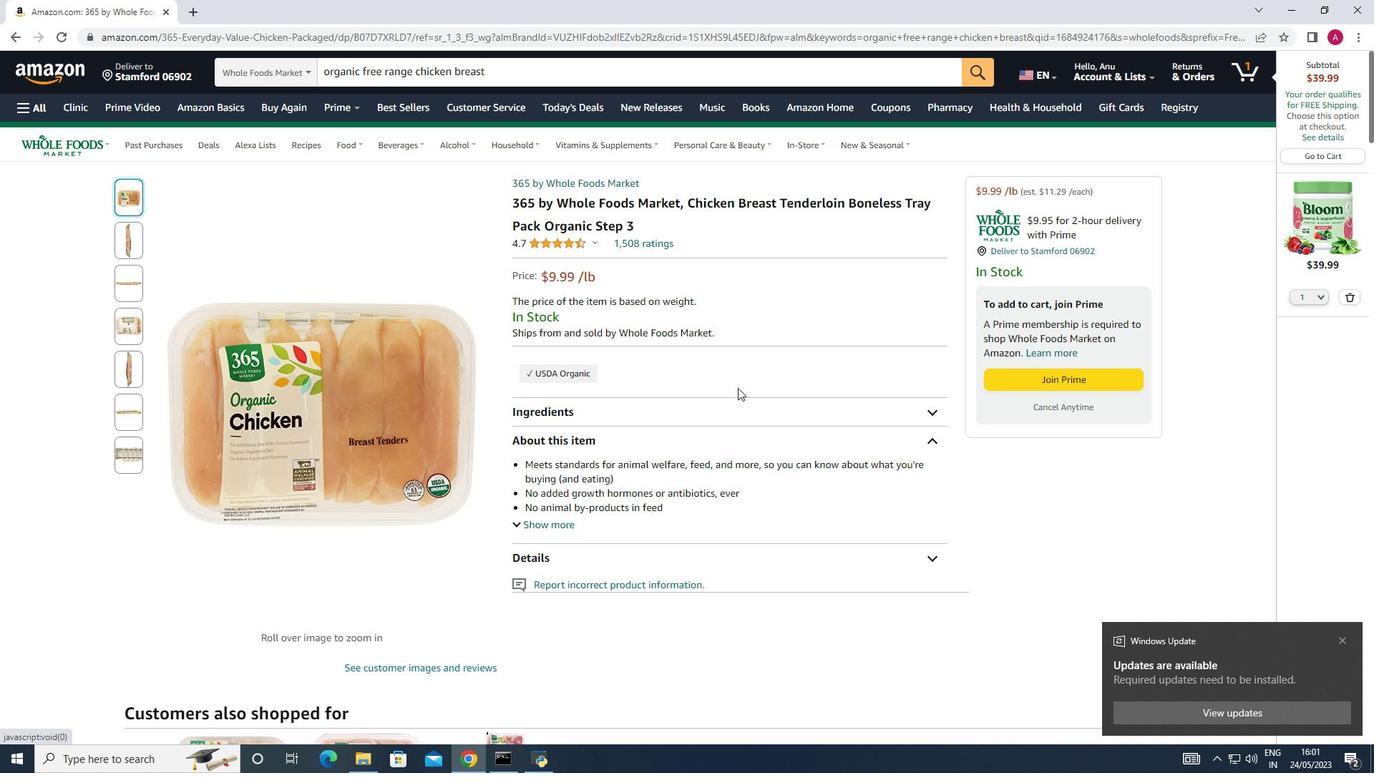
Action: Mouse moved to (734, 396)
Screenshot: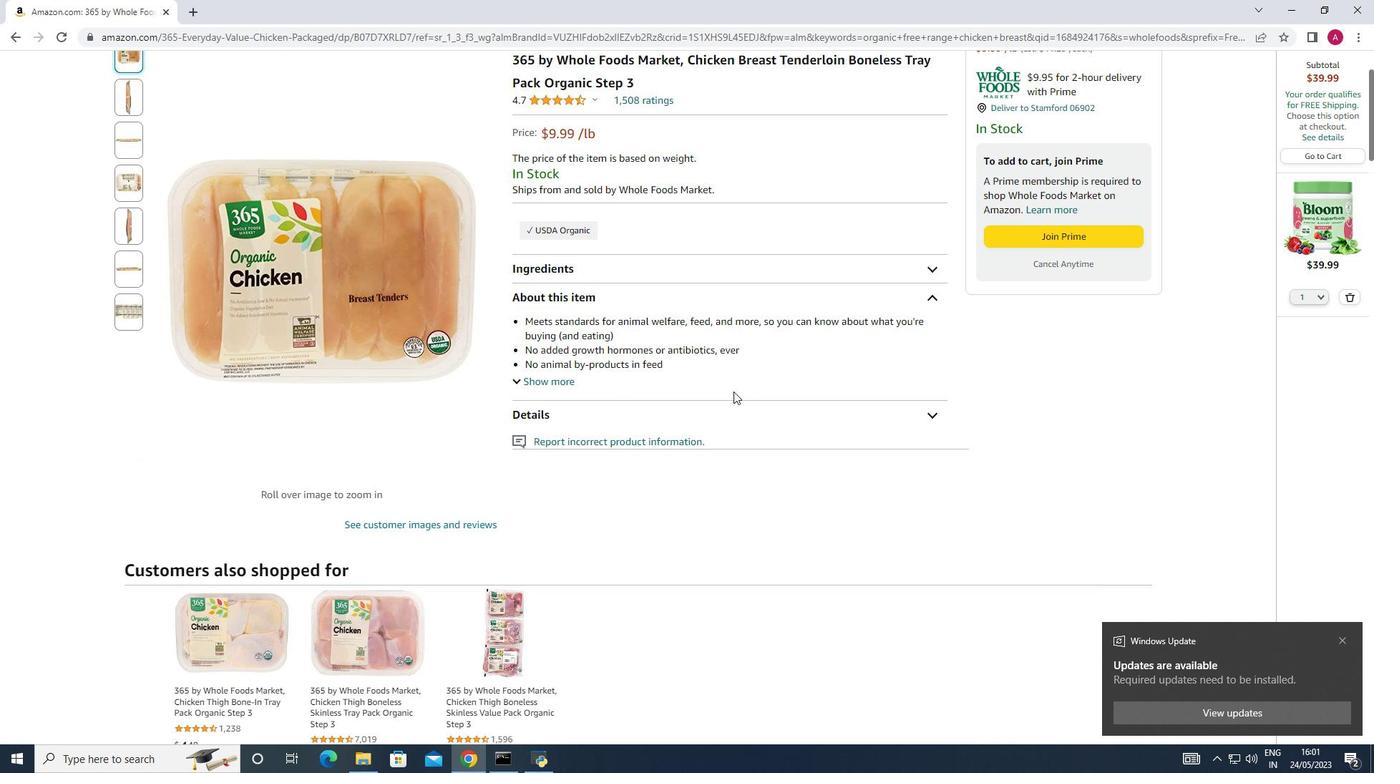
Action: Mouse scrolled (734, 396) with delta (0, 0)
Screenshot: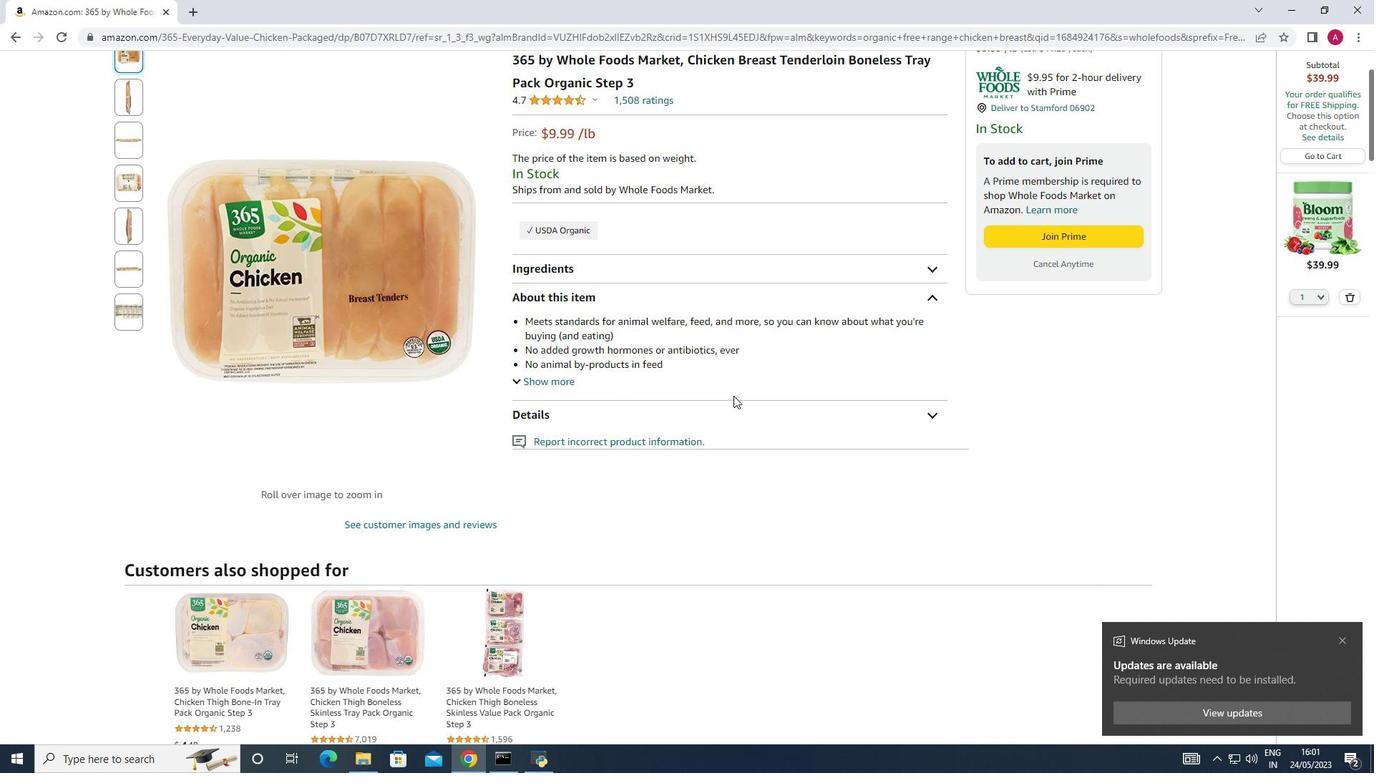
Action: Mouse scrolled (734, 396) with delta (0, 0)
Screenshot: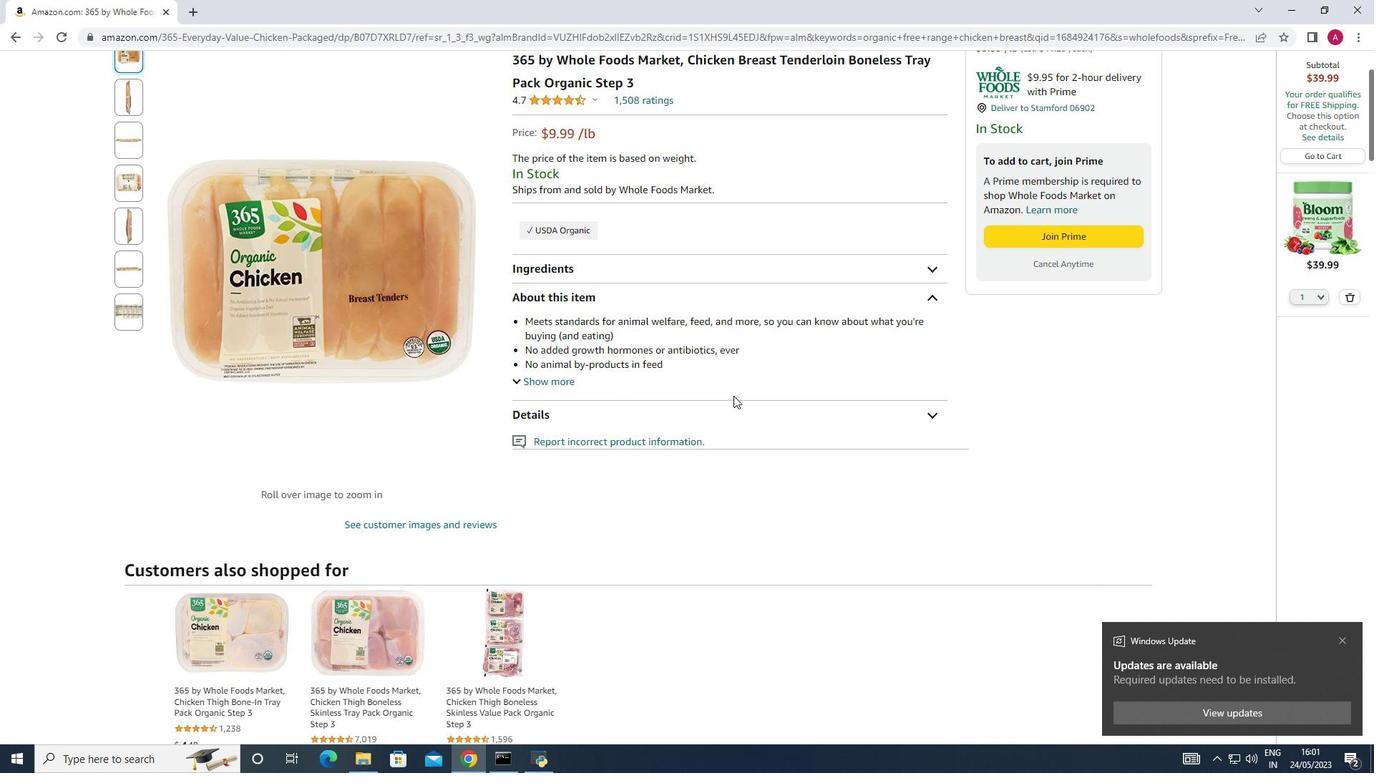 
Action: Mouse scrolled (734, 396) with delta (0, 0)
Screenshot: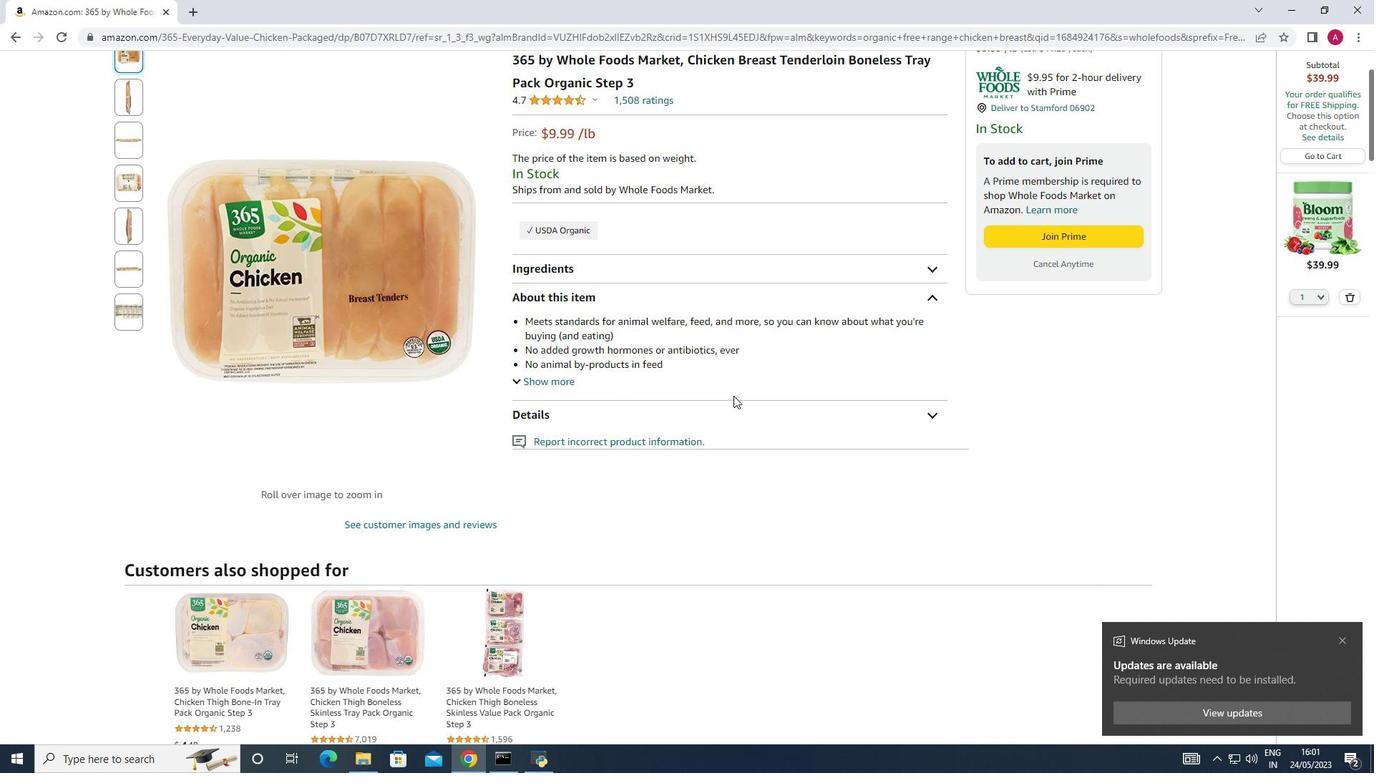 
Action: Mouse moved to (733, 396)
Screenshot: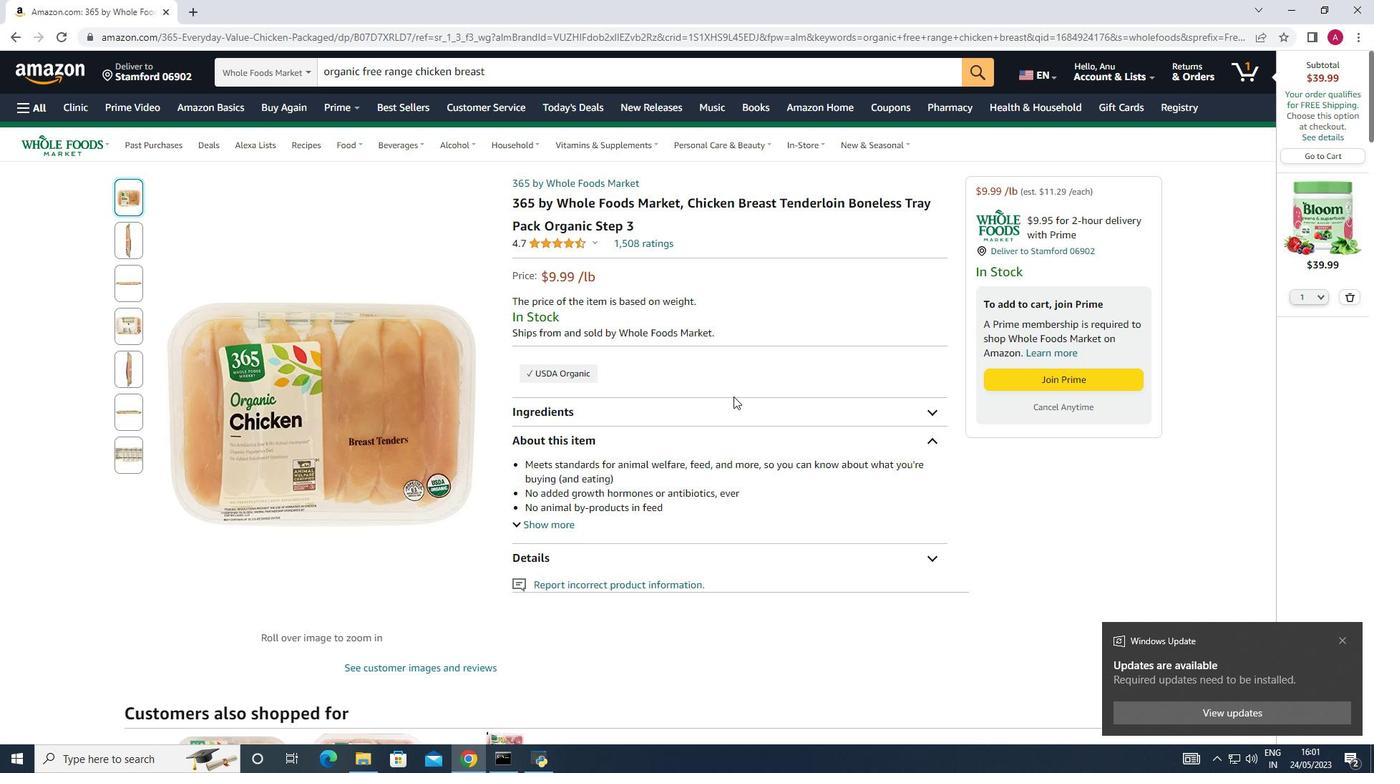 
Action: Mouse scrolled (733, 397) with delta (0, 0)
Screenshot: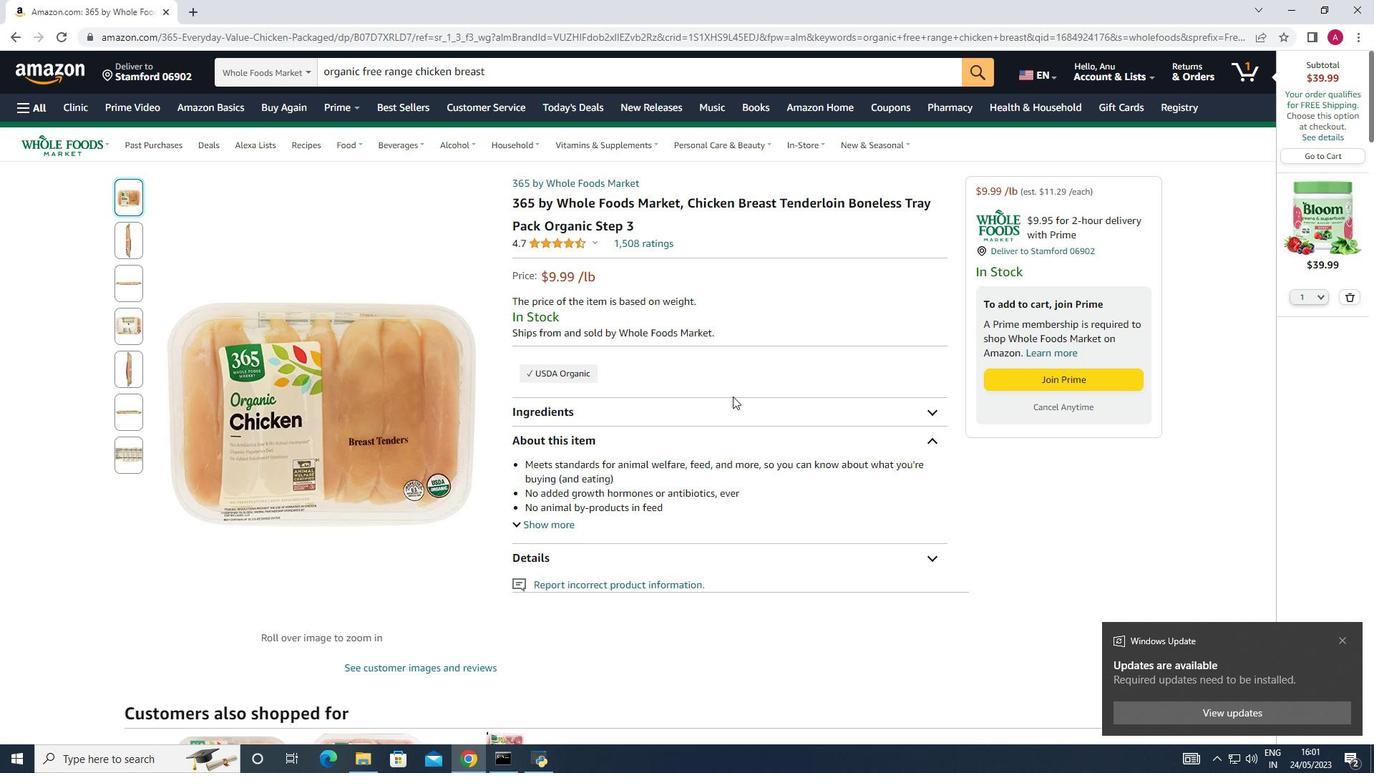 
Action: Mouse scrolled (733, 397) with delta (0, 0)
Screenshot: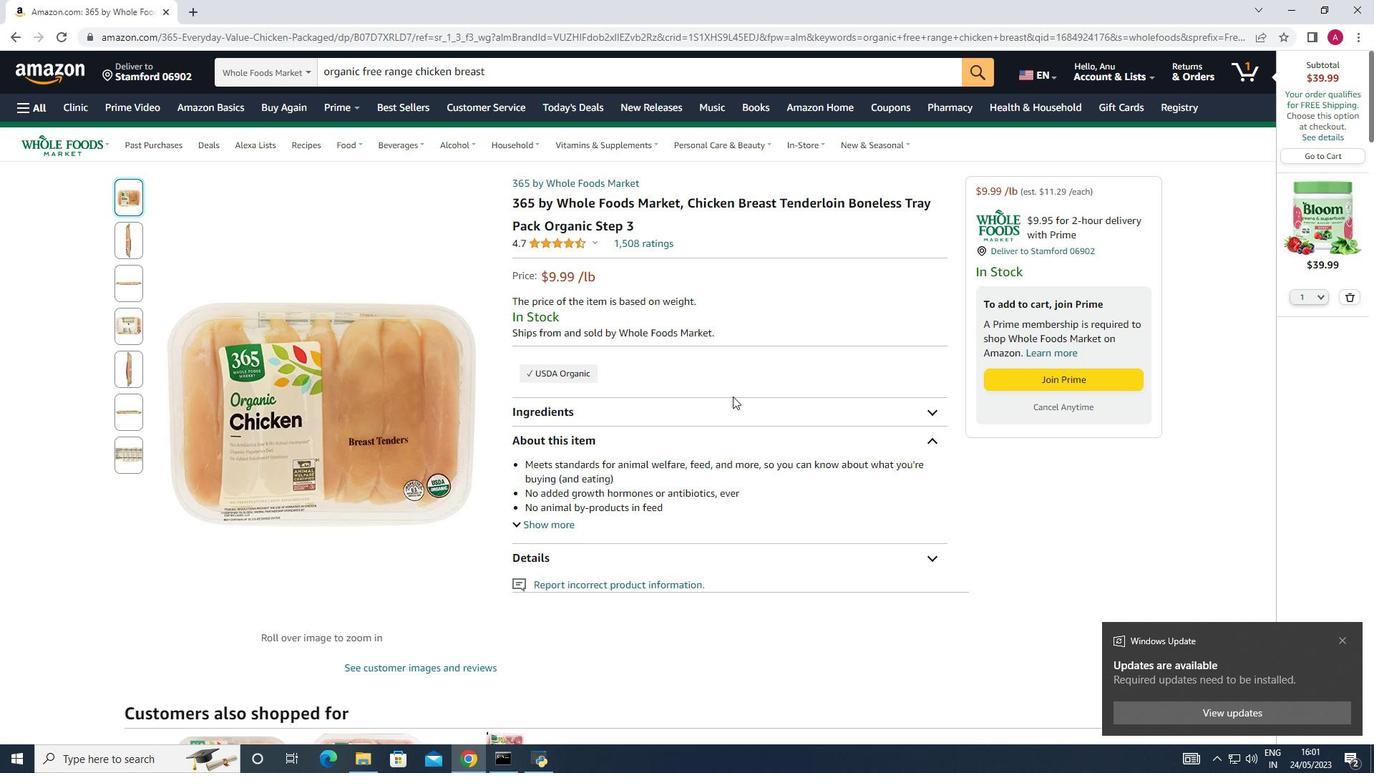 
Action: Mouse moved to (733, 397)
Screenshot: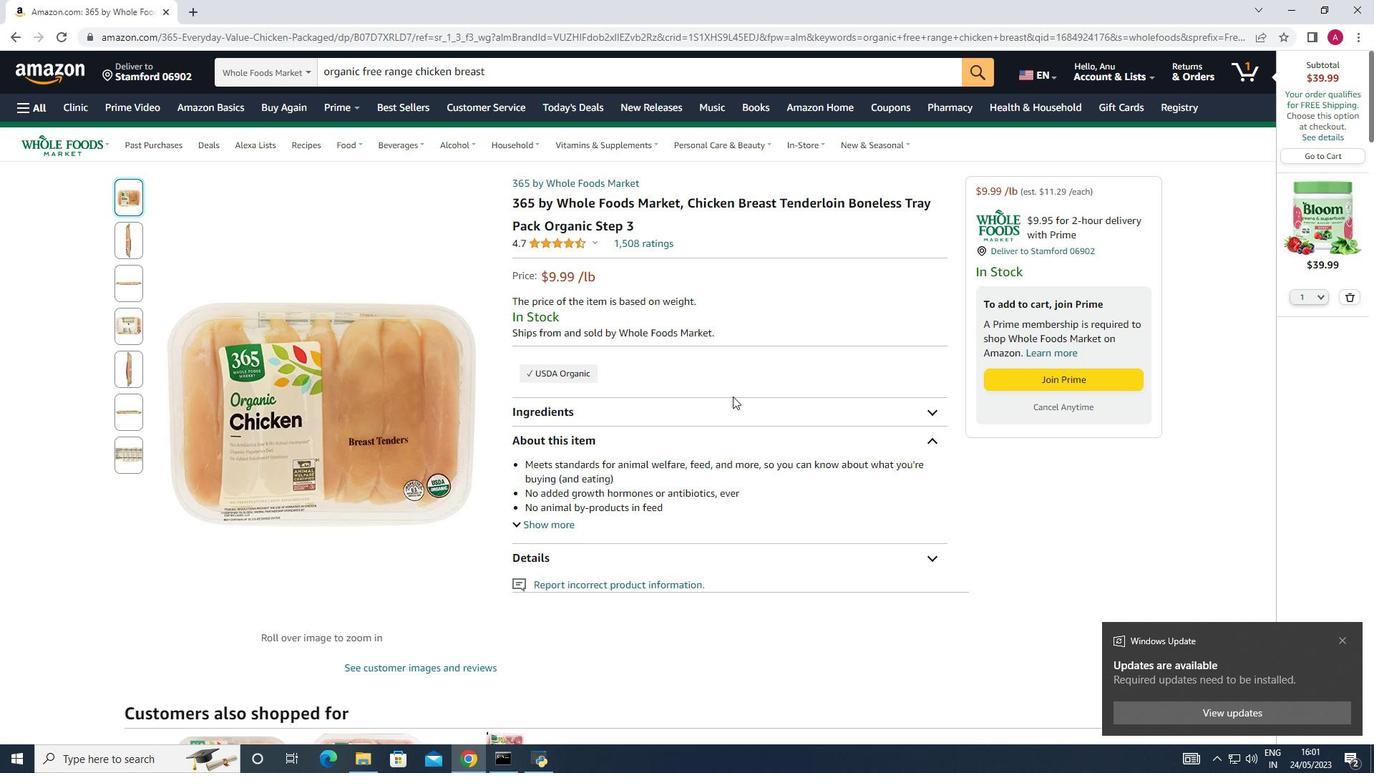 
Action: Mouse scrolled (733, 396) with delta (0, 0)
Screenshot: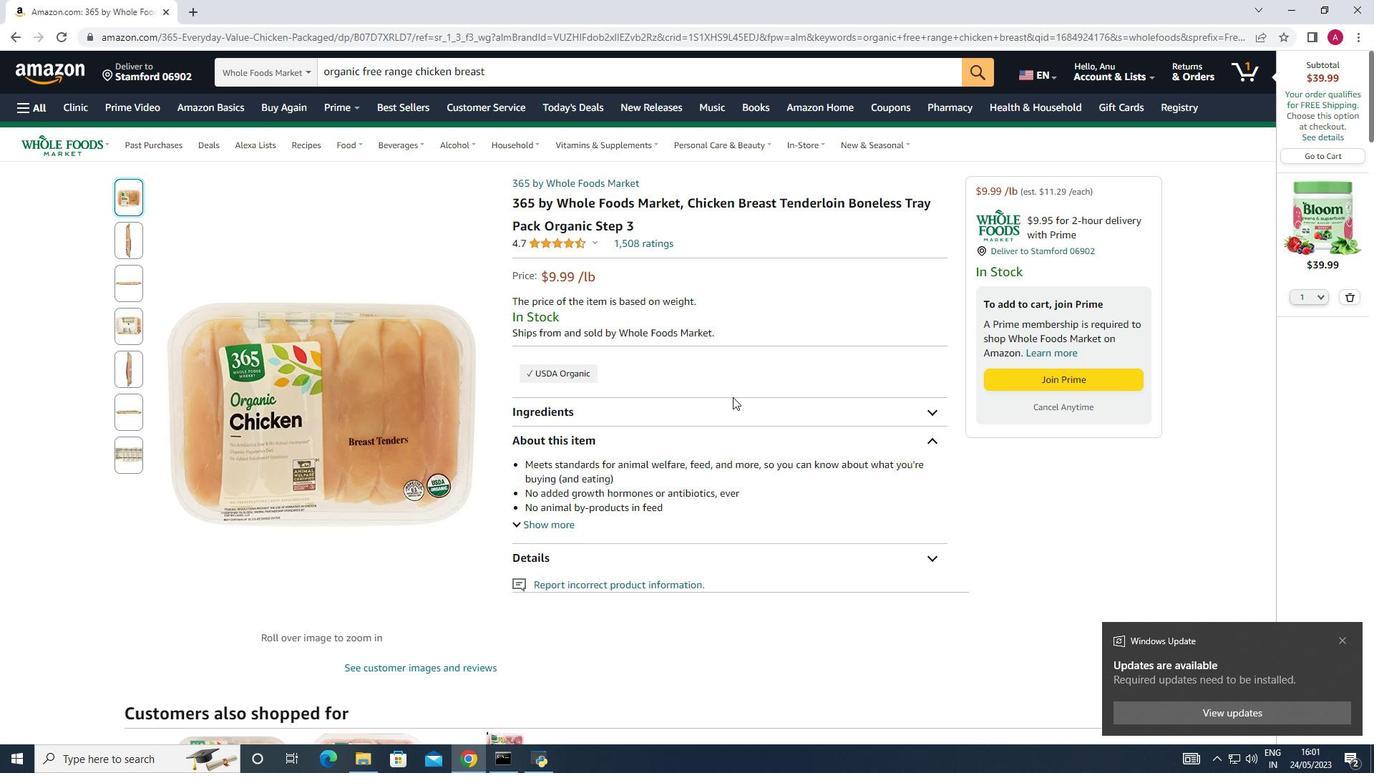 
Action: Mouse scrolled (733, 396) with delta (0, 0)
Screenshot: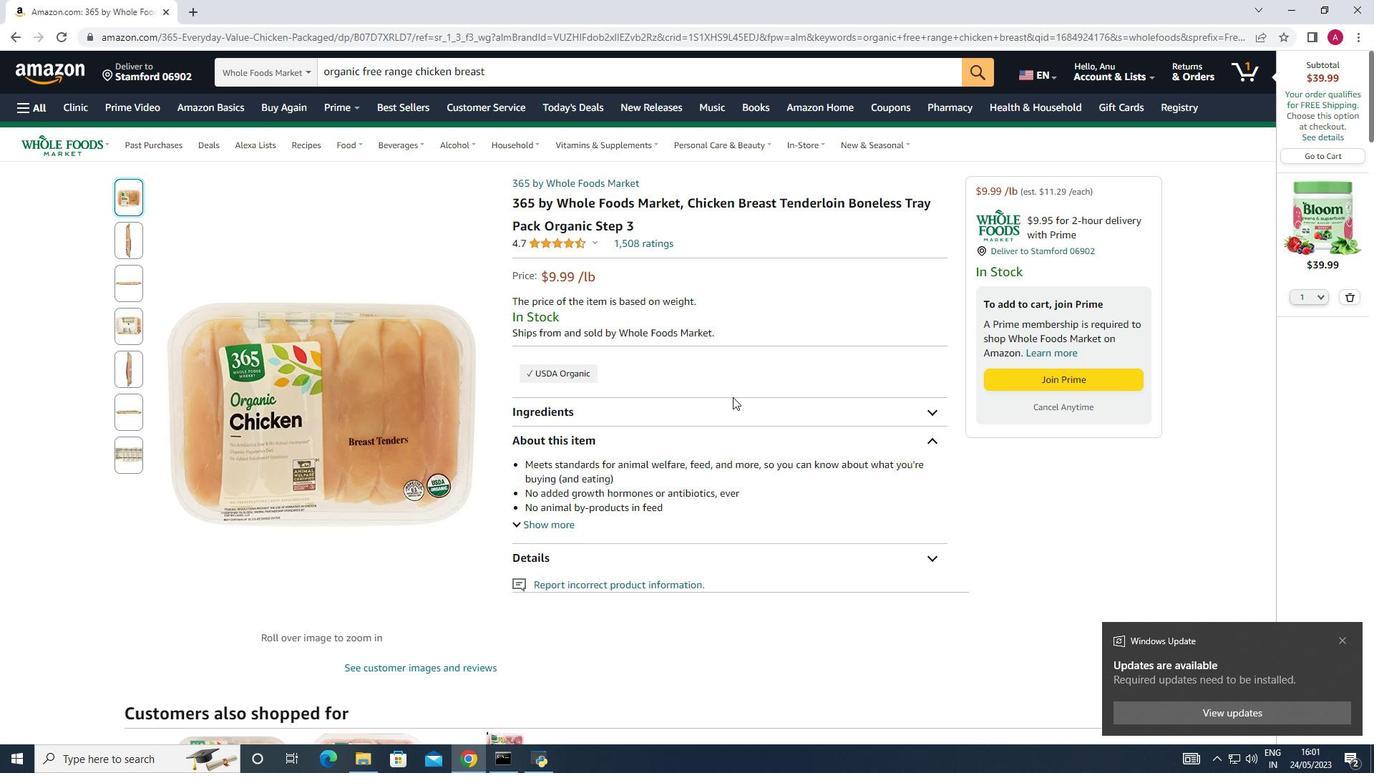 
Action: Mouse moved to (730, 398)
Screenshot: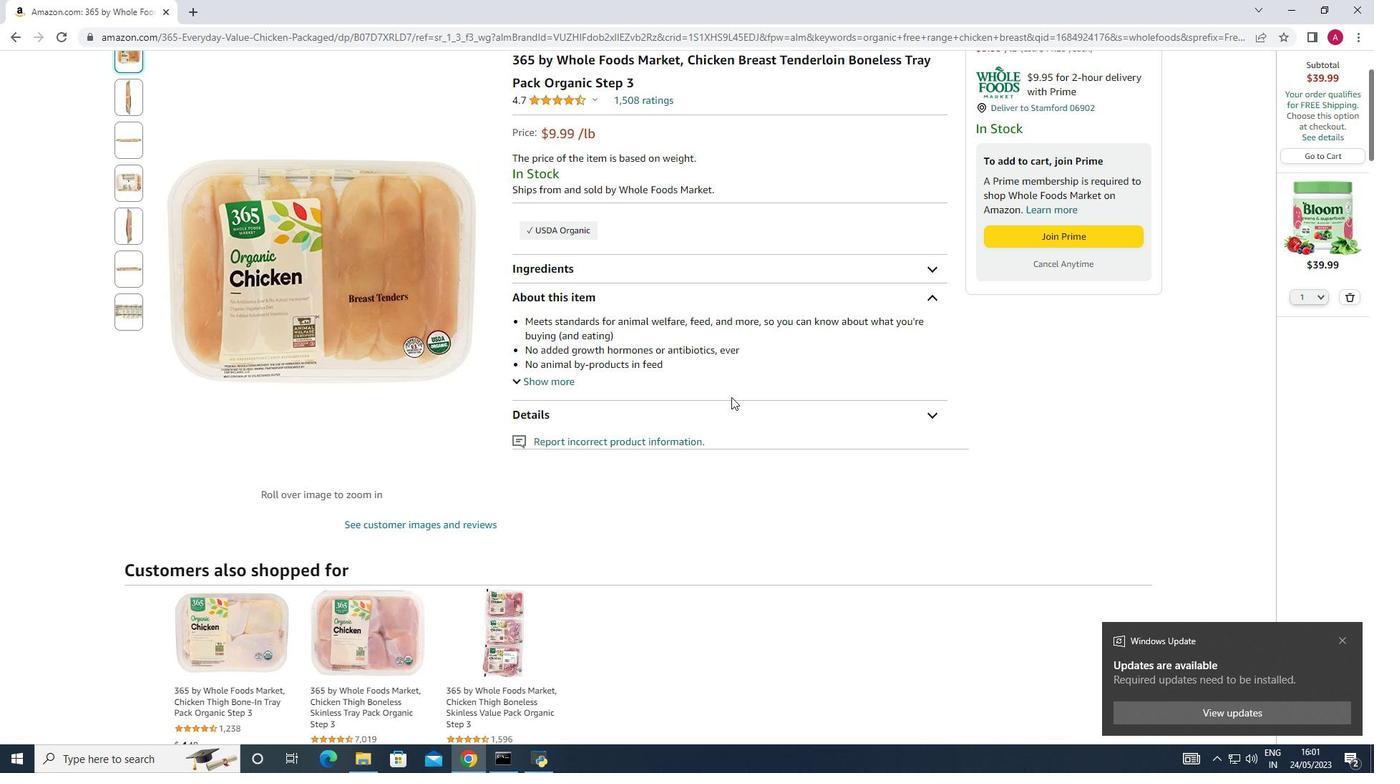
Action: Mouse scrolled (730, 398) with delta (0, 0)
Screenshot: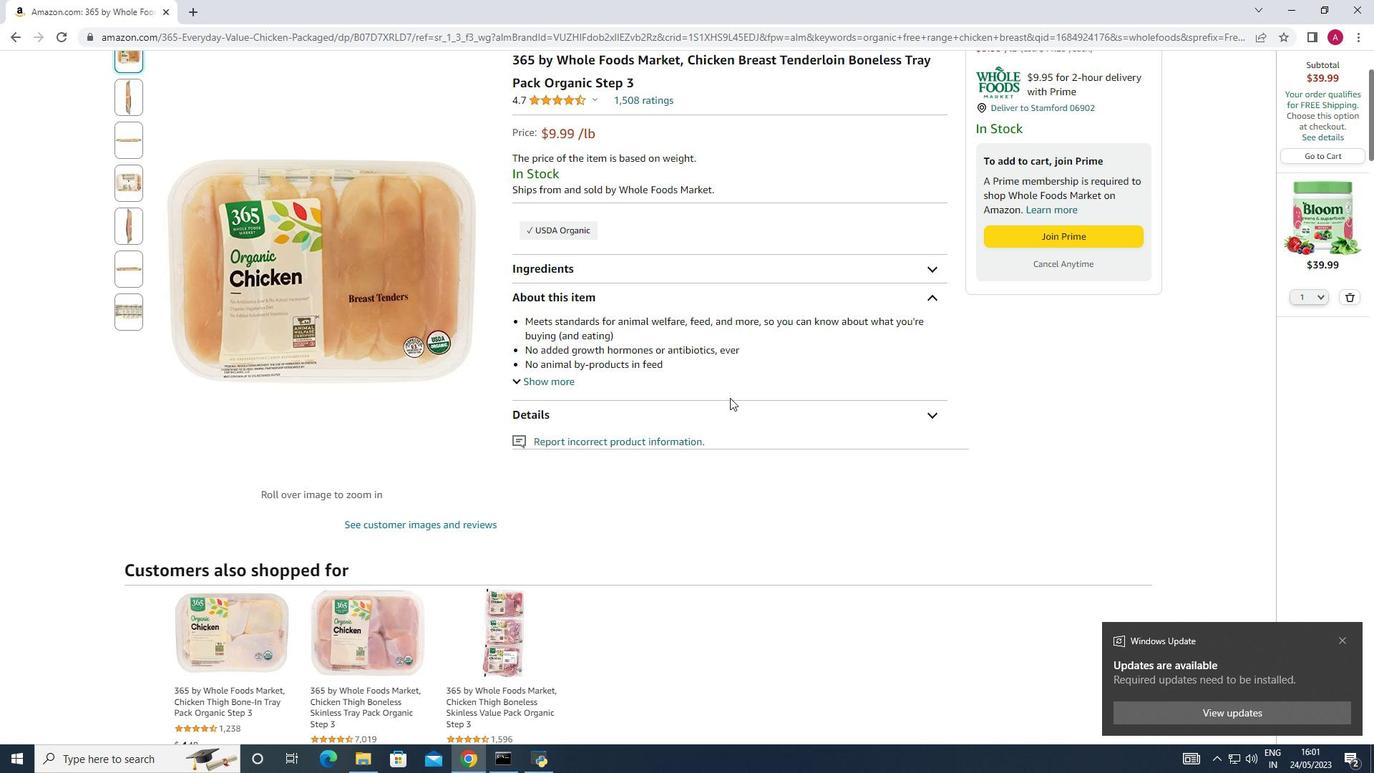 
Action: Mouse scrolled (730, 398) with delta (0, 0)
Screenshot: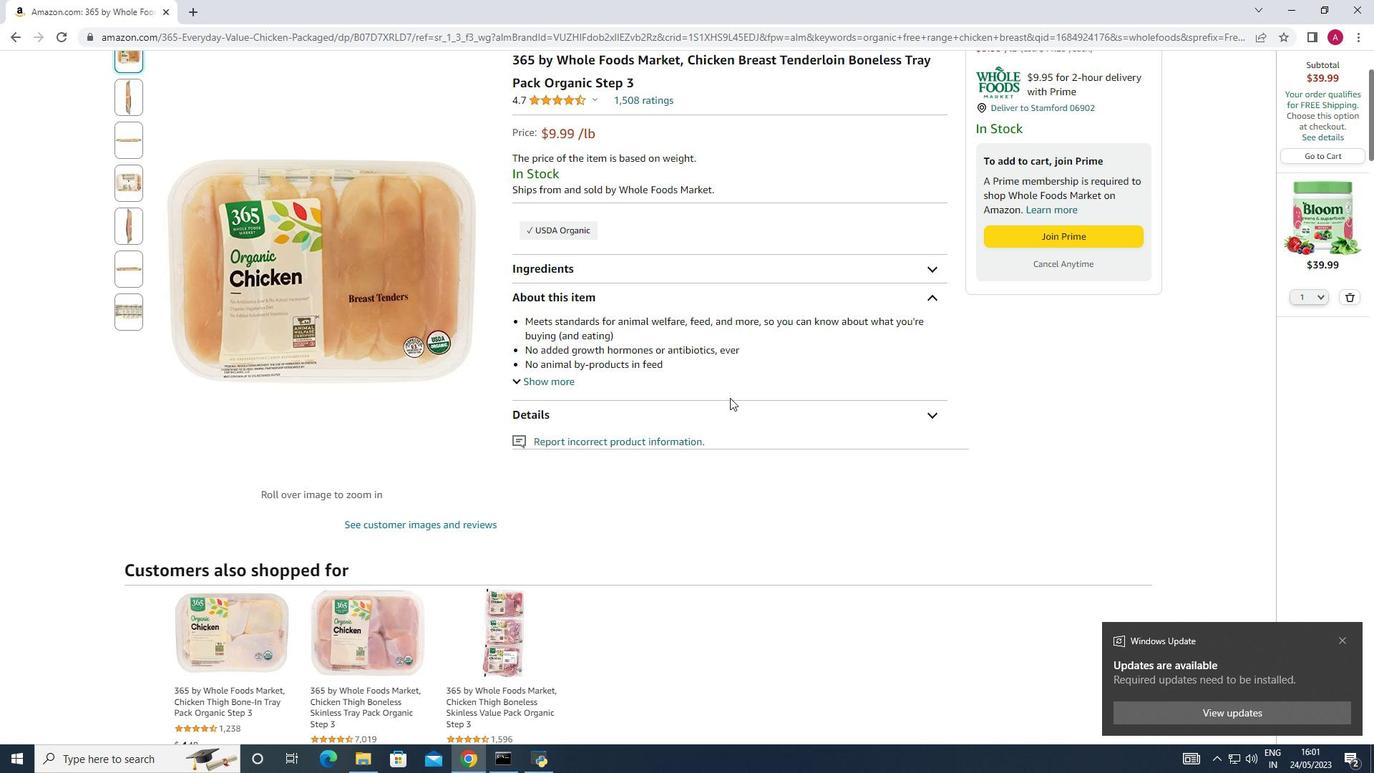 
Action: Mouse scrolled (730, 398) with delta (0, 0)
Screenshot: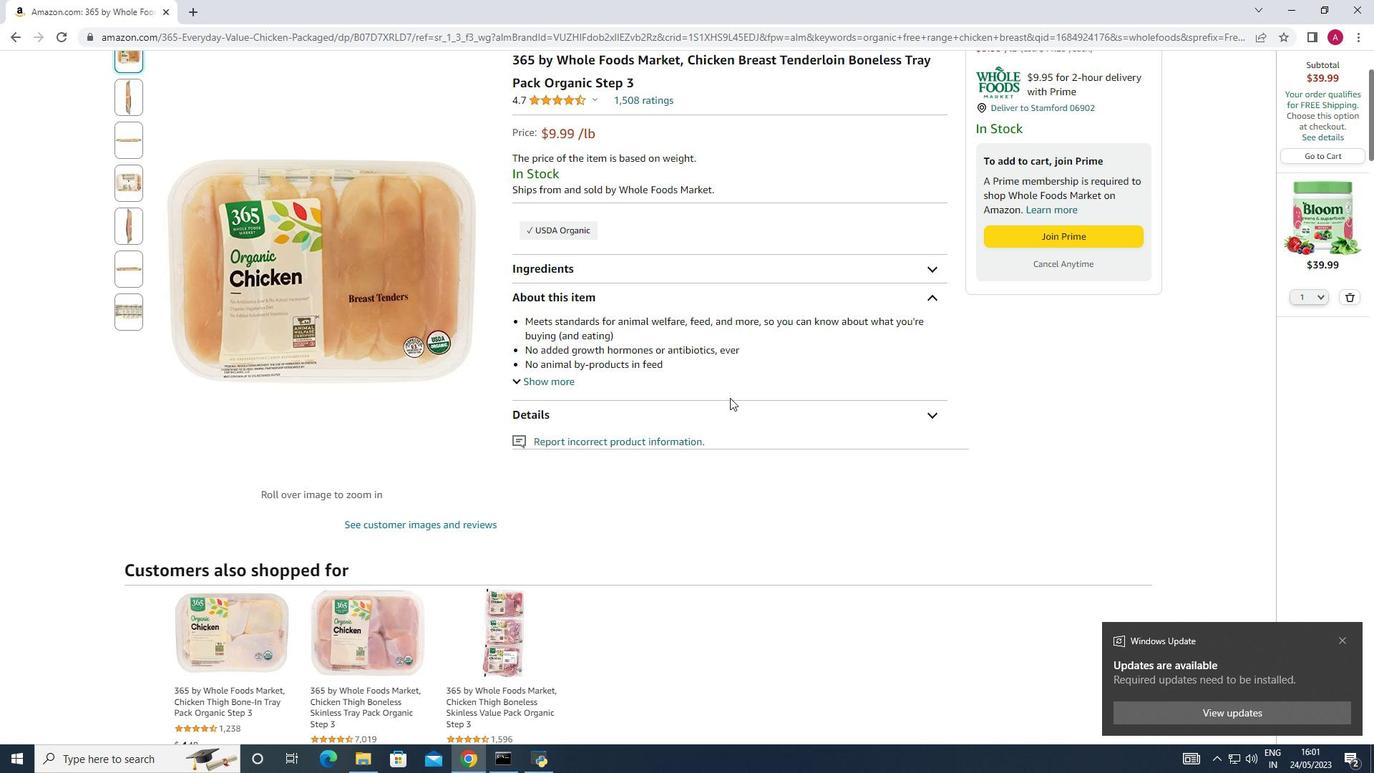 
Action: Mouse moved to (649, 365)
Screenshot: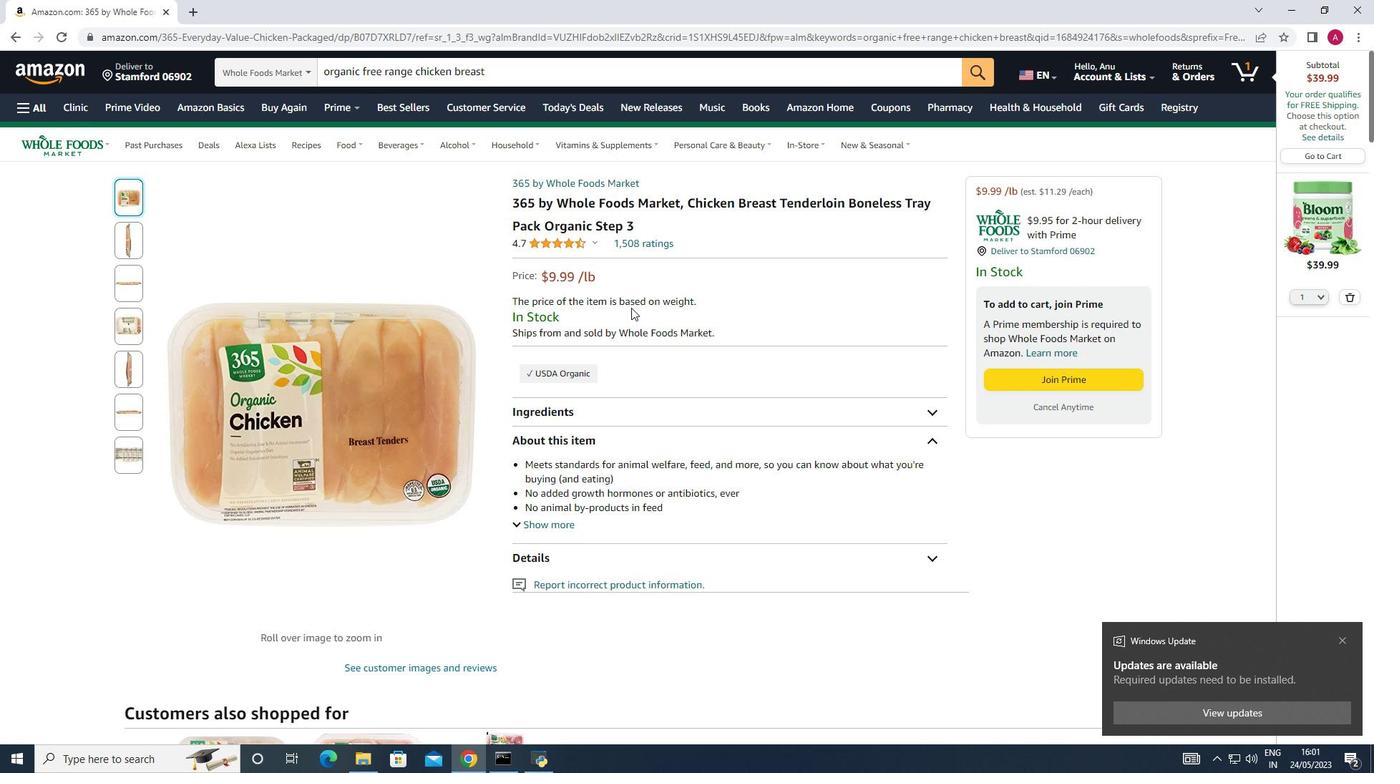 
Action: Mouse scrolled (649, 365) with delta (0, 0)
Screenshot: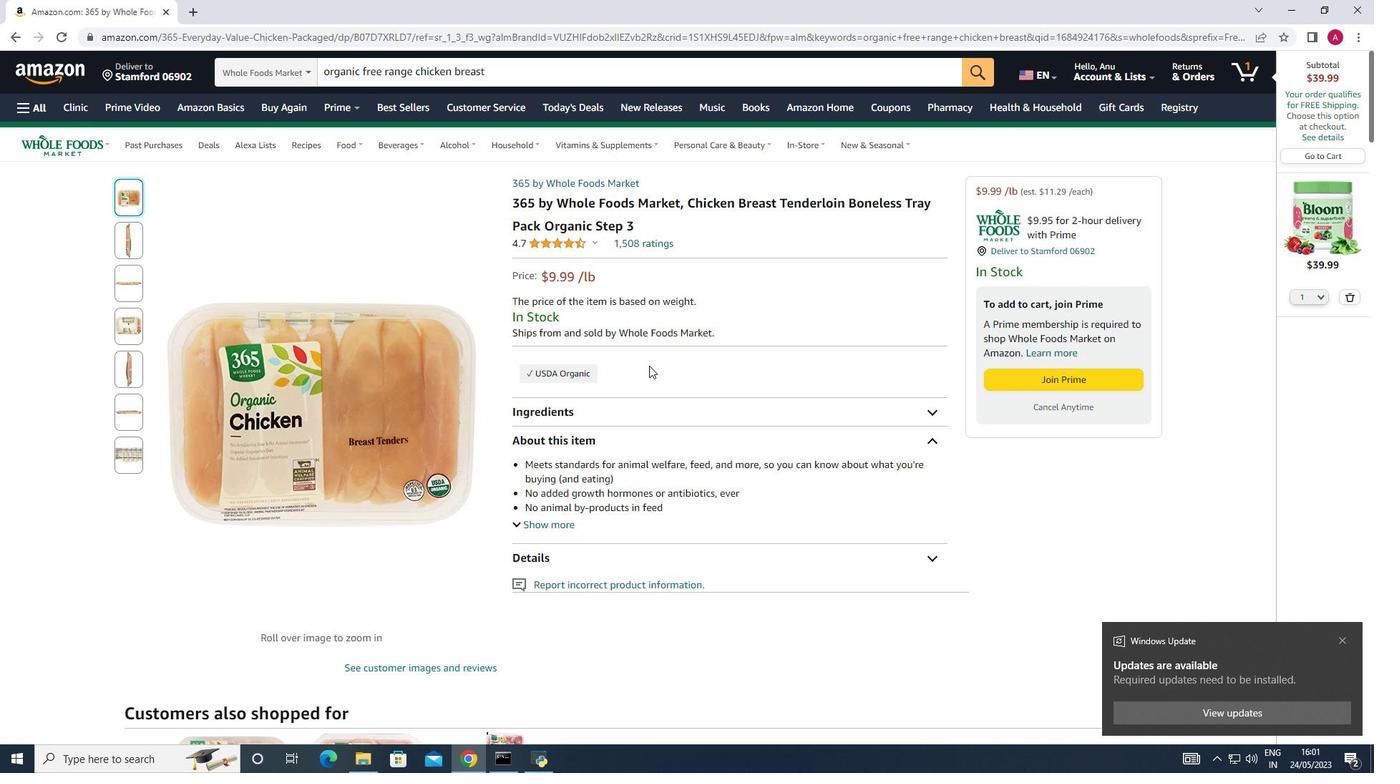 
Action: Mouse scrolled (649, 365) with delta (0, 0)
Screenshot: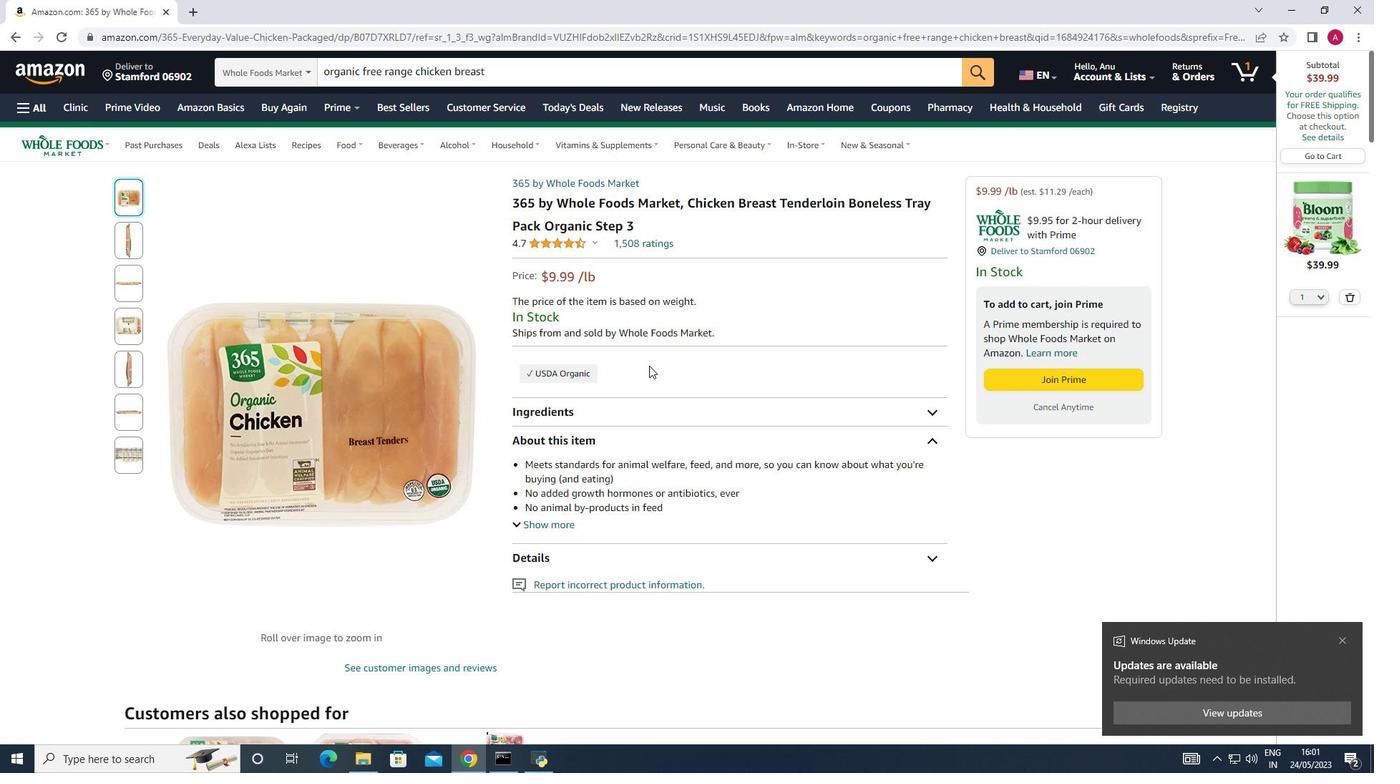 
Action: Mouse scrolled (649, 365) with delta (0, 0)
Screenshot: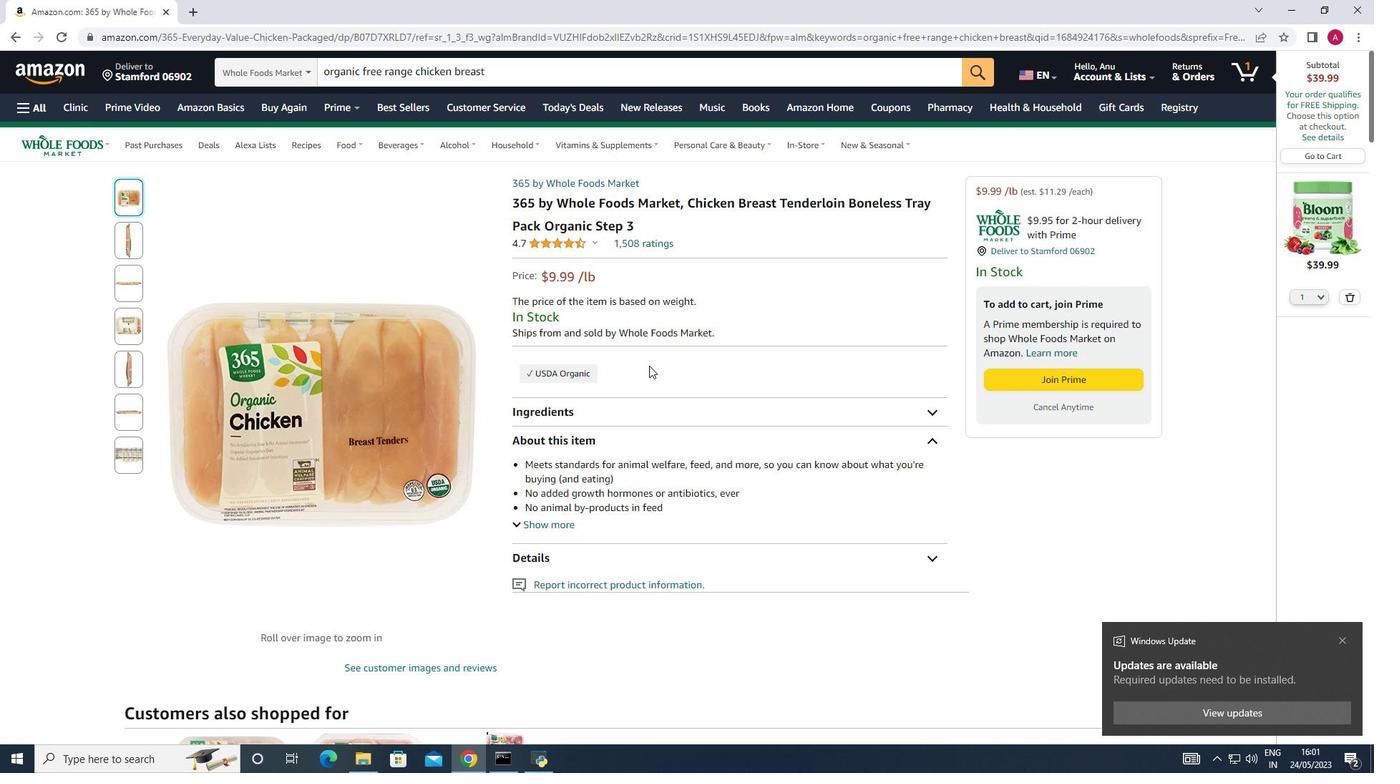 
Action: Mouse moved to (650, 374)
Screenshot: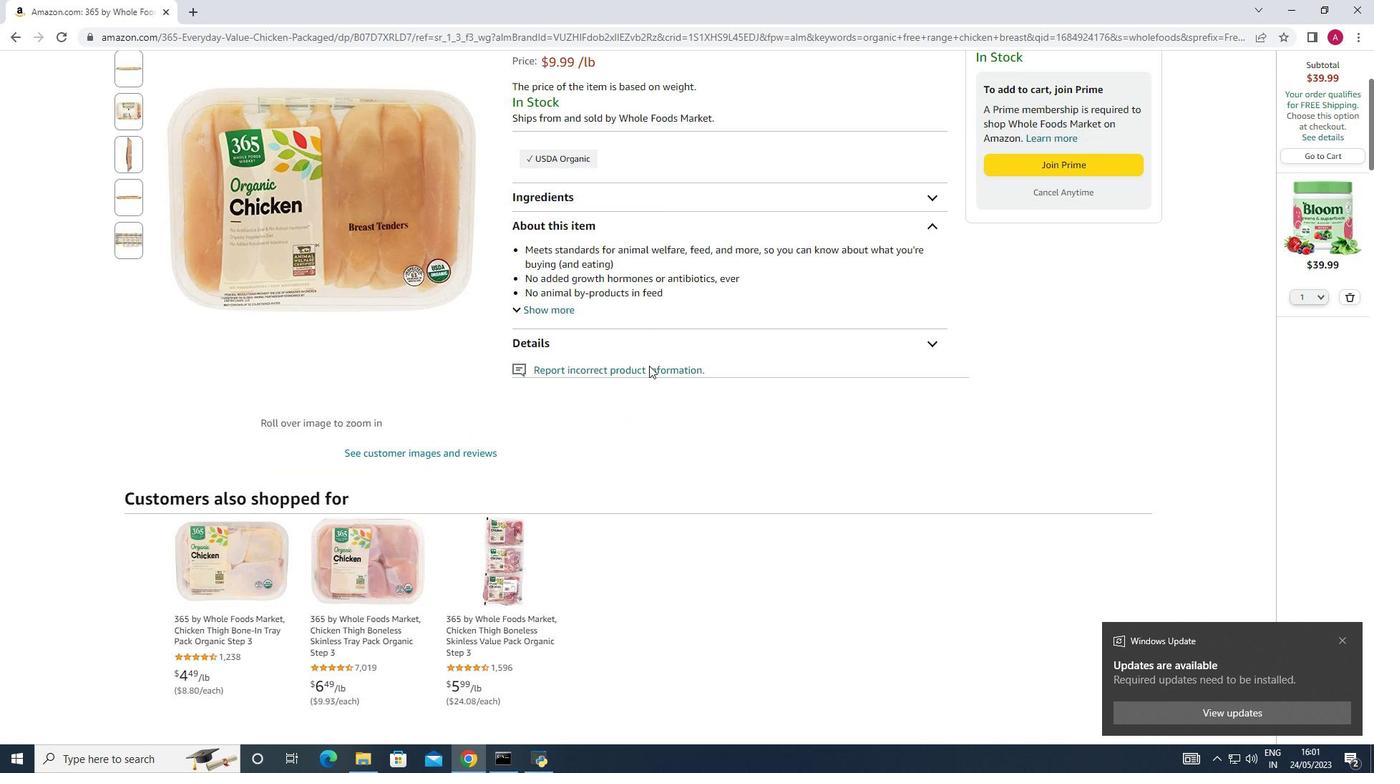 
Action: Mouse scrolled (650, 373) with delta (0, 0)
Screenshot: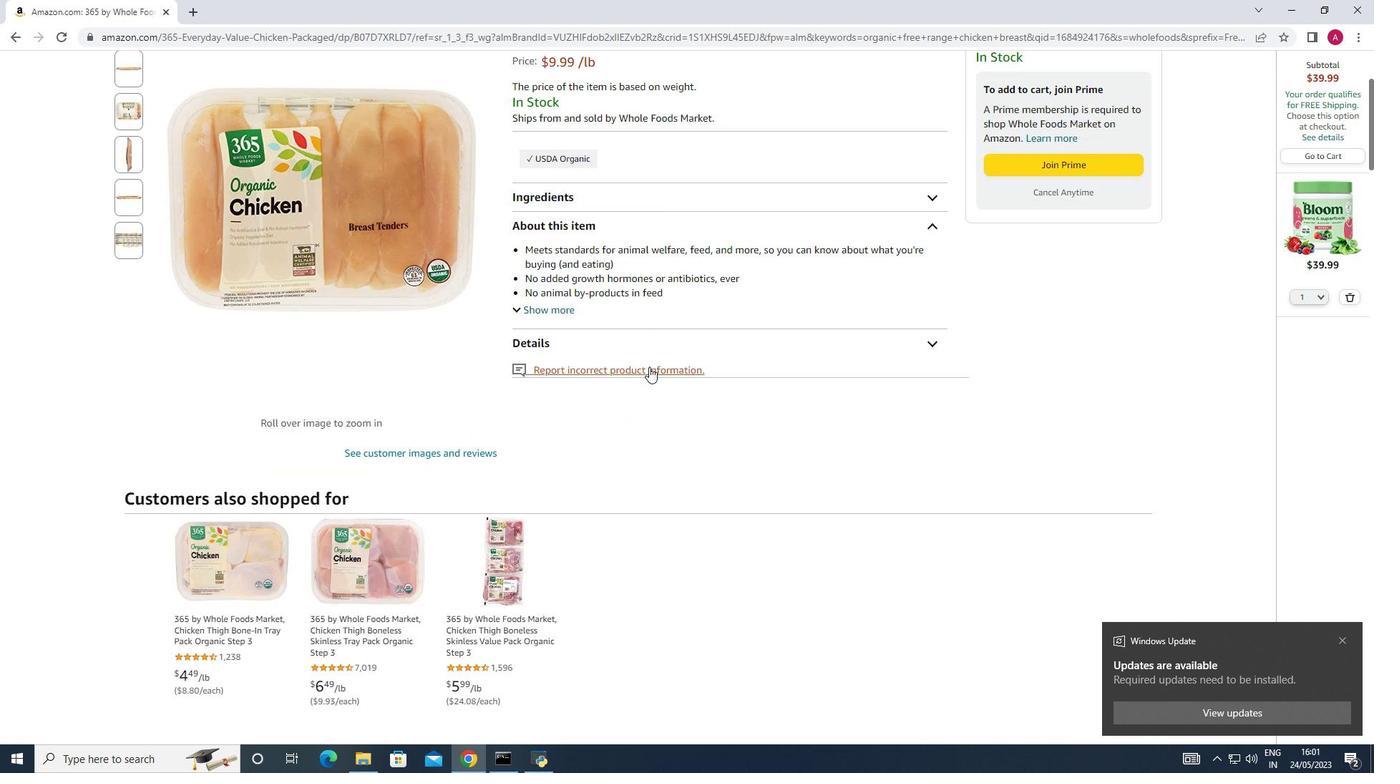 
Action: Mouse scrolled (650, 373) with delta (0, 0)
Screenshot: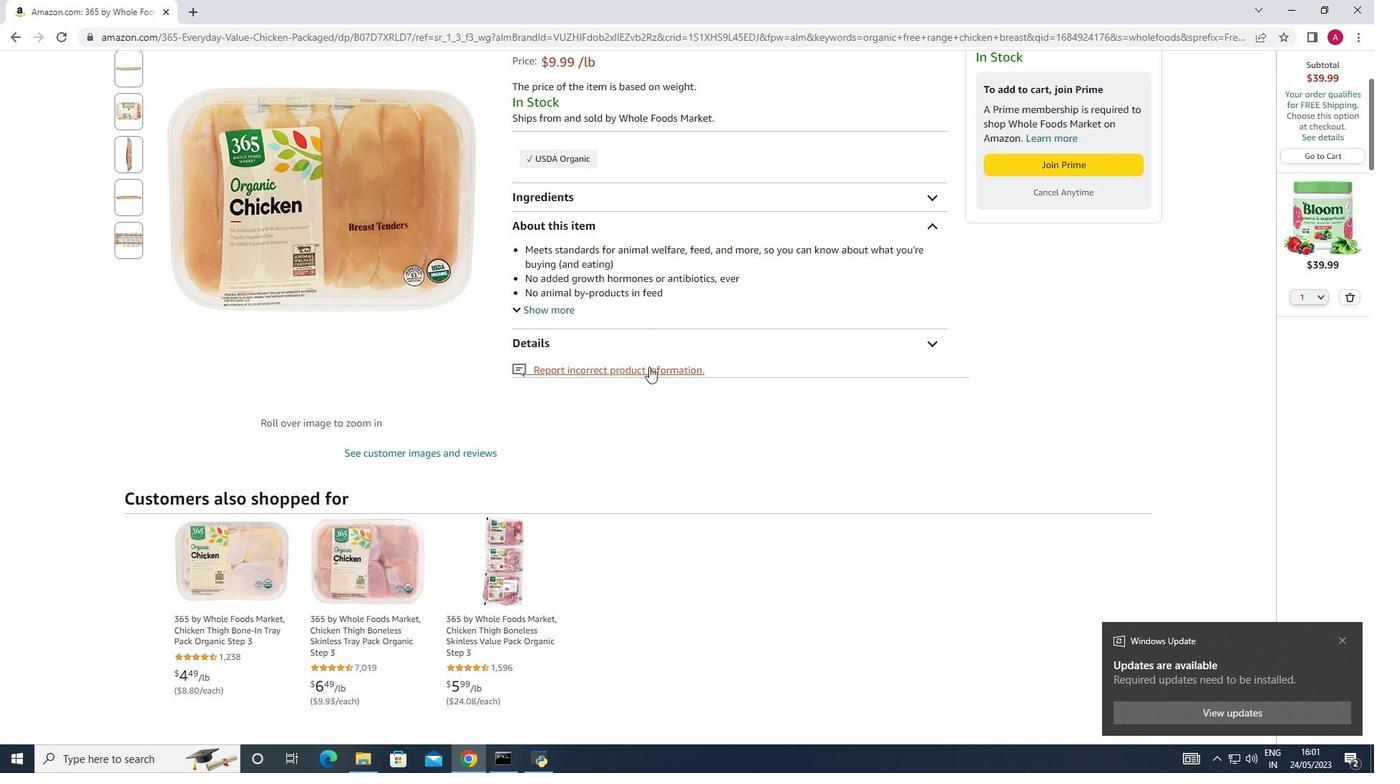 
Action: Mouse scrolled (650, 373) with delta (0, 0)
Screenshot: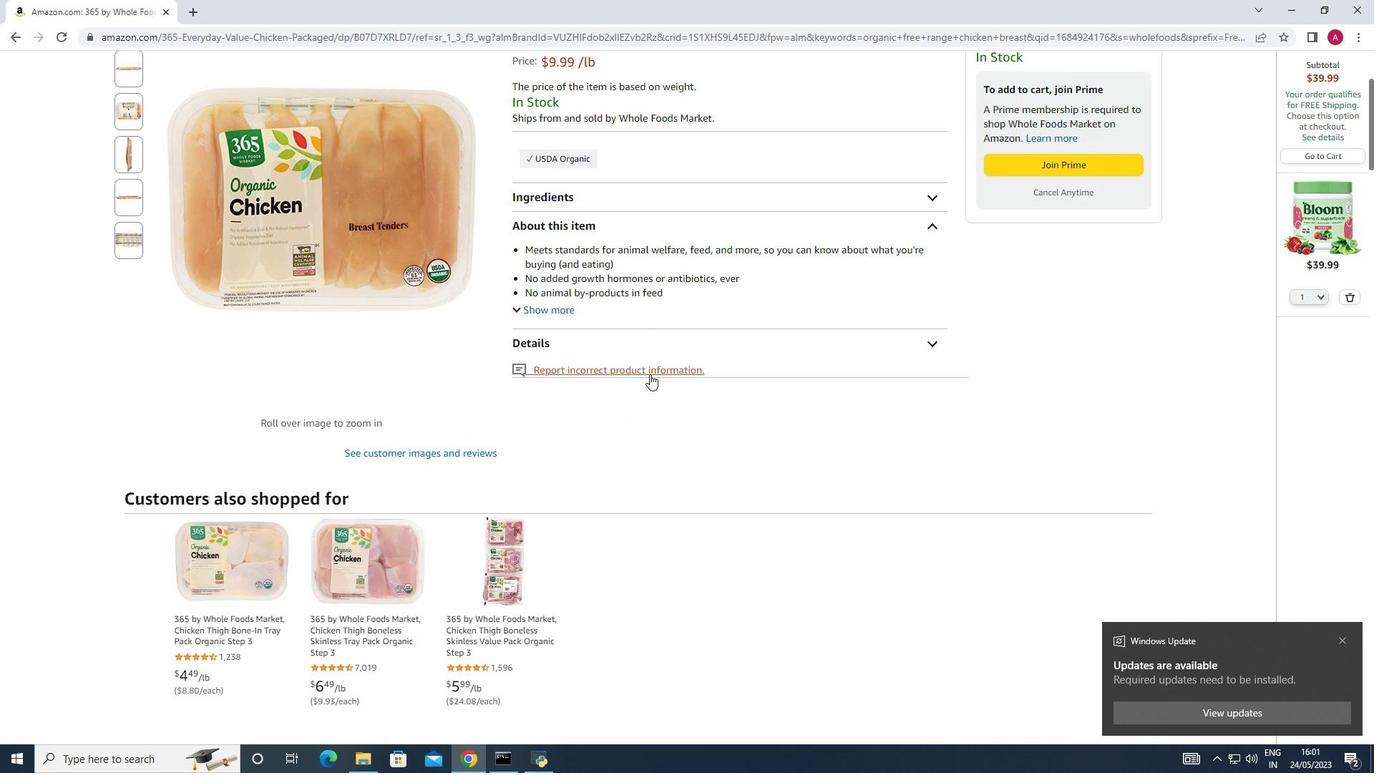 
Action: Mouse moved to (651, 378)
Screenshot: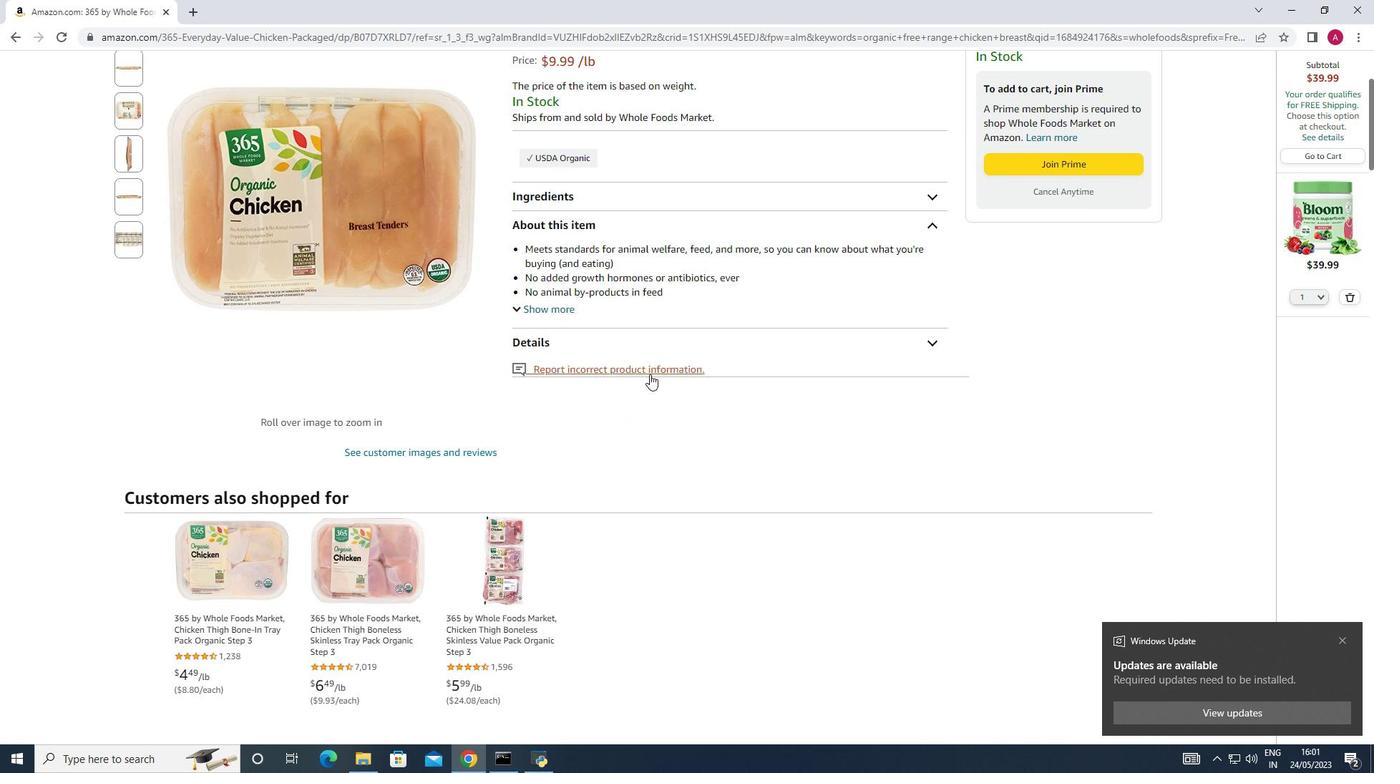 
Action: Mouse scrolled (651, 378) with delta (0, 0)
Screenshot: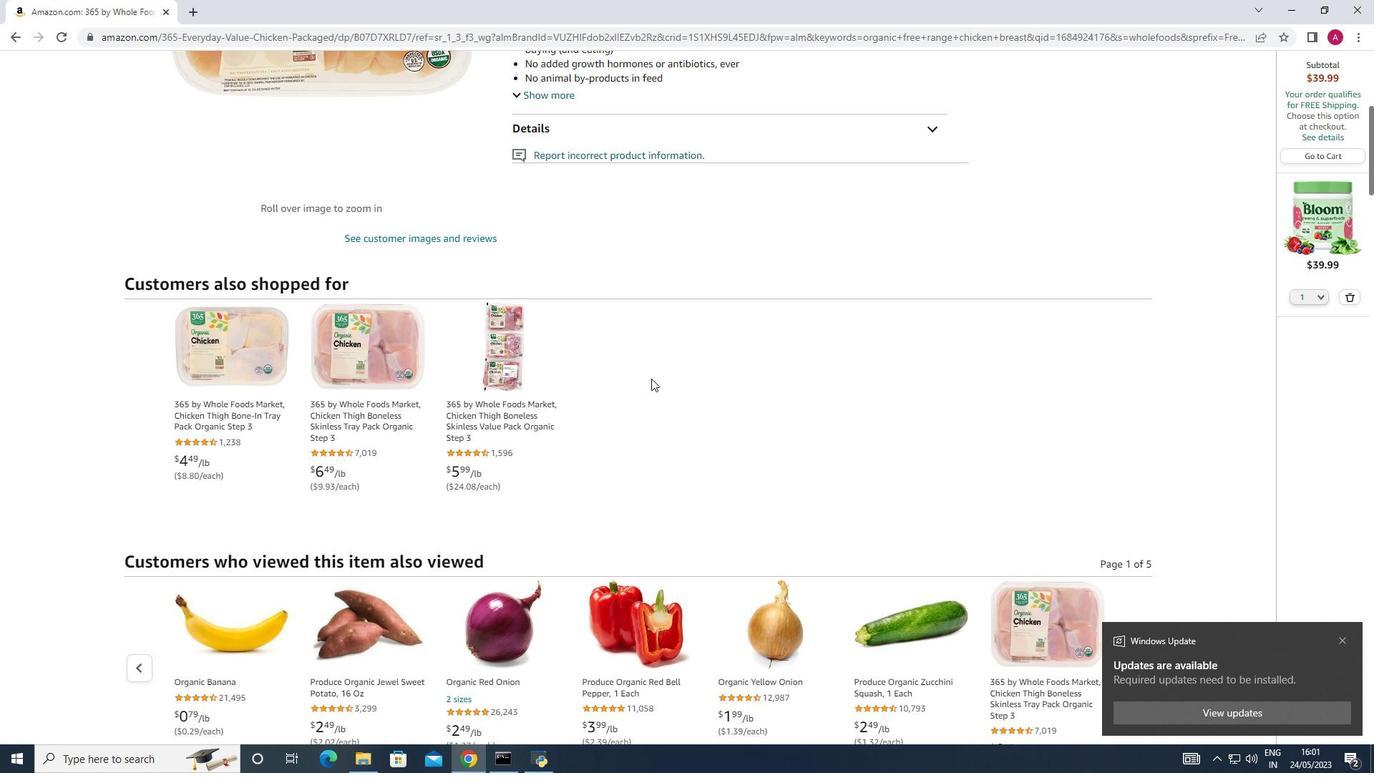 
Action: Mouse scrolled (651, 378) with delta (0, 0)
Screenshot: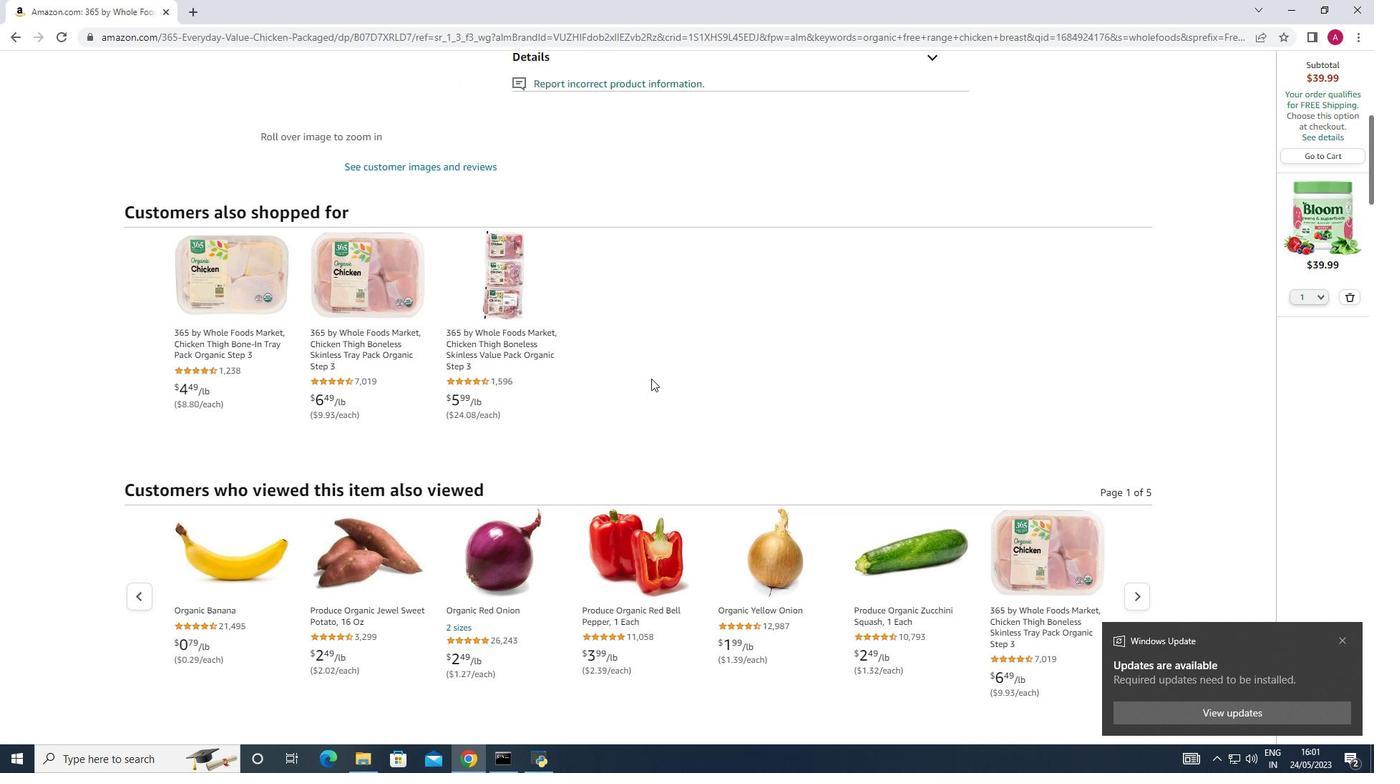 
Action: Mouse moved to (652, 378)
Screenshot: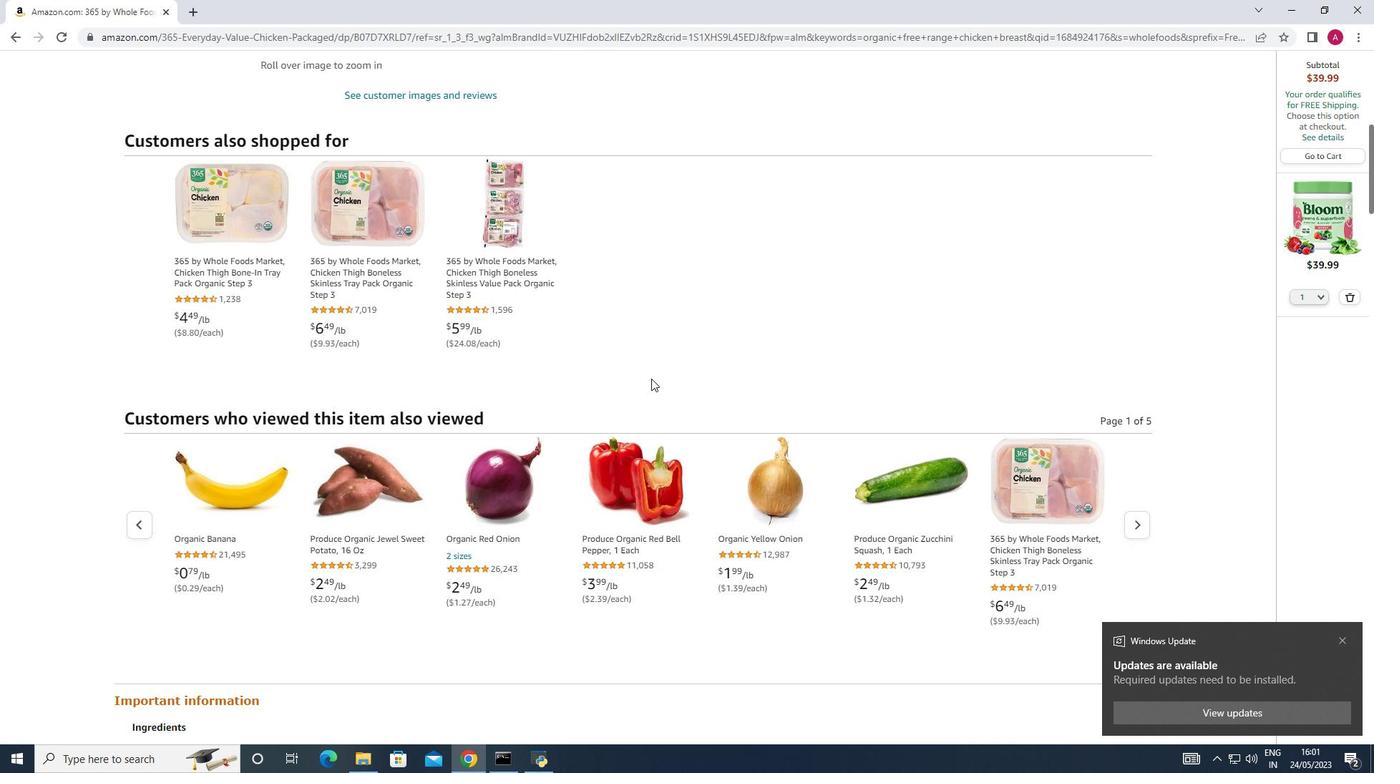 
Action: Mouse scrolled (652, 378) with delta (0, 0)
Screenshot: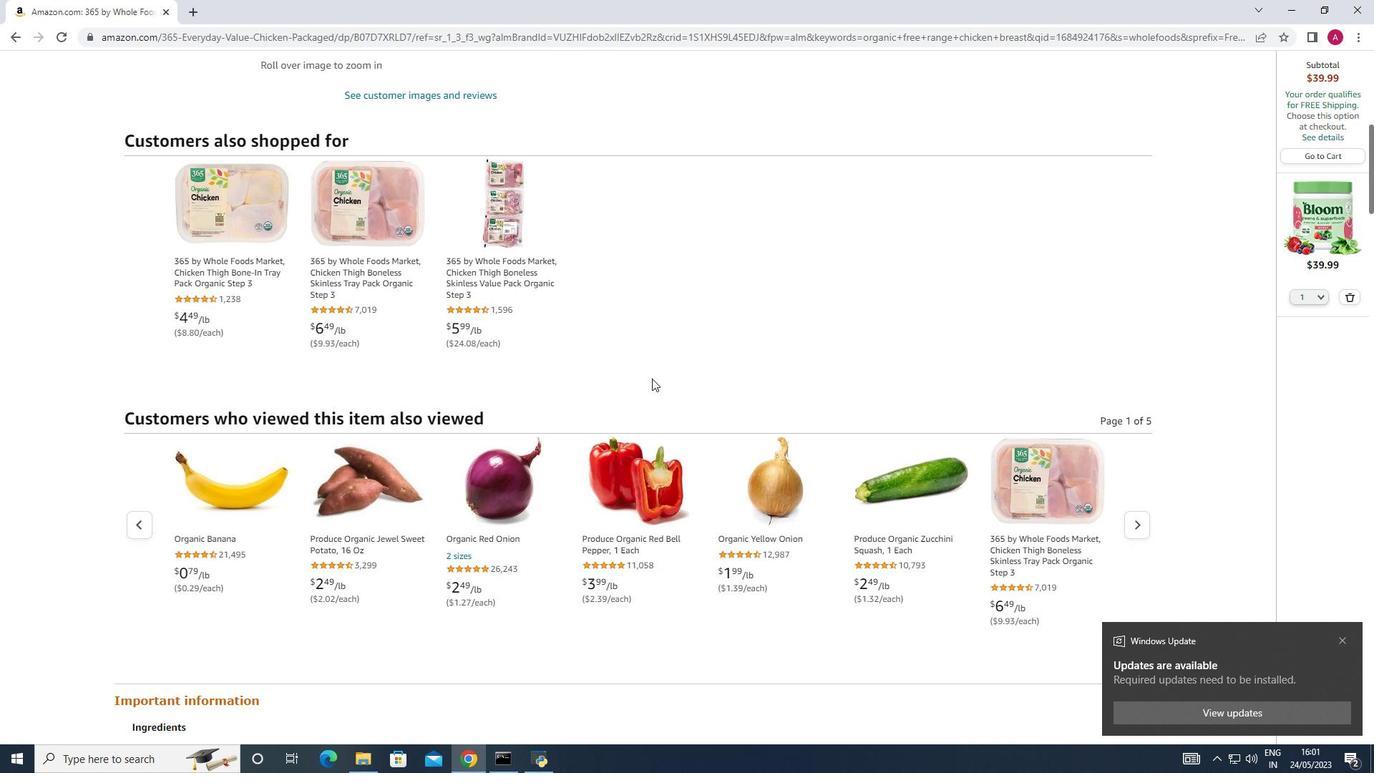 
Action: Mouse scrolled (652, 378) with delta (0, 0)
Screenshot: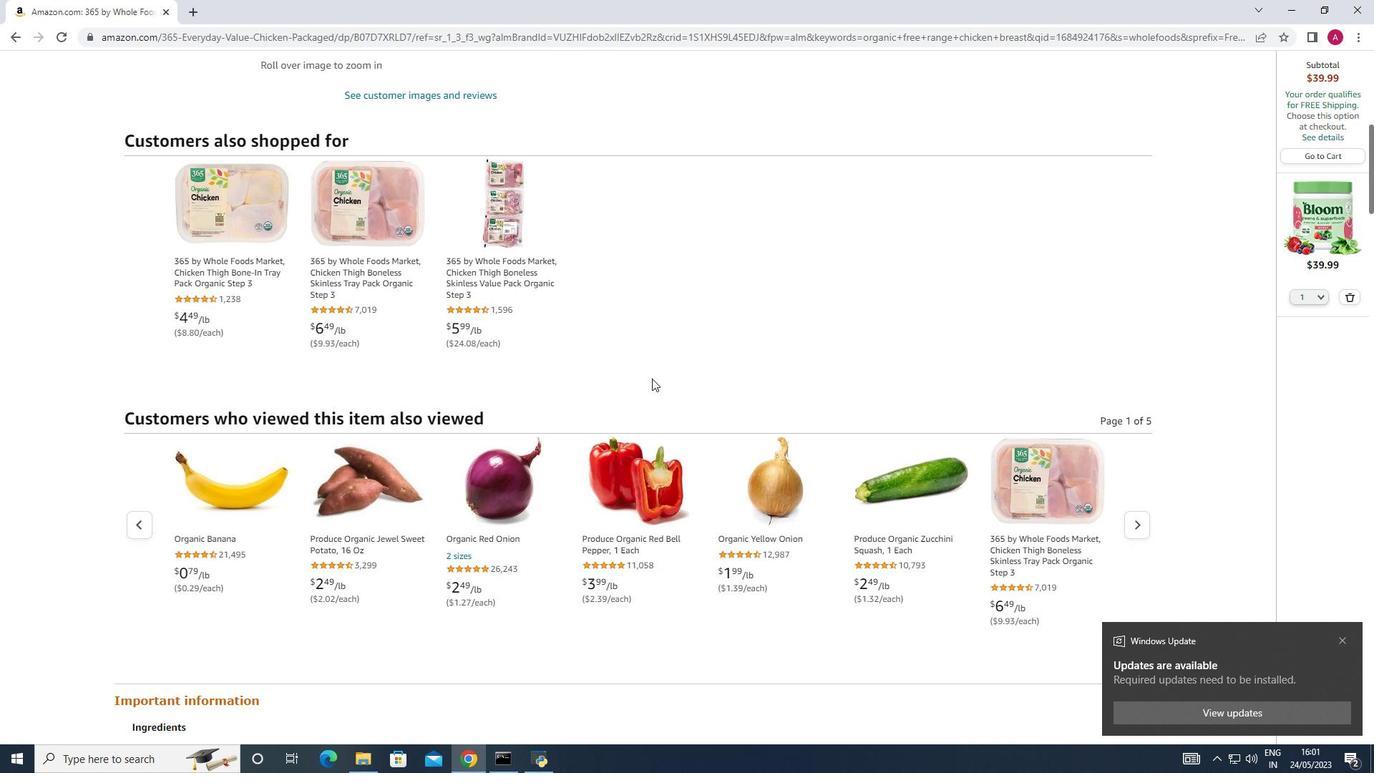 
Action: Mouse scrolled (652, 378) with delta (0, 0)
Screenshot: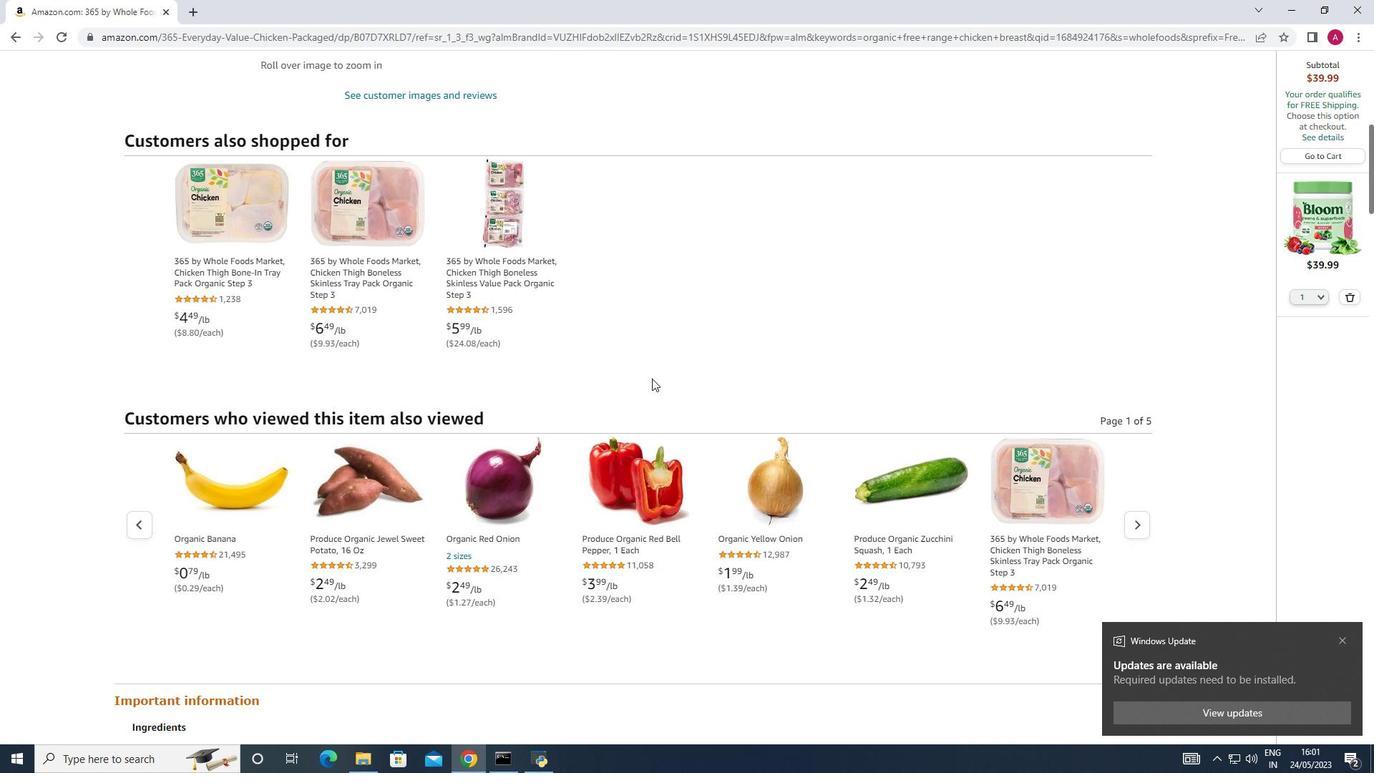 
Action: Mouse moved to (652, 378)
Screenshot: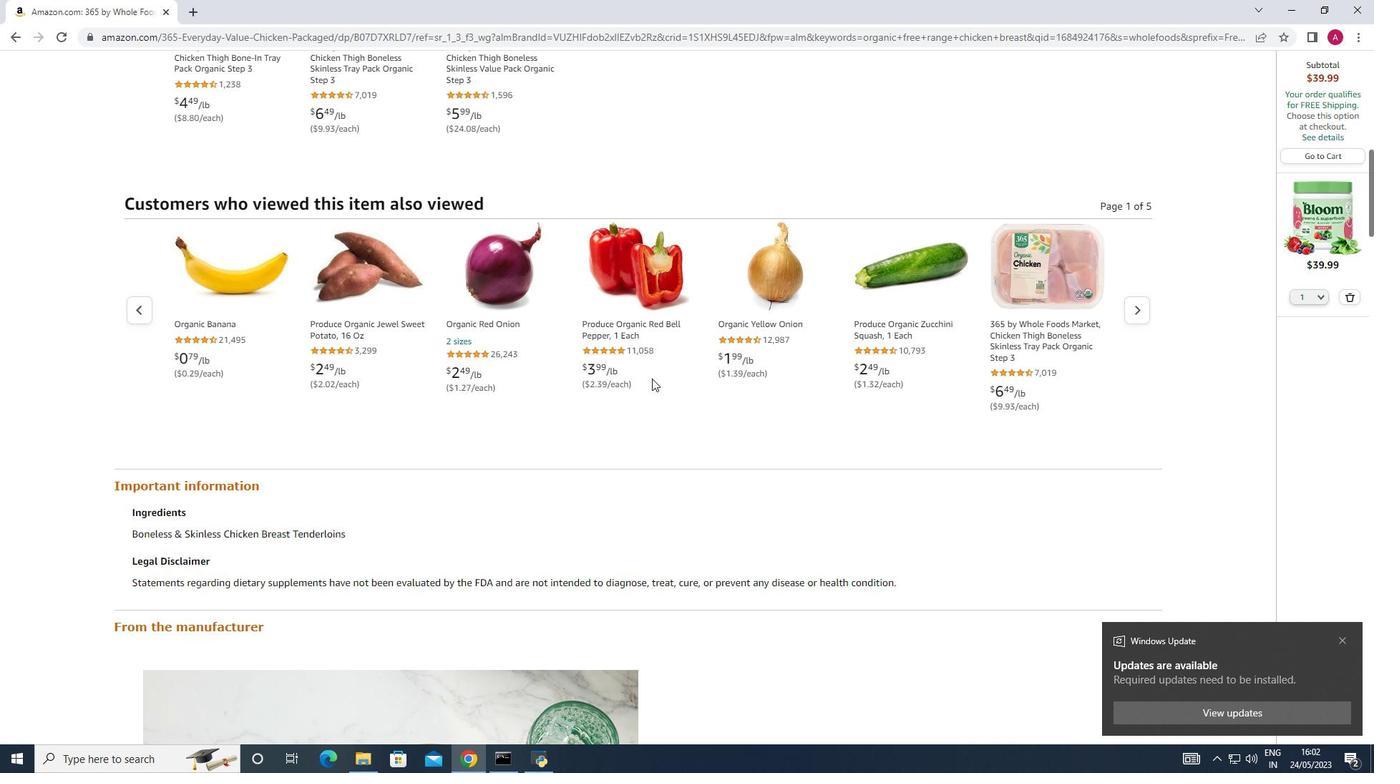 
Action: Mouse scrolled (652, 378) with delta (0, 0)
Screenshot: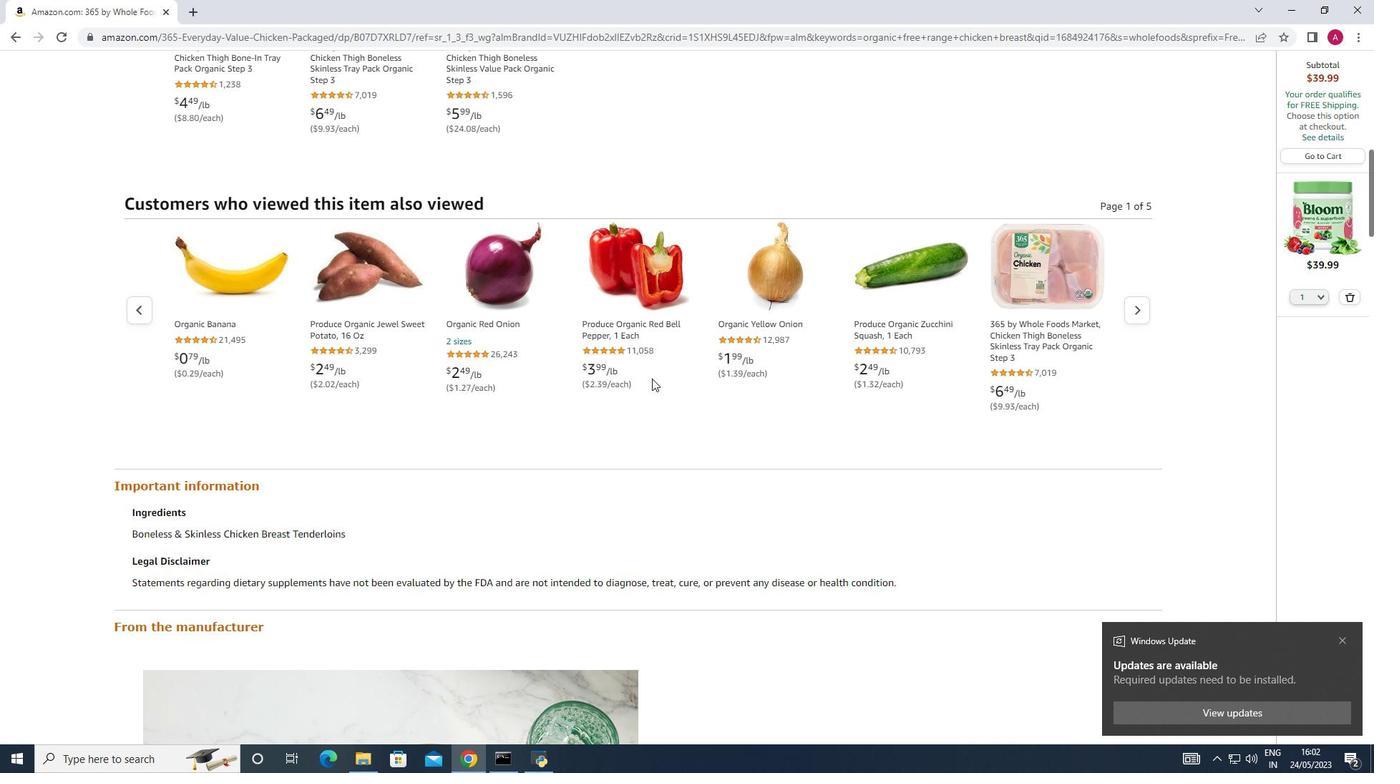 
Action: Mouse scrolled (652, 378) with delta (0, 0)
Screenshot: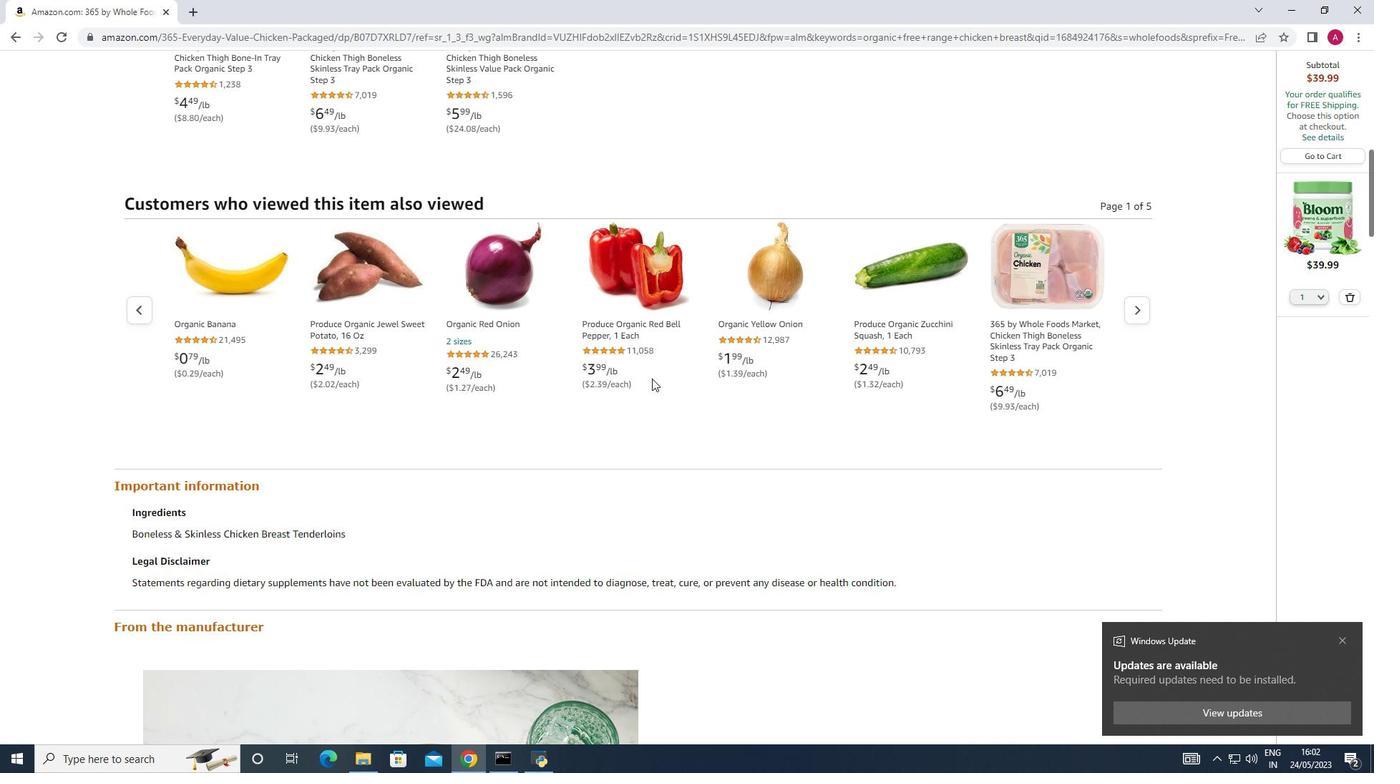 
Action: Mouse scrolled (652, 378) with delta (0, 0)
Screenshot: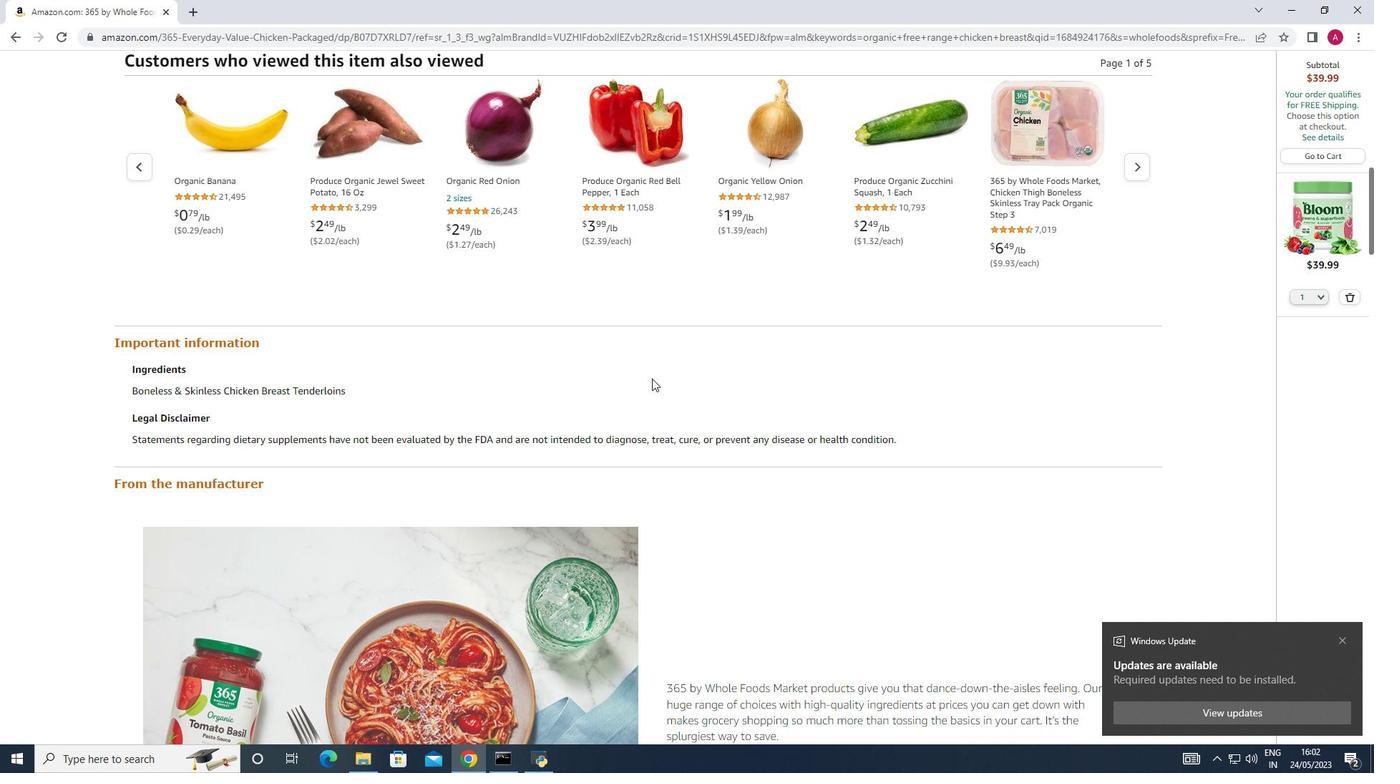 
Action: Mouse scrolled (652, 378) with delta (0, 0)
Screenshot: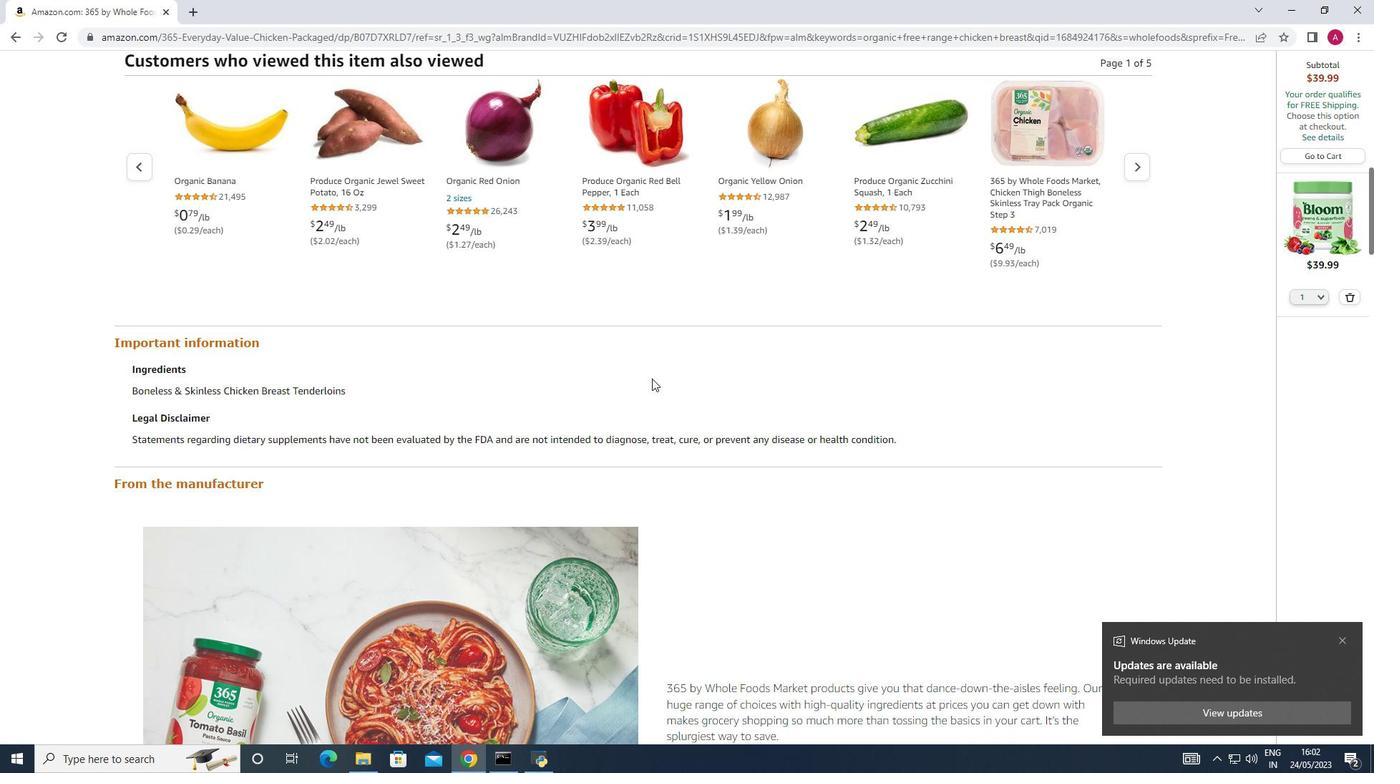 
Action: Mouse scrolled (652, 378) with delta (0, 0)
Screenshot: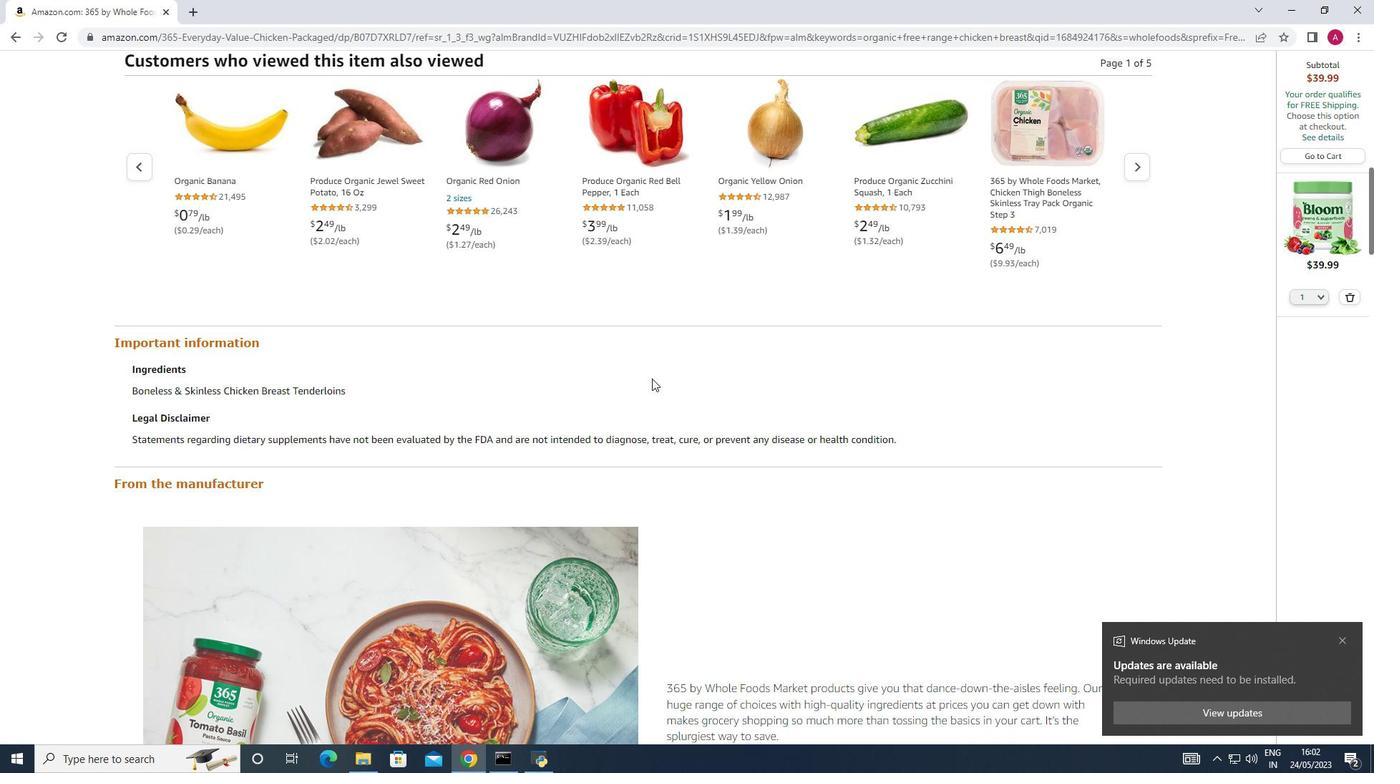 
Action: Mouse scrolled (652, 378) with delta (0, 0)
Screenshot: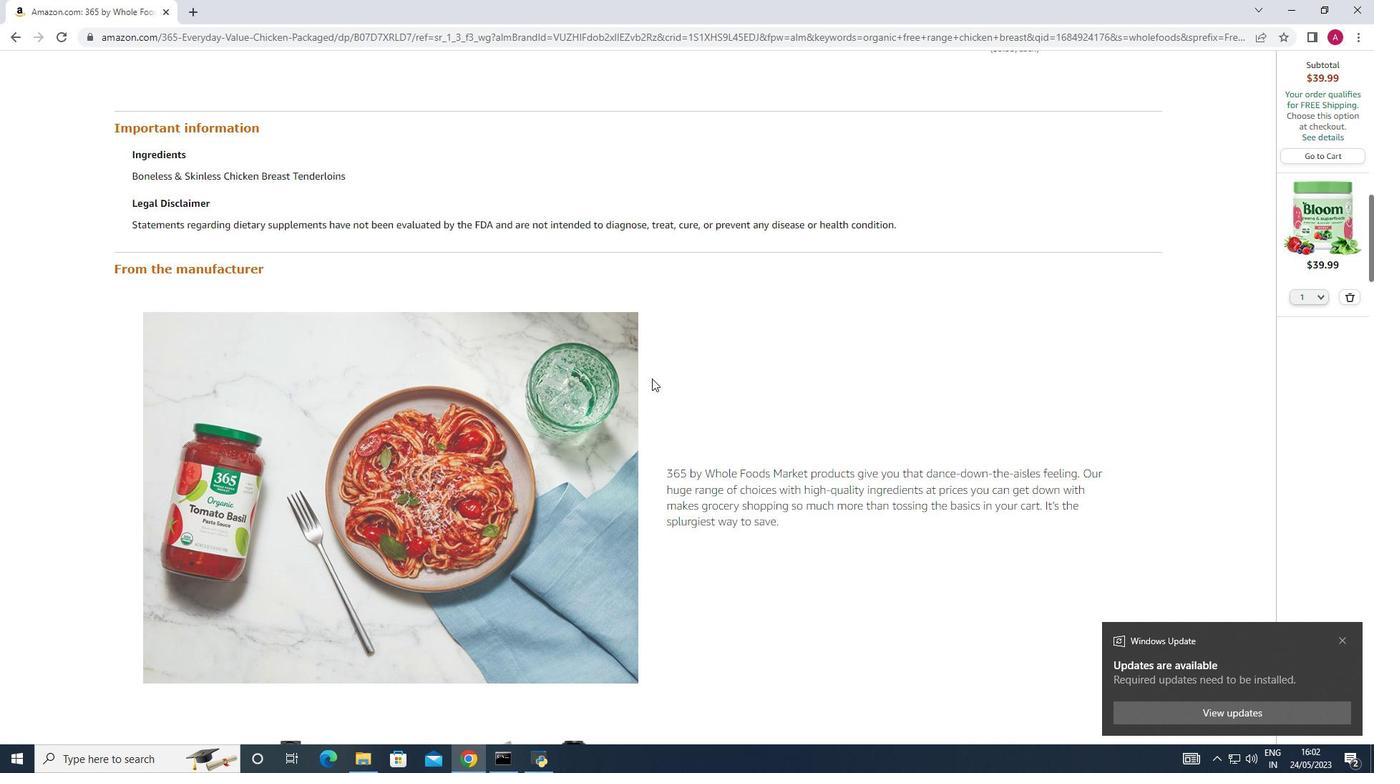 
Action: Mouse scrolled (652, 378) with delta (0, 0)
Screenshot: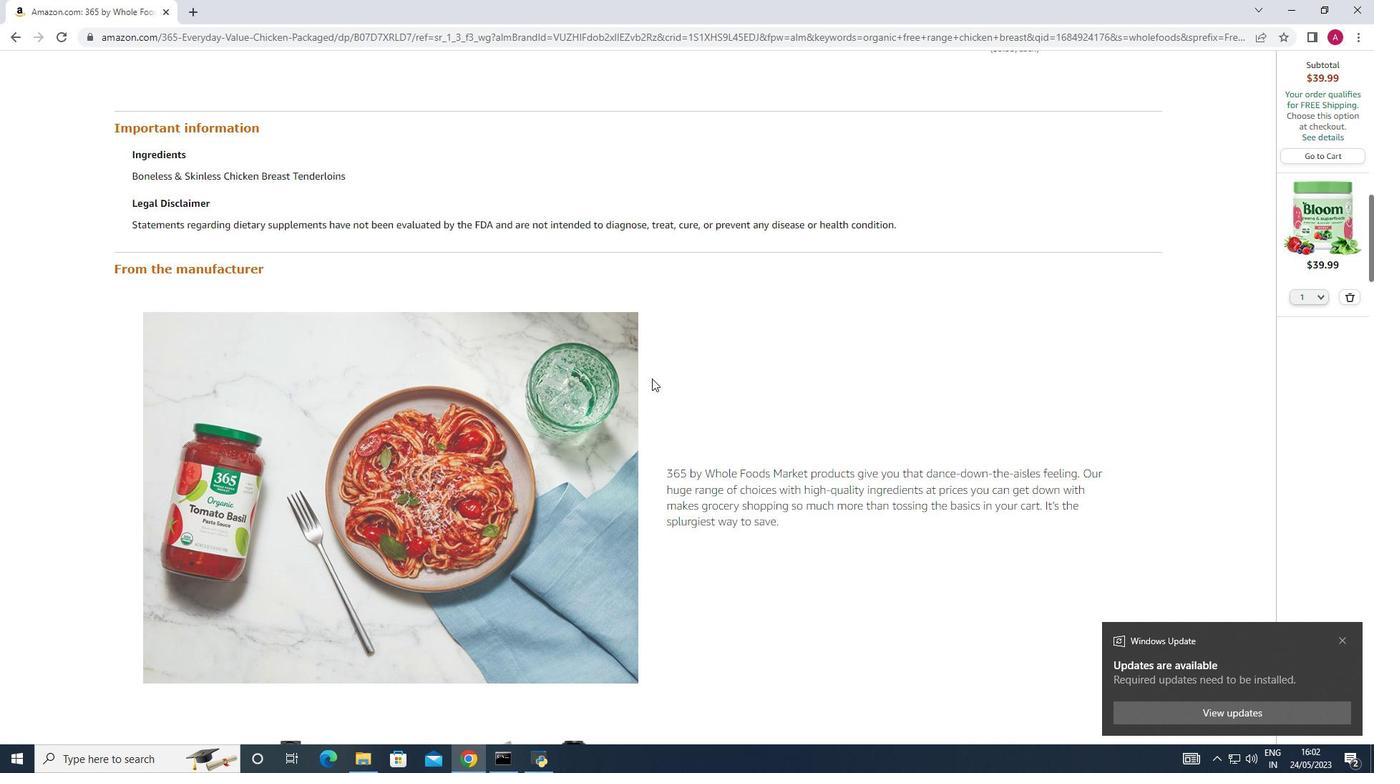 
Action: Mouse moved to (660, 385)
Screenshot: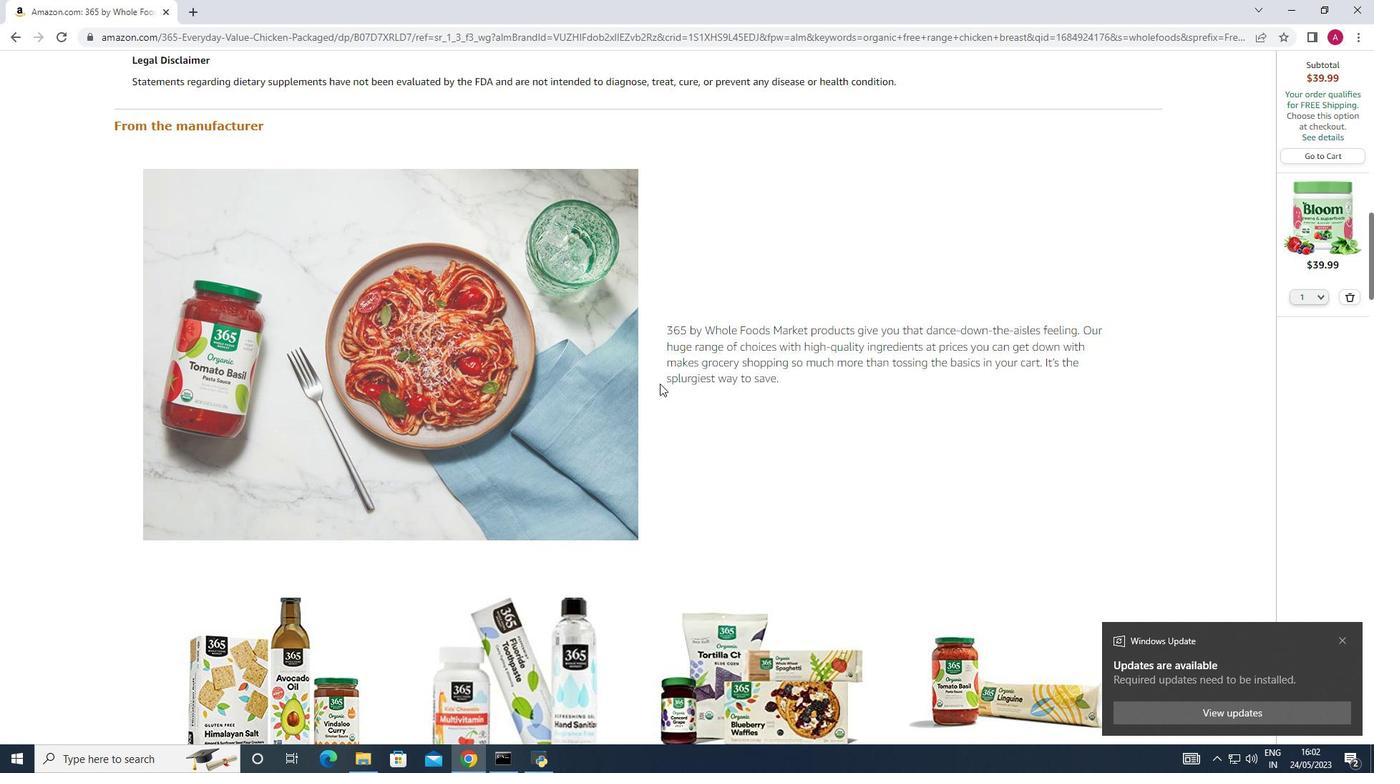 
Action: Mouse scrolled (660, 384) with delta (0, 0)
Screenshot: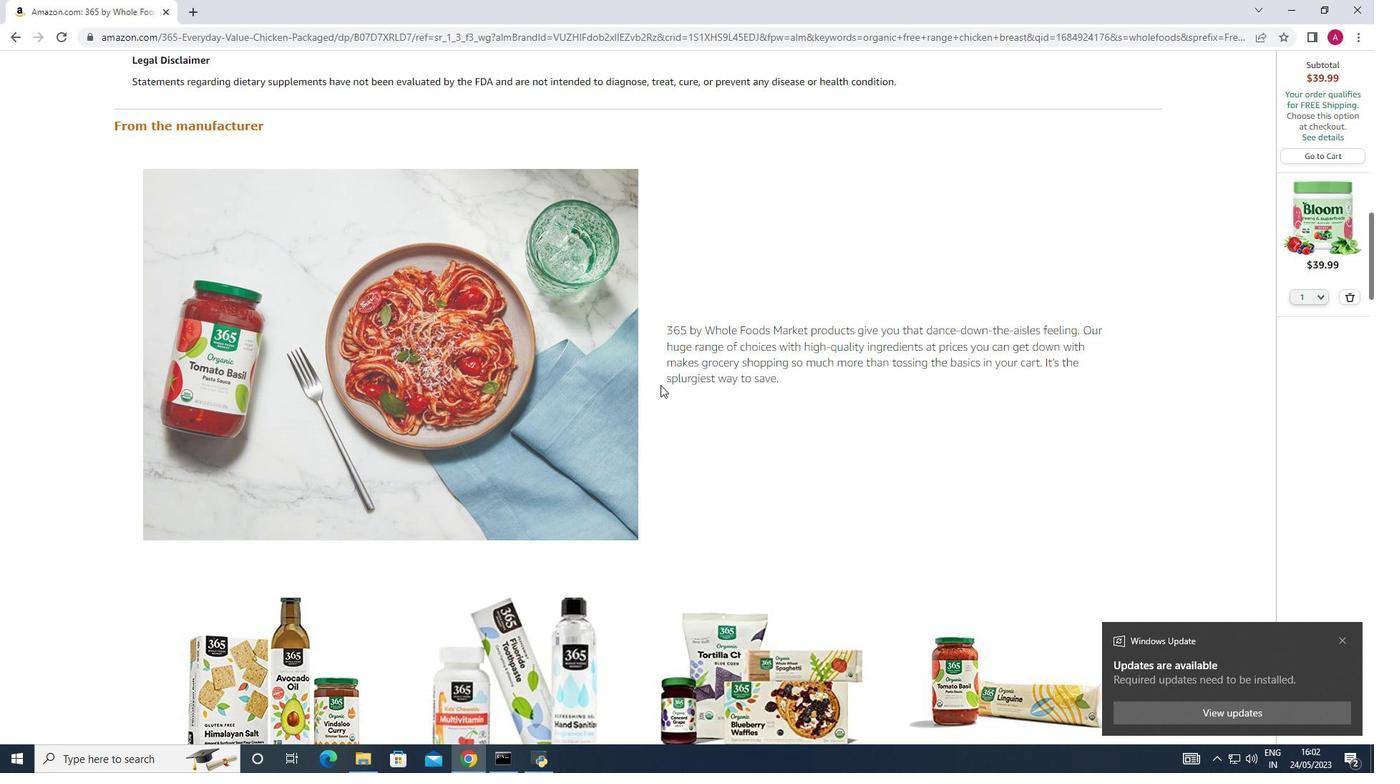 
Action: Mouse scrolled (660, 384) with delta (0, 0)
Screenshot: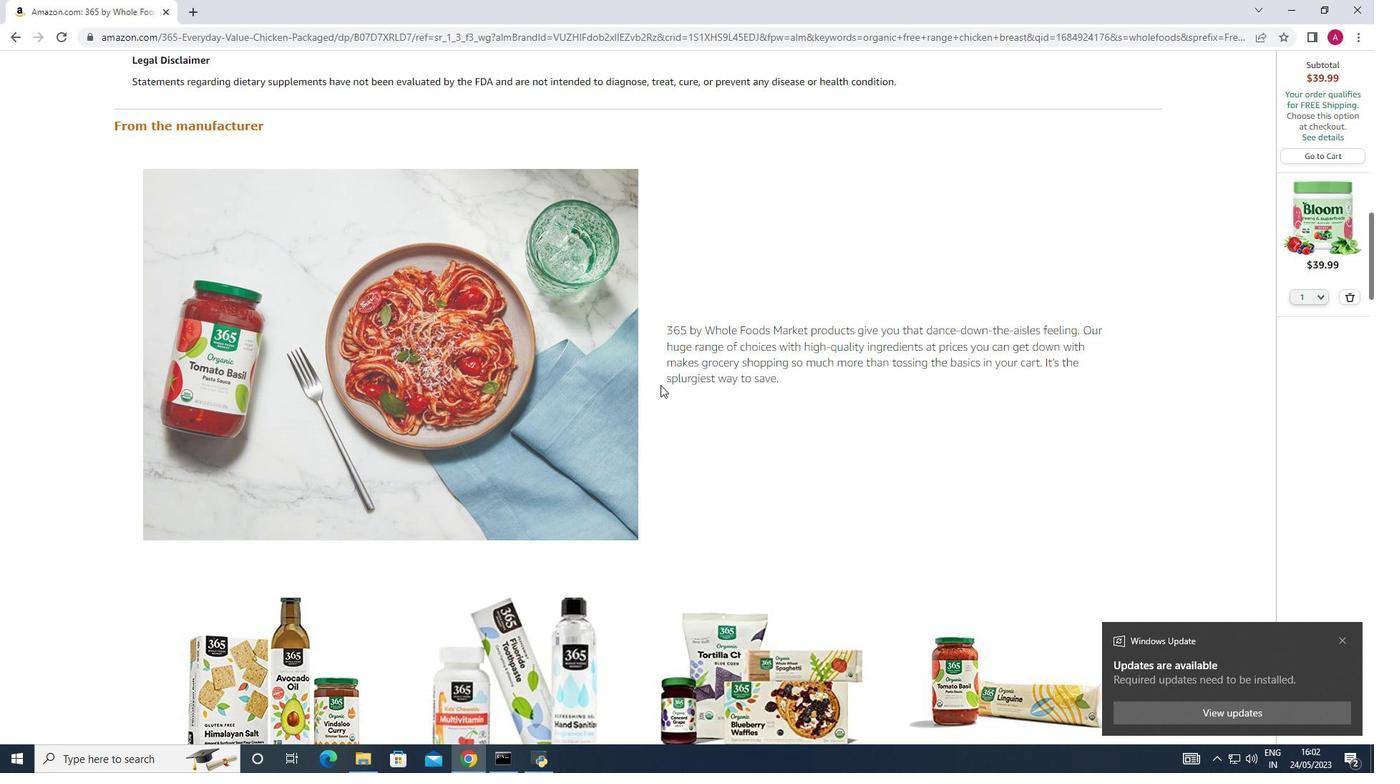 
Action: Mouse moved to (666, 377)
Screenshot: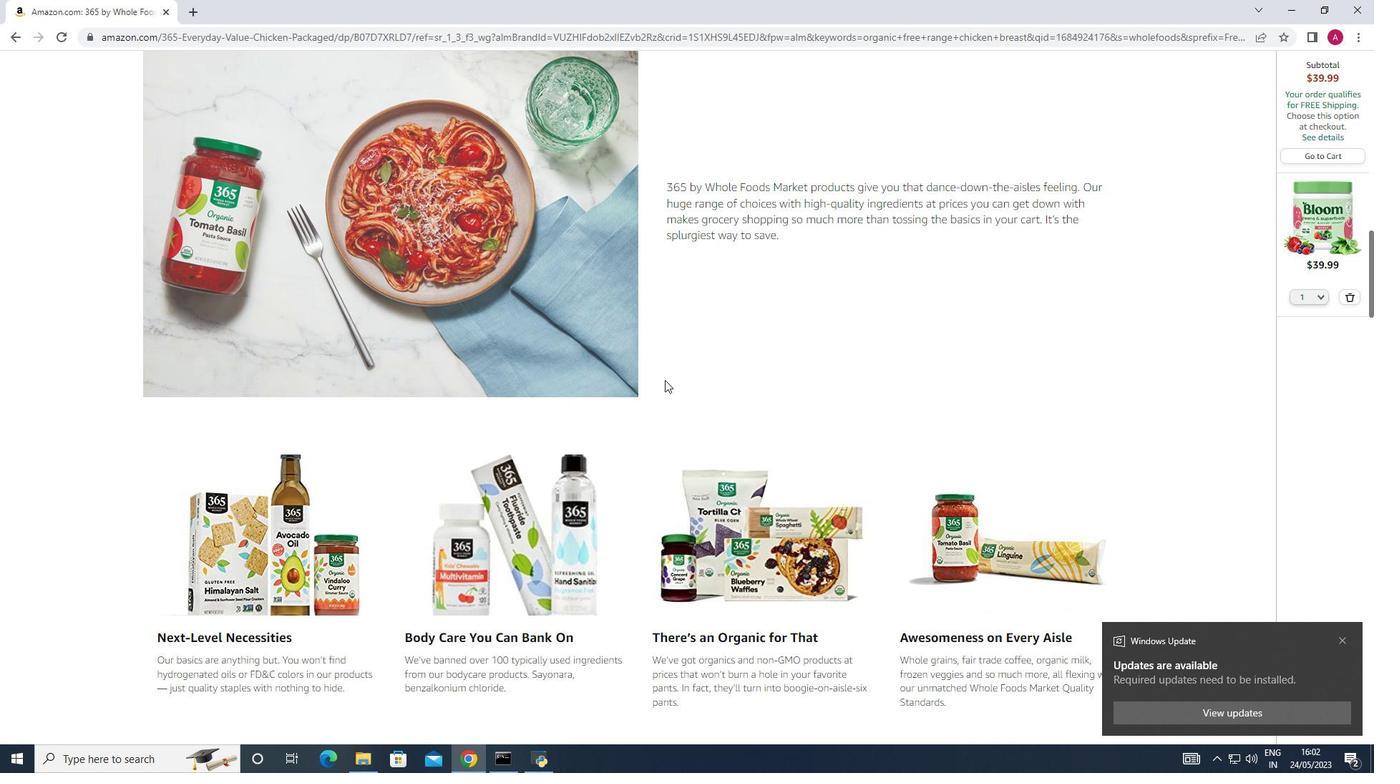 
Action: Mouse scrolled (666, 376) with delta (0, 0)
Screenshot: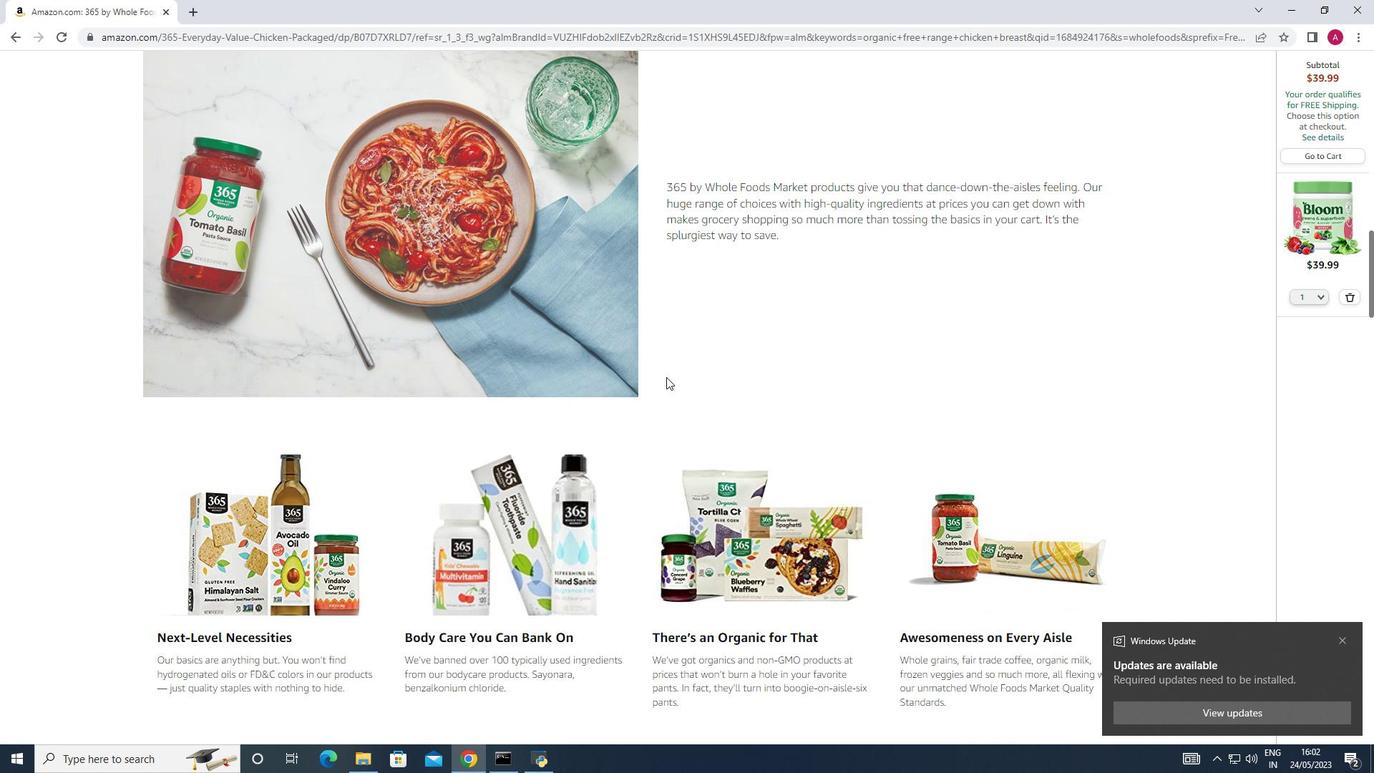 
Action: Mouse scrolled (666, 376) with delta (0, 0)
Screenshot: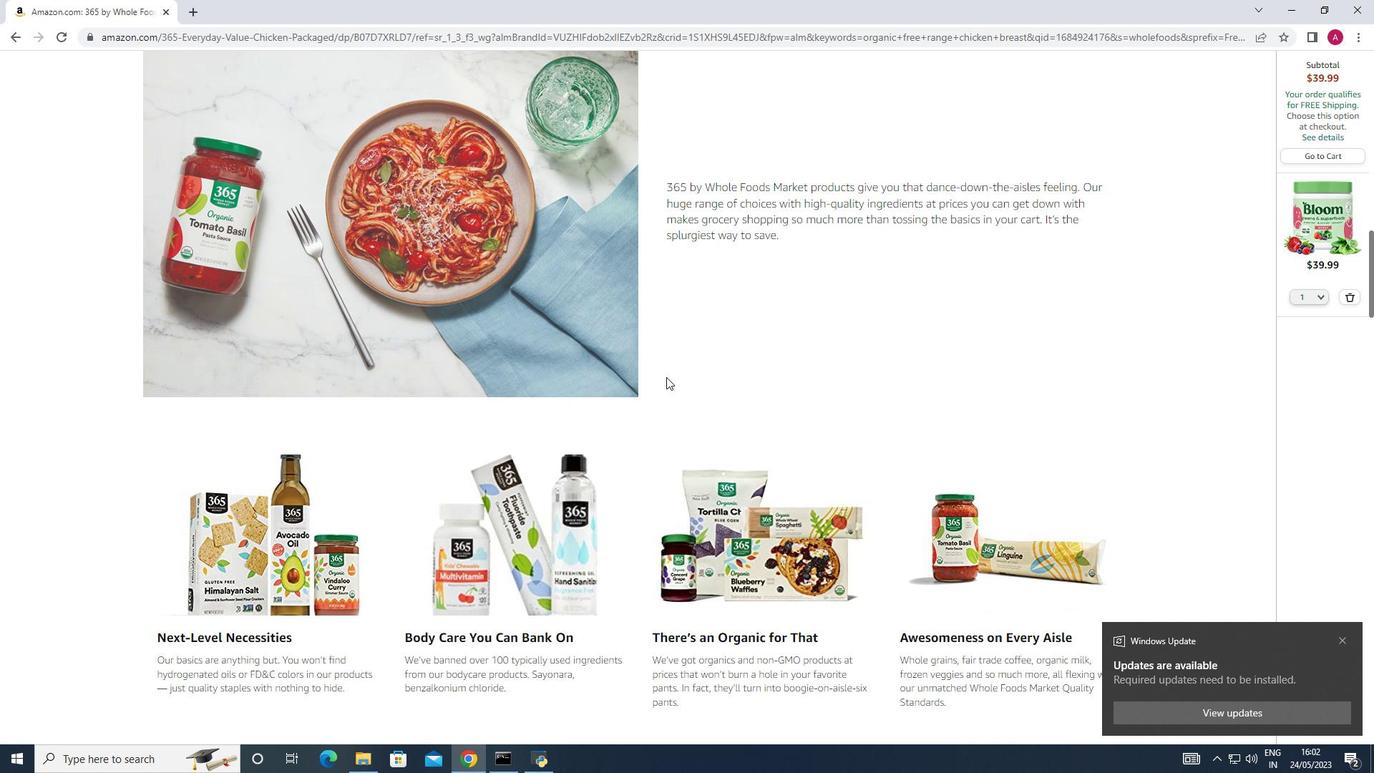 
Action: Mouse scrolled (666, 376) with delta (0, 0)
Screenshot: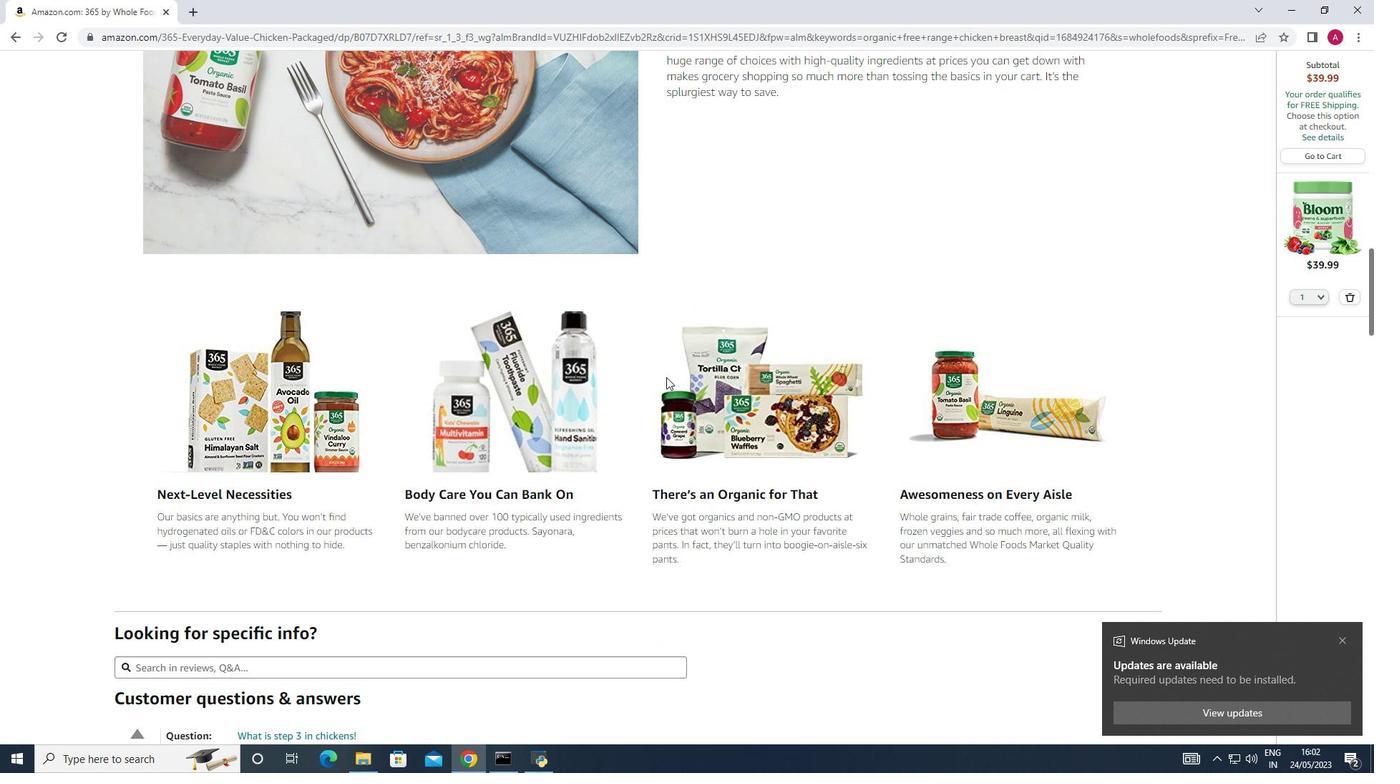 
Action: Mouse scrolled (666, 376) with delta (0, 0)
Screenshot: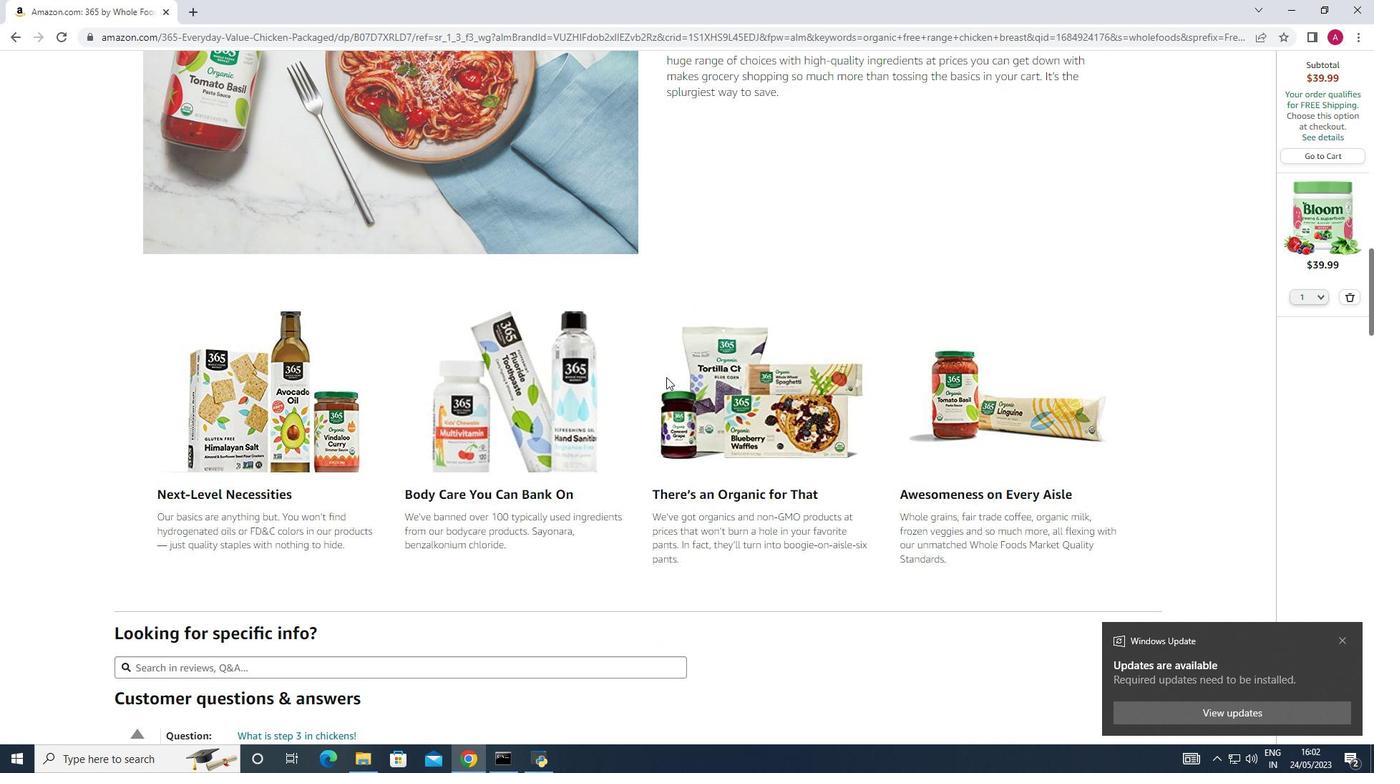 
Action: Mouse scrolled (666, 376) with delta (0, 0)
Screenshot: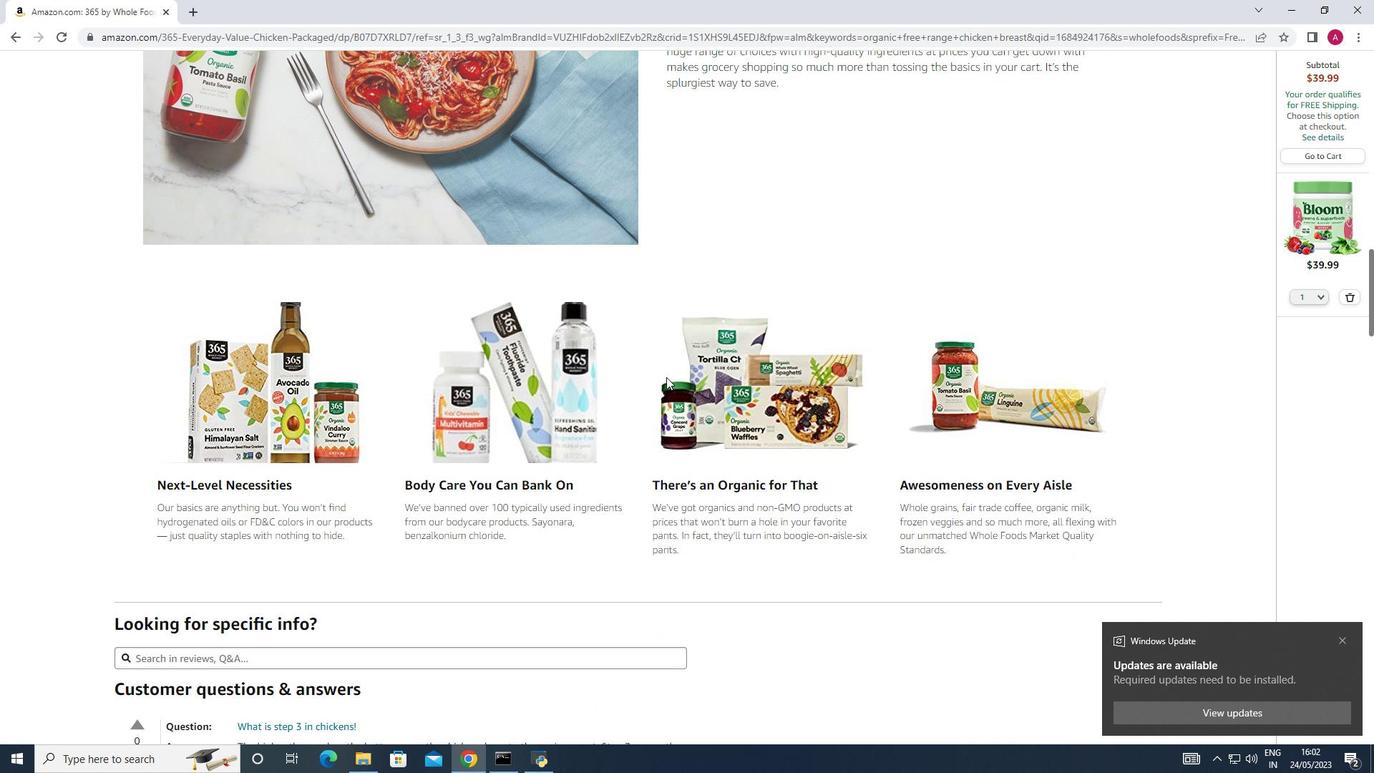 
Action: Mouse scrolled (666, 376) with delta (0, 0)
Screenshot: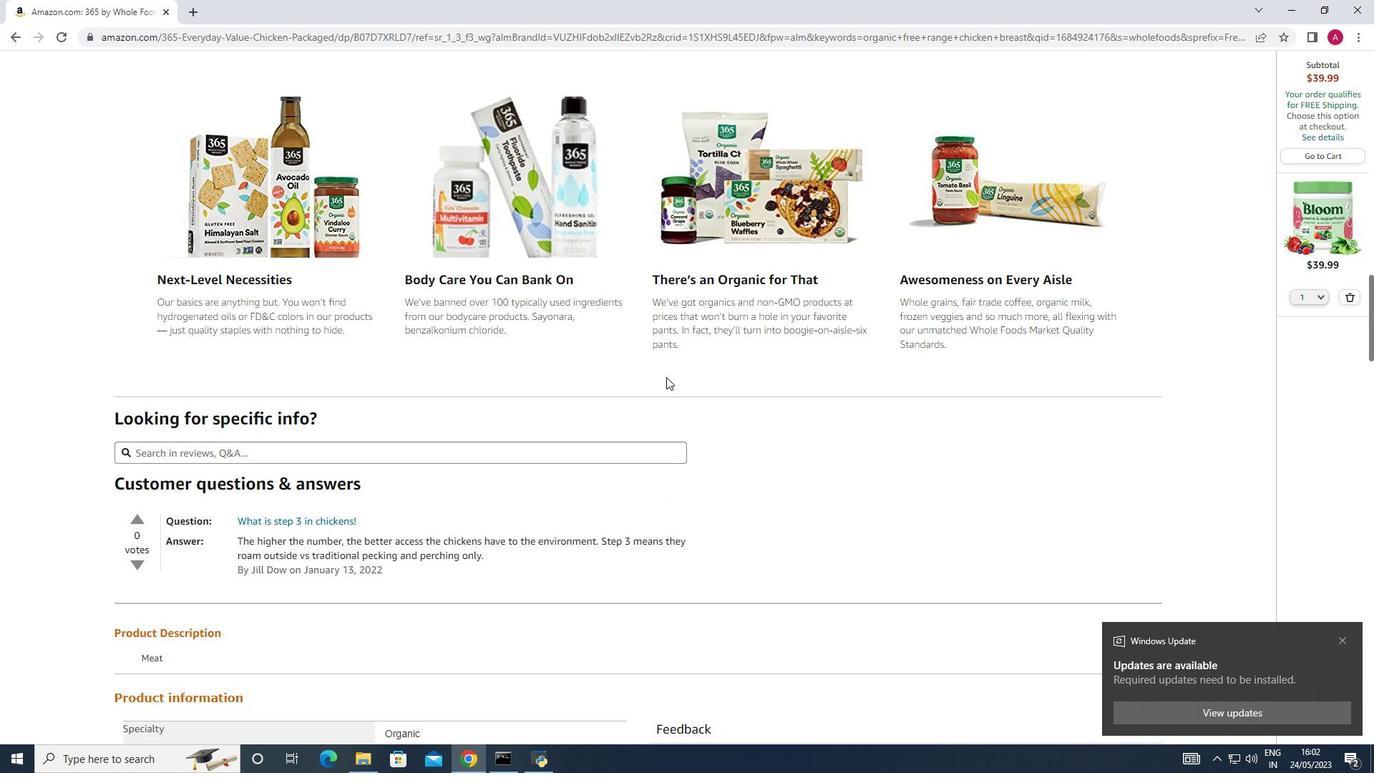 
Action: Mouse scrolled (666, 376) with delta (0, 0)
Screenshot: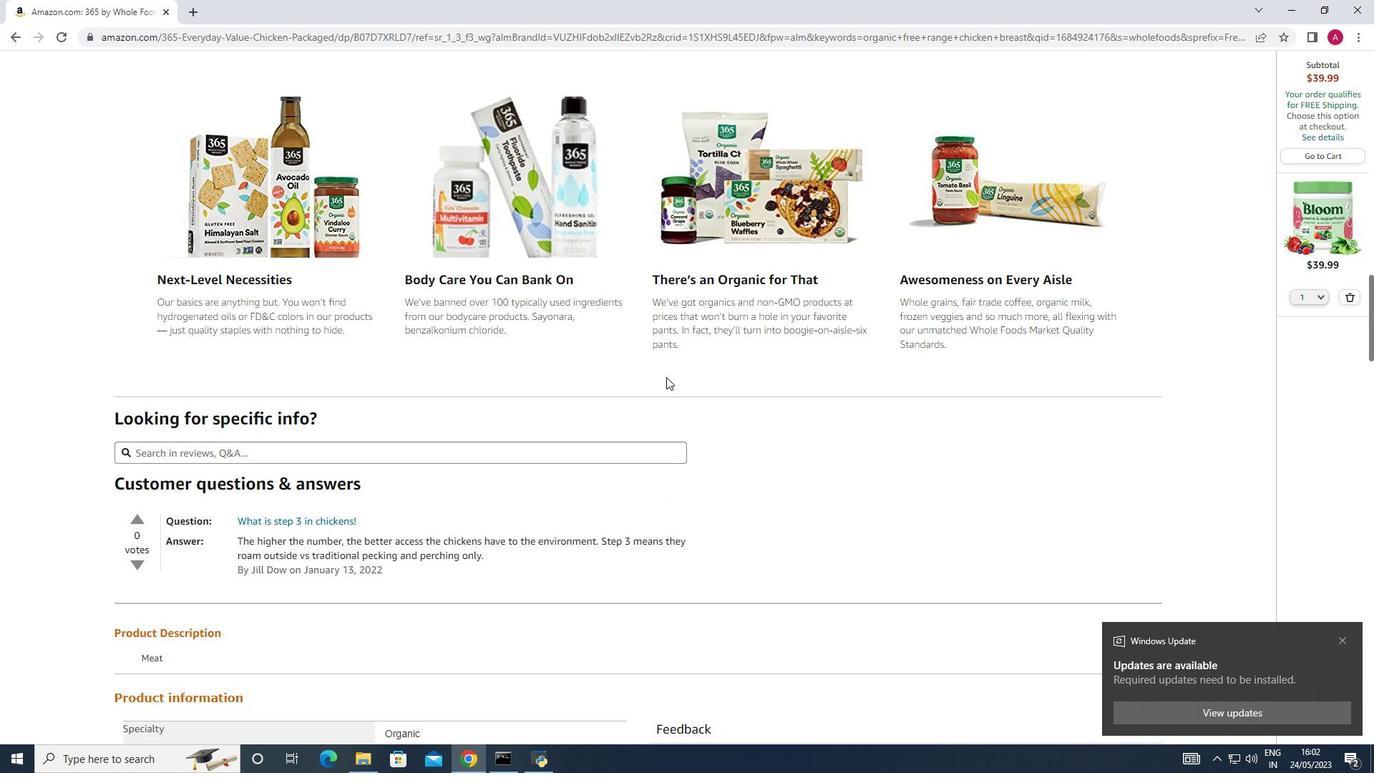 
Action: Mouse moved to (675, 391)
Screenshot: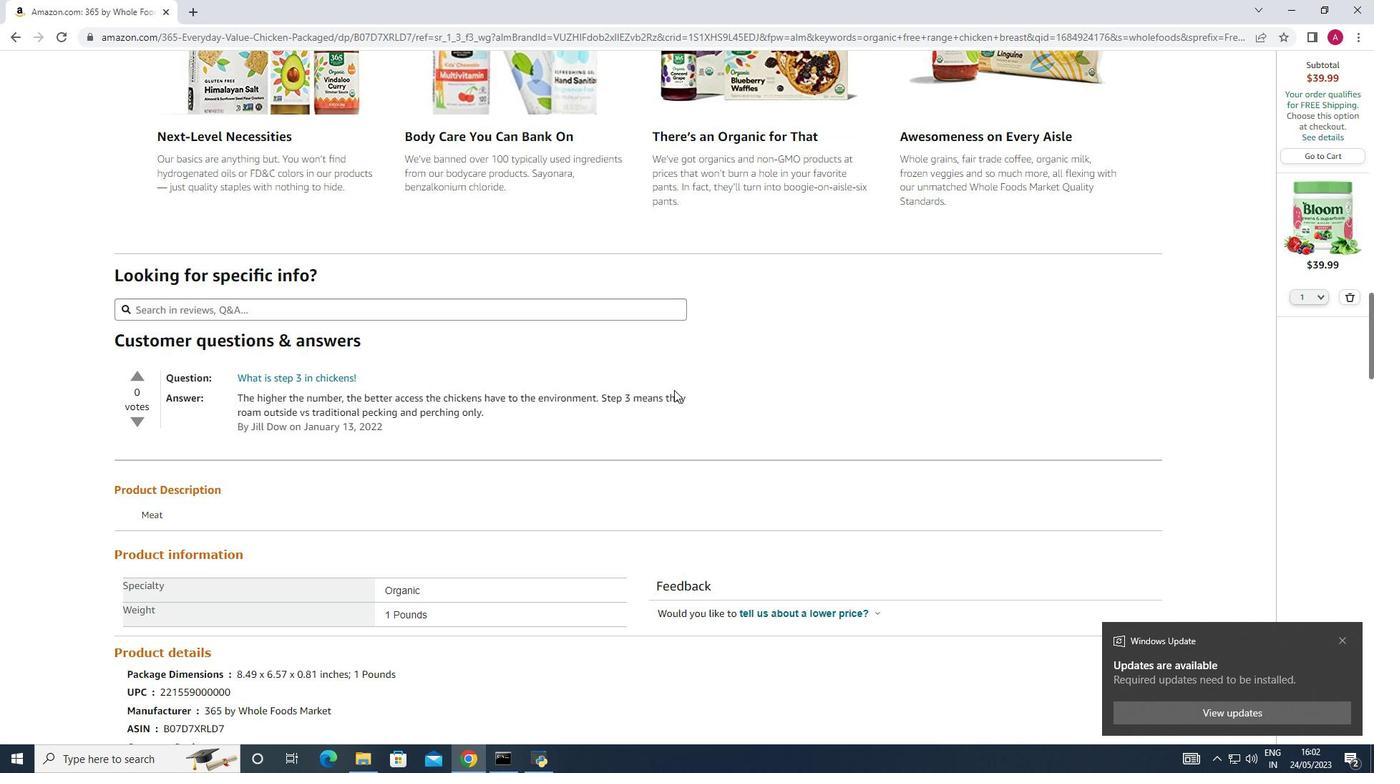 
Action: Mouse scrolled (675, 390) with delta (0, 0)
Screenshot: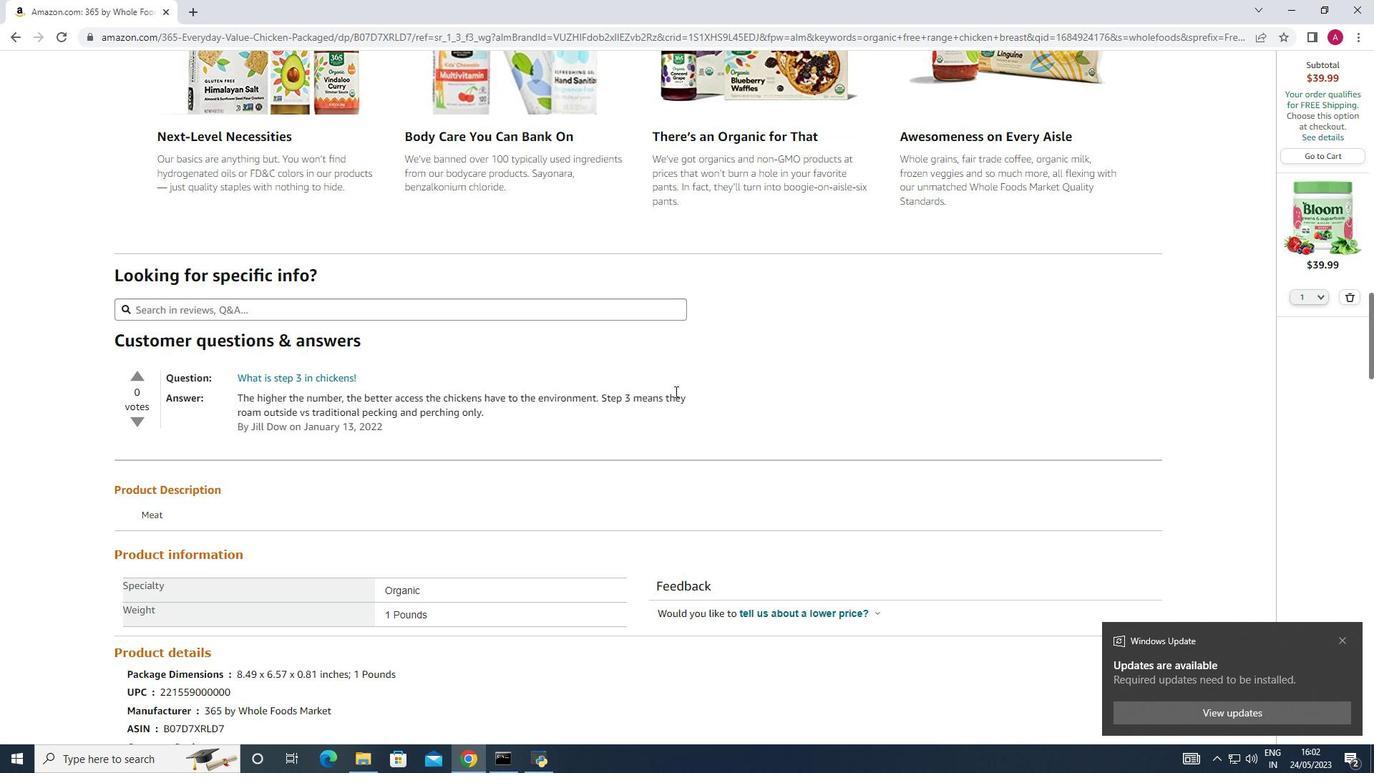 
Action: Mouse scrolled (675, 390) with delta (0, 0)
Screenshot: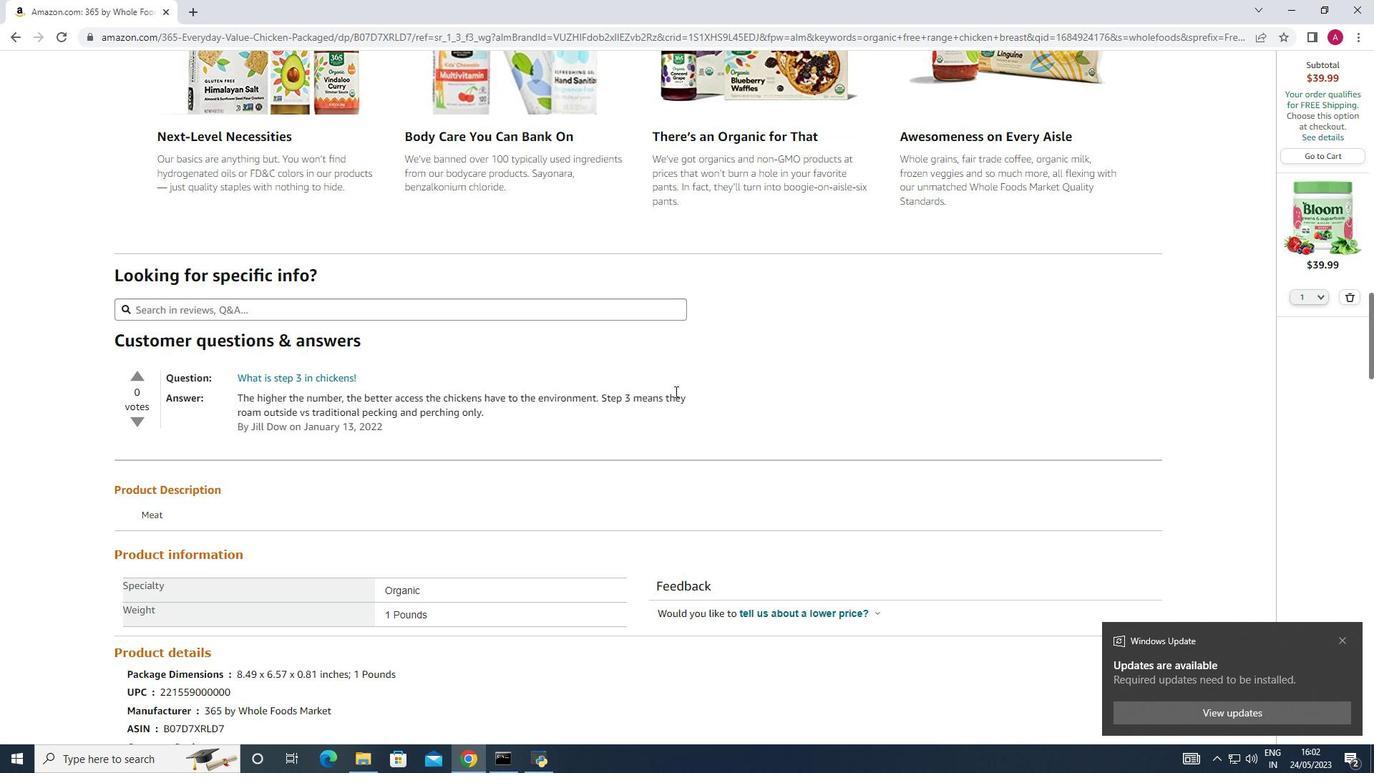 
Action: Mouse scrolled (675, 390) with delta (0, 0)
Screenshot: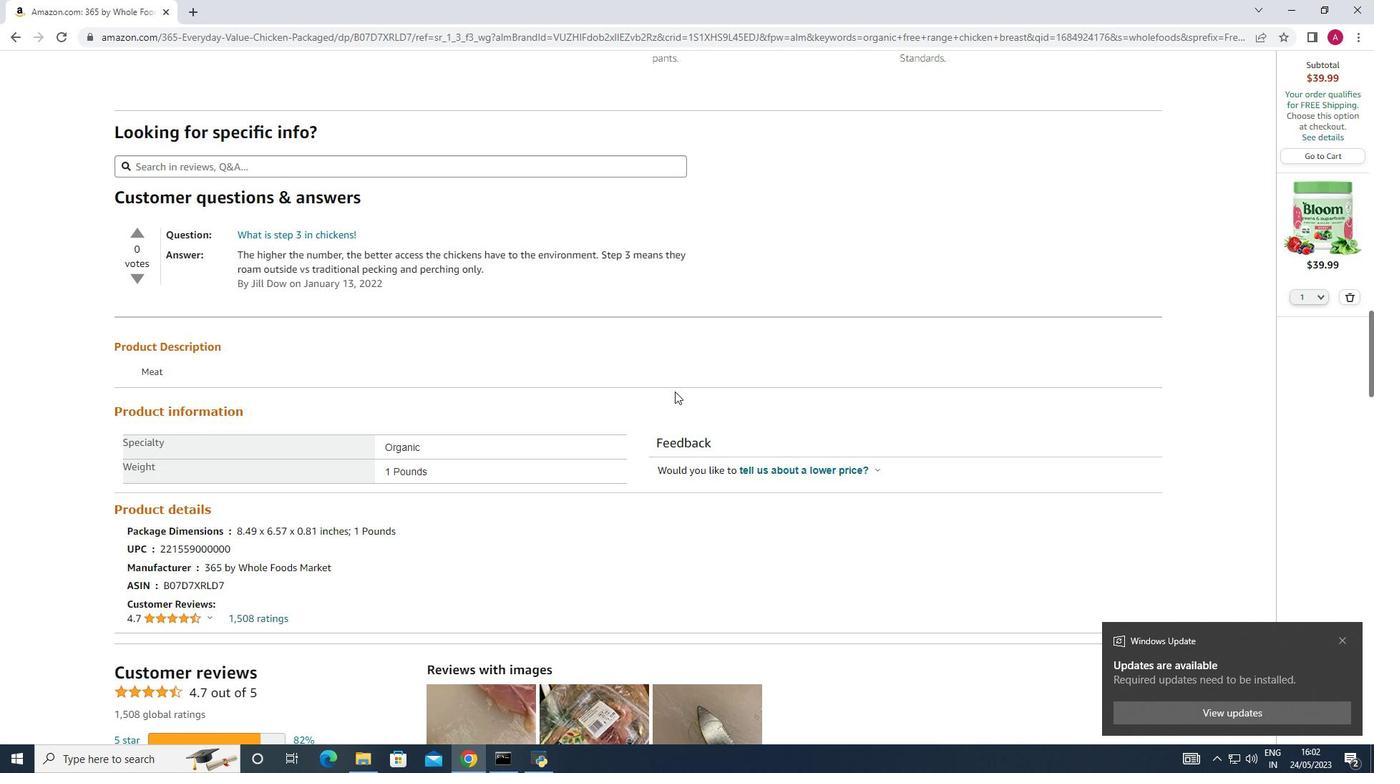
Action: Mouse scrolled (675, 390) with delta (0, 0)
Screenshot: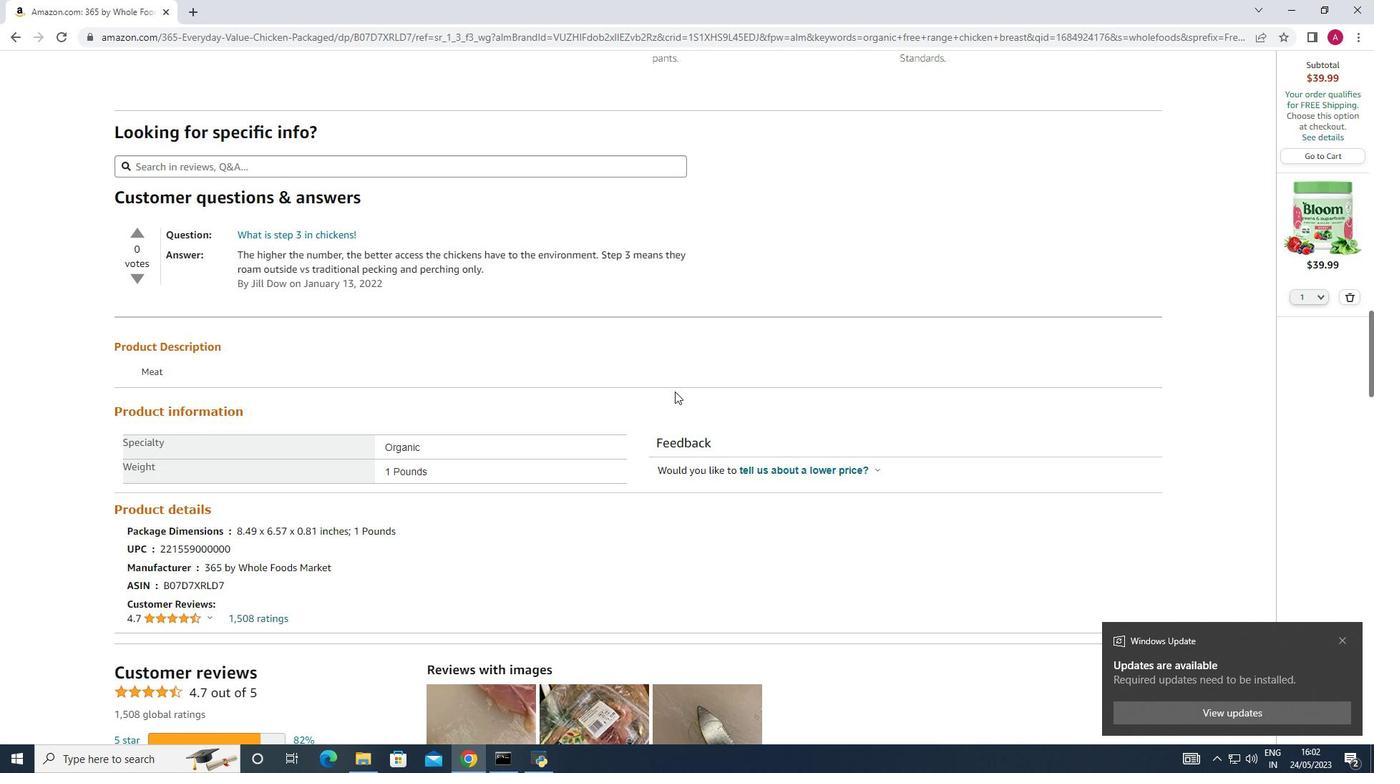 
Action: Mouse scrolled (675, 390) with delta (0, 0)
Screenshot: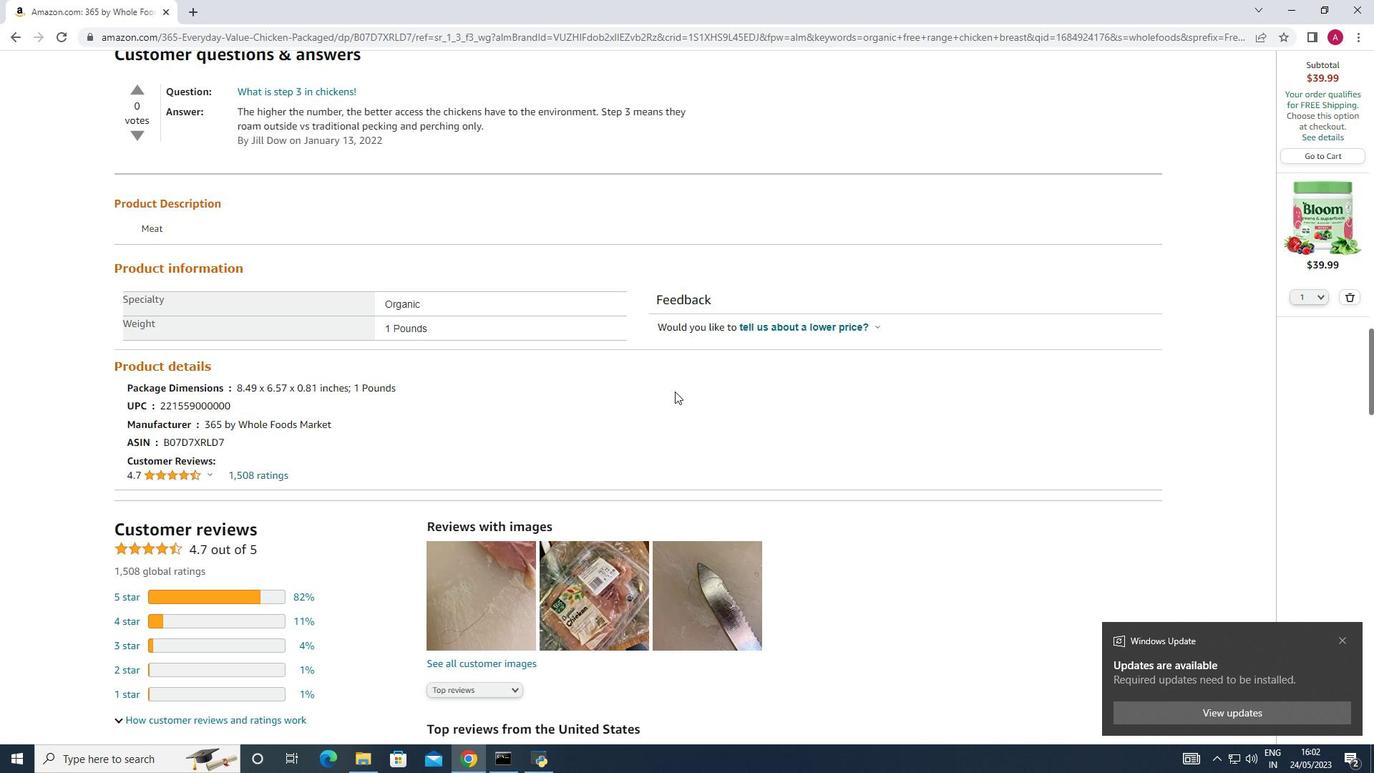 
Action: Mouse scrolled (675, 390) with delta (0, 0)
Screenshot: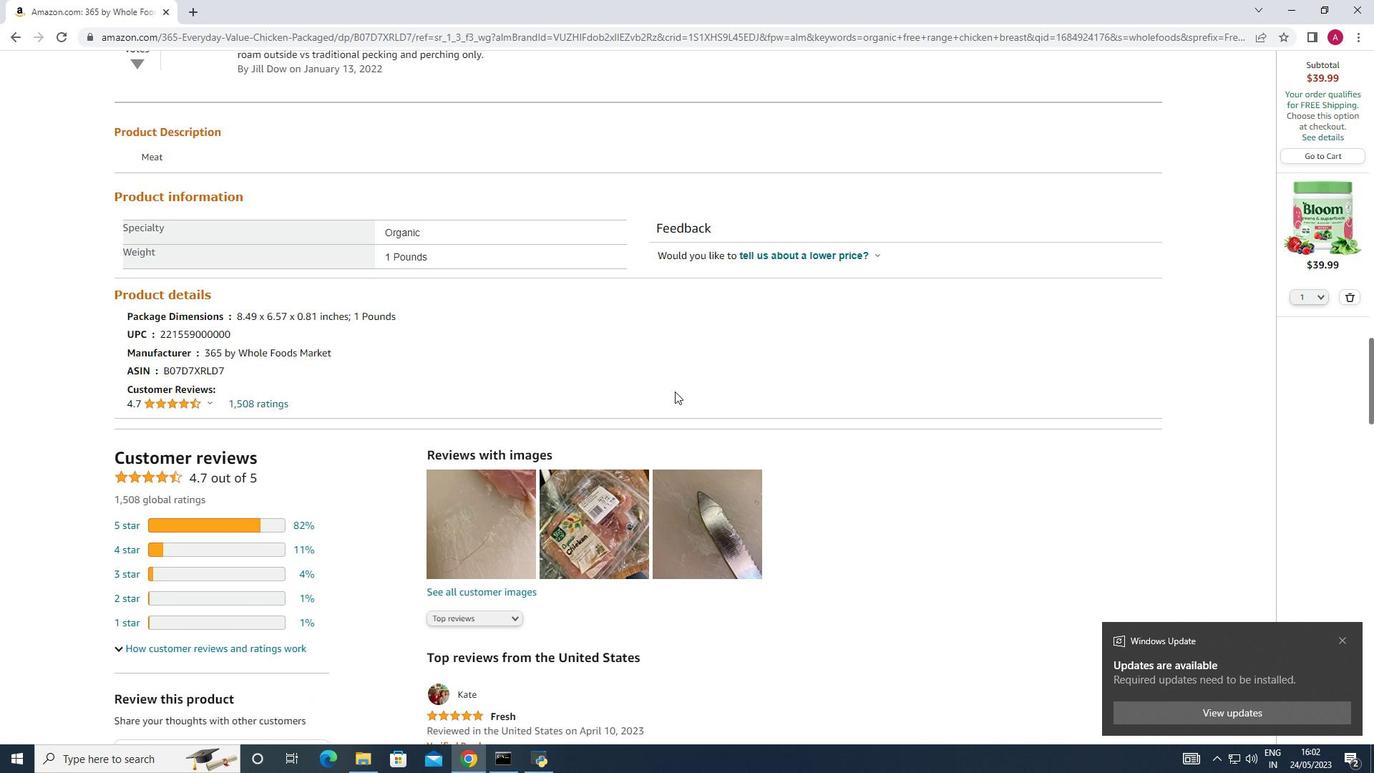 
Action: Mouse scrolled (675, 390) with delta (0, 0)
Screenshot: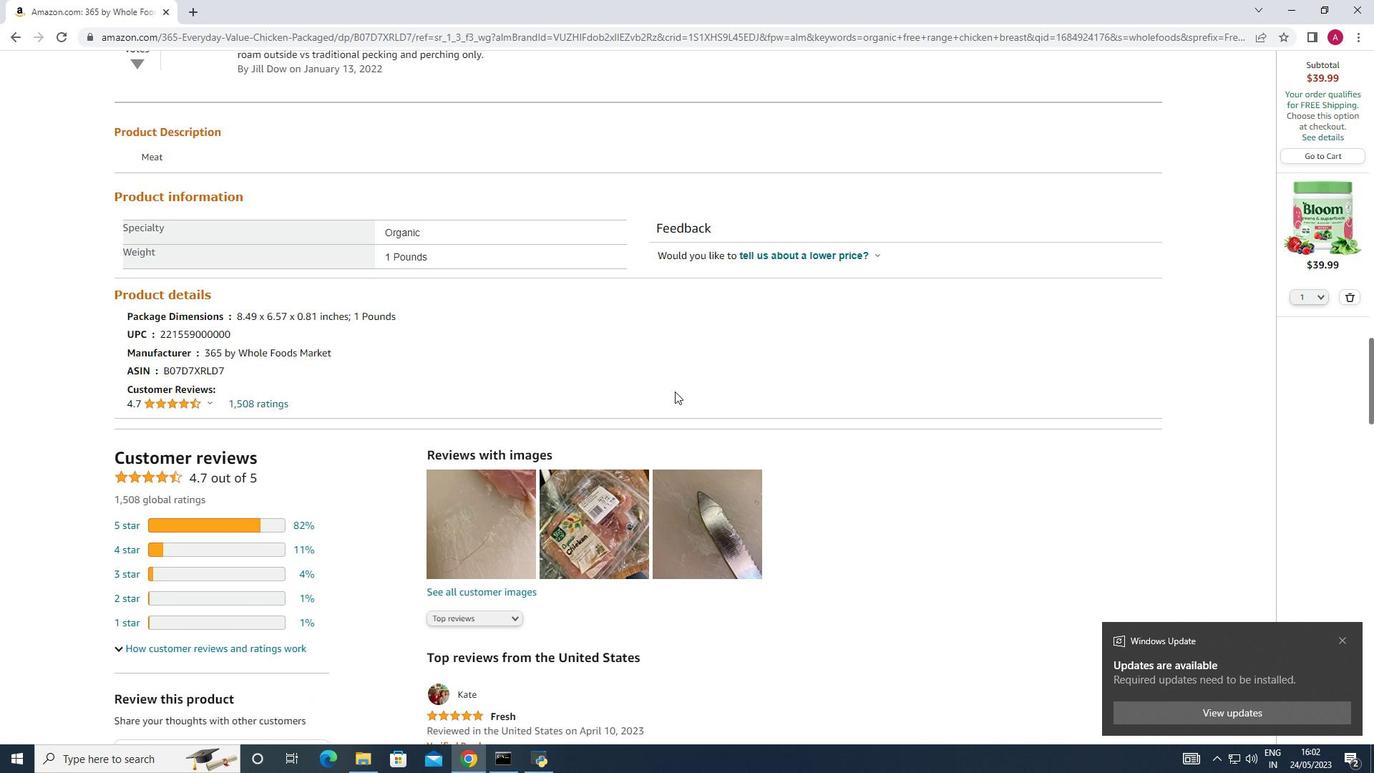
Action: Mouse scrolled (675, 390) with delta (0, 0)
Screenshot: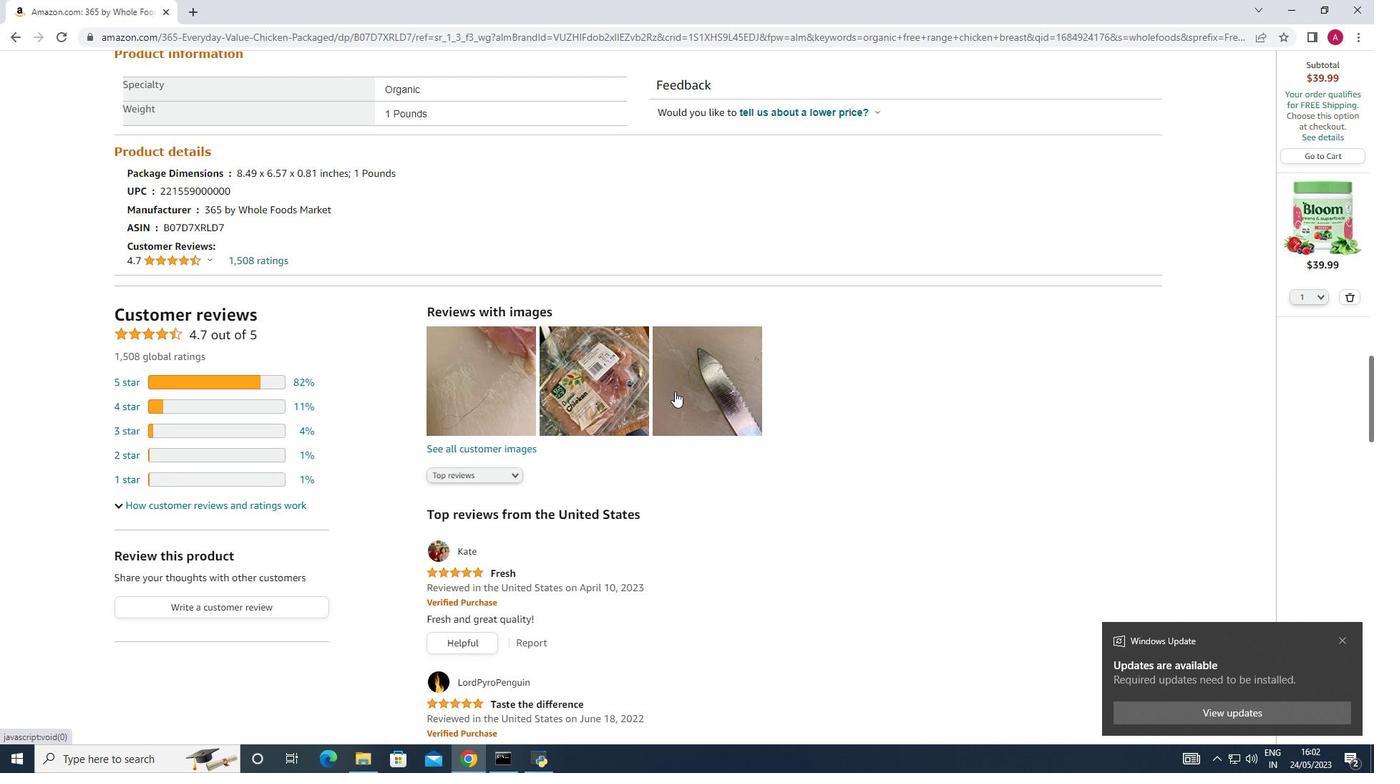 
Action: Mouse scrolled (675, 390) with delta (0, 0)
Screenshot: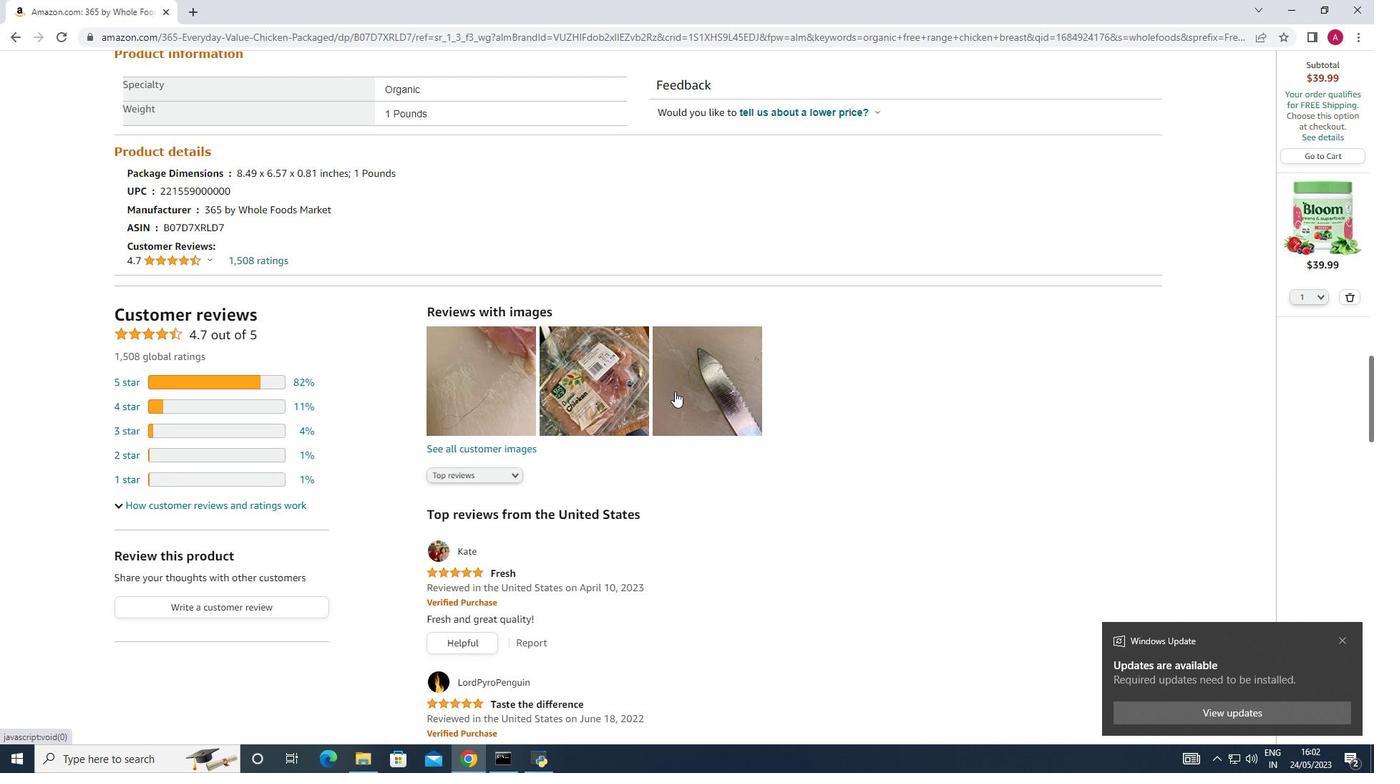 
Action: Mouse scrolled (675, 390) with delta (0, 0)
Screenshot: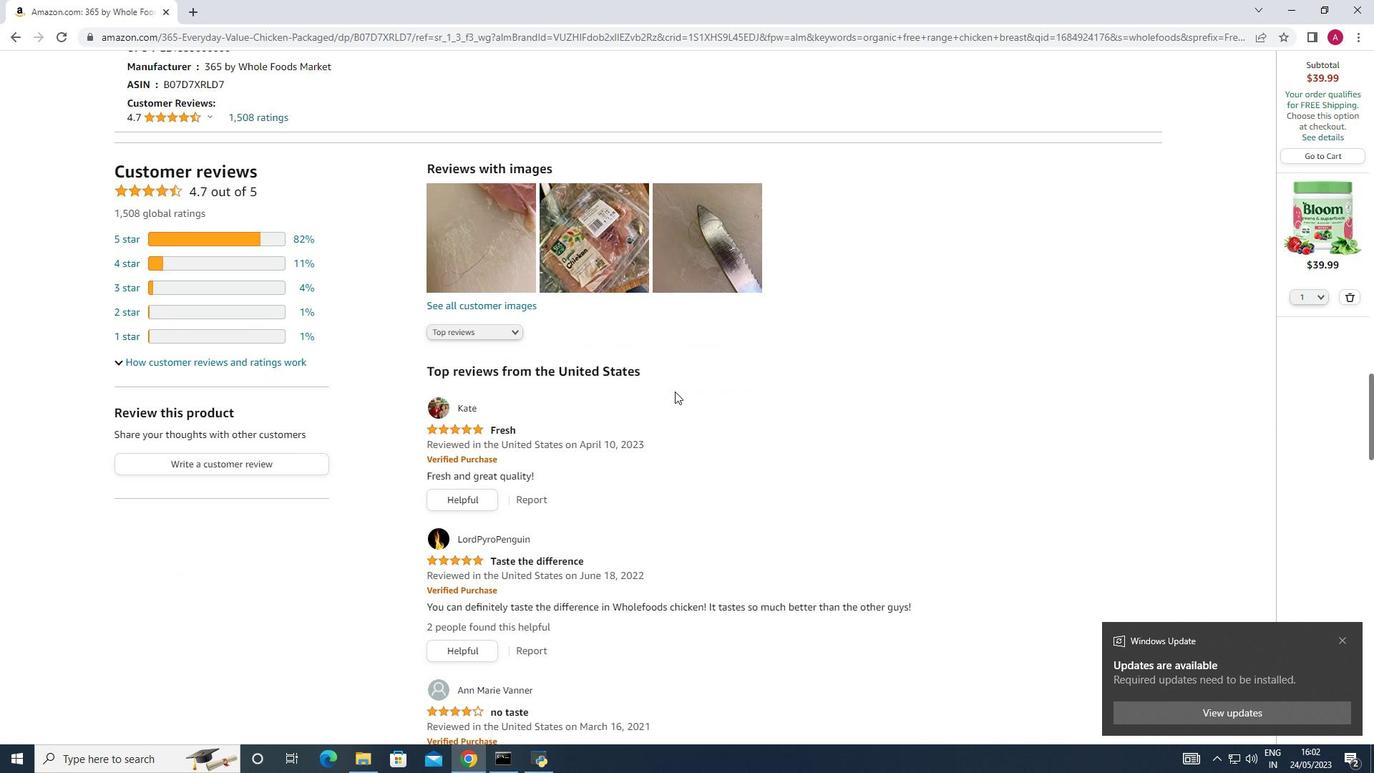 
Action: Mouse scrolled (675, 390) with delta (0, 0)
Screenshot: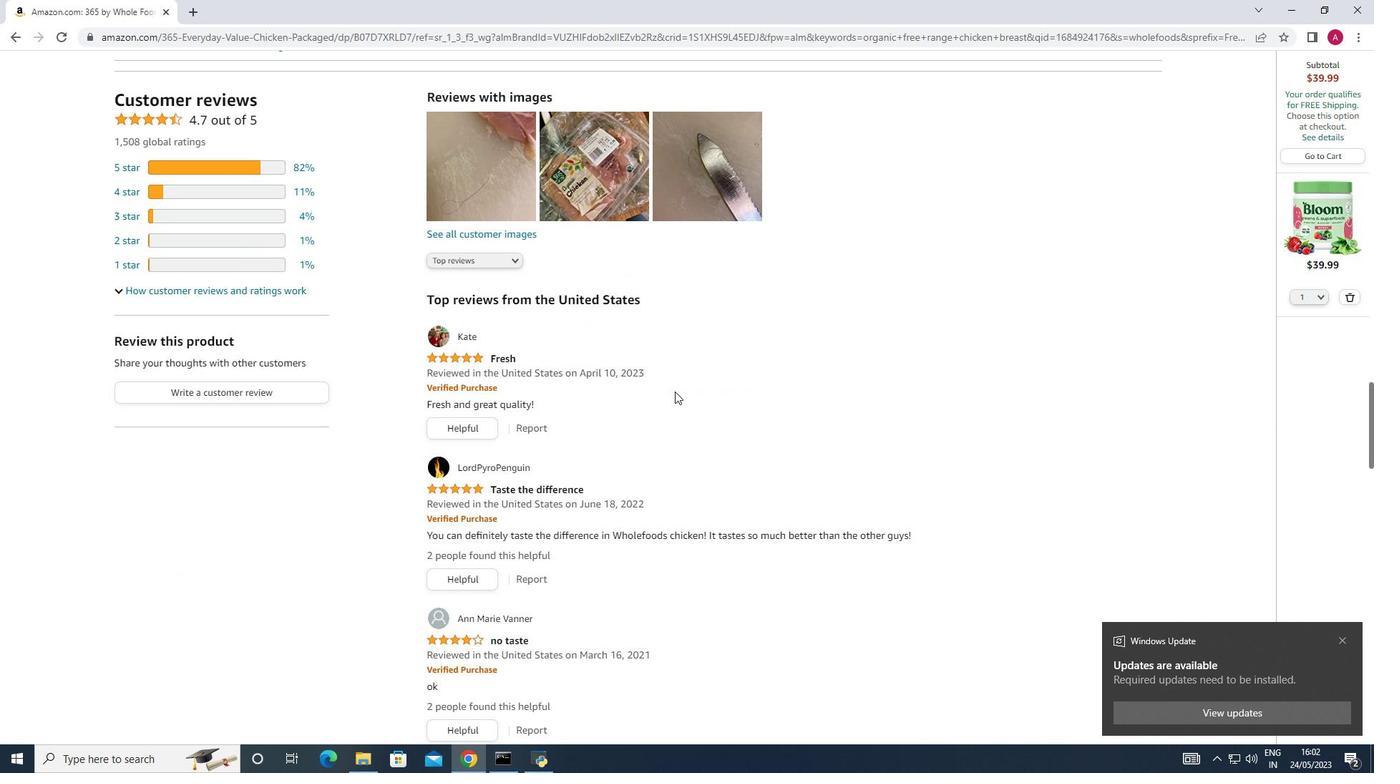 
Action: Mouse scrolled (675, 390) with delta (0, 0)
Screenshot: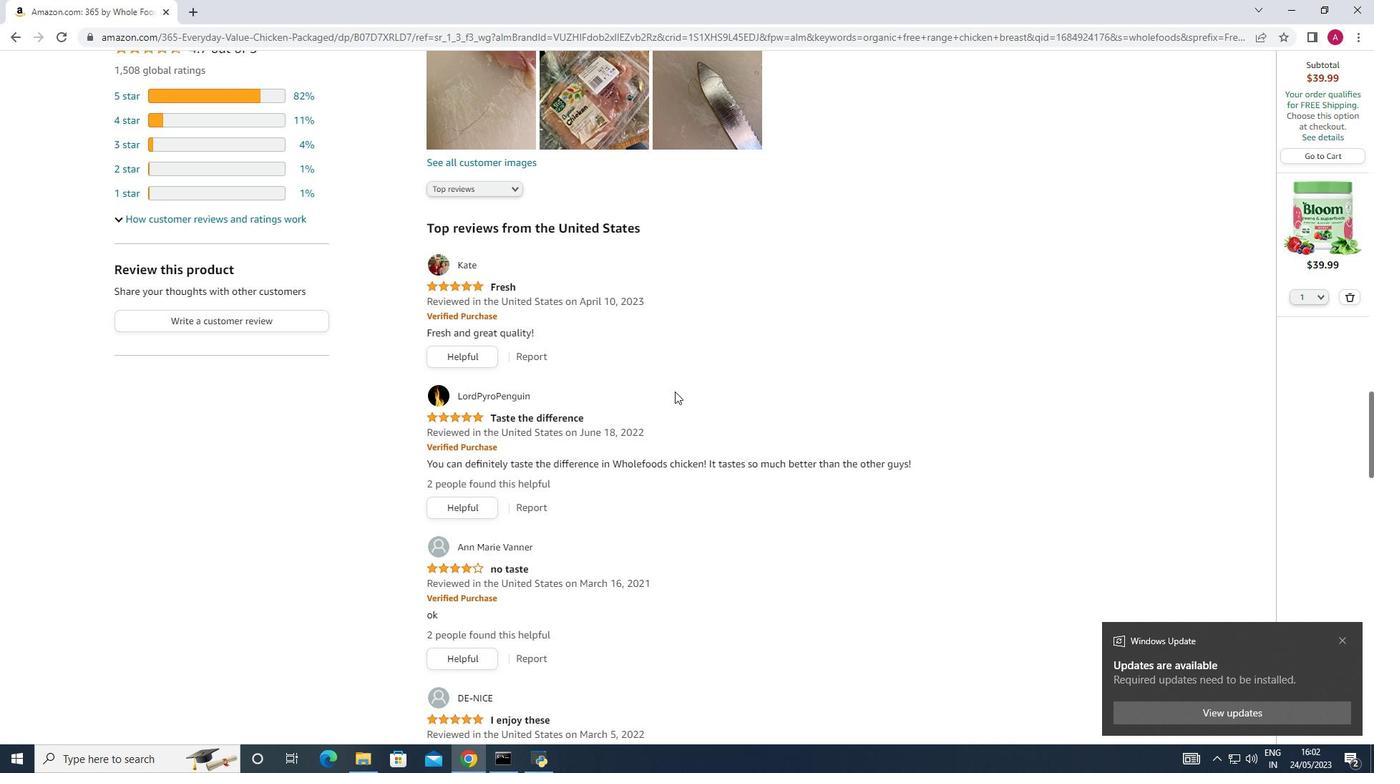 
Action: Mouse moved to (691, 362)
Screenshot: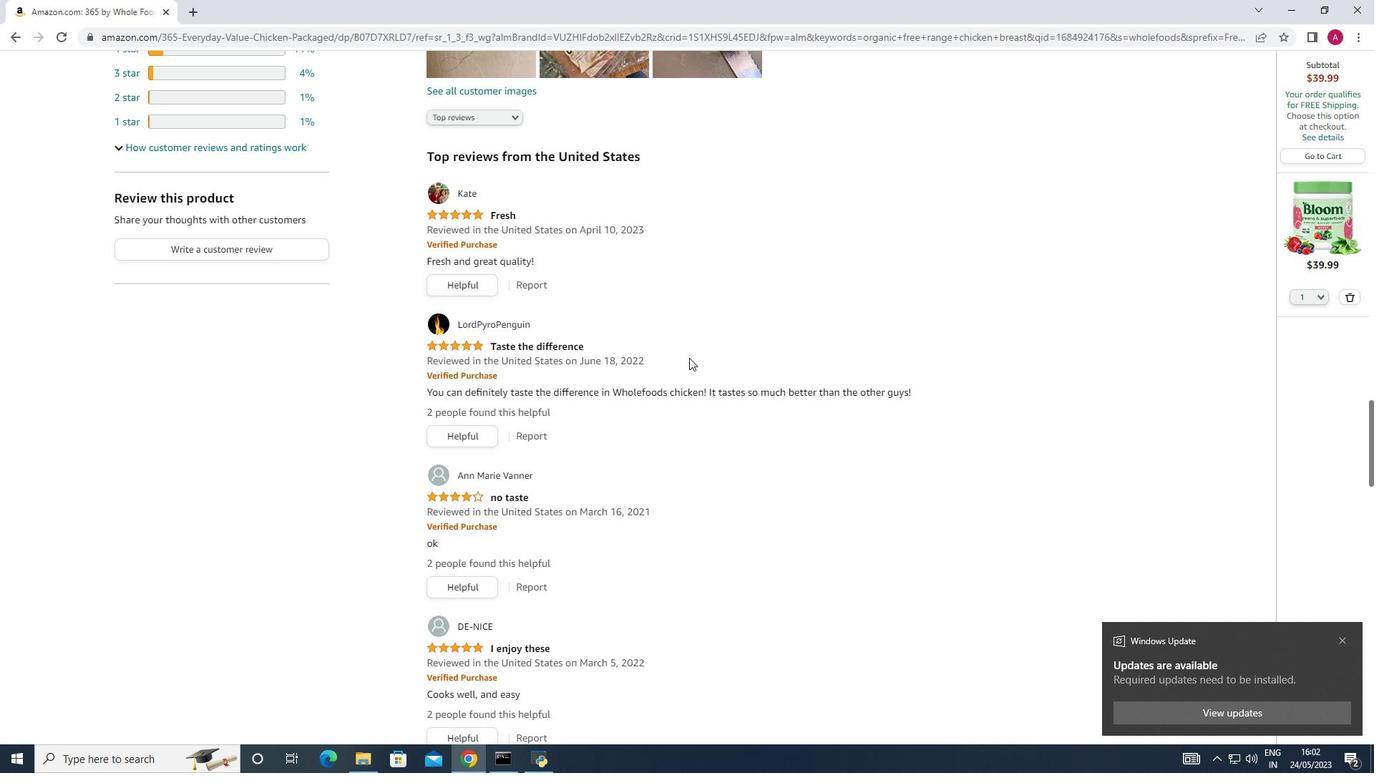 
Action: Mouse scrolled (691, 361) with delta (0, 0)
Screenshot: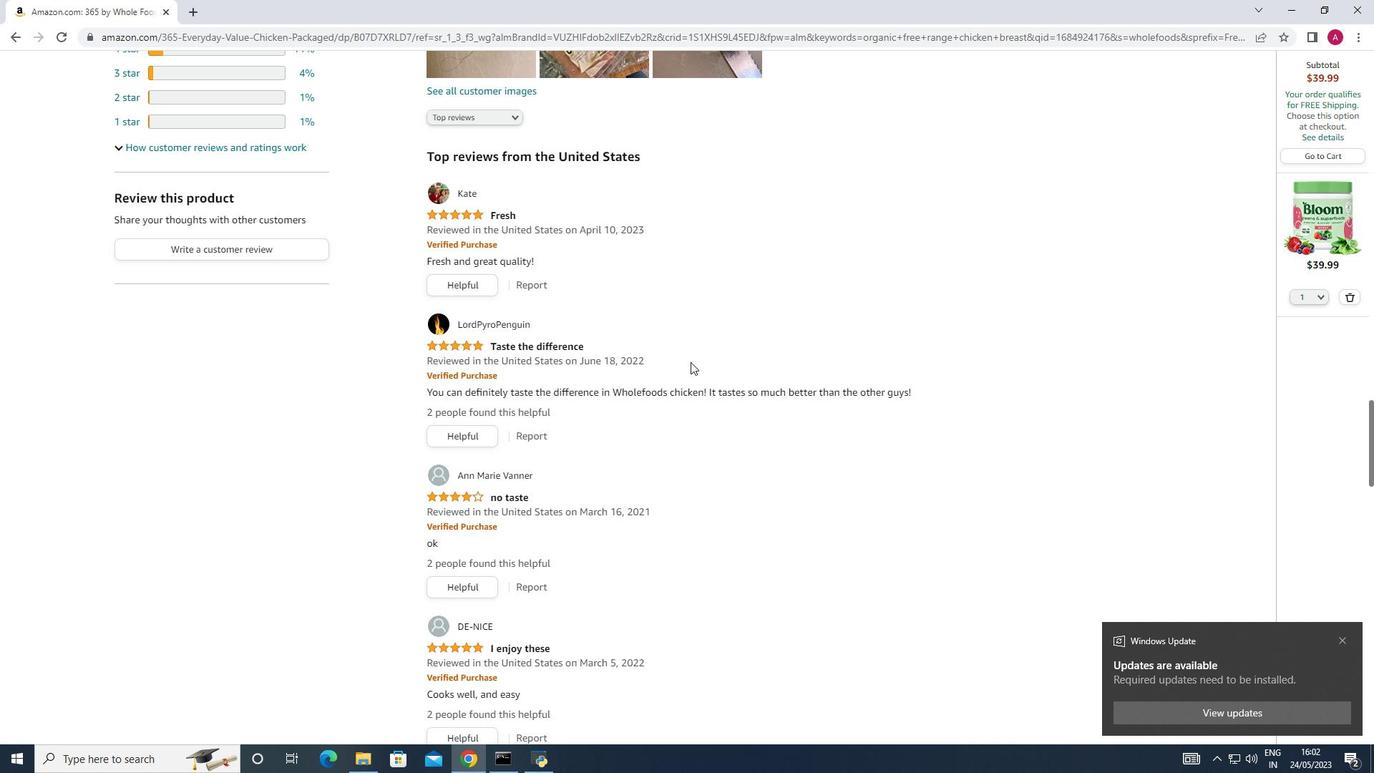 
Action: Mouse scrolled (691, 361) with delta (0, 0)
Screenshot: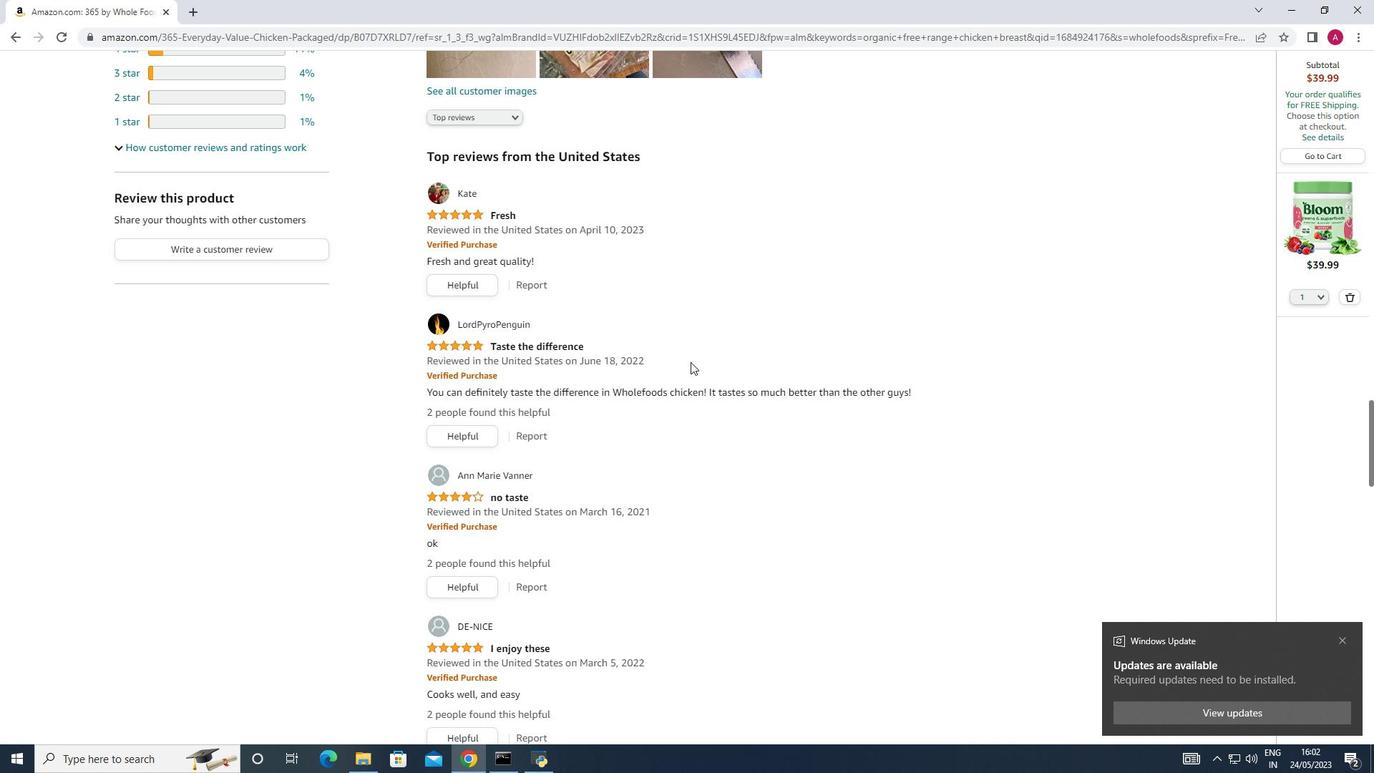 
Action: Mouse scrolled (691, 361) with delta (0, 0)
Screenshot: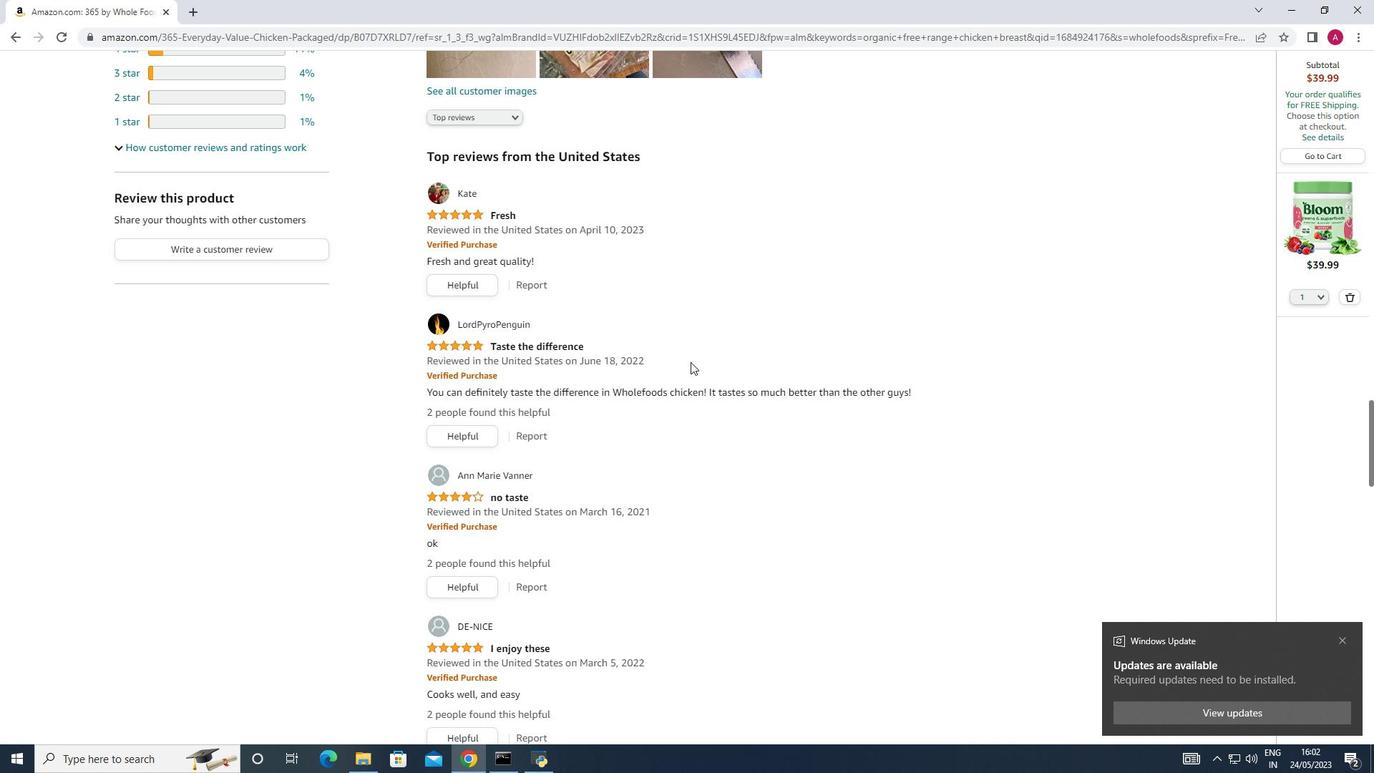 
Action: Mouse moved to (691, 365)
Screenshot: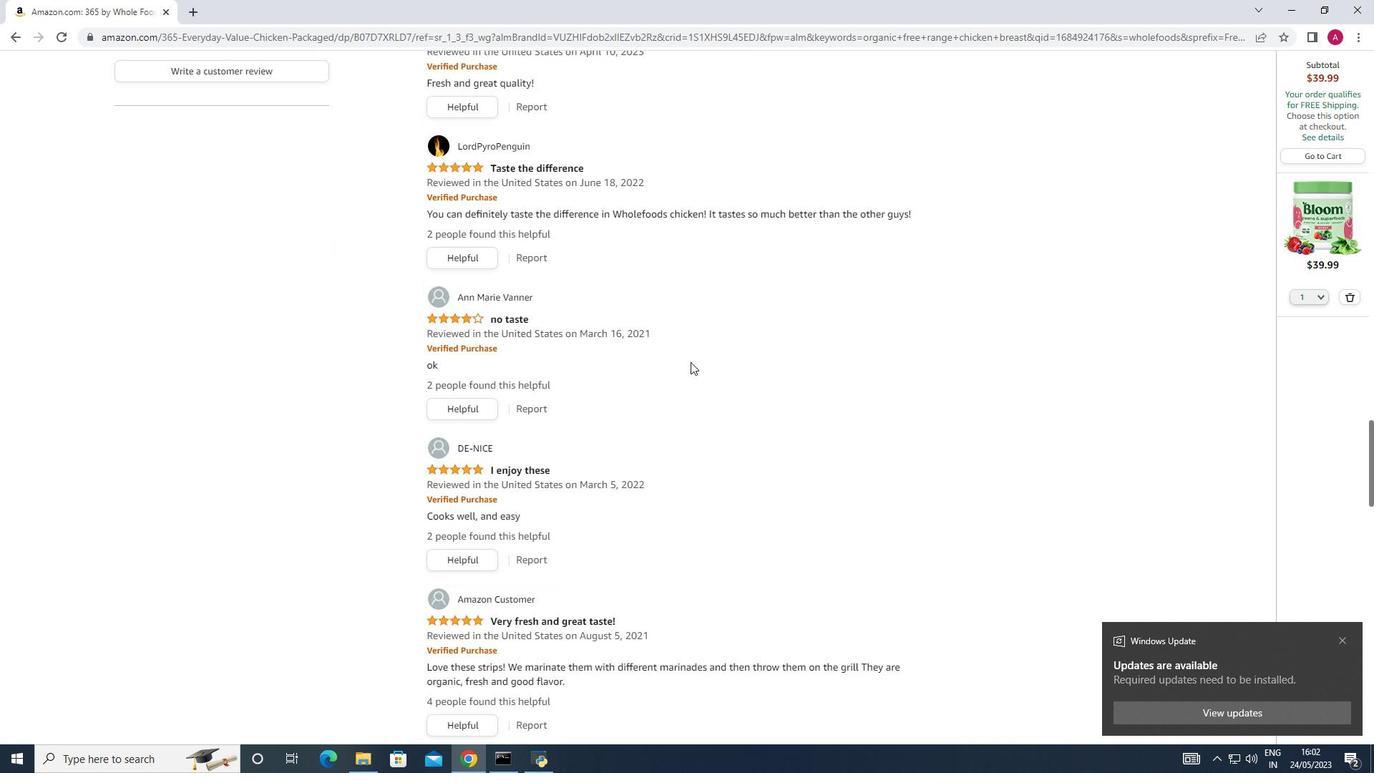 
Action: Mouse scrolled (691, 365) with delta (0, 0)
Screenshot: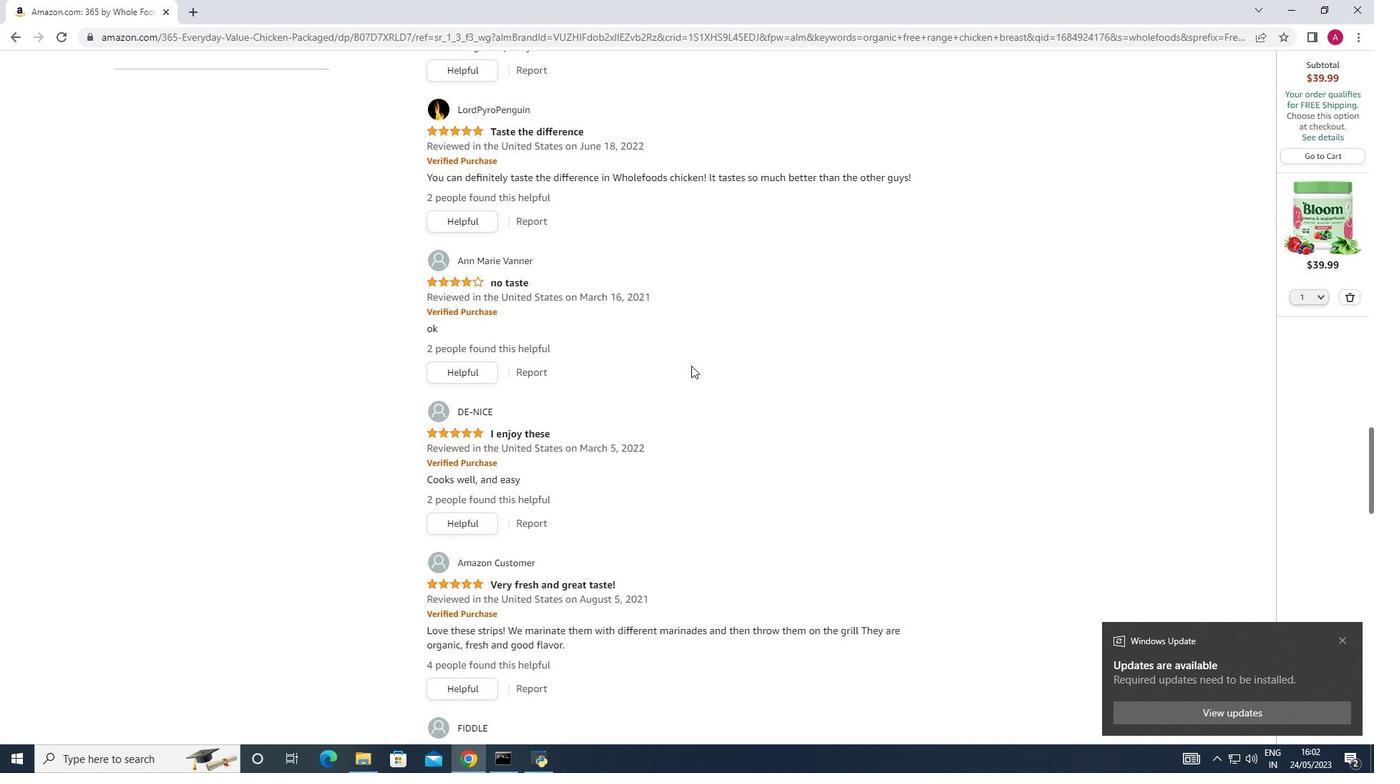 
Action: Mouse scrolled (691, 365) with delta (0, 0)
Screenshot: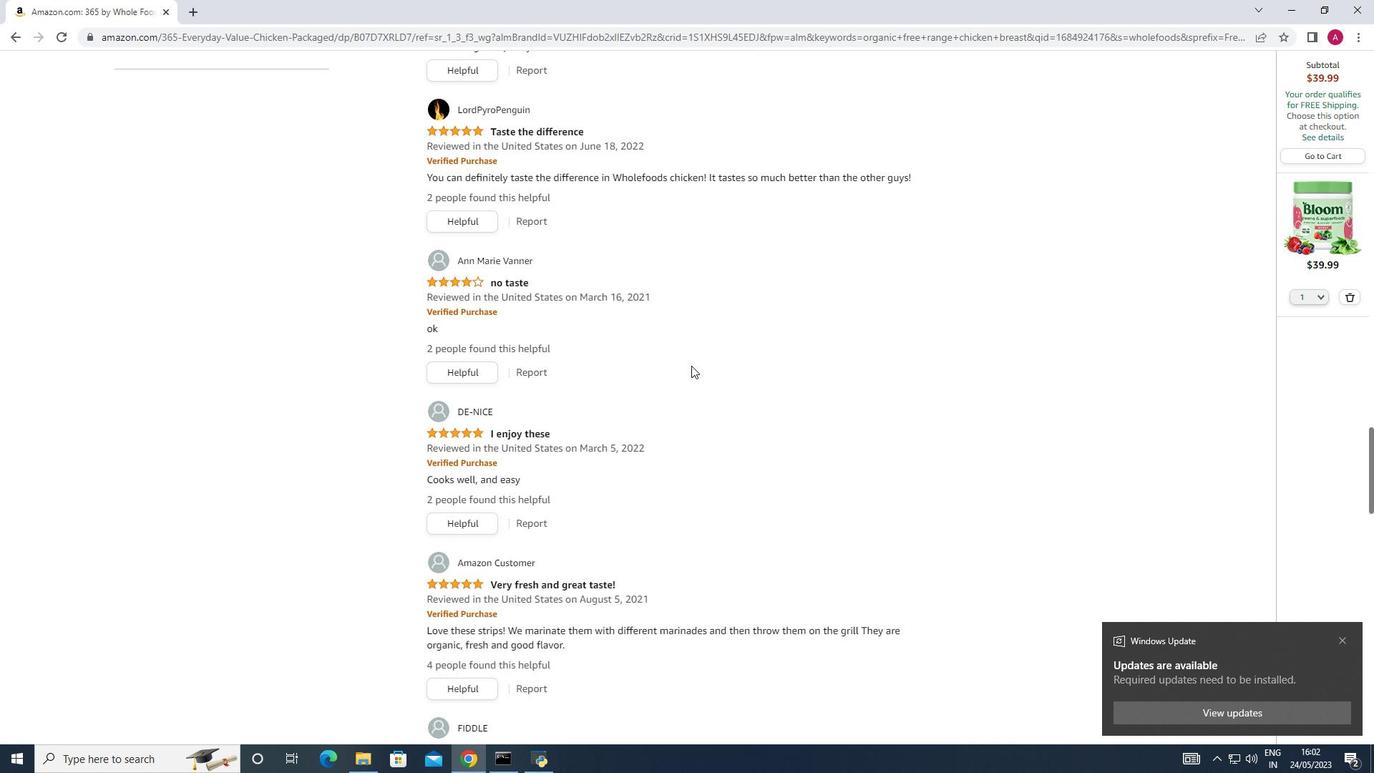 
Action: Mouse scrolled (691, 365) with delta (0, 0)
Screenshot: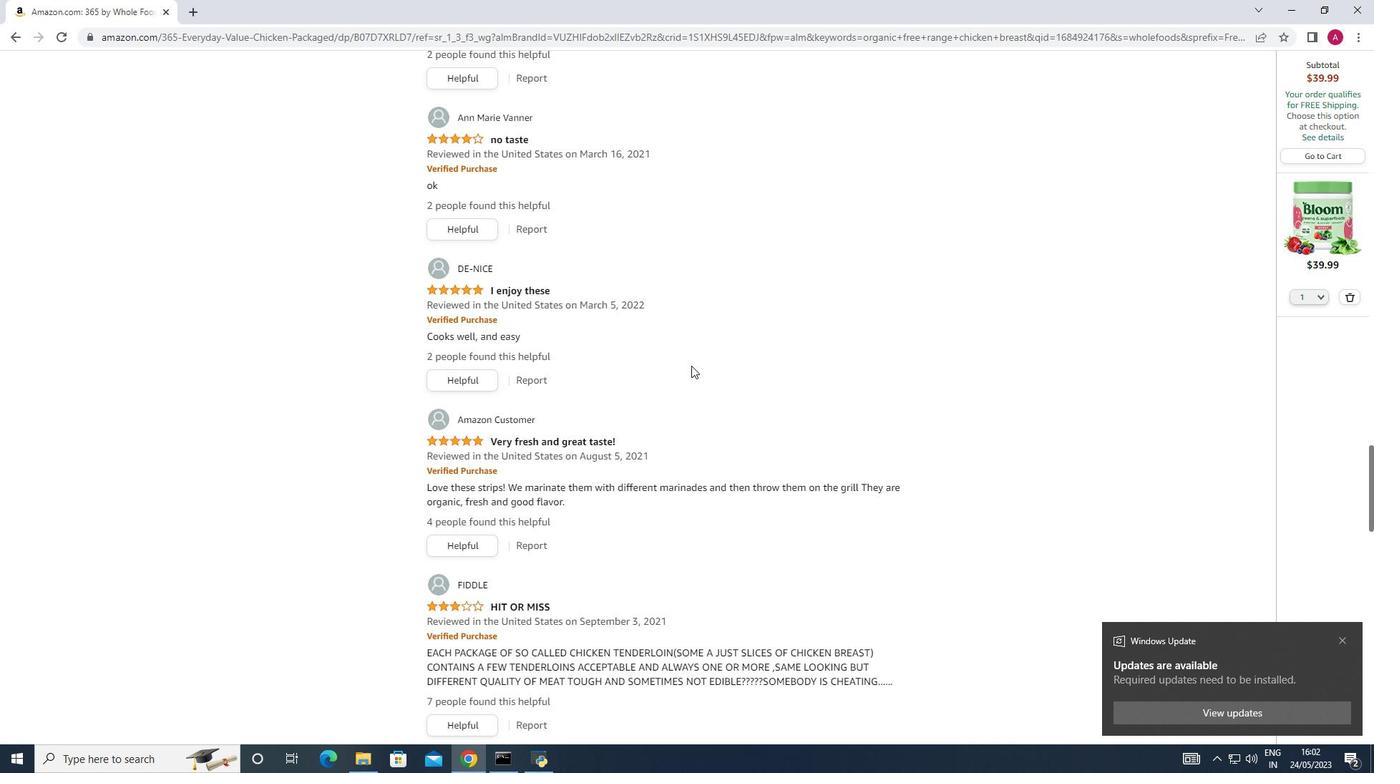 
Action: Mouse scrolled (691, 365) with delta (0, 0)
Screenshot: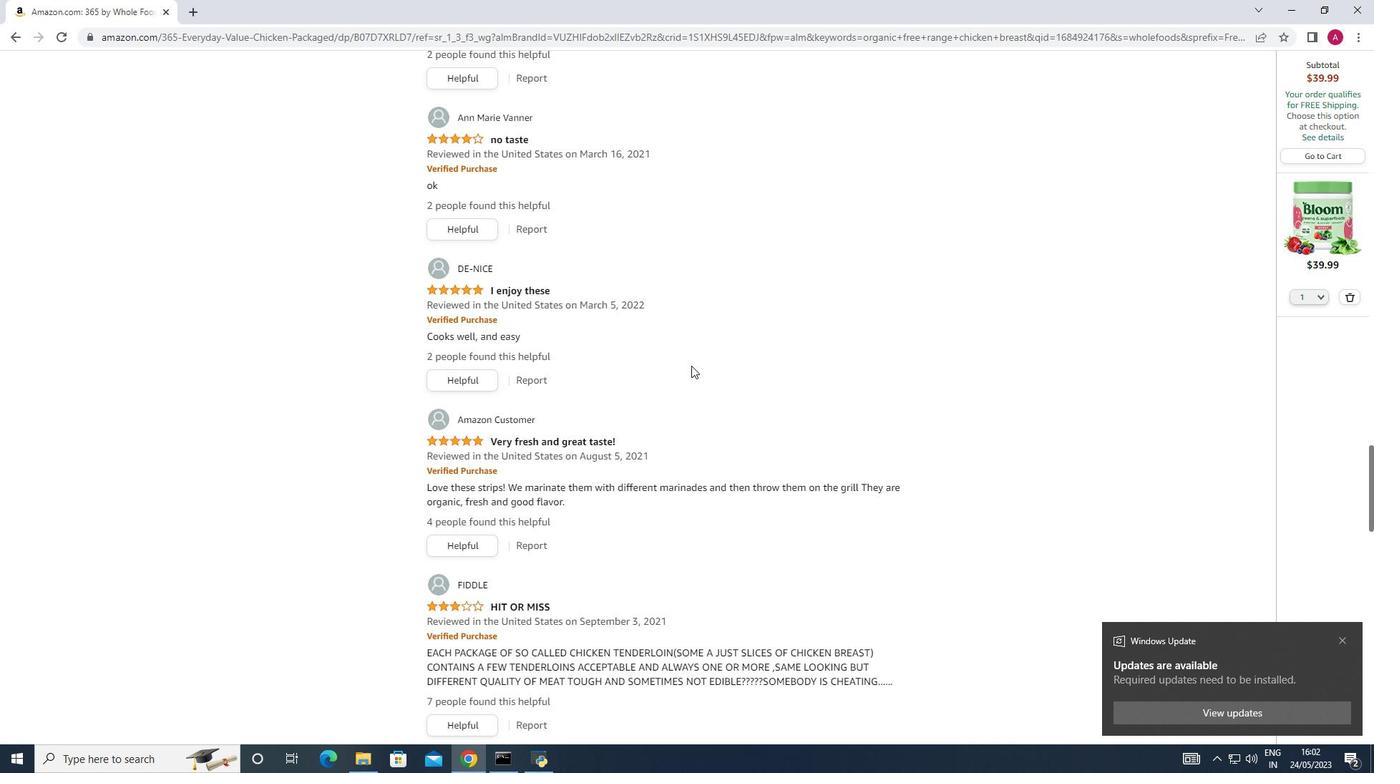 
Action: Mouse moved to (695, 371)
Screenshot: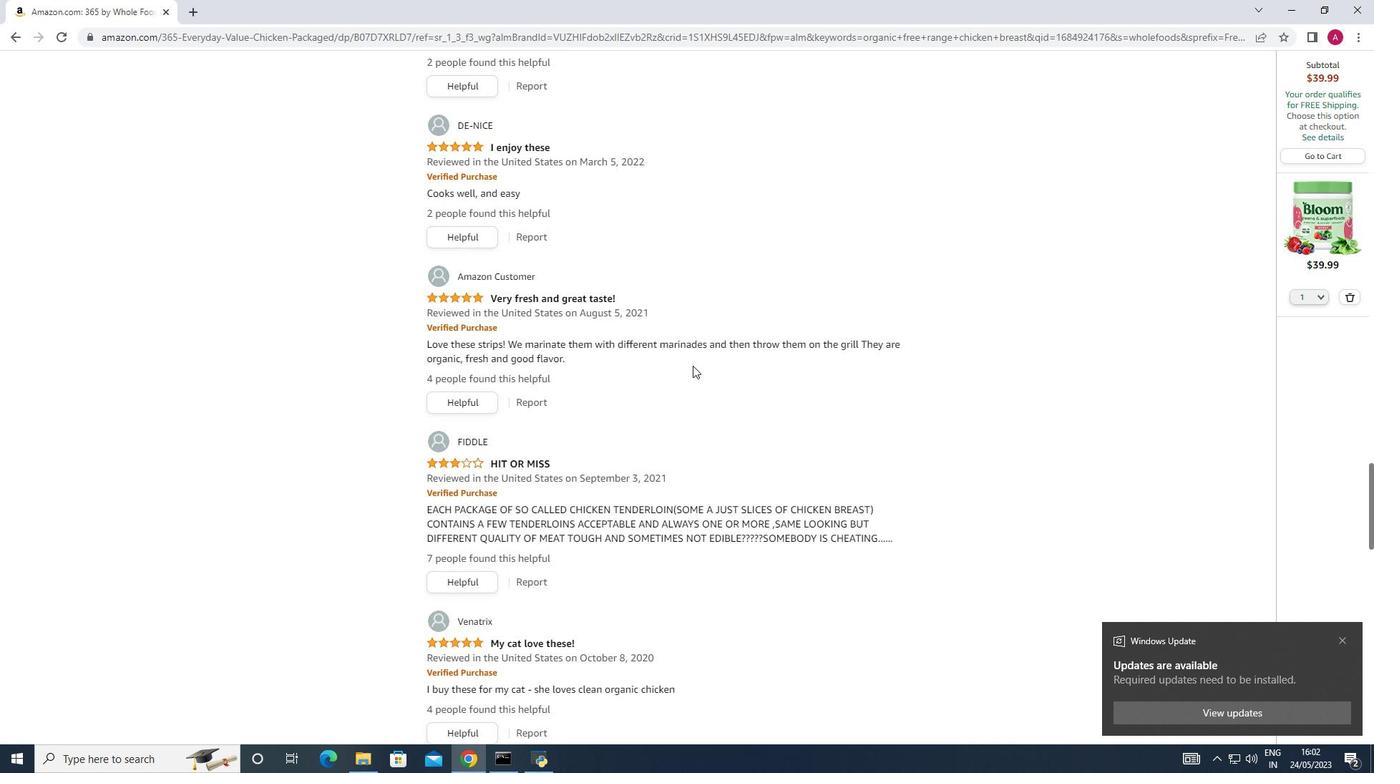 
Action: Mouse scrolled (695, 370) with delta (0, 0)
Screenshot: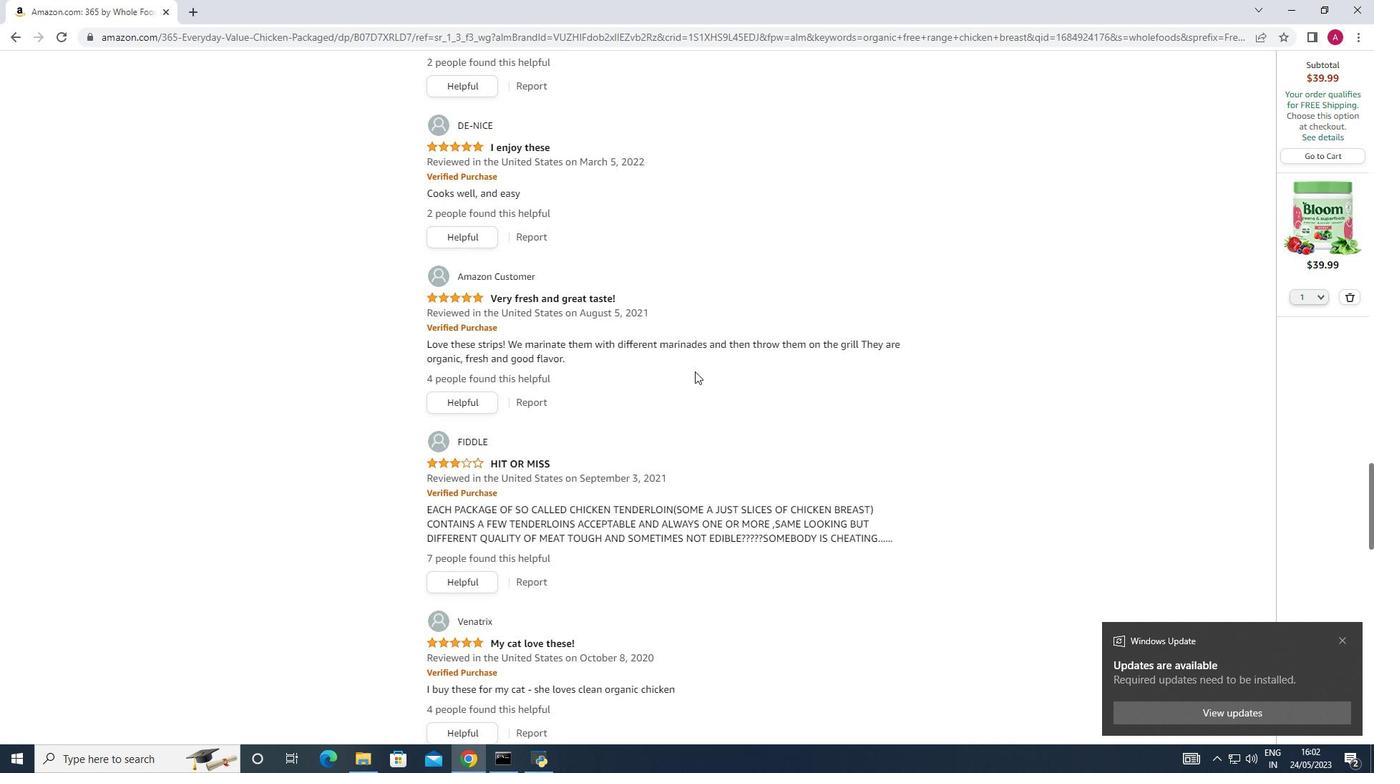 
Action: Mouse scrolled (695, 370) with delta (0, 0)
Screenshot: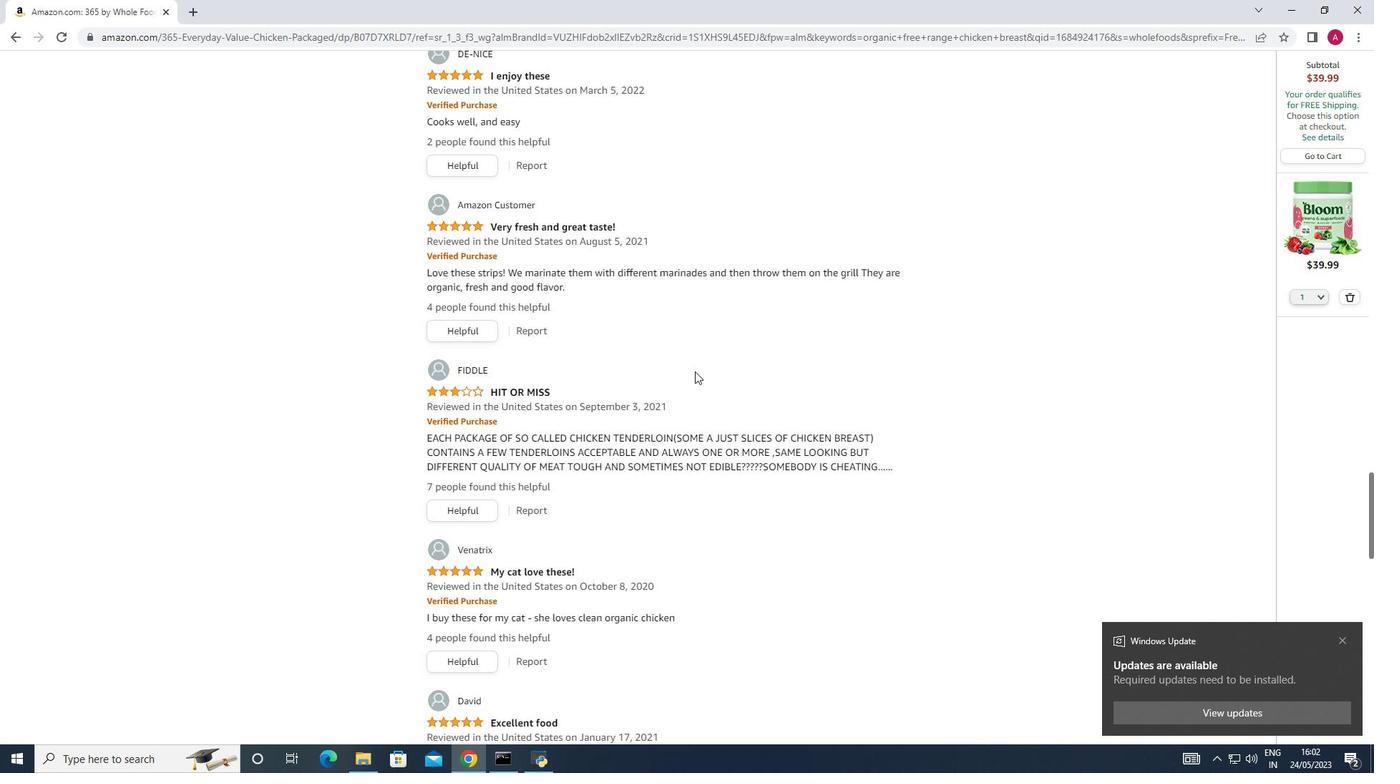 
Action: Mouse scrolled (695, 370) with delta (0, 0)
Screenshot: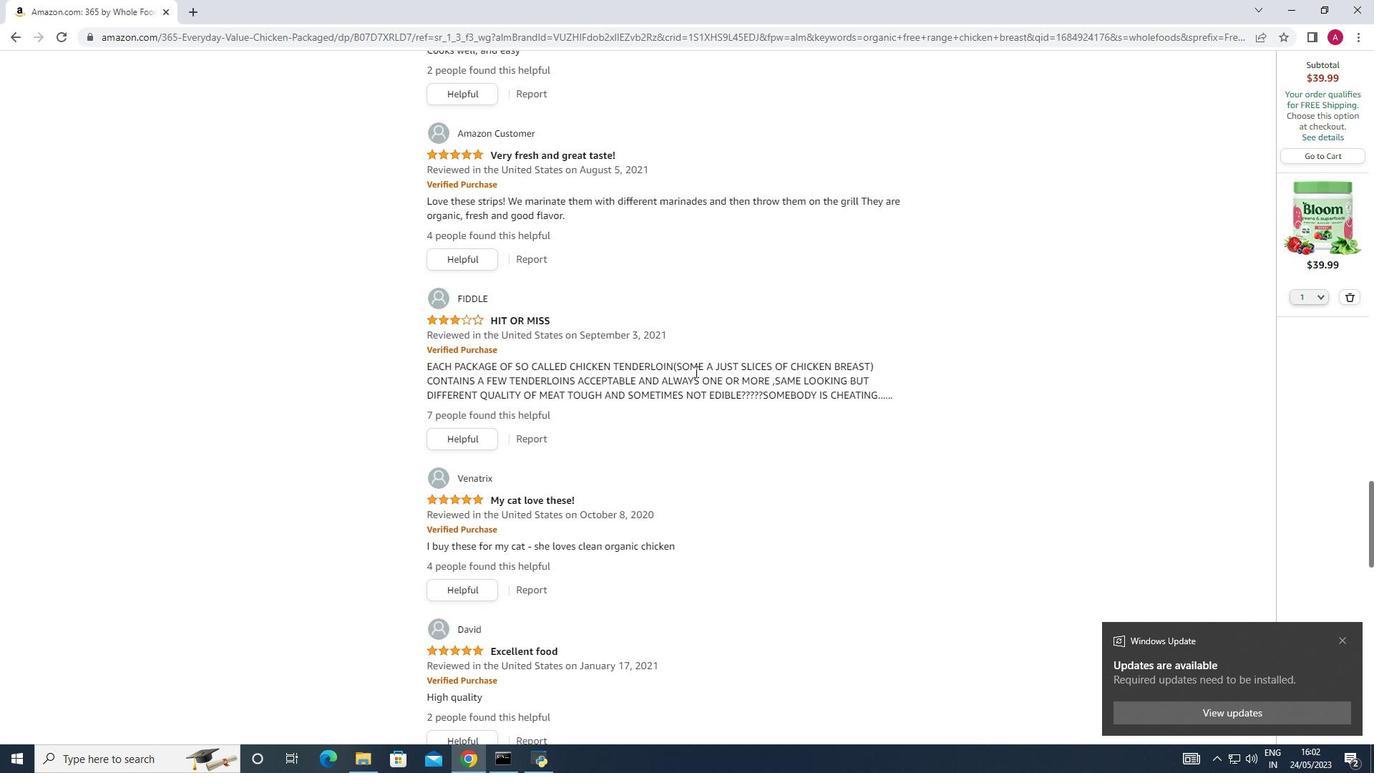 
Action: Mouse scrolled (695, 370) with delta (0, 0)
Screenshot: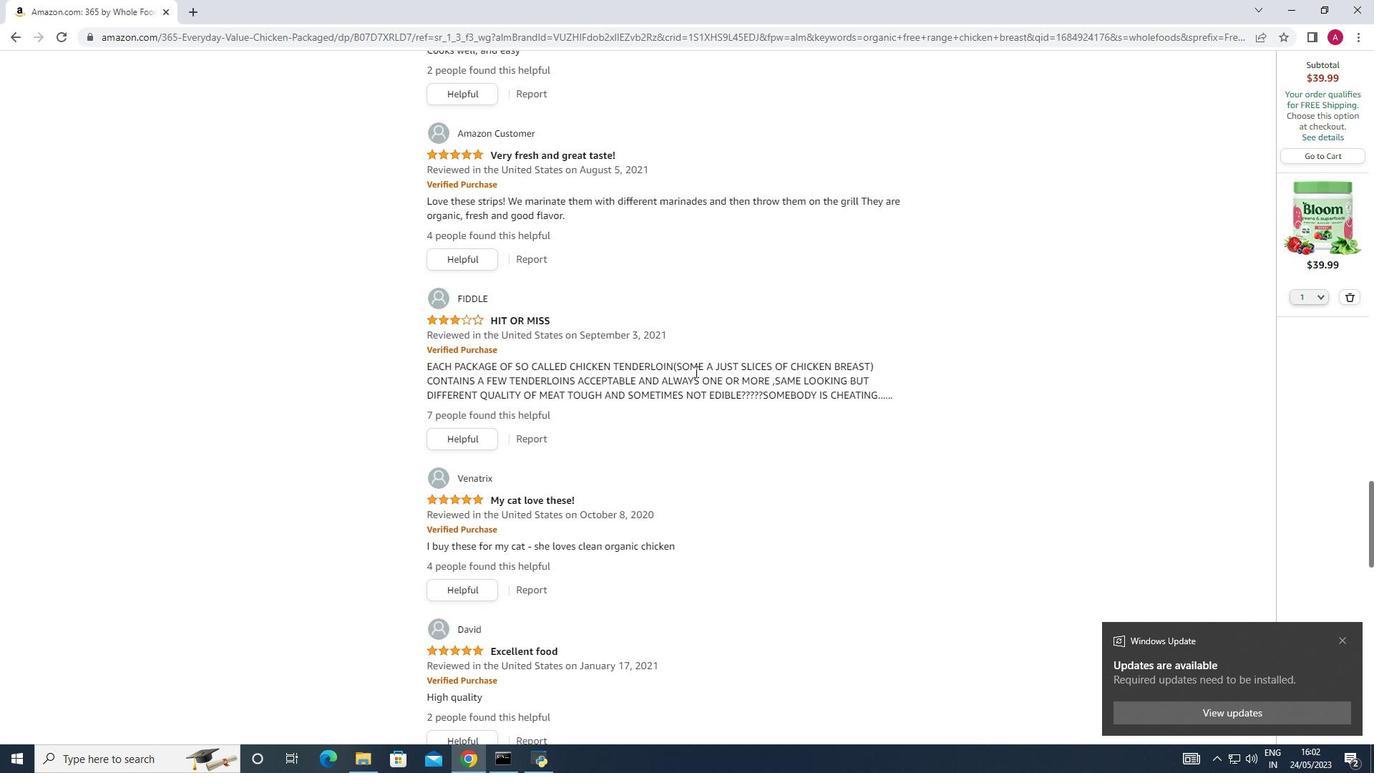 
Action: Mouse moved to (683, 337)
Screenshot: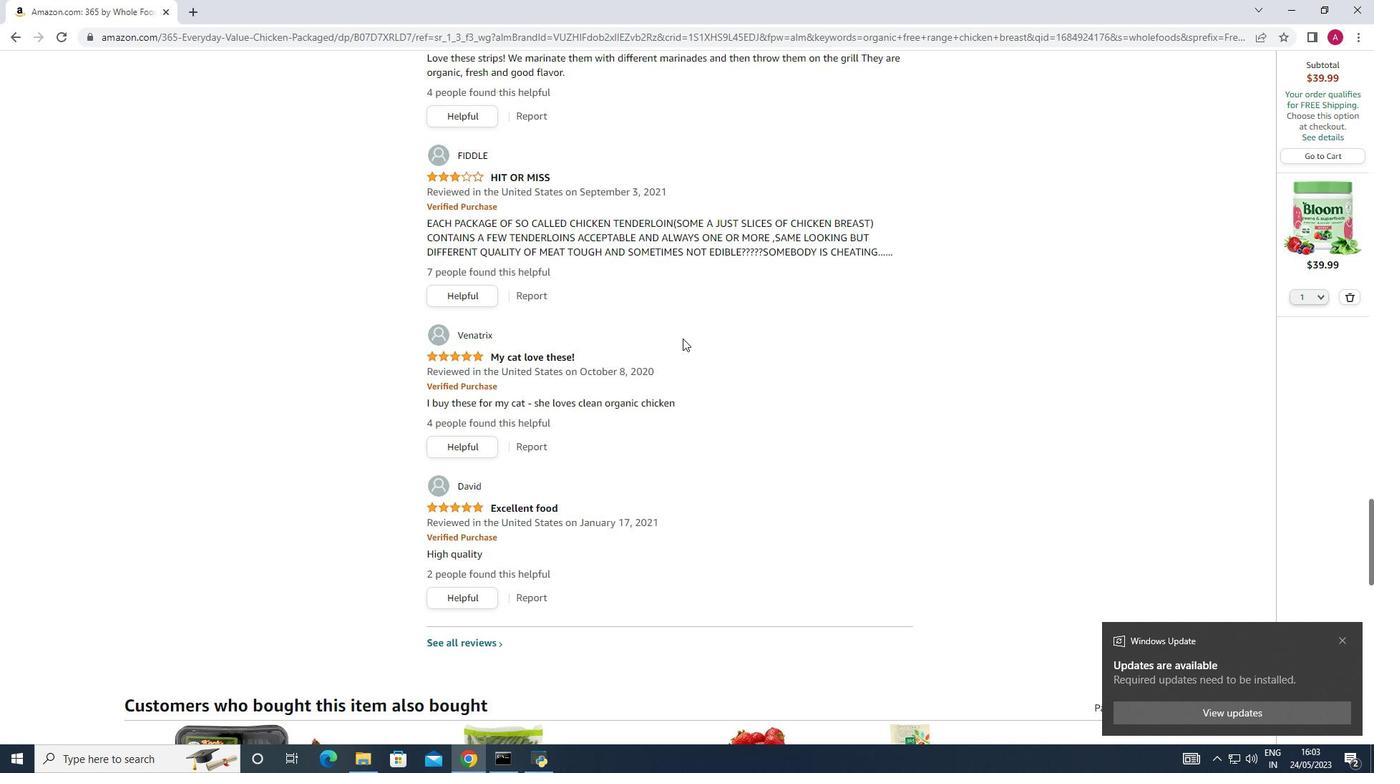 
Action: Mouse scrolled (683, 336) with delta (0, 0)
Screenshot: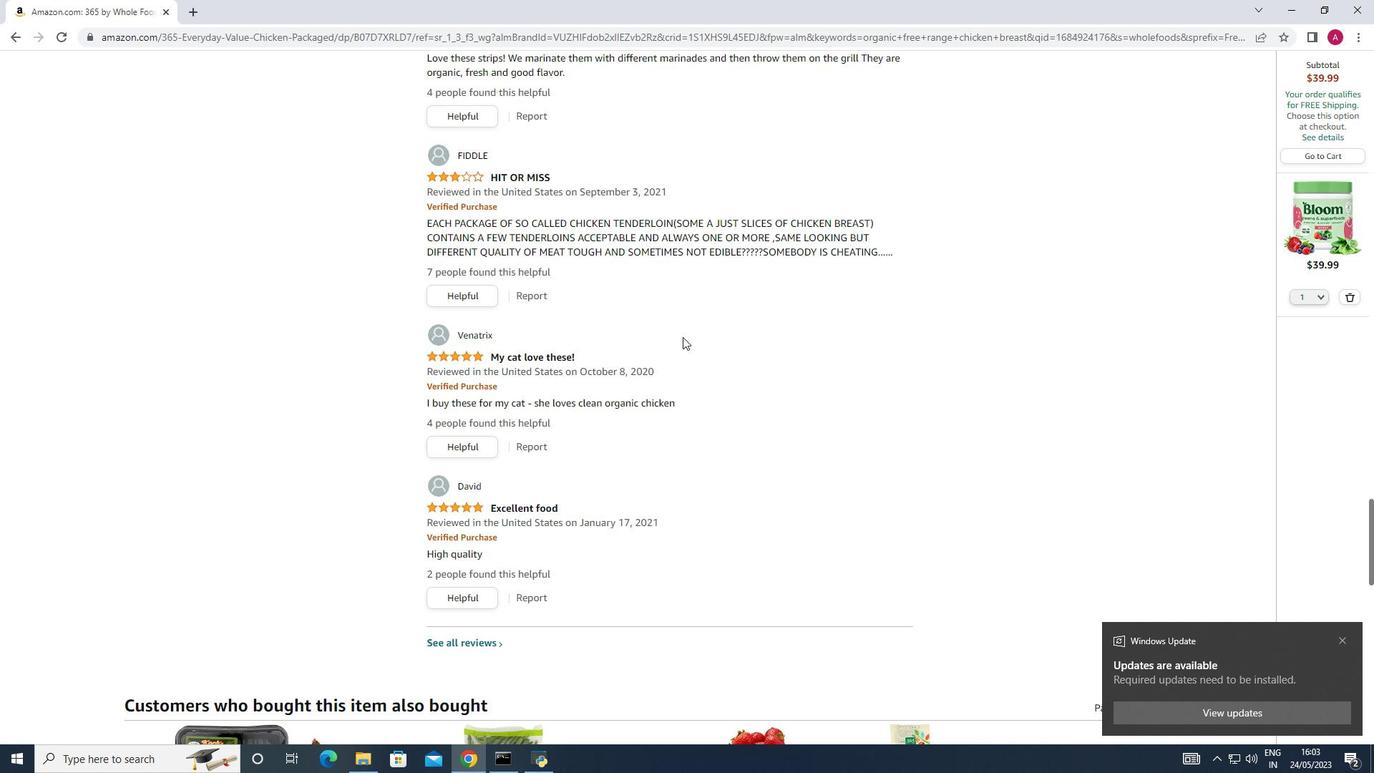 
Action: Mouse scrolled (683, 336) with delta (0, 0)
Screenshot: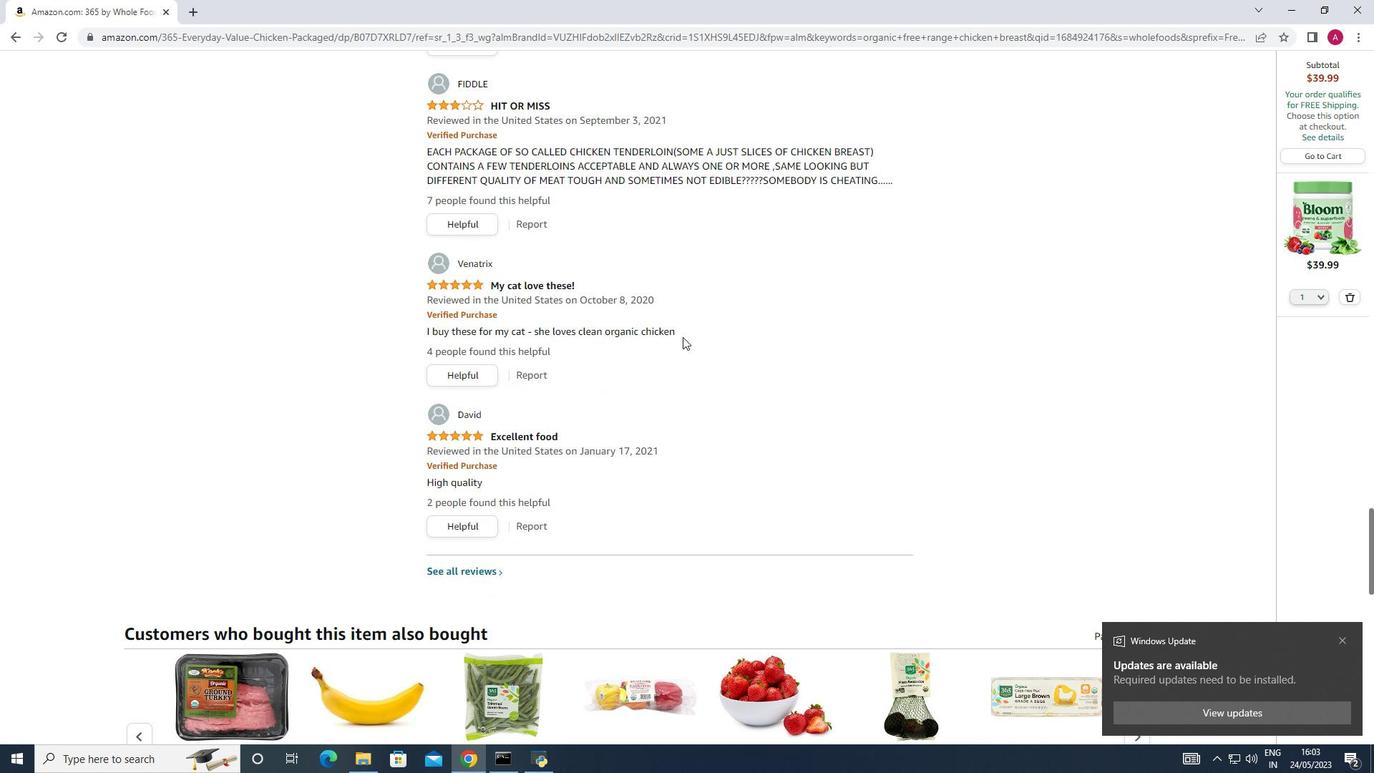 
Action: Mouse scrolled (683, 336) with delta (0, 0)
Screenshot: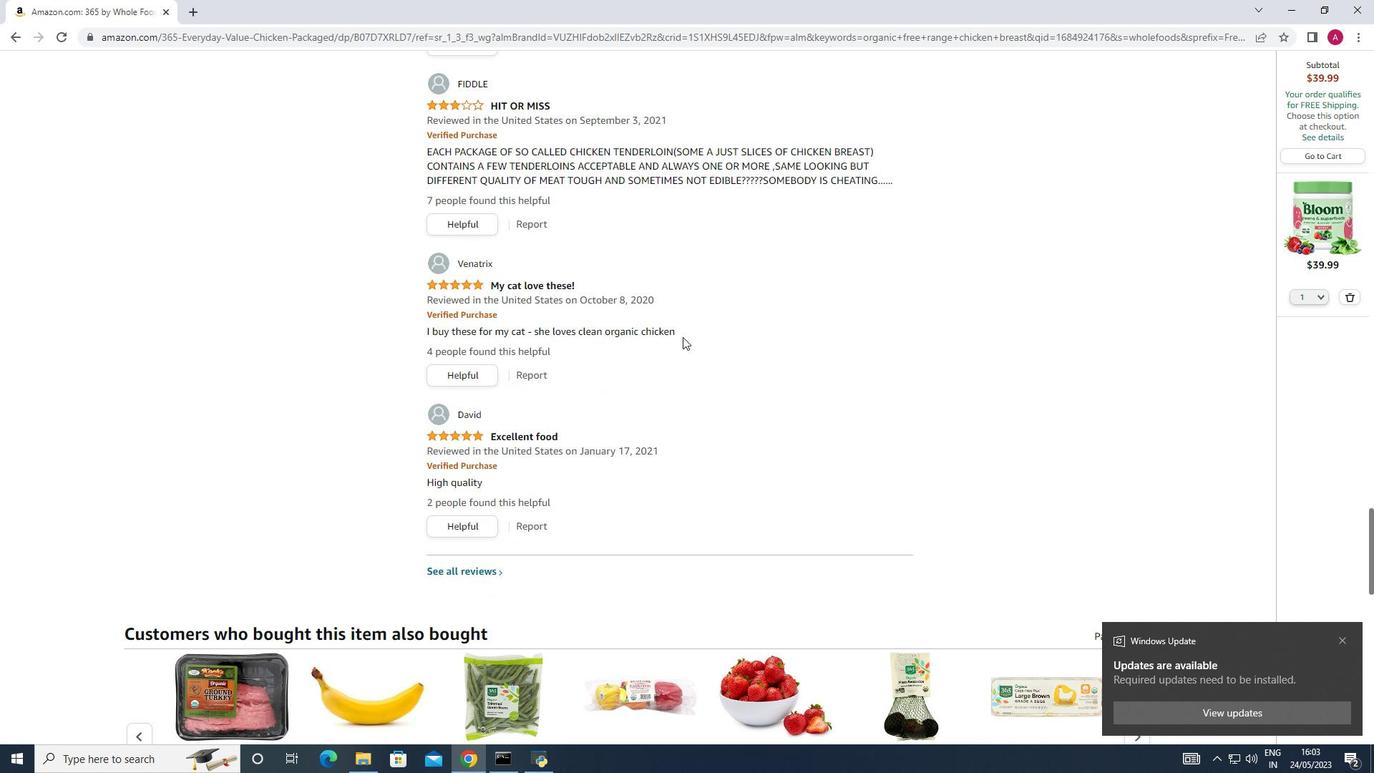 
Action: Mouse scrolled (683, 336) with delta (0, 0)
Screenshot: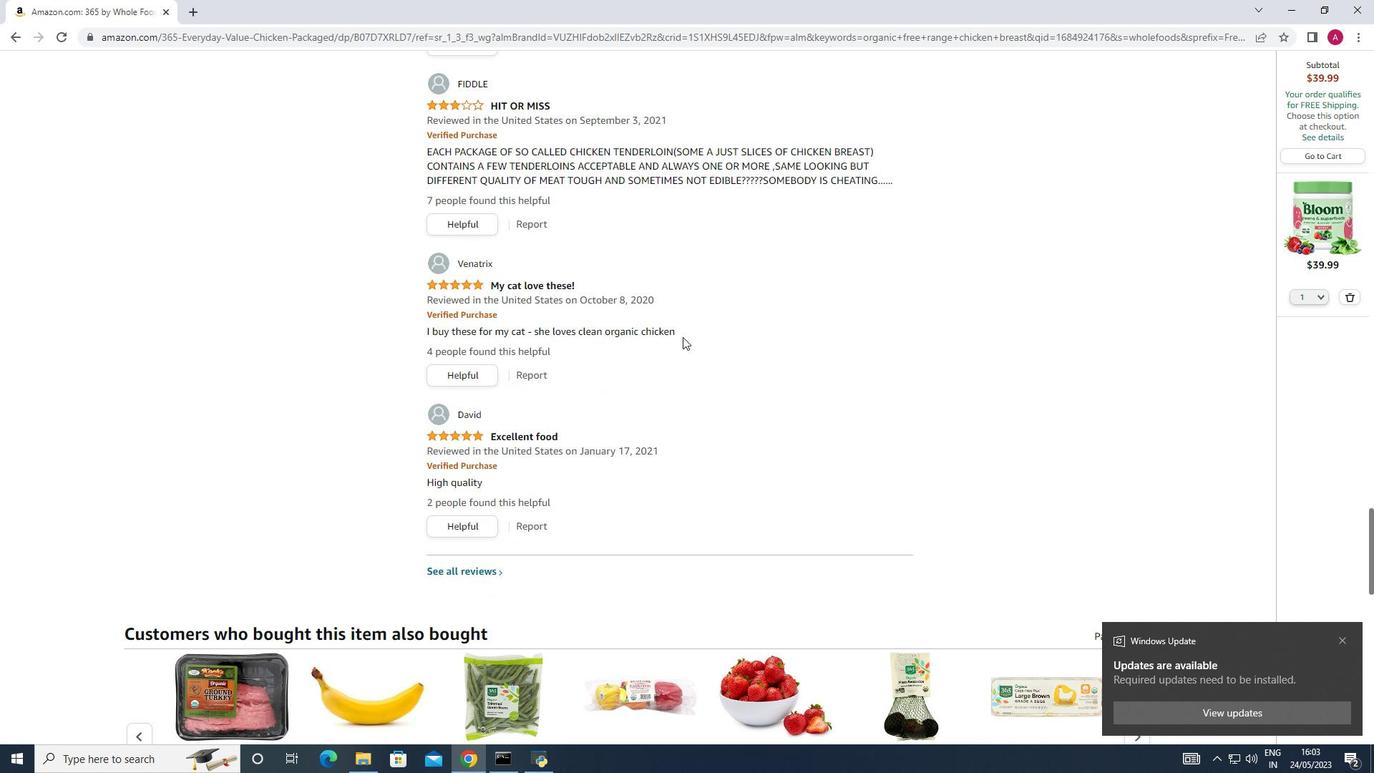 
Action: Mouse scrolled (683, 336) with delta (0, 0)
Screenshot: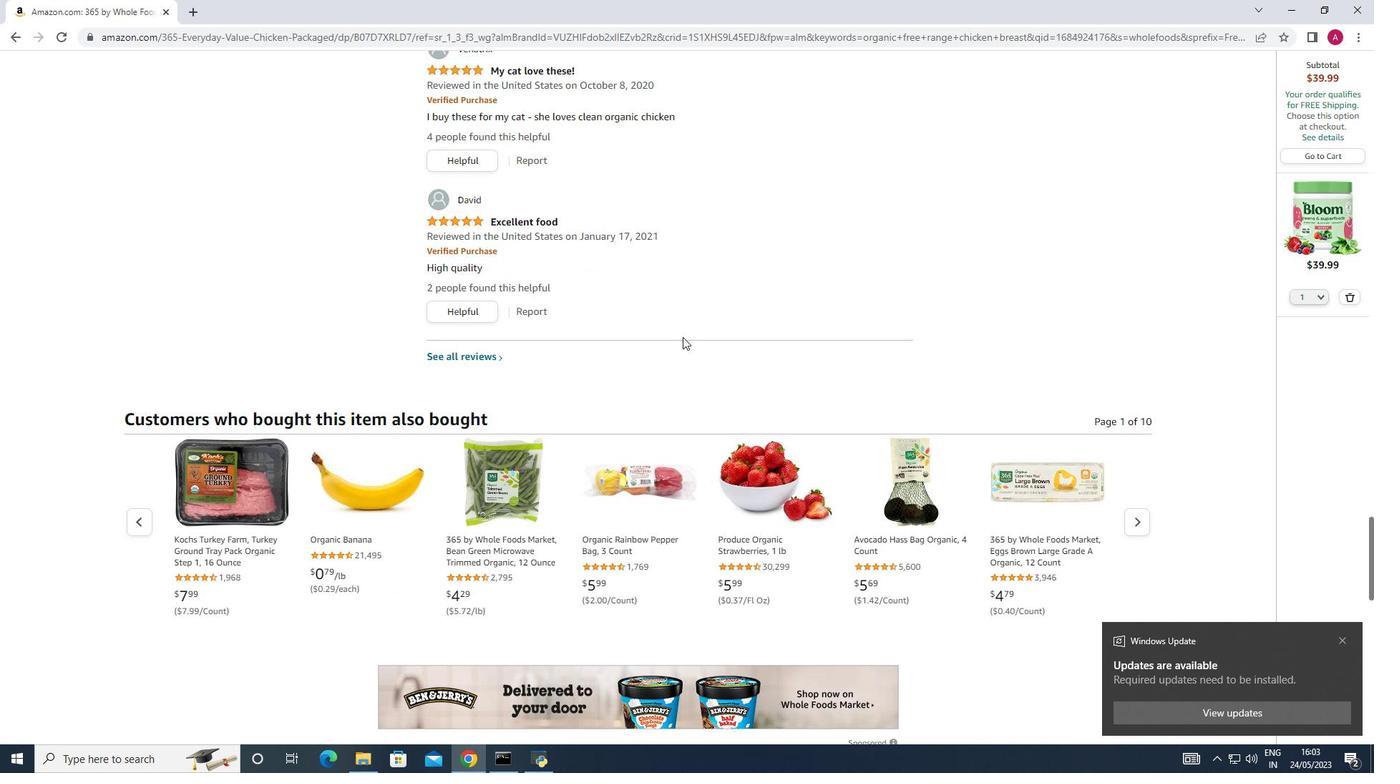 
Action: Mouse scrolled (683, 336) with delta (0, 0)
Screenshot: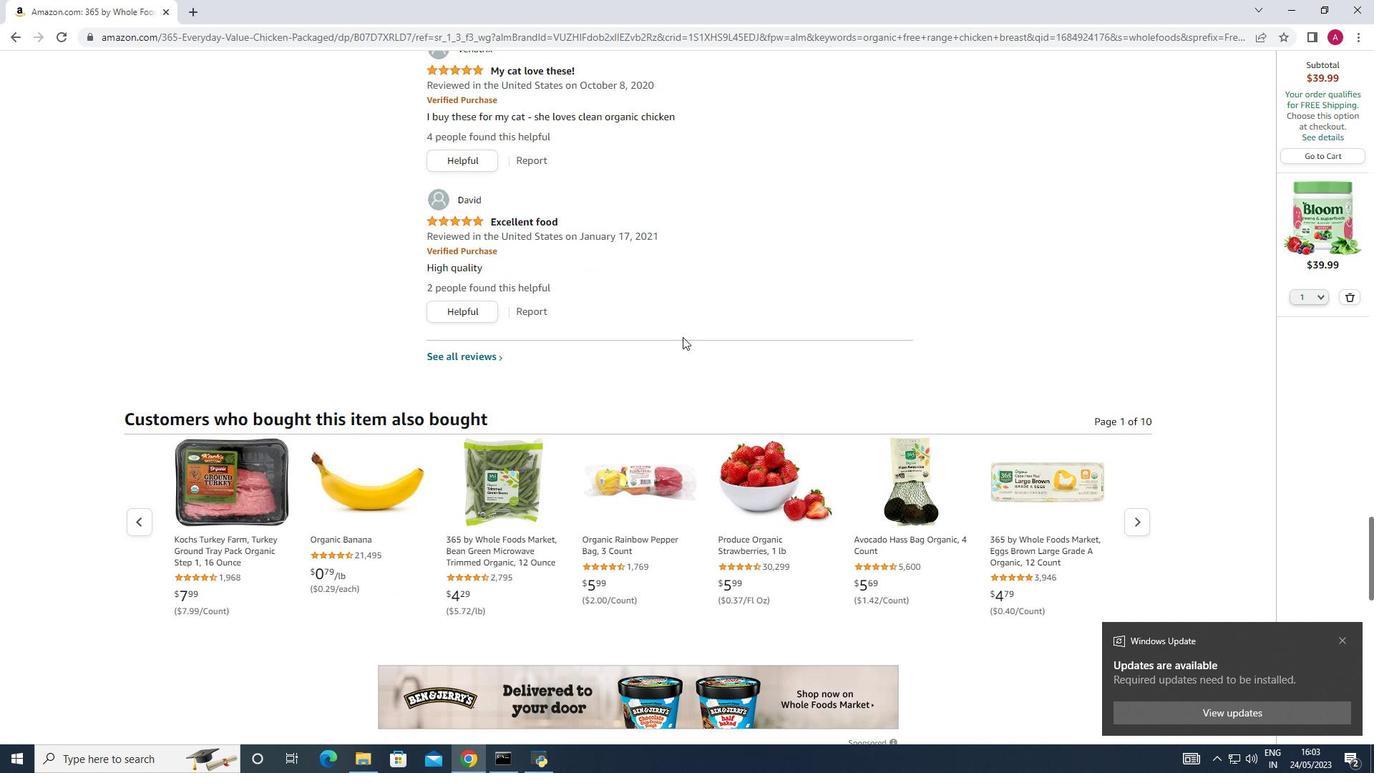 
Action: Mouse moved to (683, 336)
Screenshot: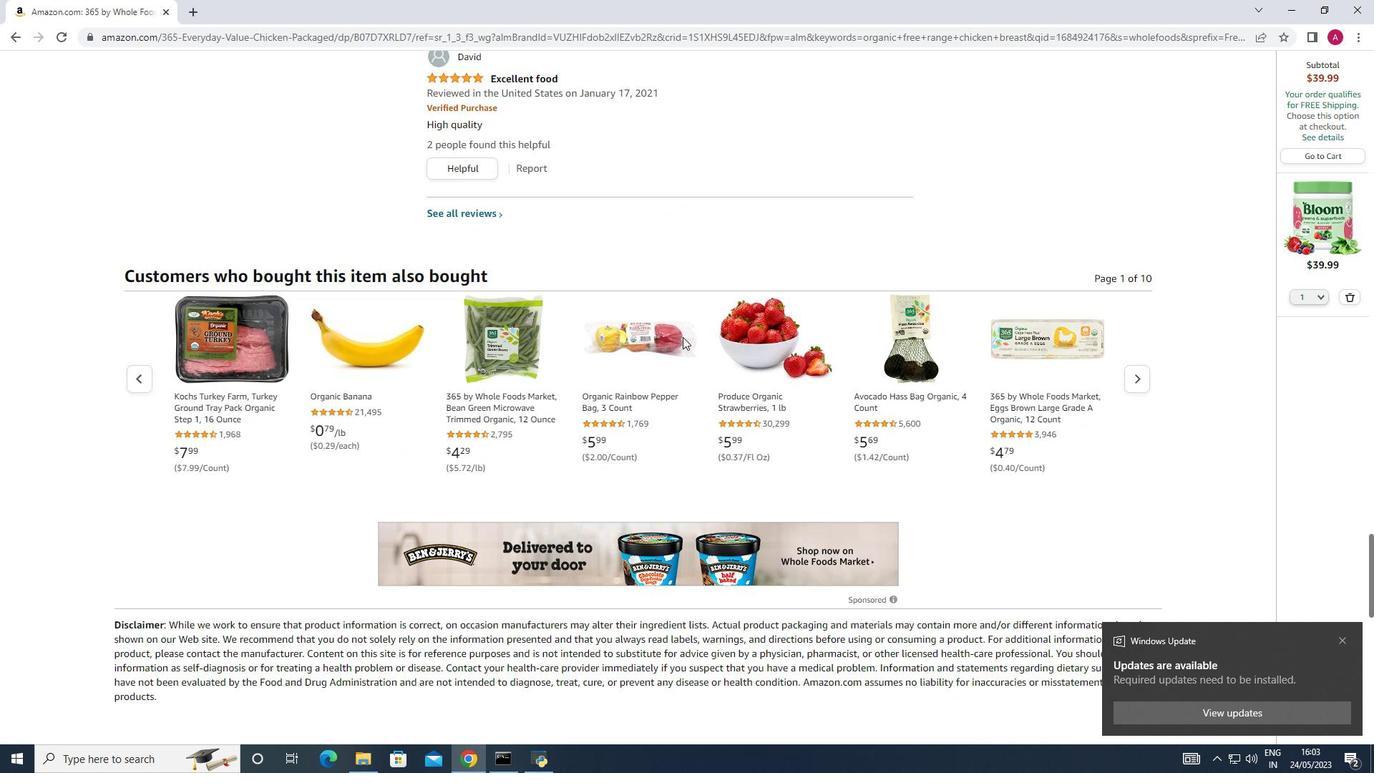 
Action: Mouse scrolled (683, 335) with delta (0, 0)
Screenshot: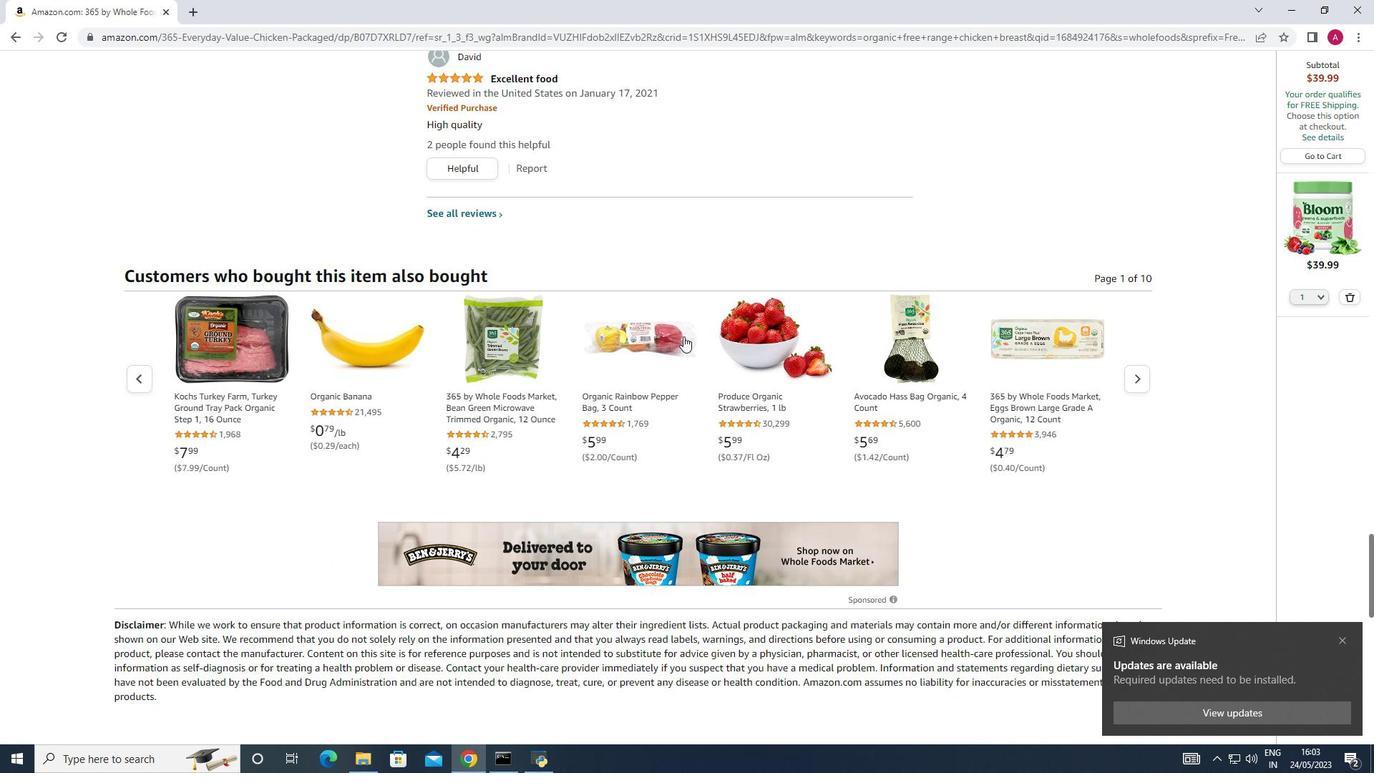
Action: Mouse scrolled (683, 335) with delta (0, 0)
Screenshot: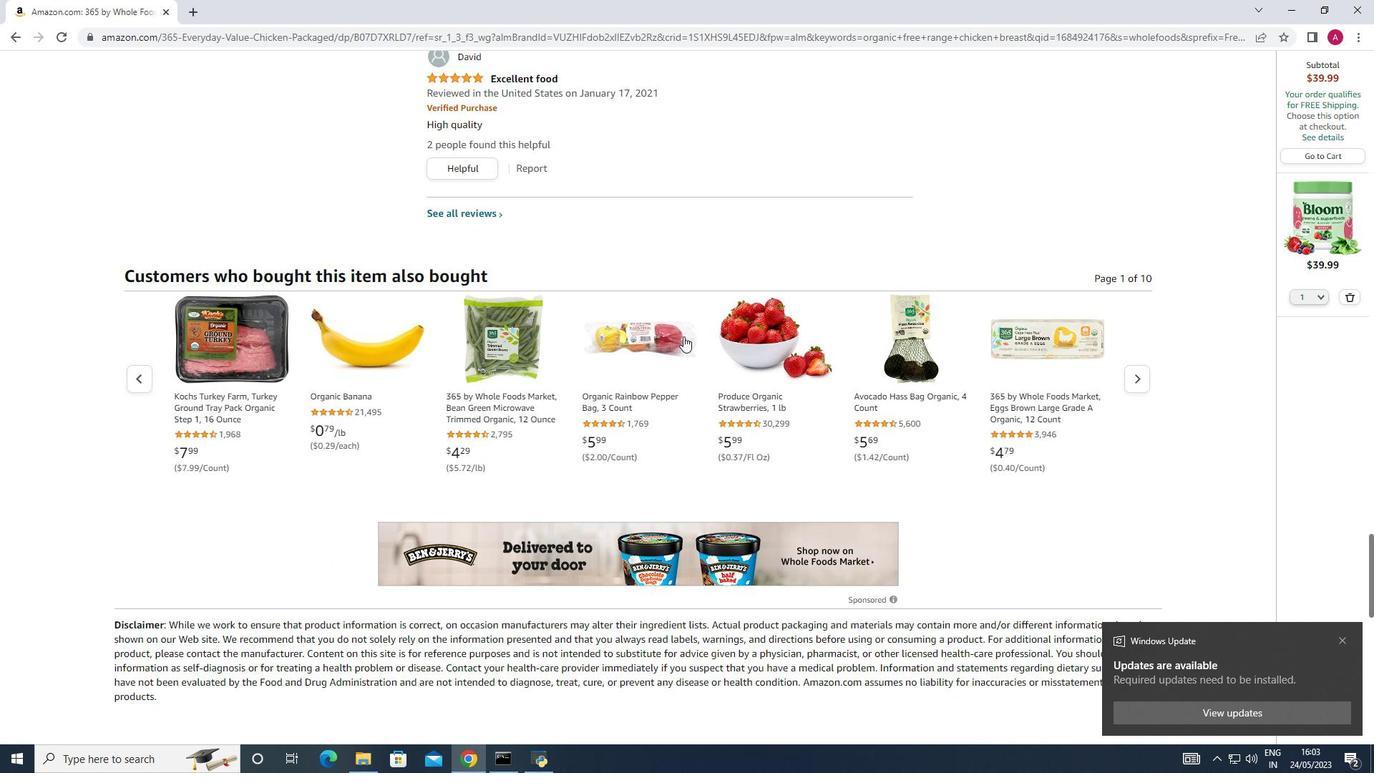 
Action: Mouse scrolled (683, 335) with delta (0, 0)
Screenshot: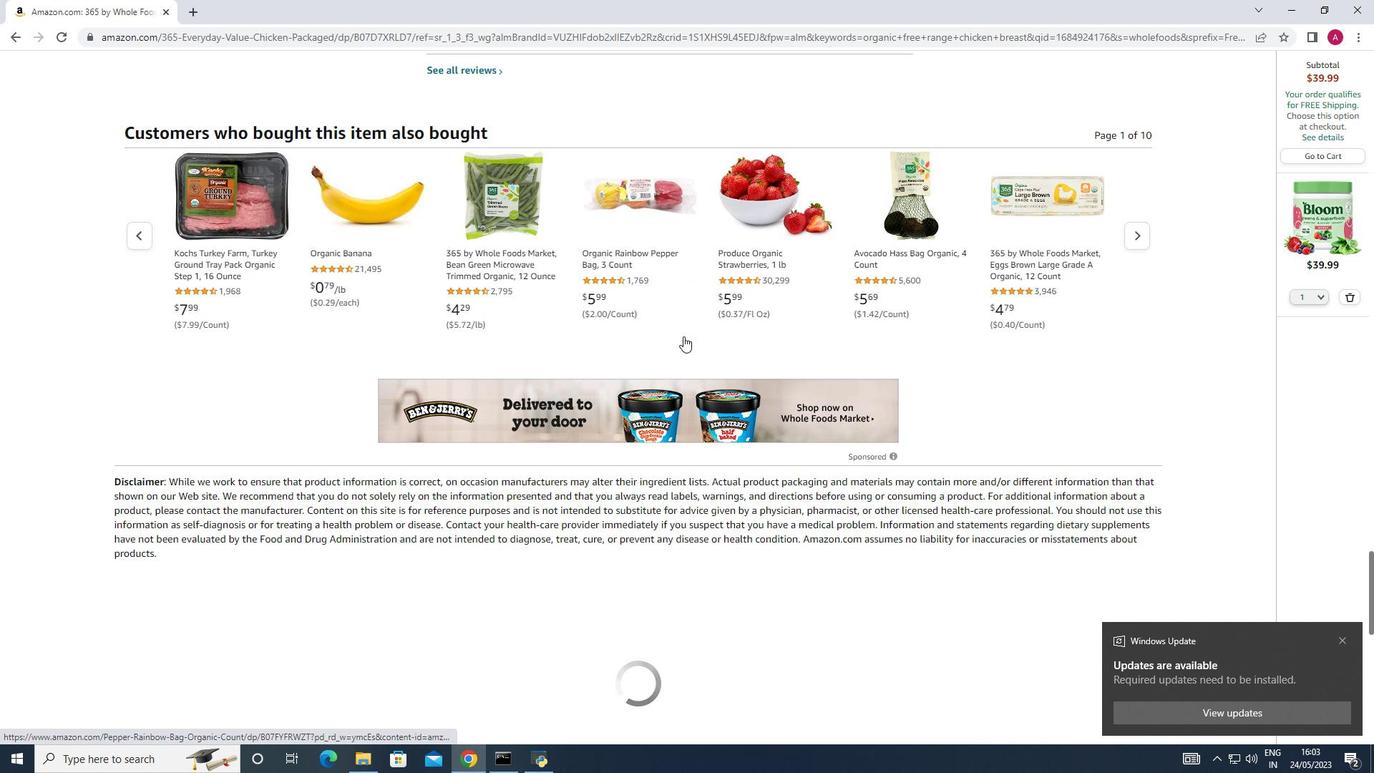 
Action: Mouse scrolled (683, 335) with delta (0, 0)
Screenshot: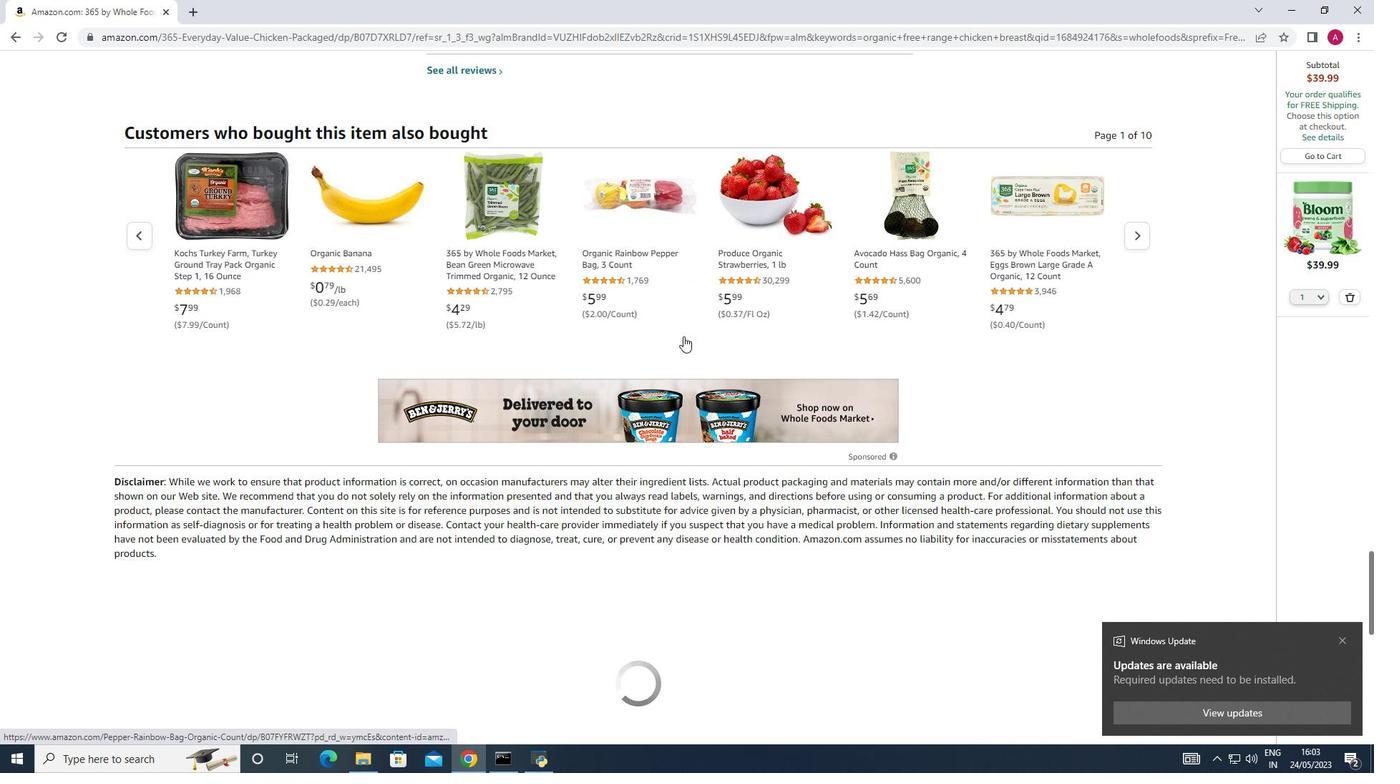 
Action: Mouse scrolled (683, 335) with delta (0, 0)
Screenshot: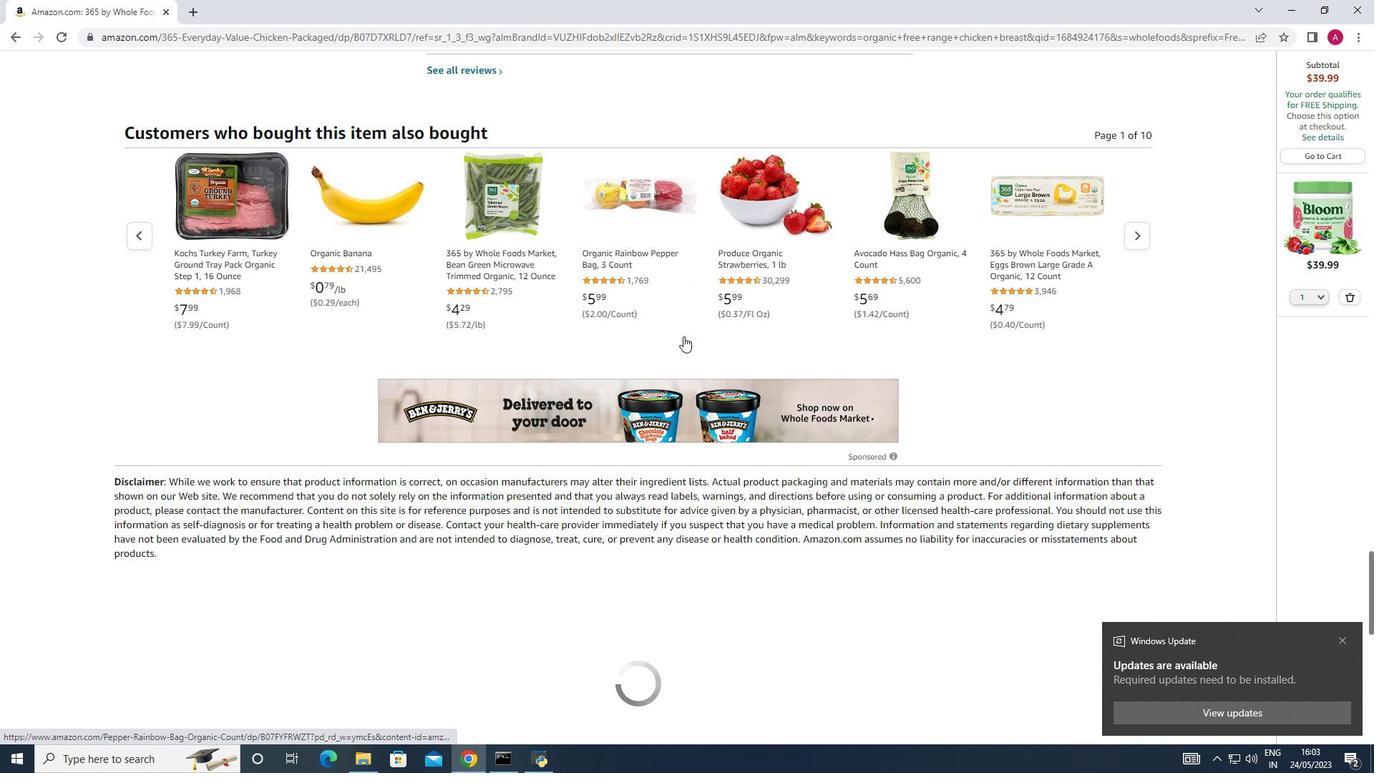 
Action: Mouse scrolled (683, 335) with delta (0, 0)
Screenshot: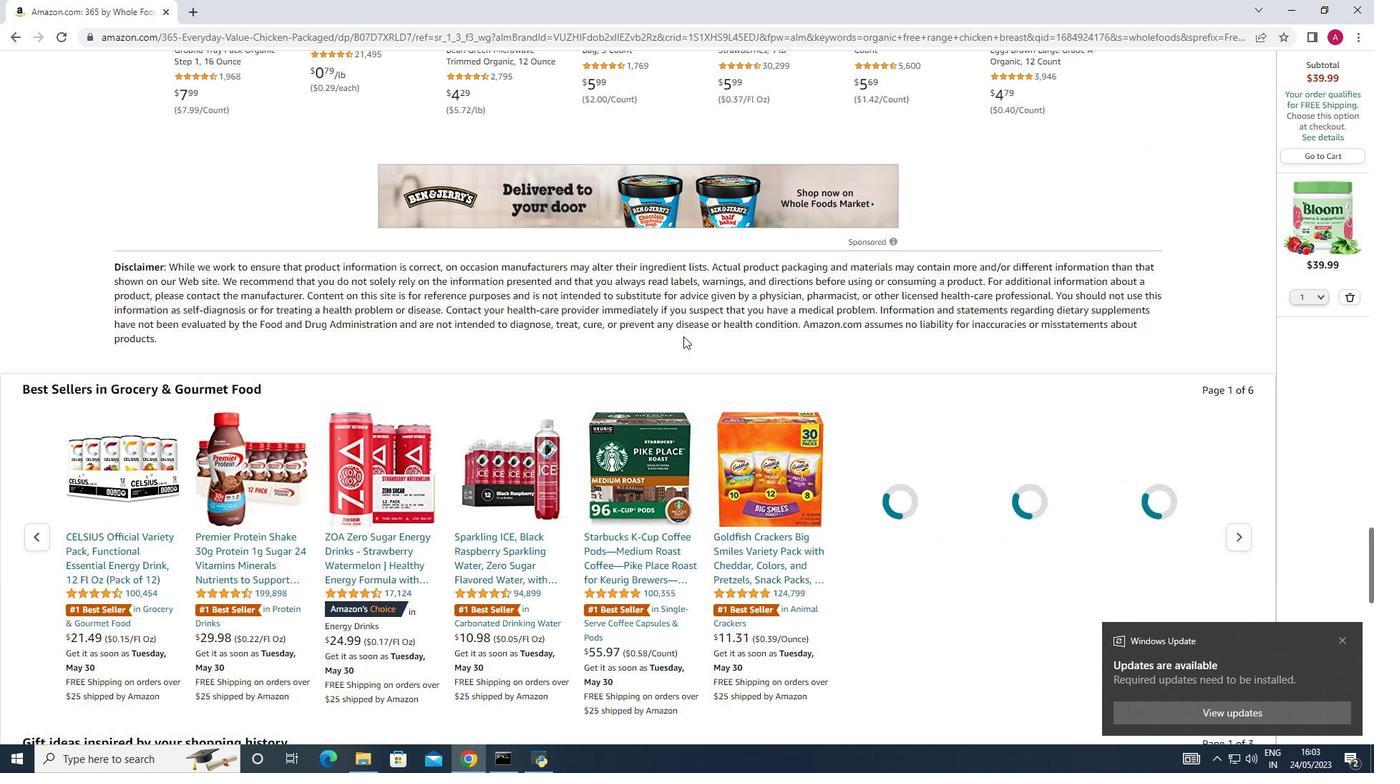 
Action: Mouse scrolled (683, 335) with delta (0, 0)
Screenshot: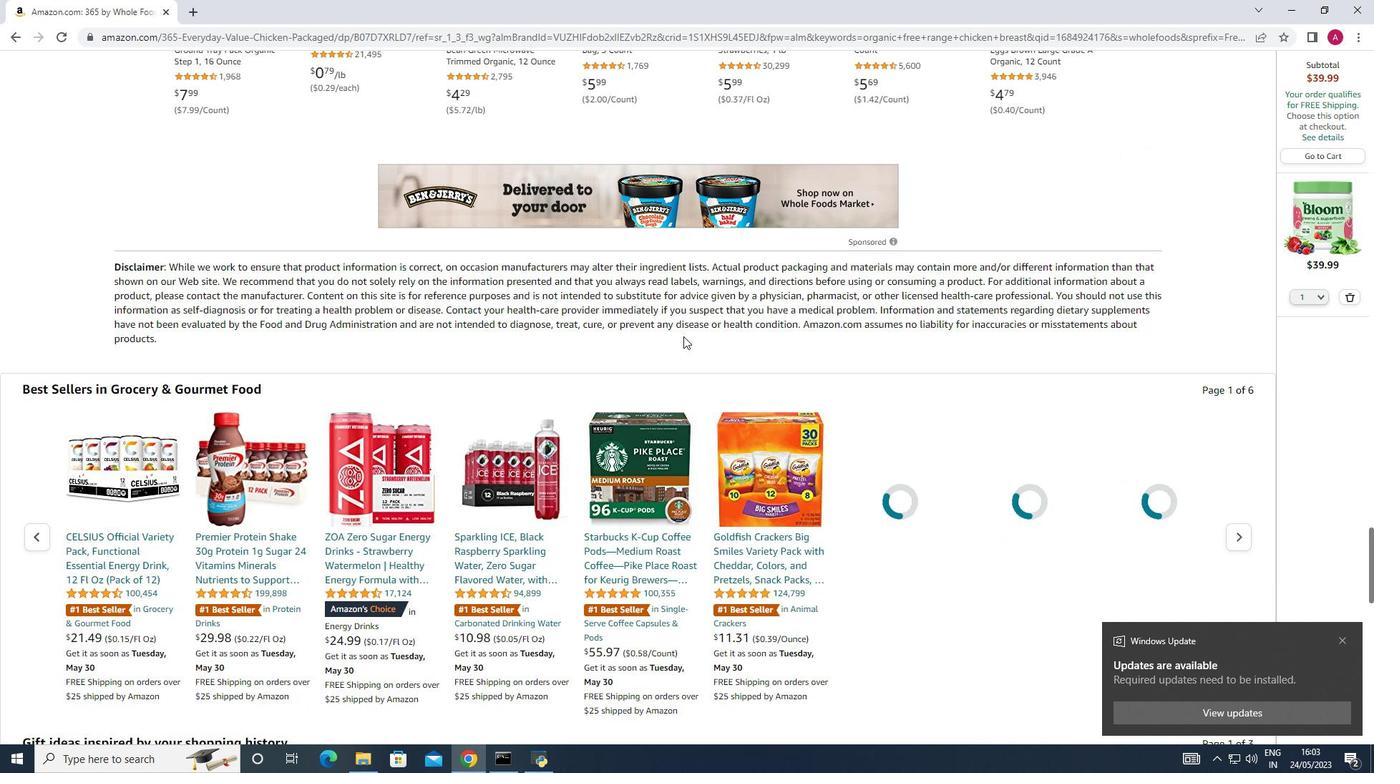 
Action: Mouse scrolled (683, 335) with delta (0, 0)
Screenshot: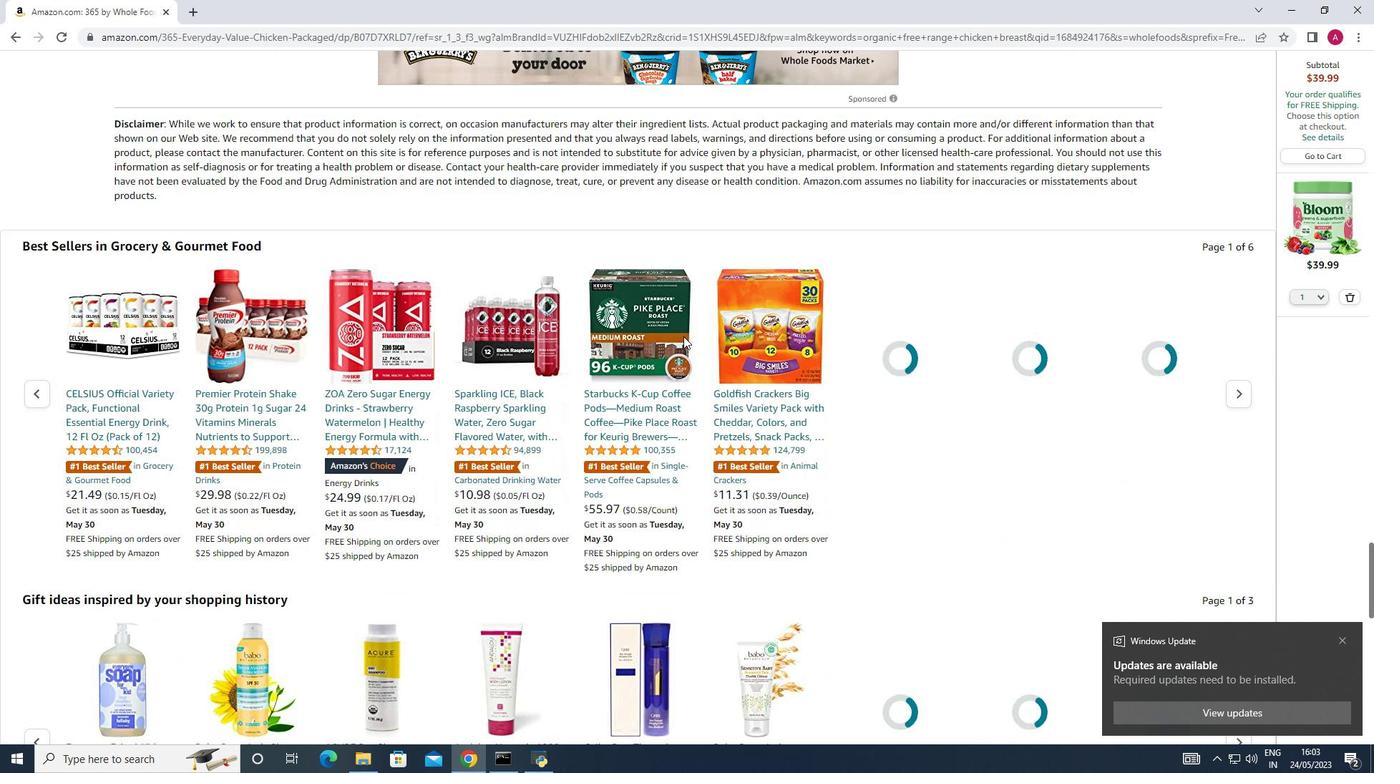 
Action: Mouse scrolled (683, 335) with delta (0, 0)
Screenshot: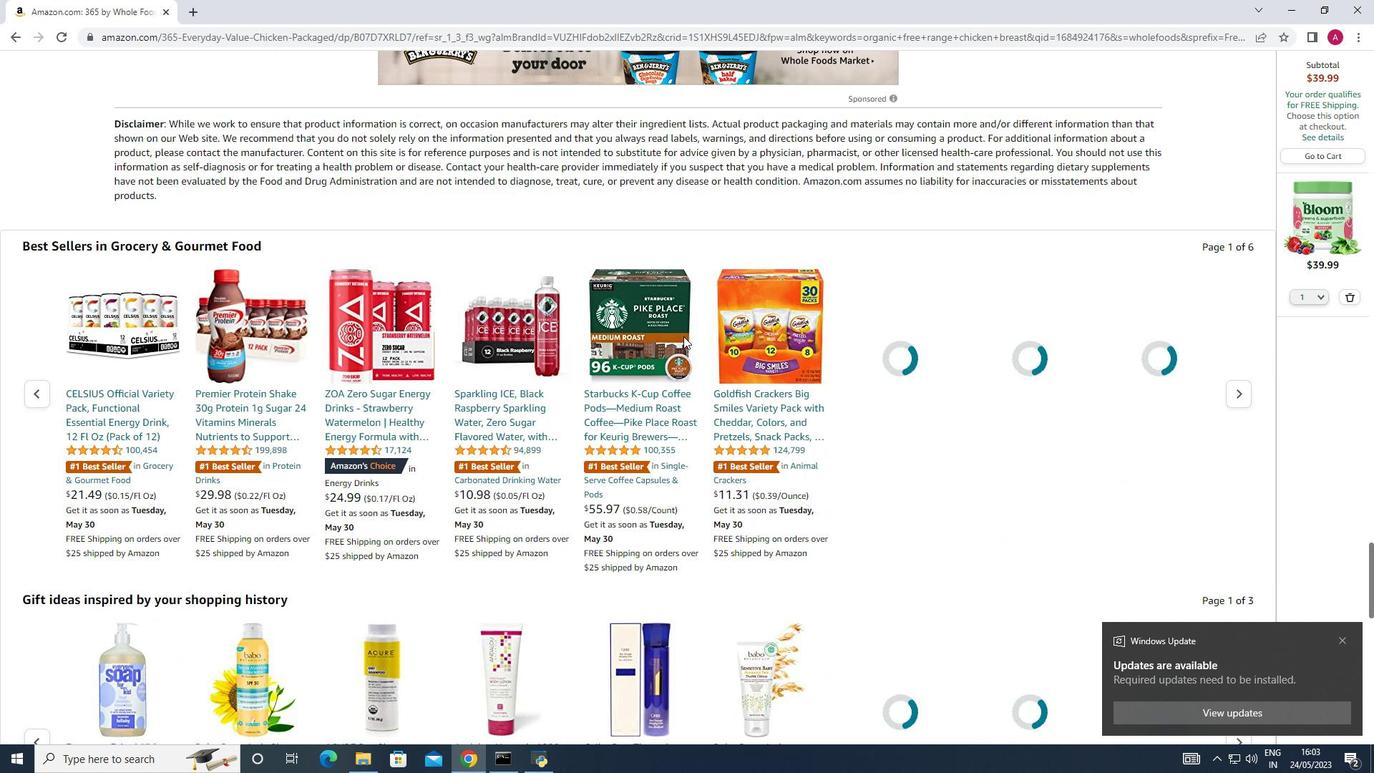 
Action: Mouse scrolled (683, 335) with delta (0, 0)
Screenshot: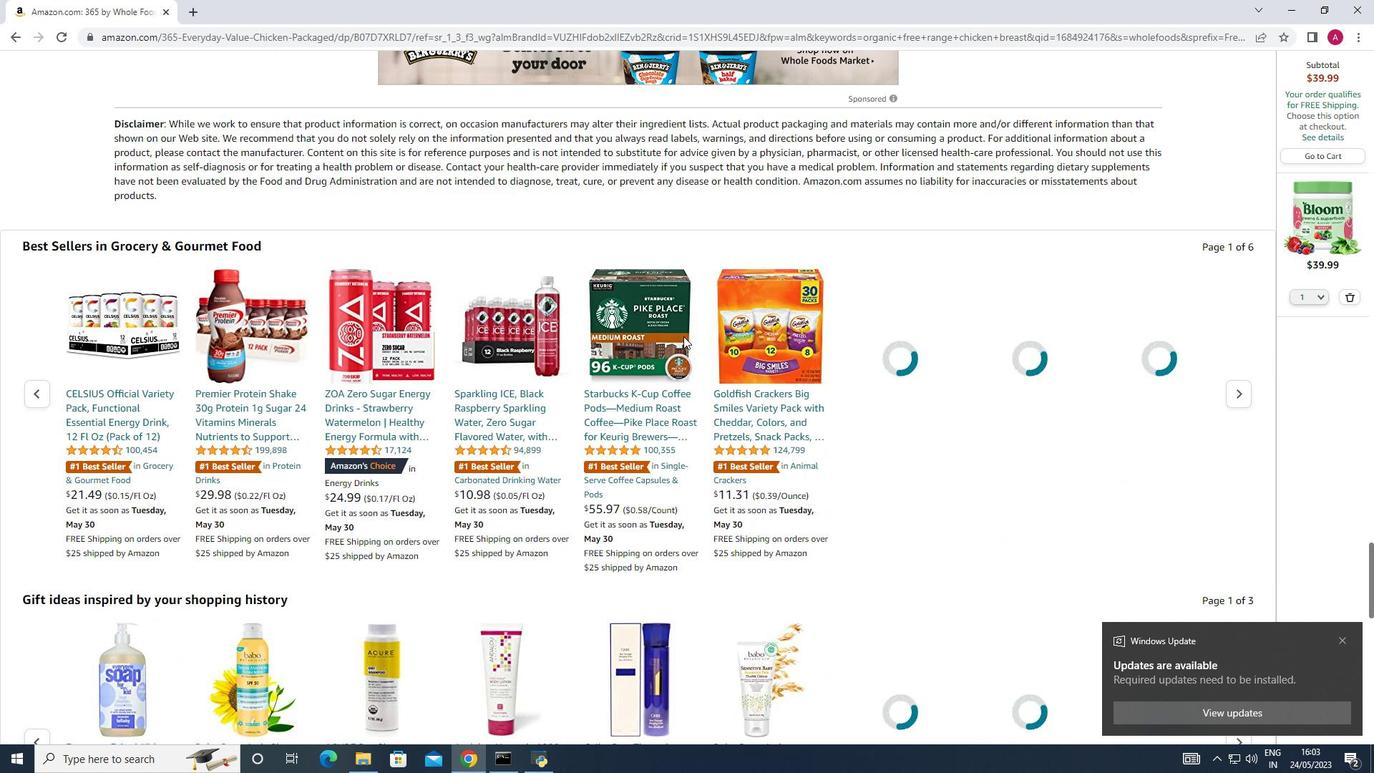 
Action: Mouse scrolled (683, 335) with delta (0, 0)
Screenshot: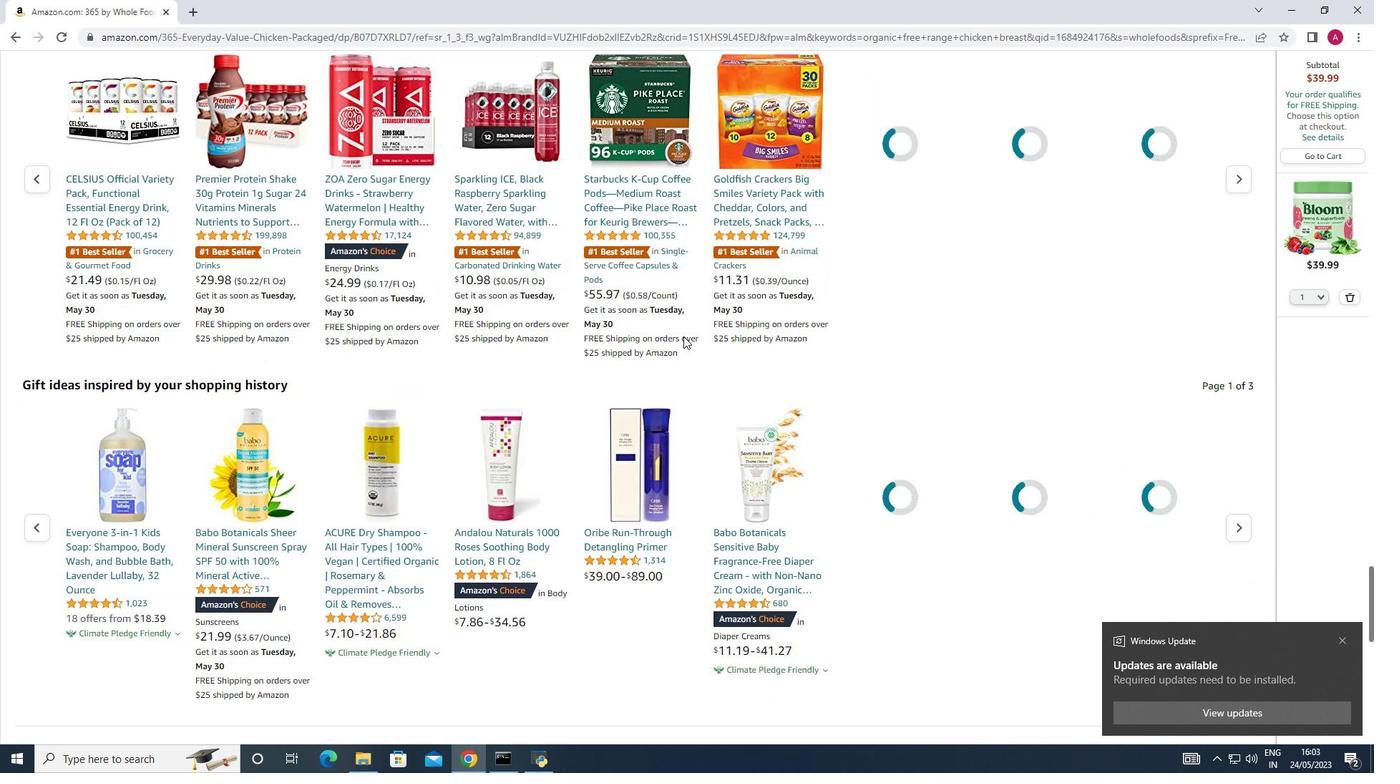 
Action: Mouse scrolled (683, 335) with delta (0, 0)
Screenshot: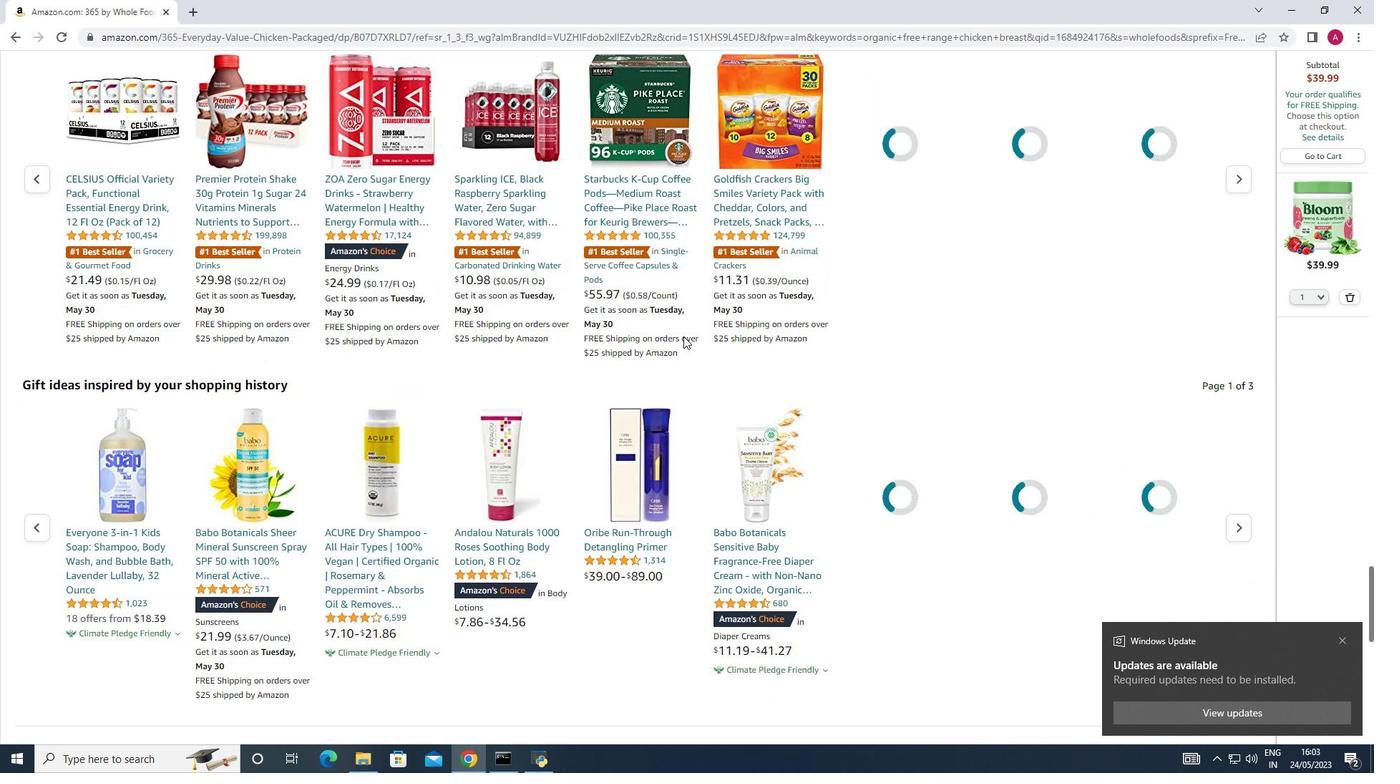 
Action: Mouse scrolled (683, 335) with delta (0, 0)
Screenshot: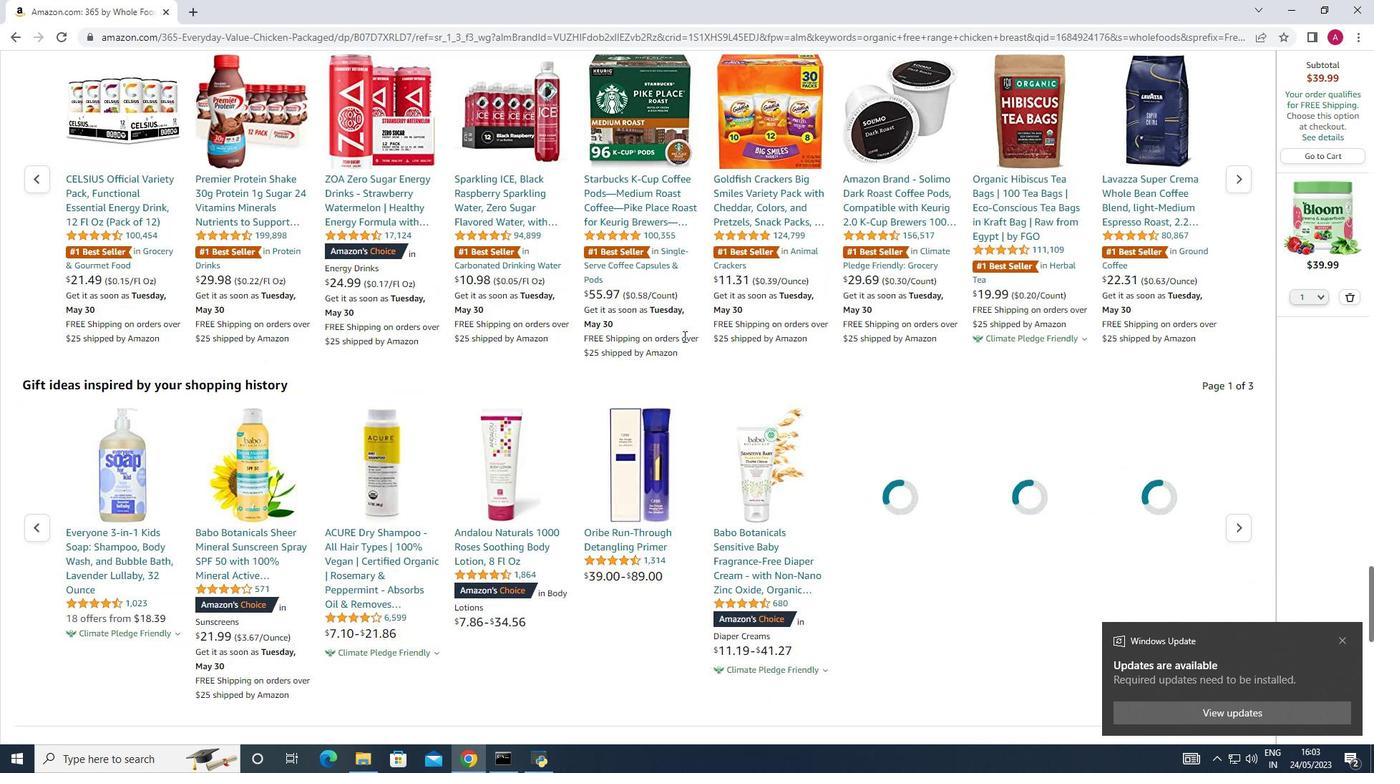 
Action: Mouse moved to (681, 339)
Screenshot: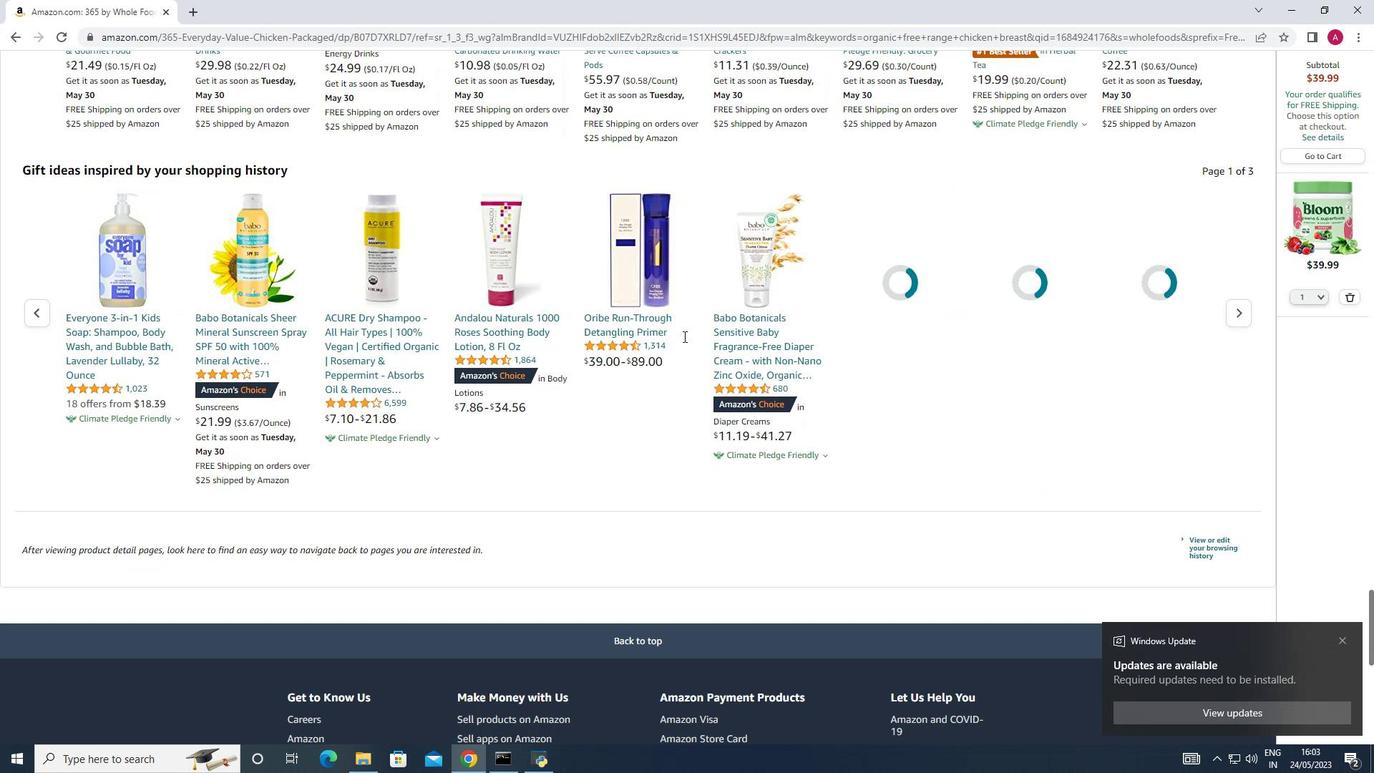 
Action: Mouse scrolled (681, 338) with delta (0, 0)
Screenshot: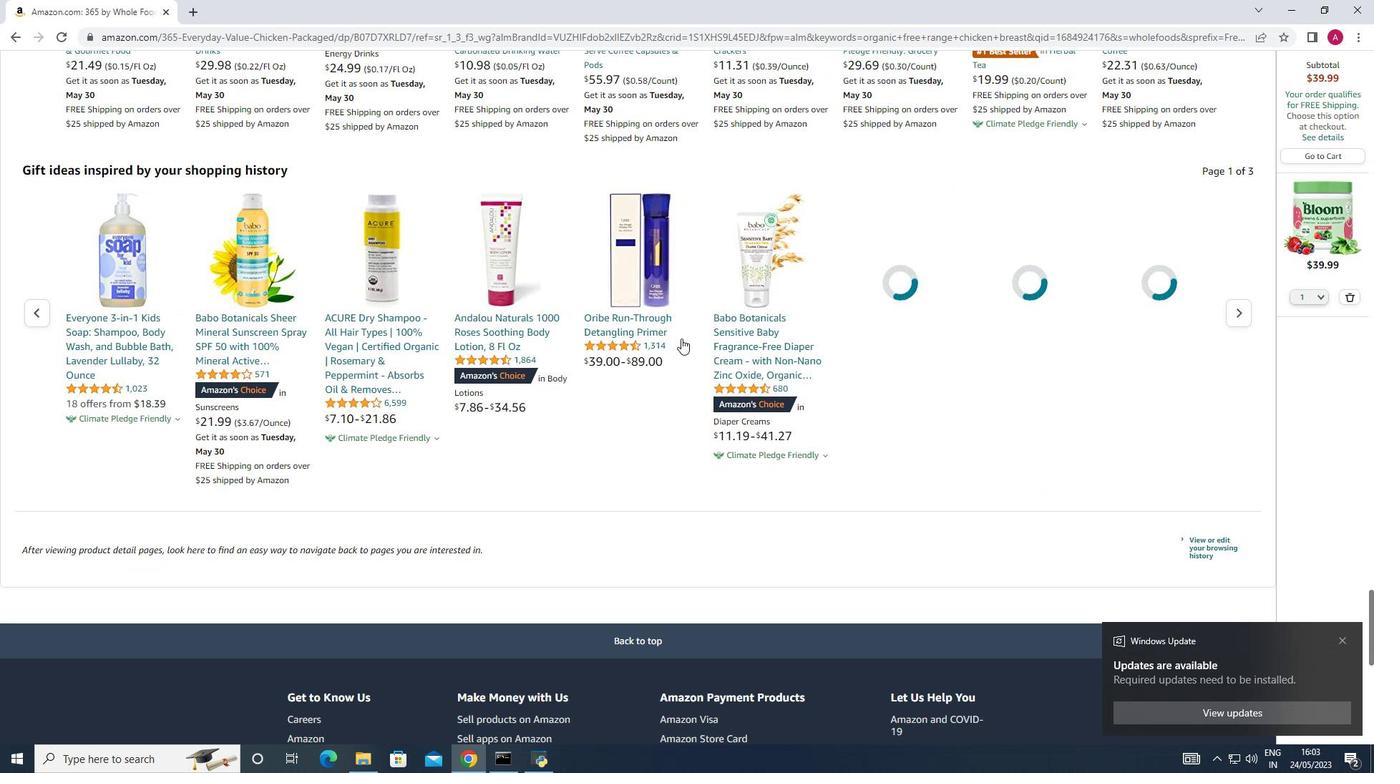 
Action: Mouse scrolled (681, 338) with delta (0, 0)
Screenshot: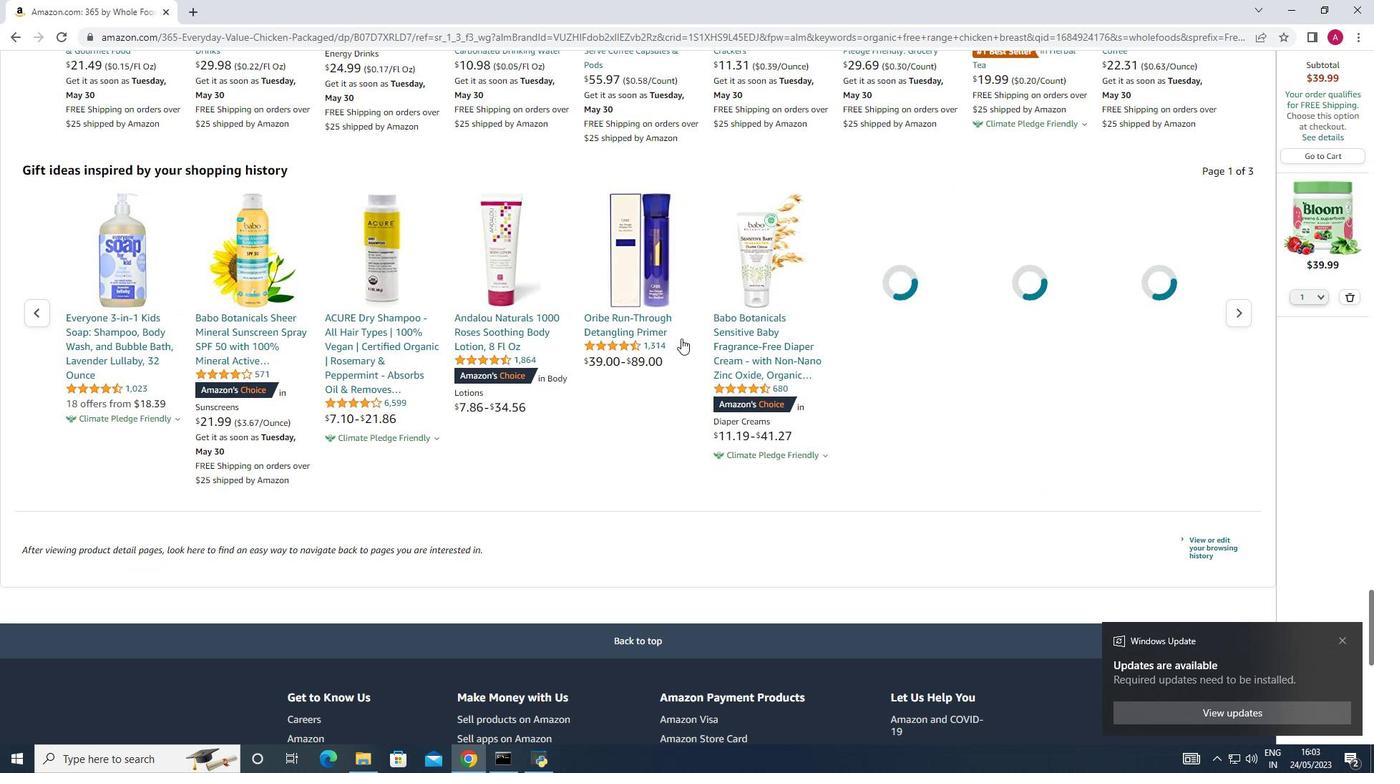 
Action: Mouse scrolled (681, 338) with delta (0, 0)
Screenshot: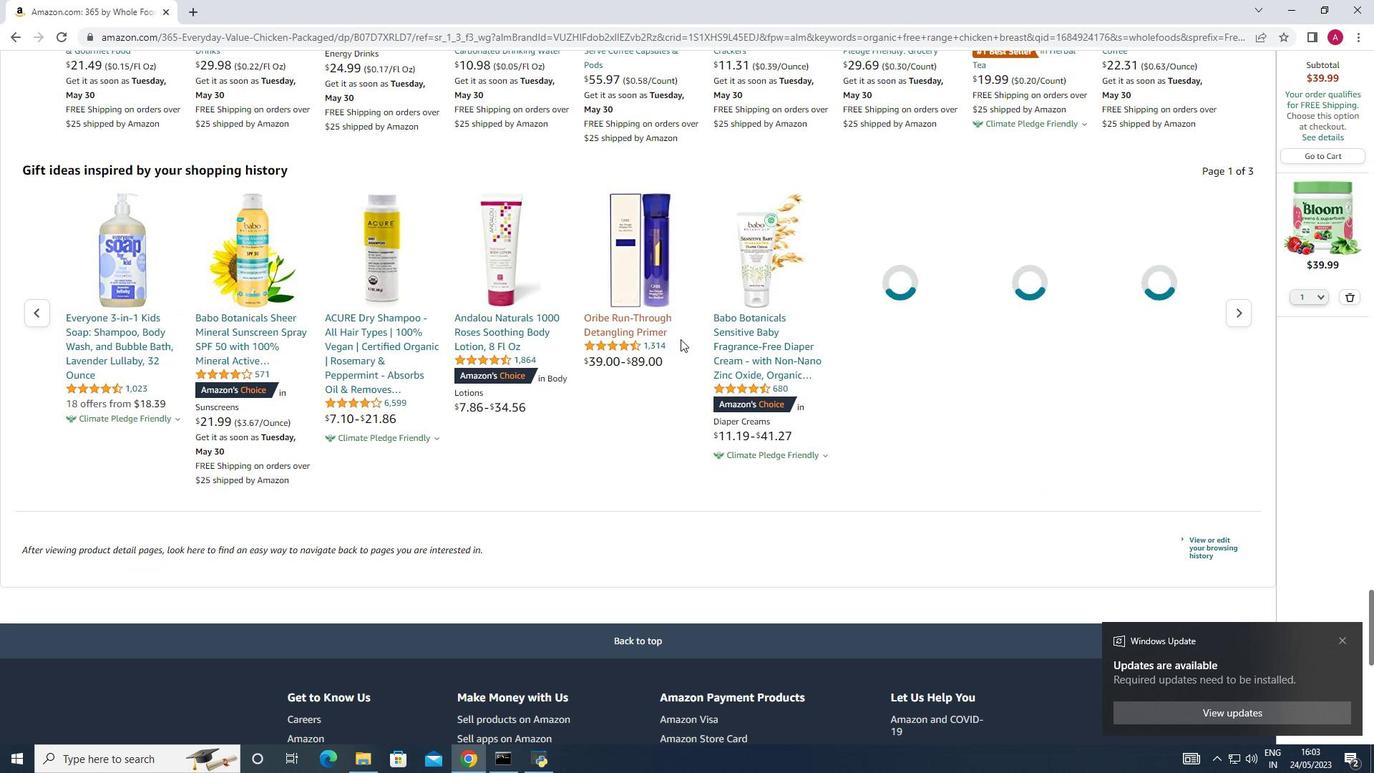 
Action: Mouse scrolled (681, 340) with delta (0, 0)
Screenshot: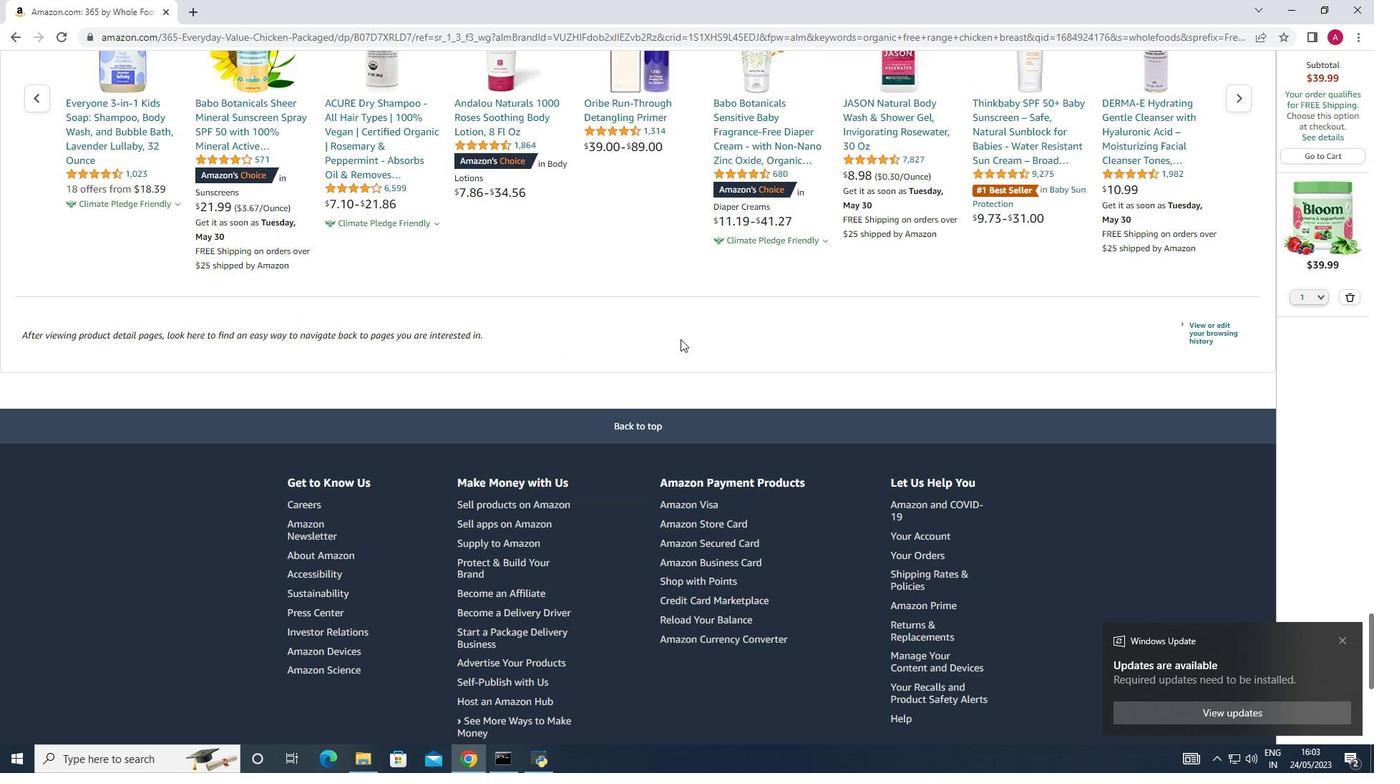 
Action: Mouse scrolled (681, 340) with delta (0, 0)
Screenshot: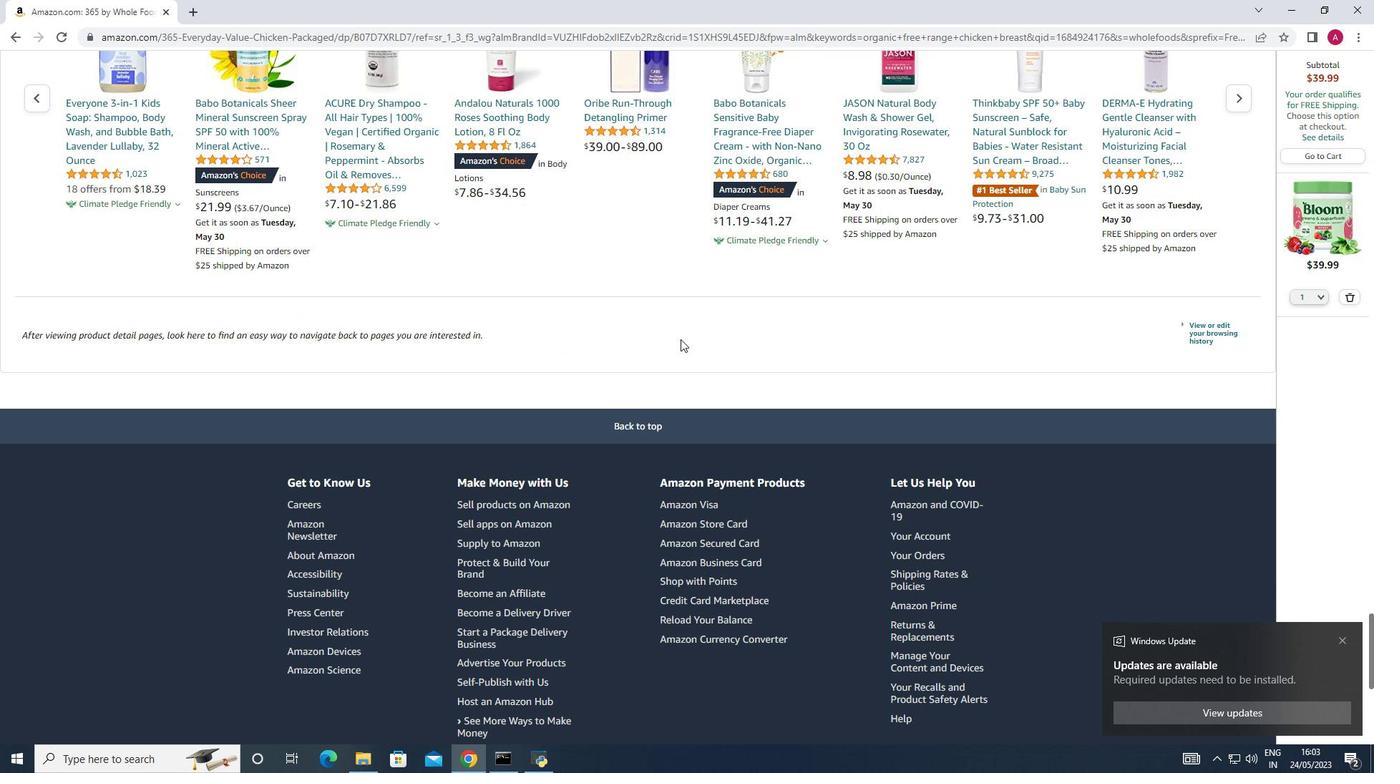 
Action: Mouse scrolled (681, 340) with delta (0, 0)
Screenshot: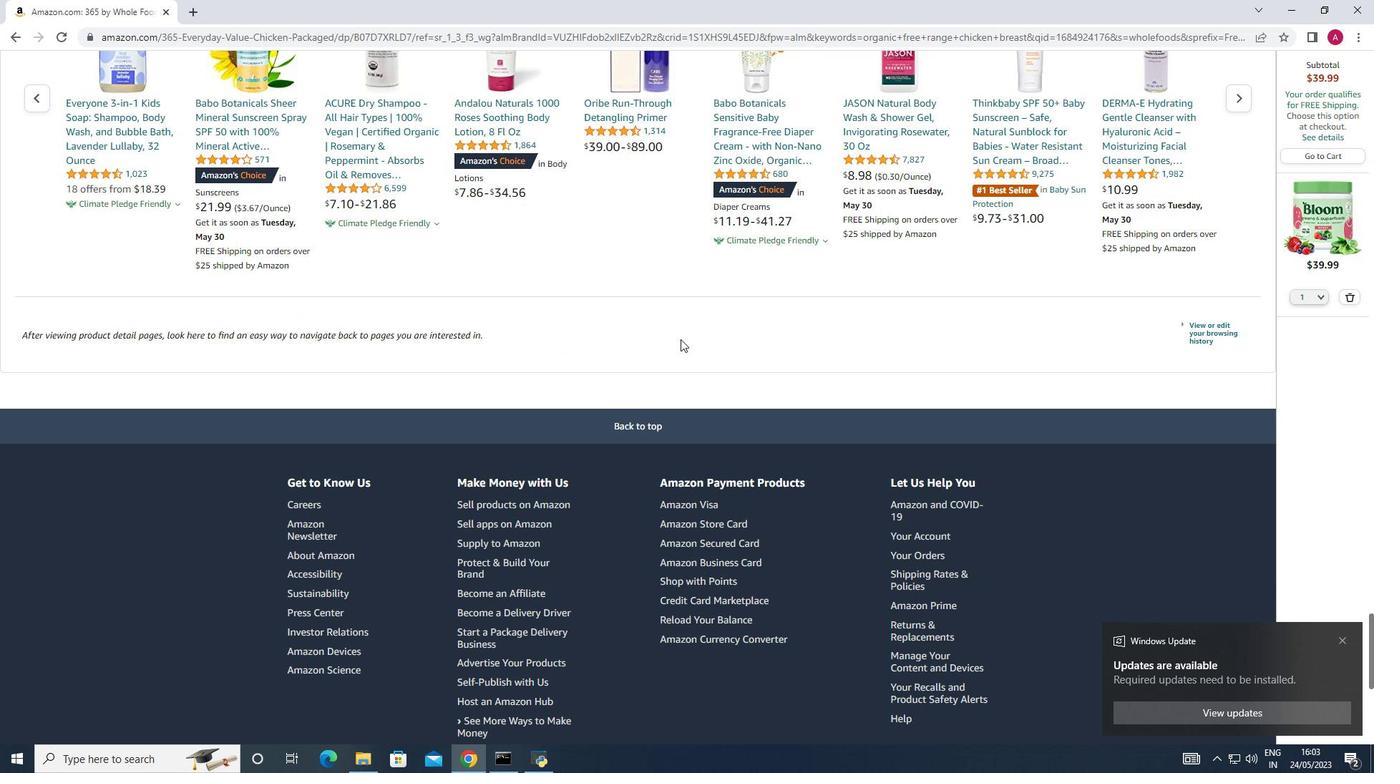 
Action: Mouse moved to (680, 339)
Screenshot: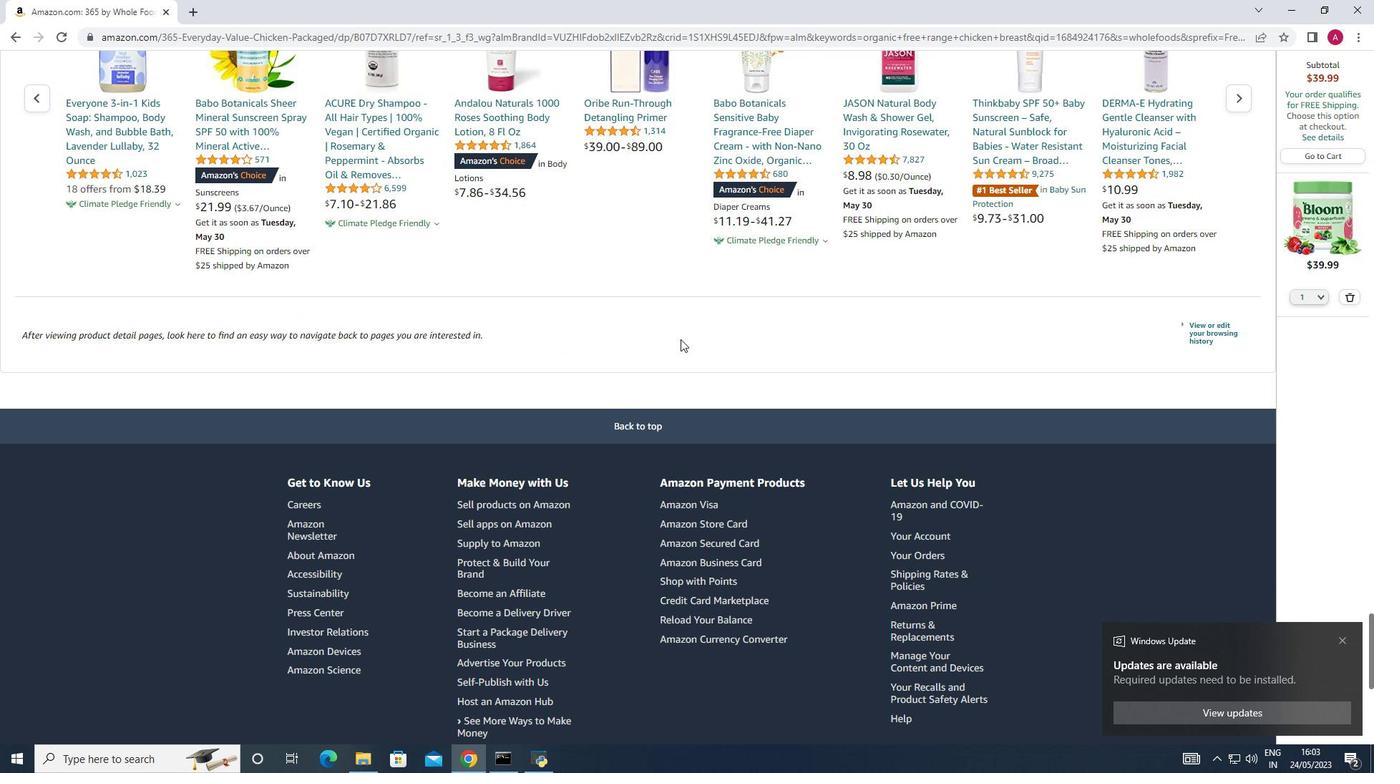 
Action: Mouse scrolled (680, 340) with delta (0, 0)
Screenshot: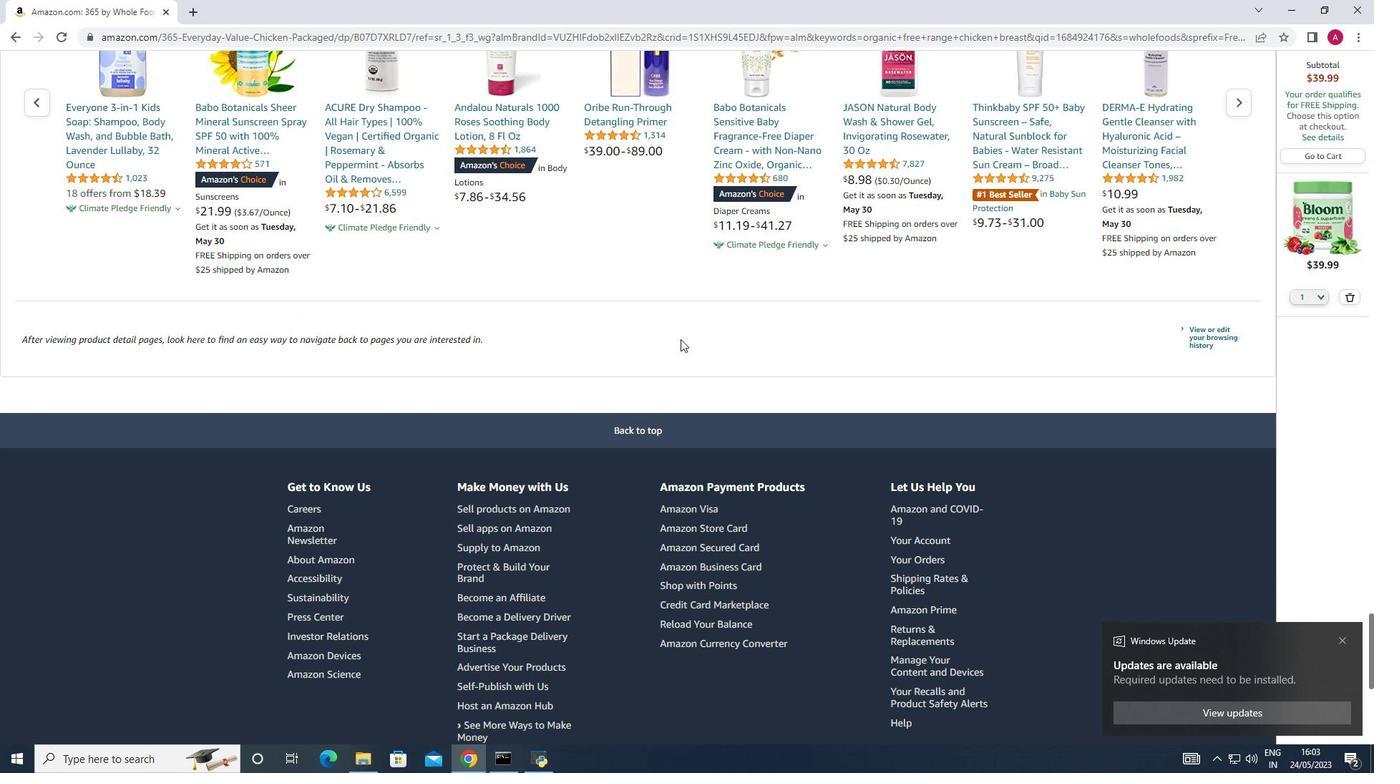 
Action: Mouse scrolled (680, 340) with delta (0, 0)
Screenshot: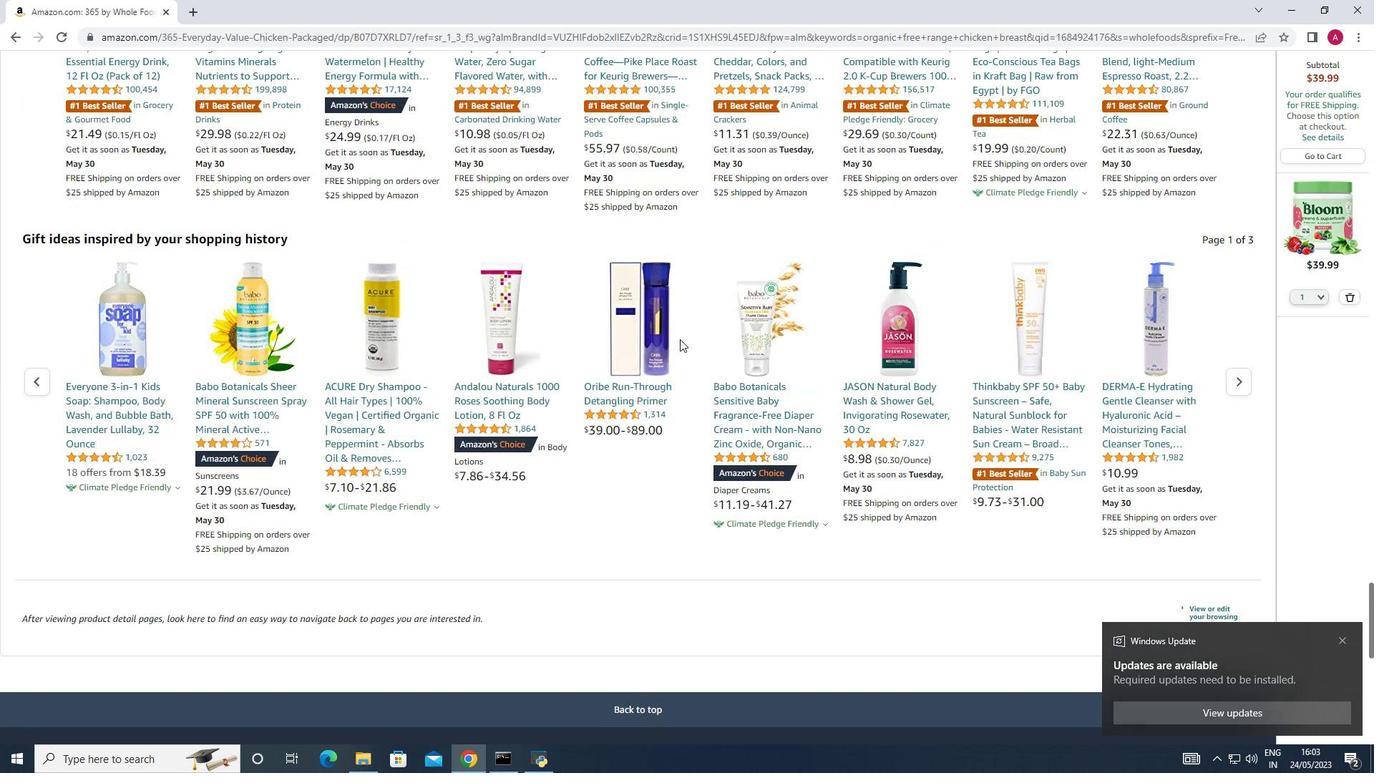 
Action: Mouse scrolled (680, 340) with delta (0, 0)
Screenshot: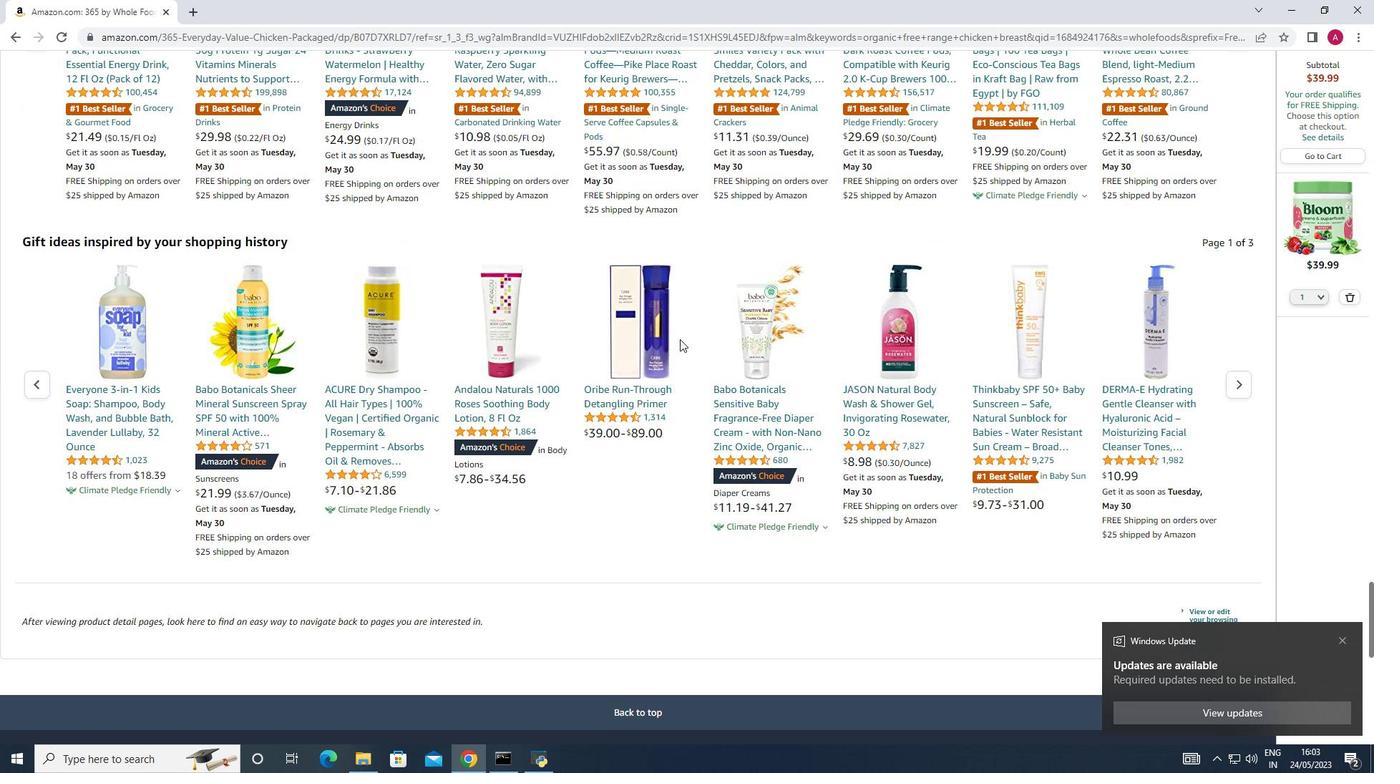 
Action: Mouse scrolled (680, 340) with delta (0, 0)
Screenshot: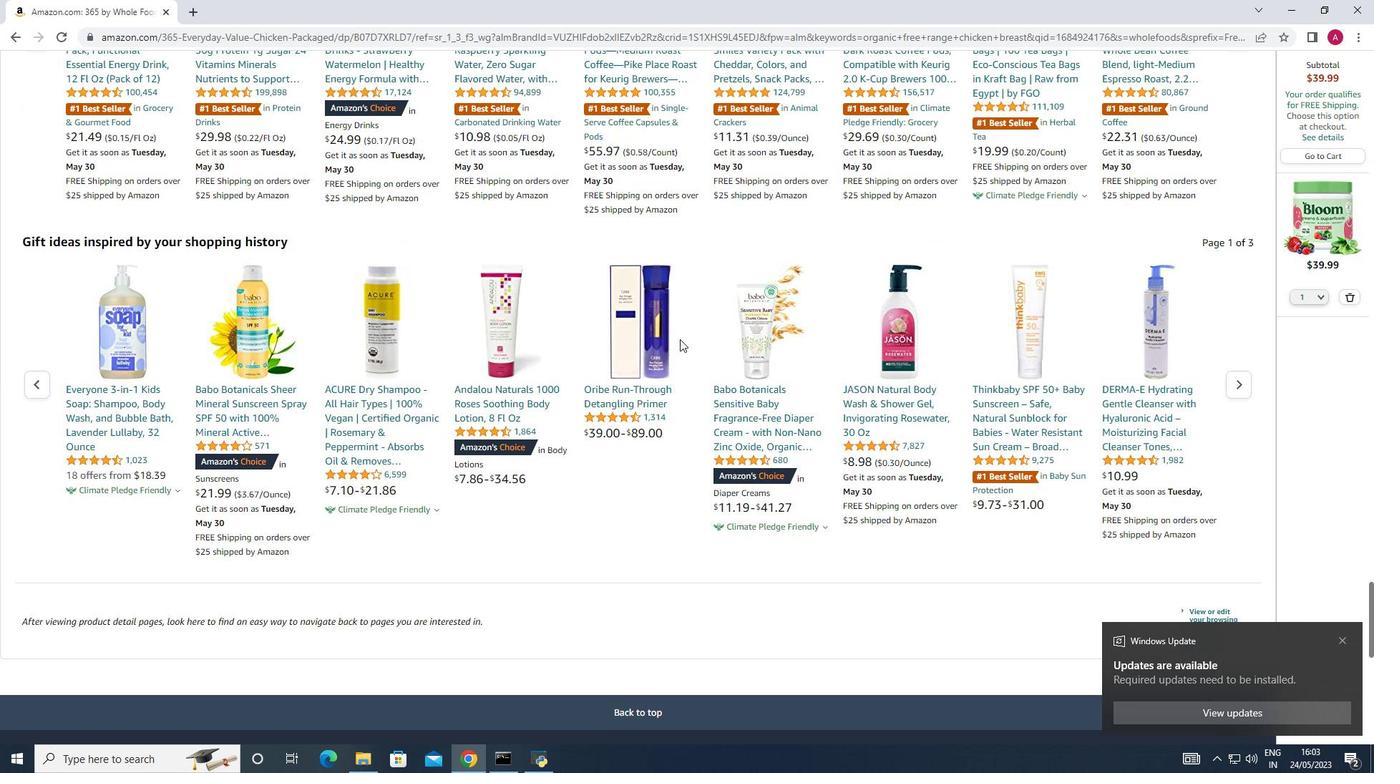 
Action: Mouse scrolled (680, 340) with delta (0, 0)
Screenshot: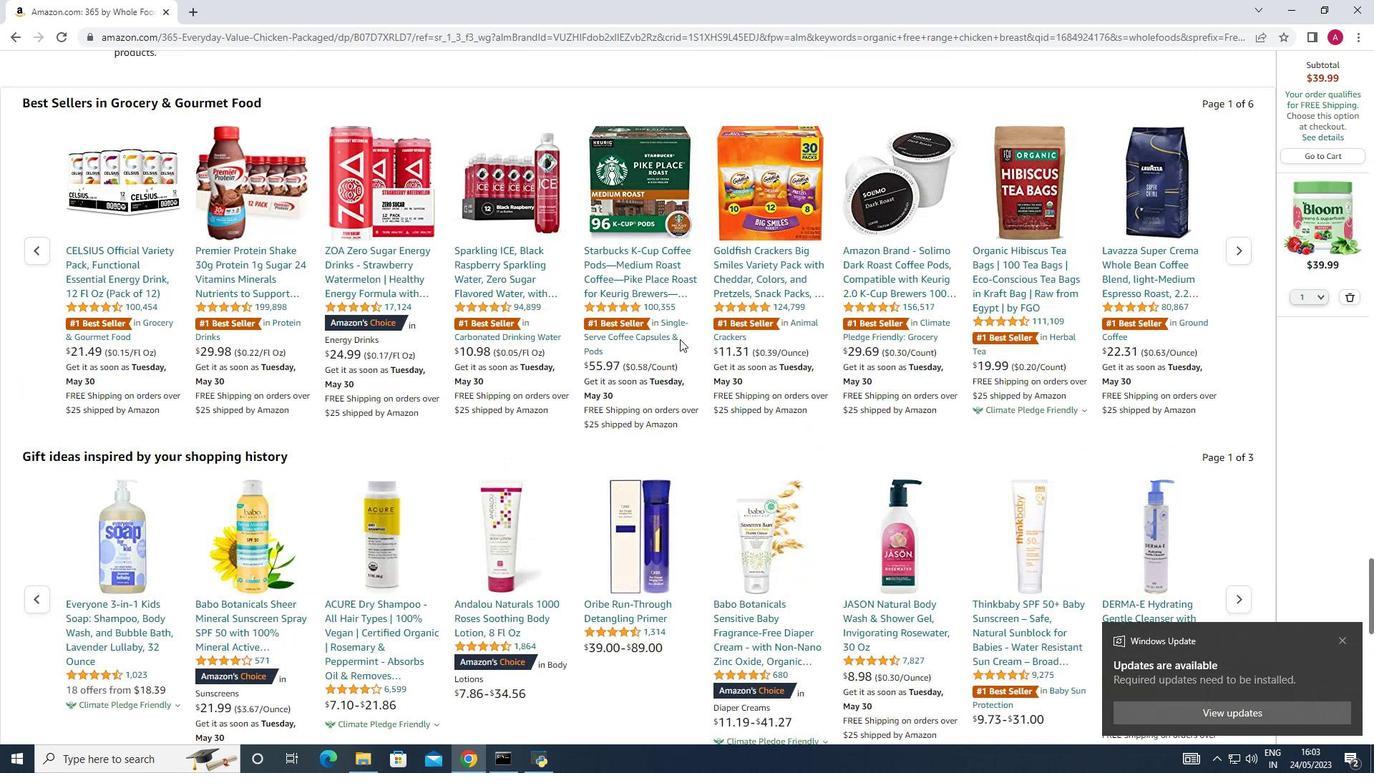 
Action: Mouse scrolled (680, 340) with delta (0, 0)
Screenshot: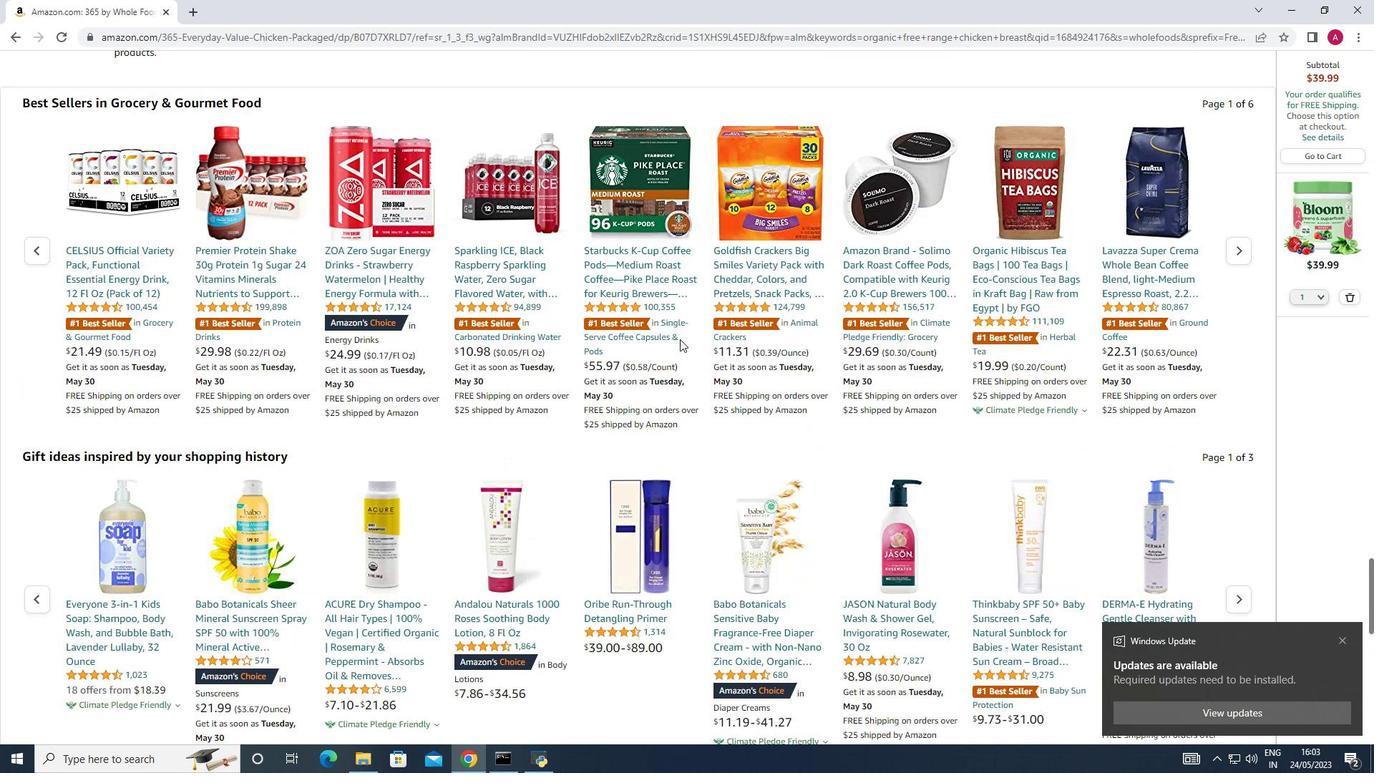 
Action: Mouse scrolled (680, 340) with delta (0, 0)
Screenshot: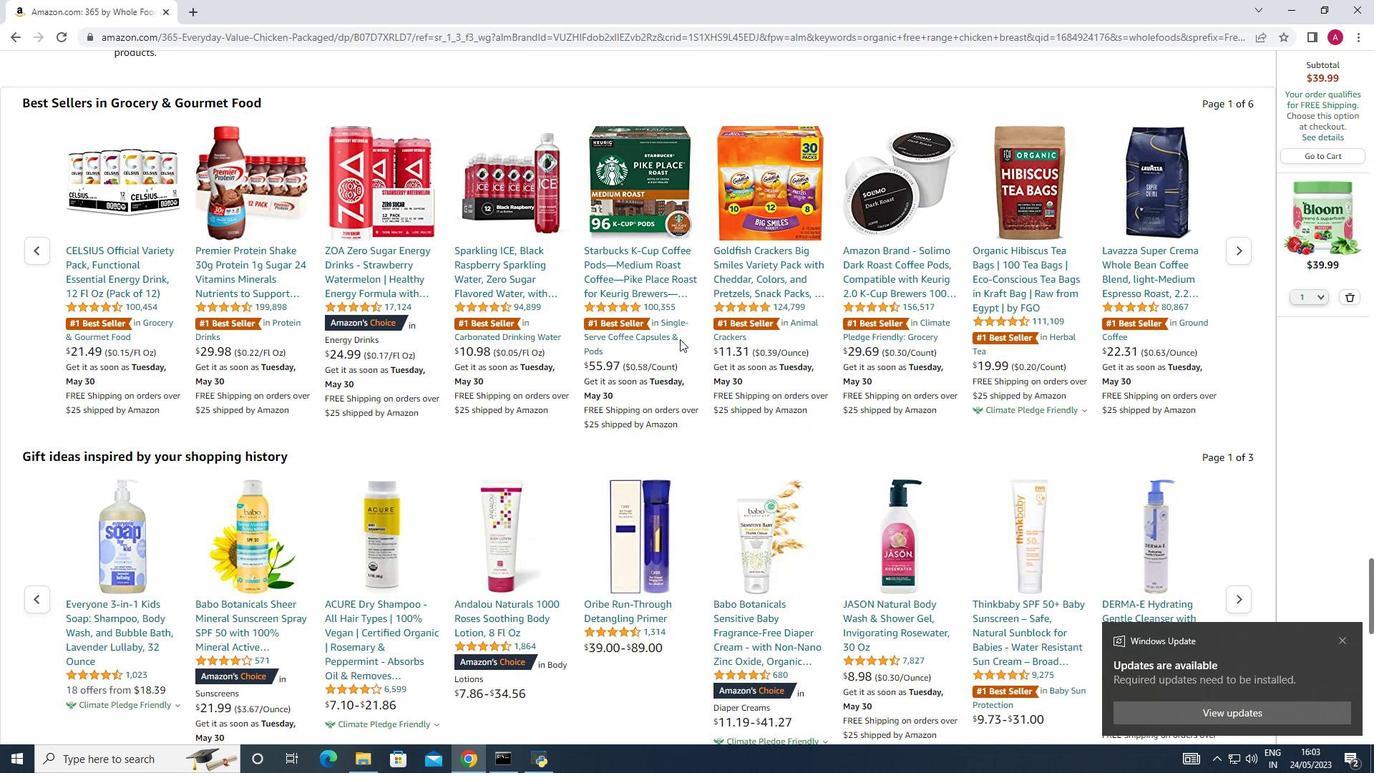 
Action: Mouse scrolled (680, 340) with delta (0, 0)
Screenshot: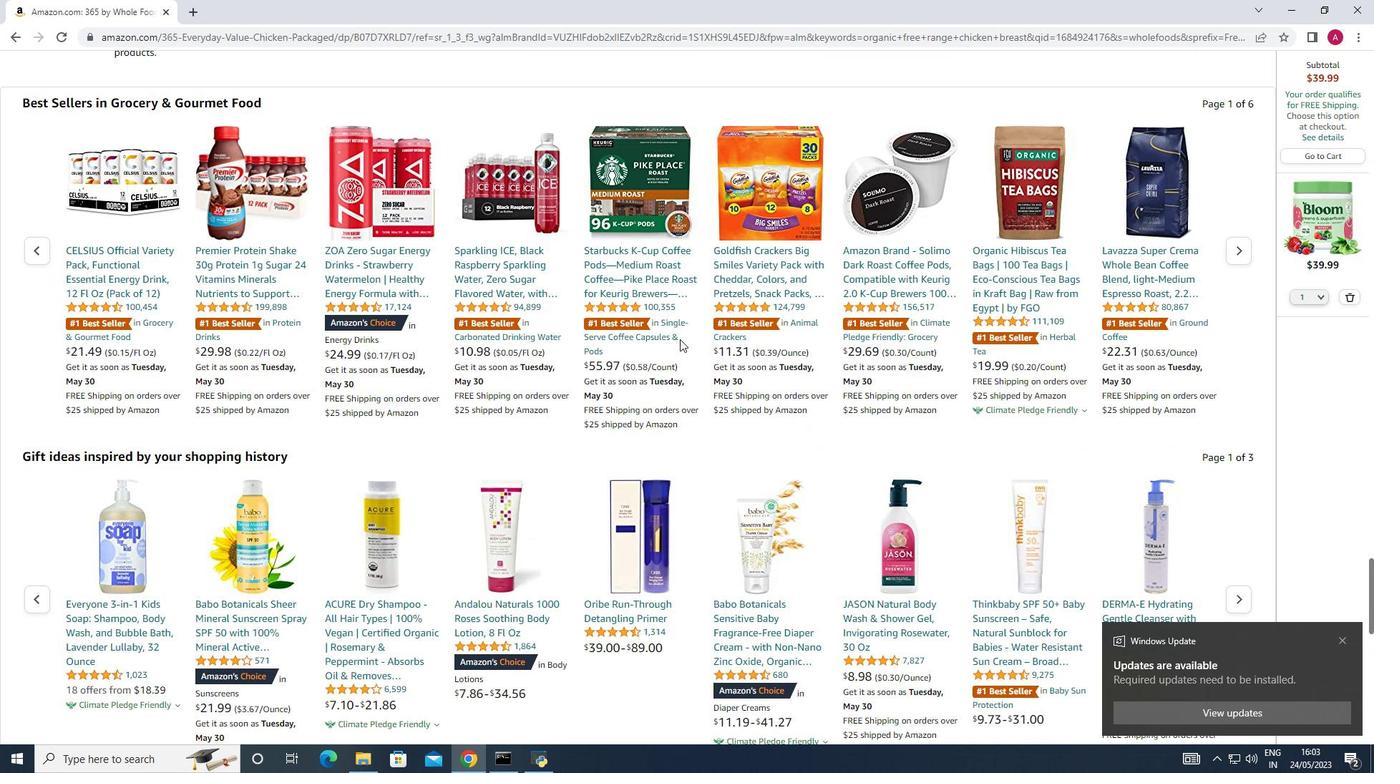 
Action: Mouse moved to (680, 339)
Screenshot: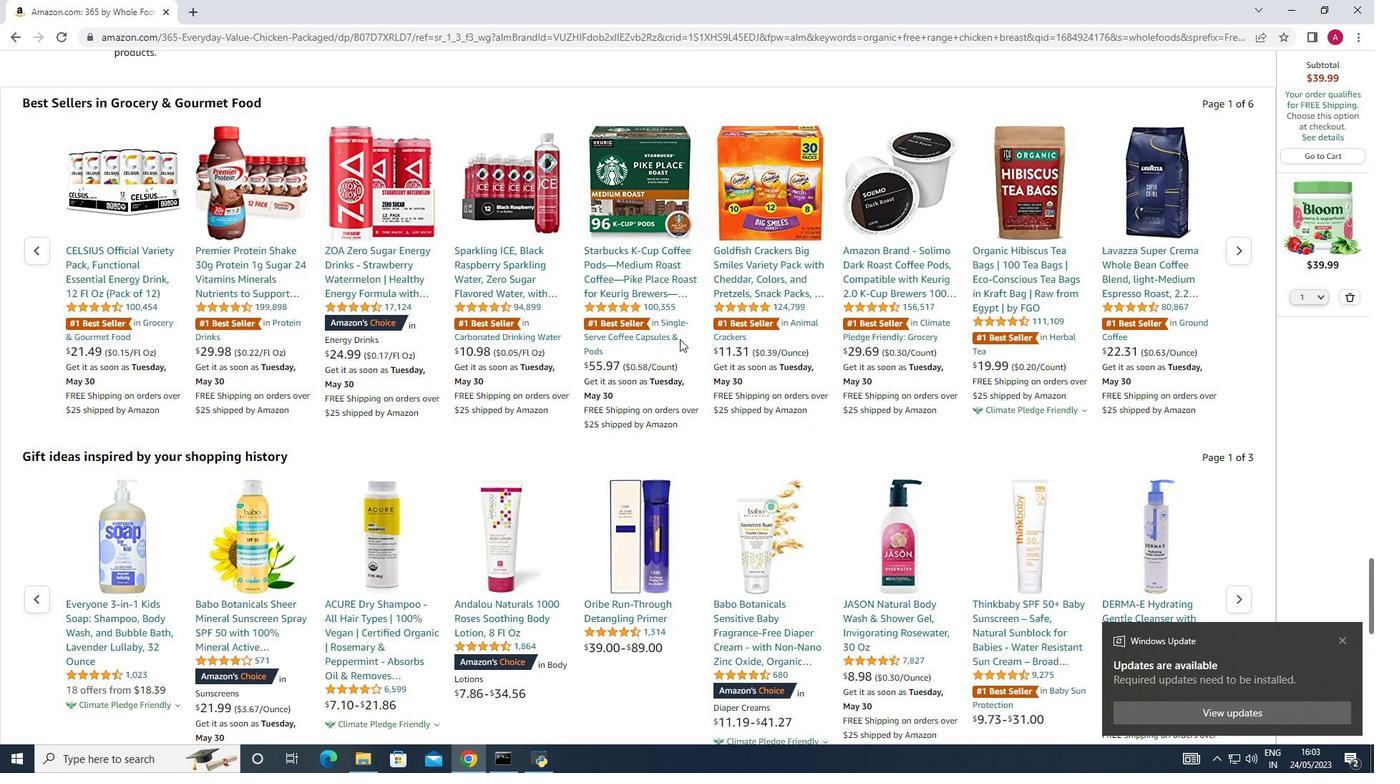 
Action: Mouse scrolled (680, 340) with delta (0, 0)
Screenshot: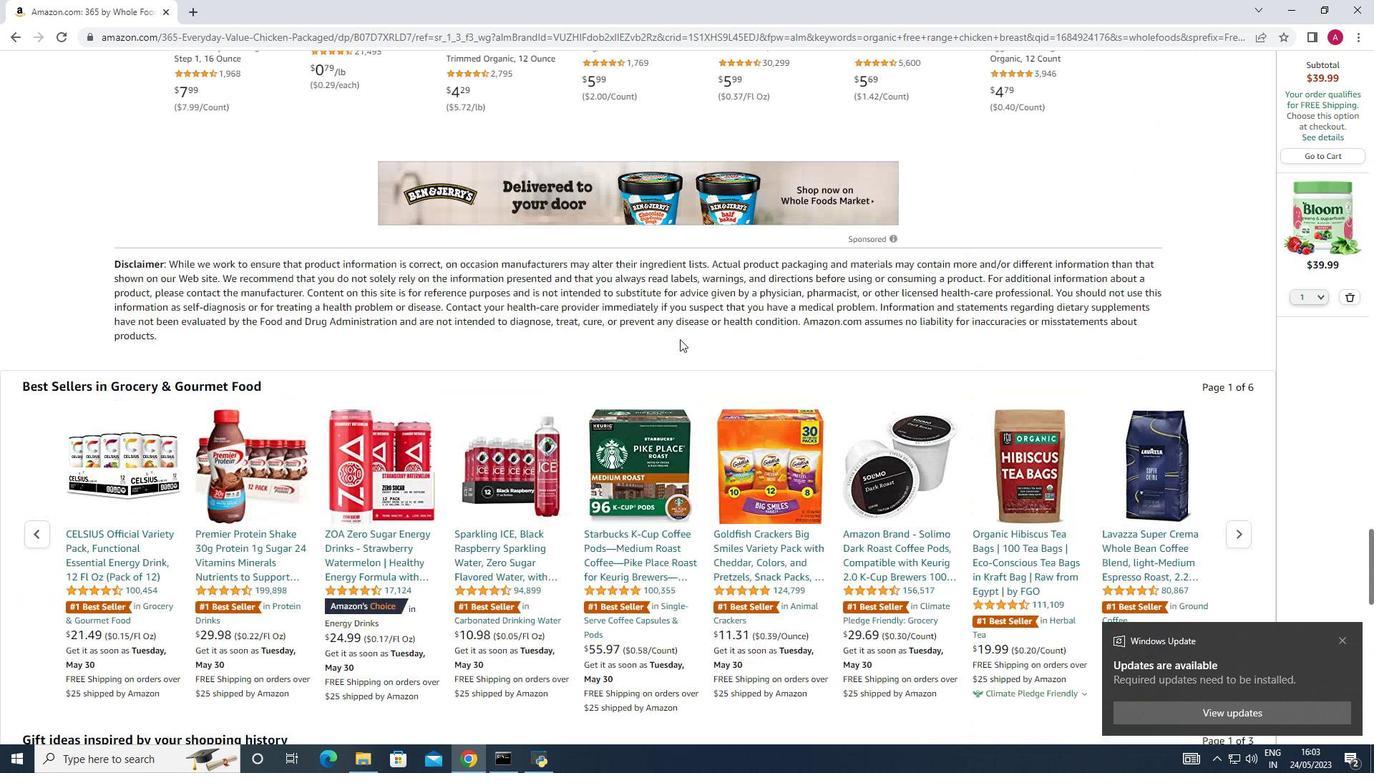 
Action: Mouse scrolled (680, 340) with delta (0, 0)
Screenshot: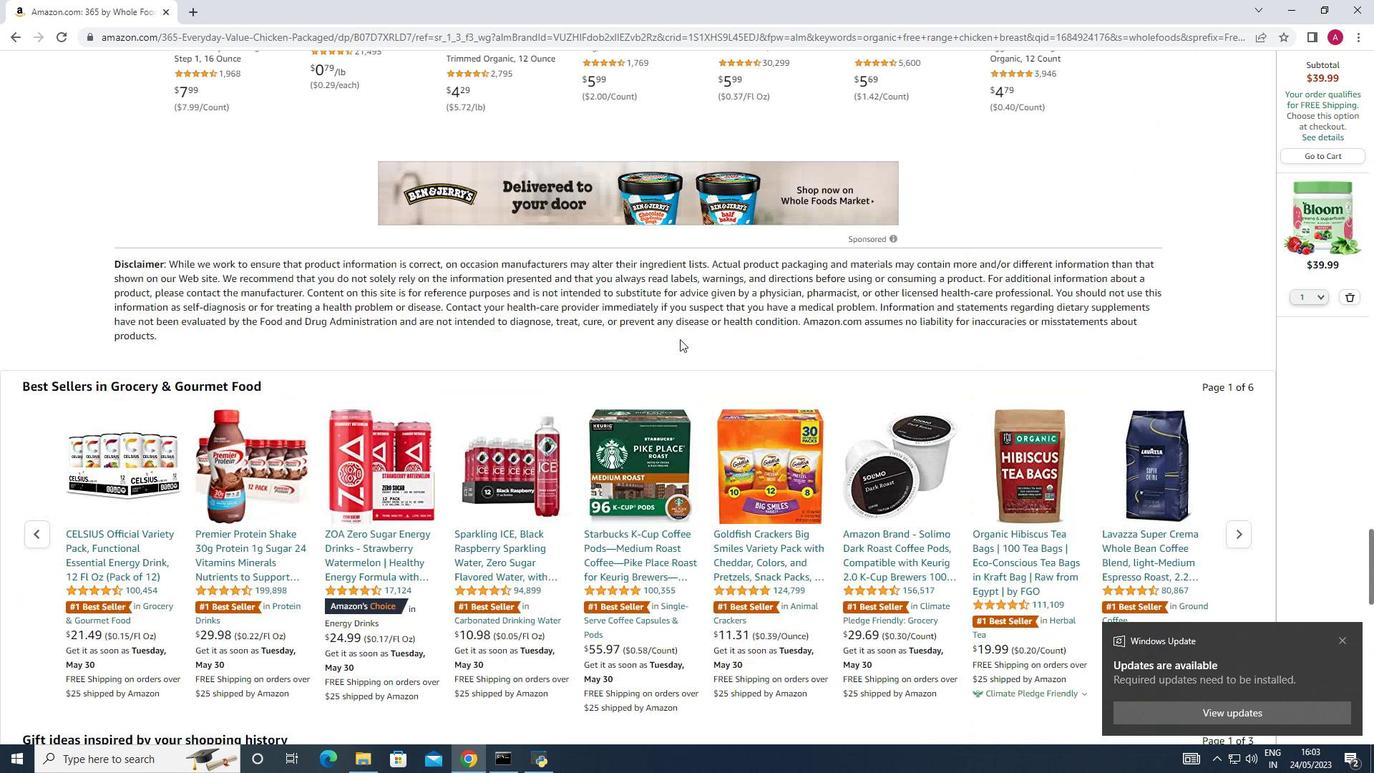 
Action: Mouse scrolled (680, 340) with delta (0, 0)
Screenshot: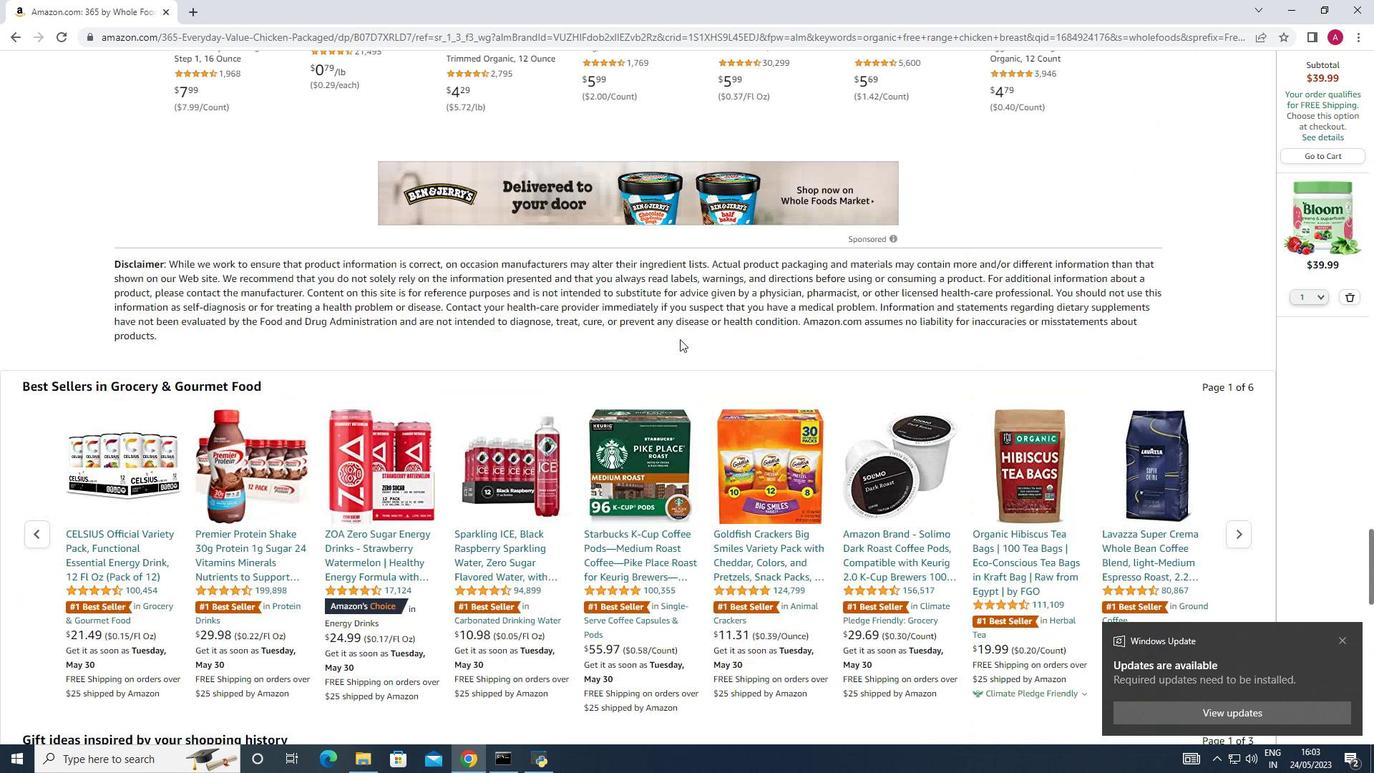 
Action: Mouse scrolled (680, 340) with delta (0, 0)
Screenshot: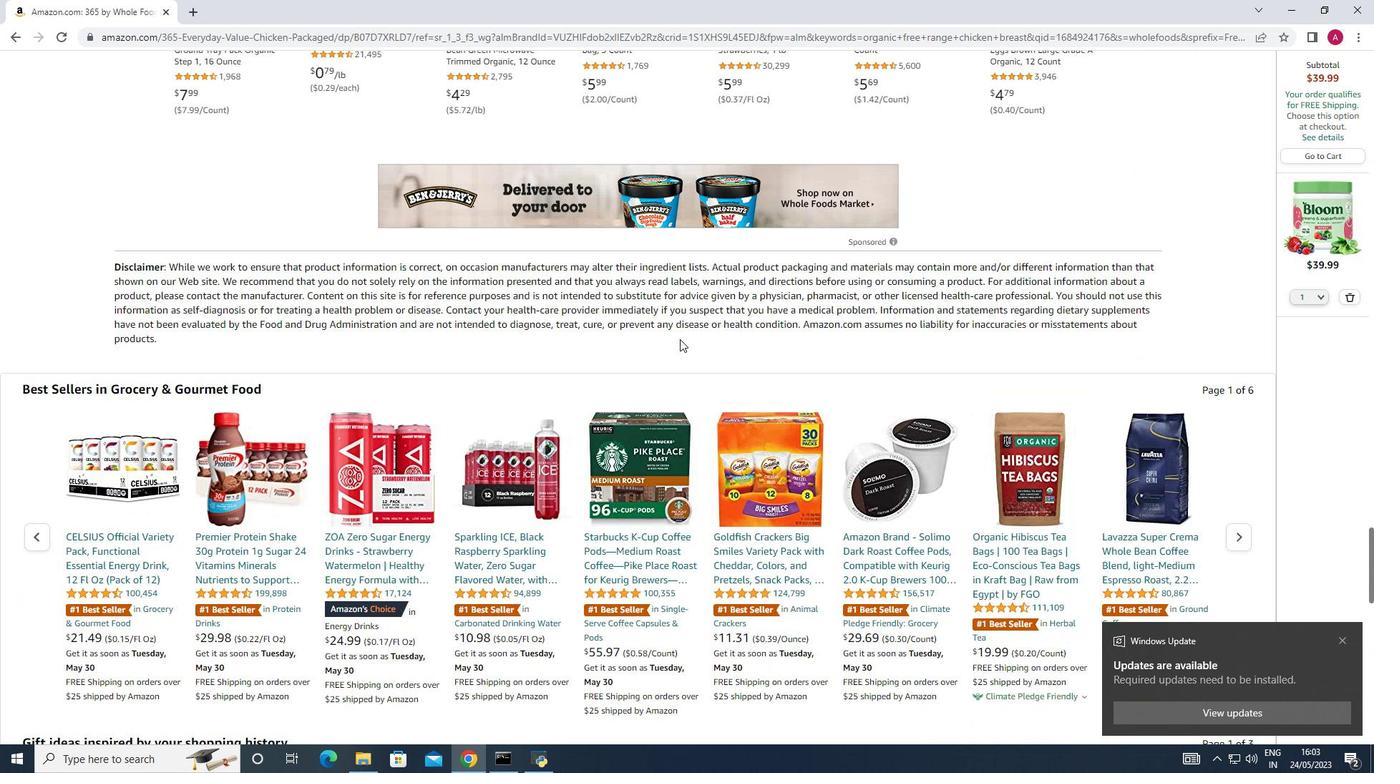 
Action: Mouse scrolled (680, 340) with delta (0, 0)
Screenshot: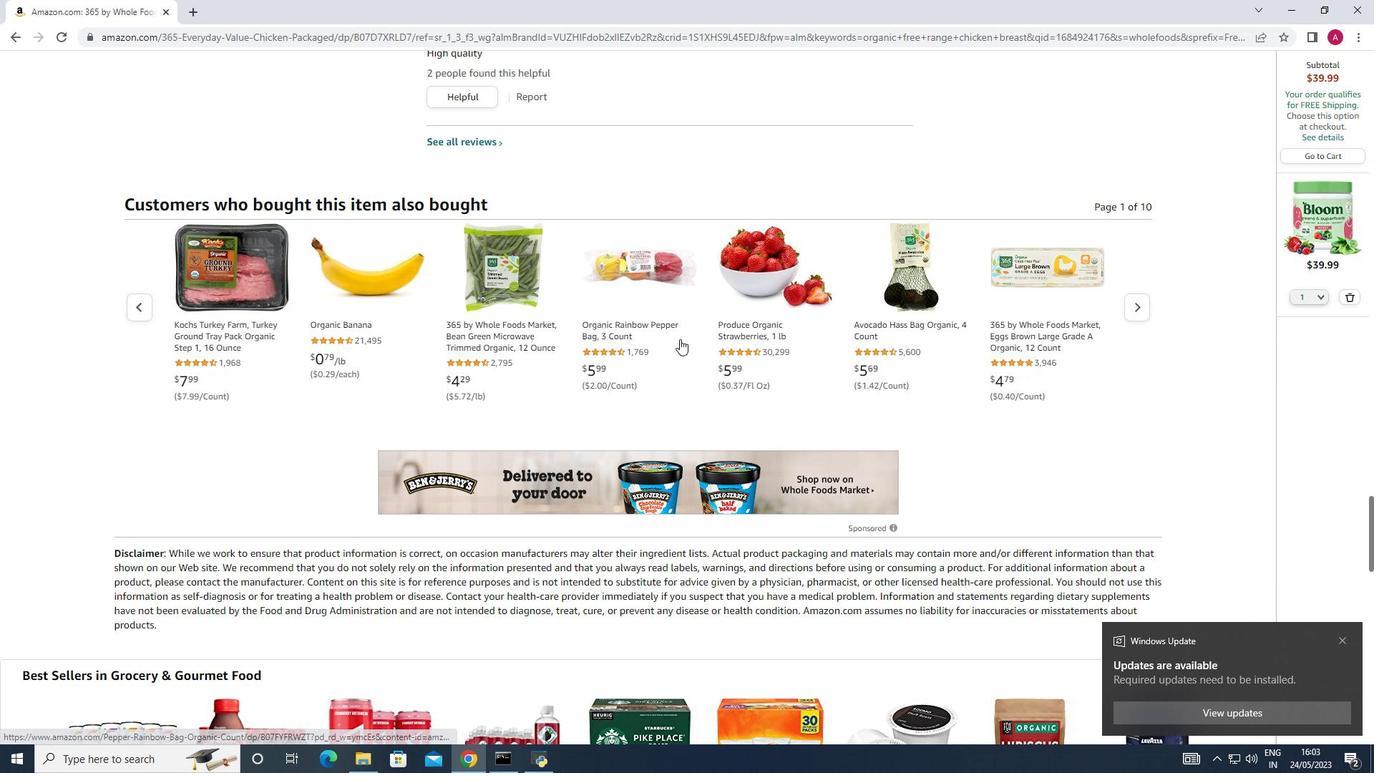 
Action: Mouse scrolled (680, 340) with delta (0, 0)
Screenshot: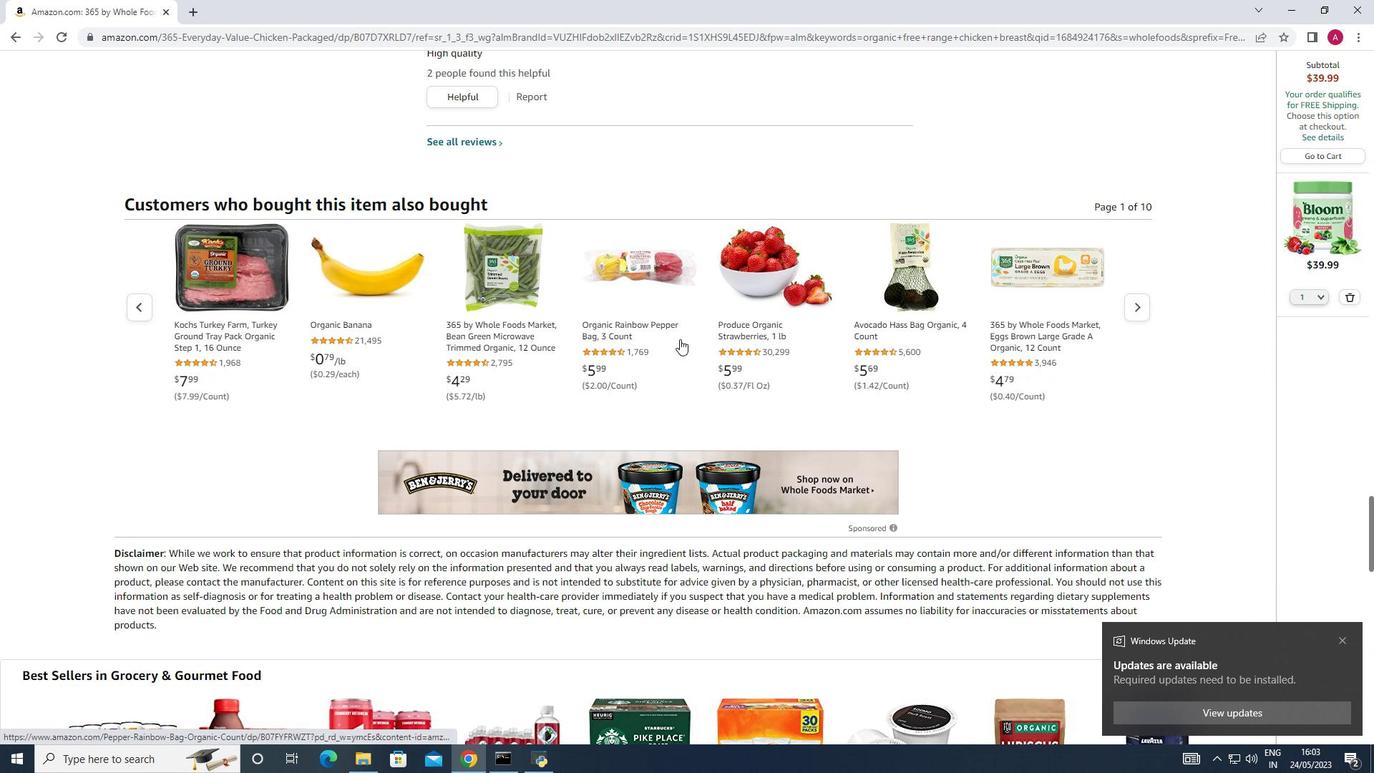 
Action: Mouse scrolled (680, 340) with delta (0, 0)
Screenshot: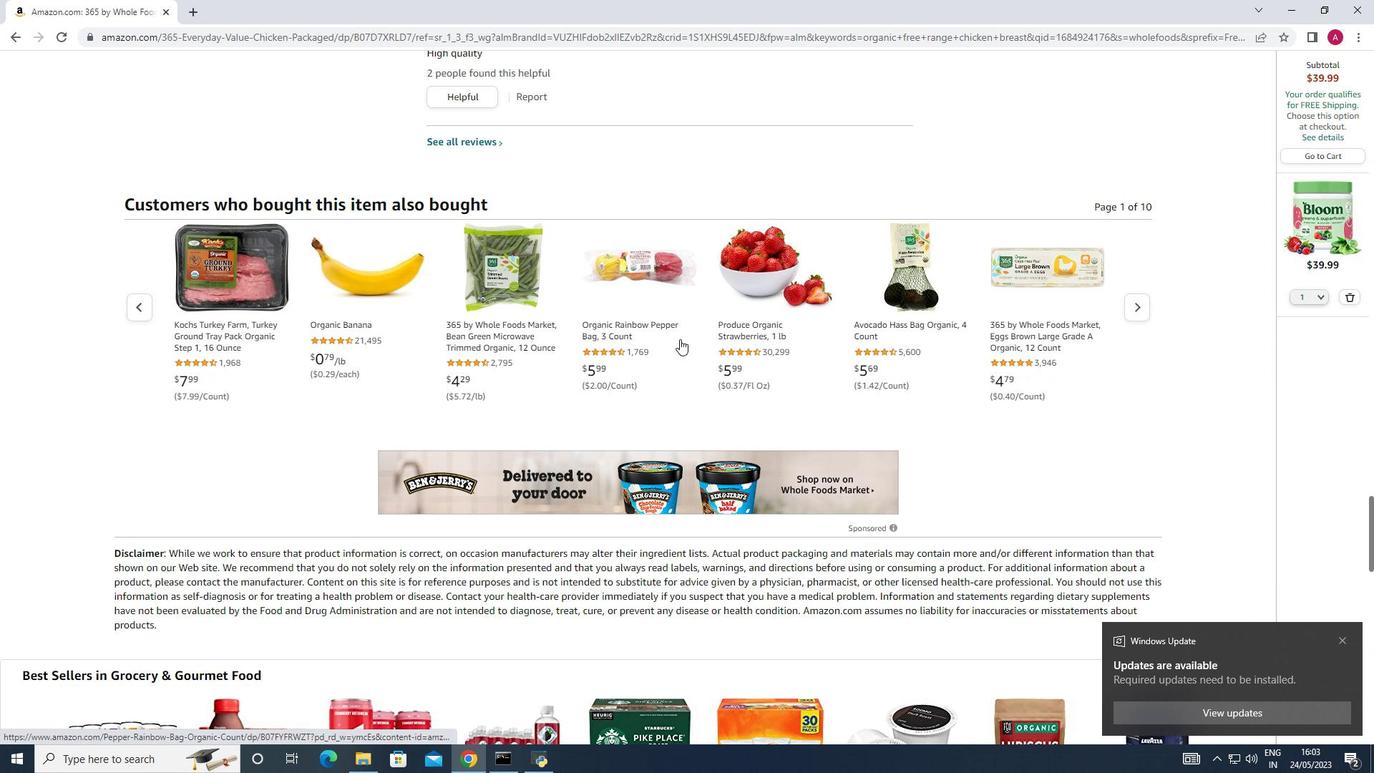 
Action: Mouse scrolled (680, 340) with delta (0, 0)
